 Task: Create Typography Portraits.
Action: Mouse moved to (499, 299)
Screenshot: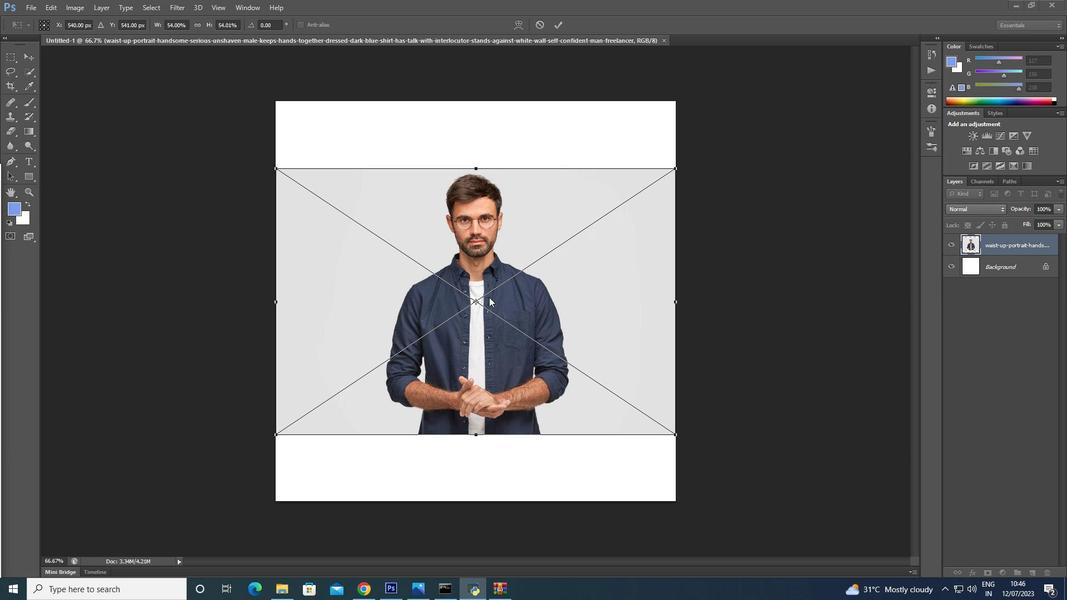 
Action: Mouse pressed left at (499, 299)
Screenshot: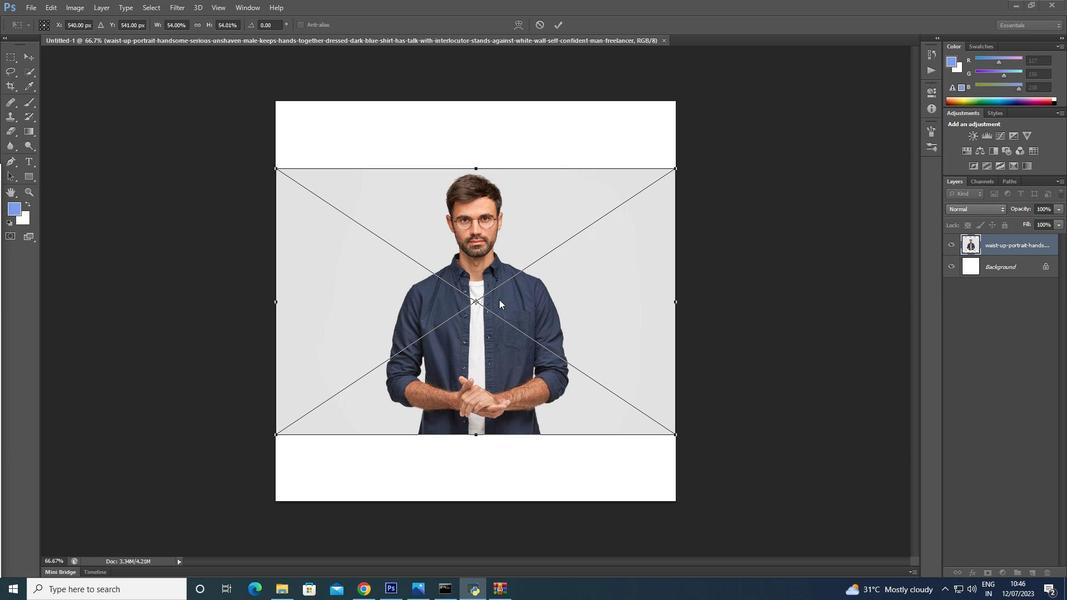 
Action: Mouse pressed right at (499, 299)
Screenshot: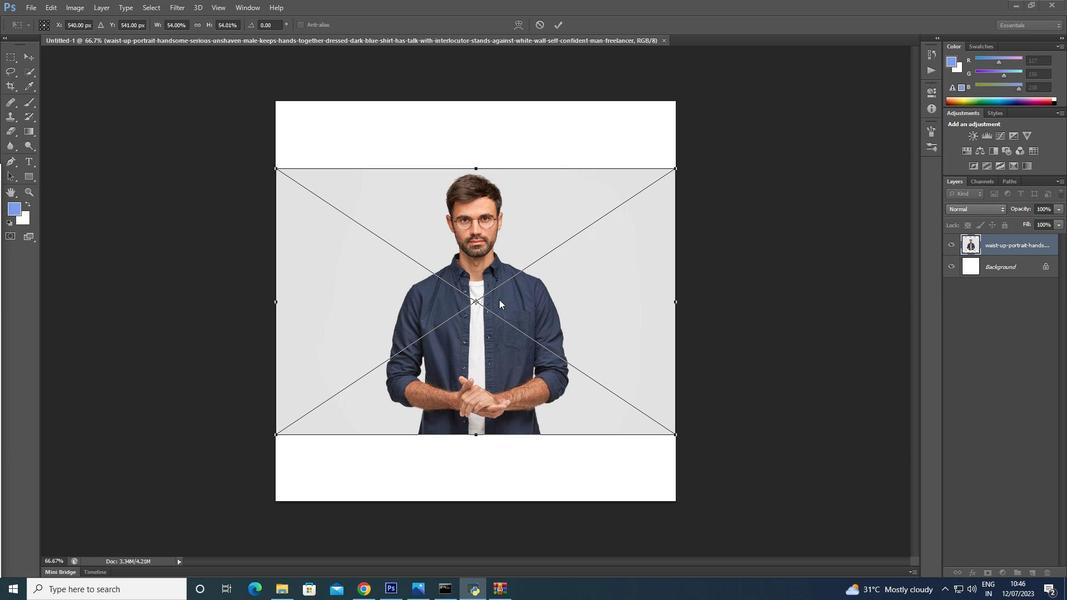 
Action: Mouse moved to (492, 272)
Screenshot: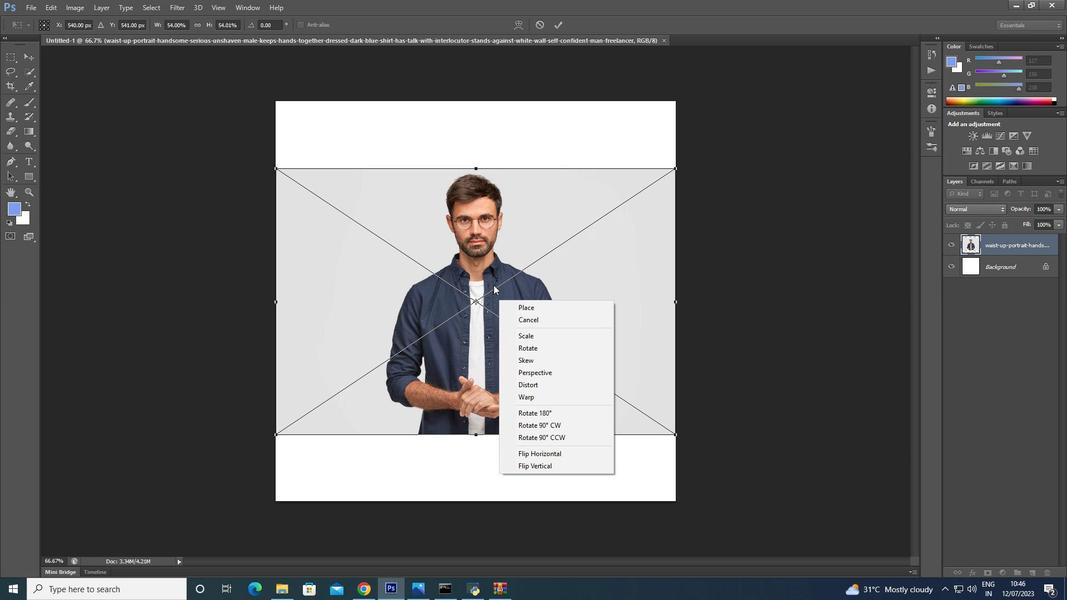 
Action: Mouse pressed left at (492, 272)
Screenshot: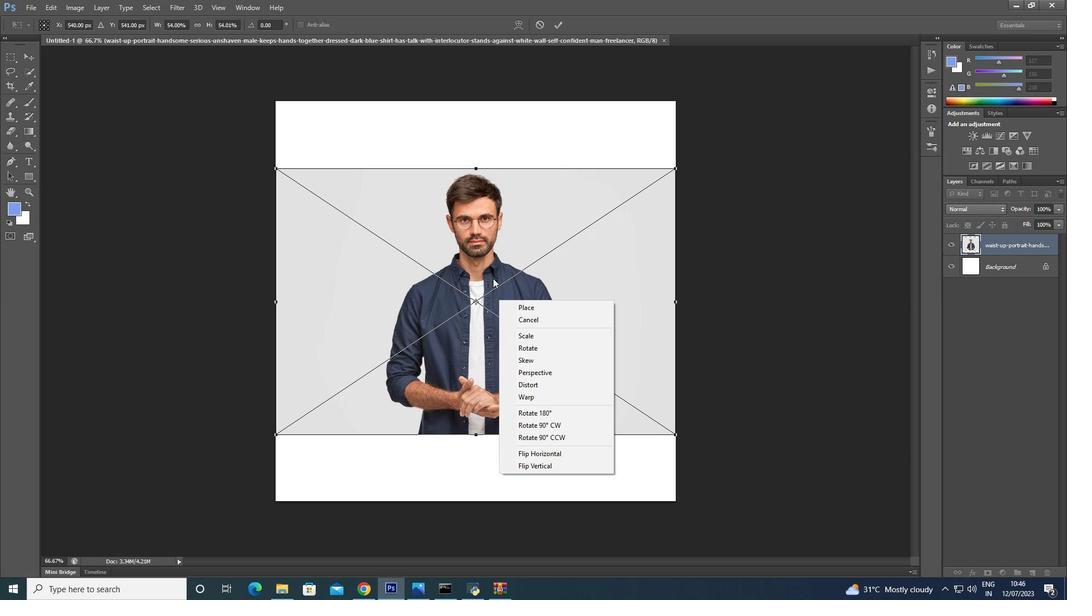 
Action: Mouse moved to (492, 251)
Screenshot: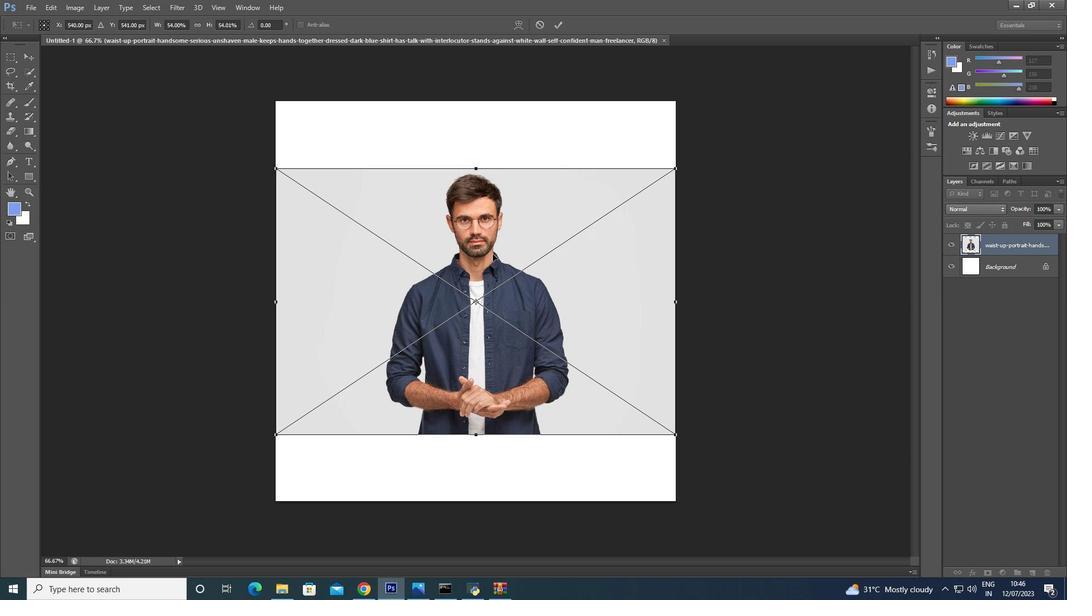 
Action: Mouse pressed left at (492, 251)
Screenshot: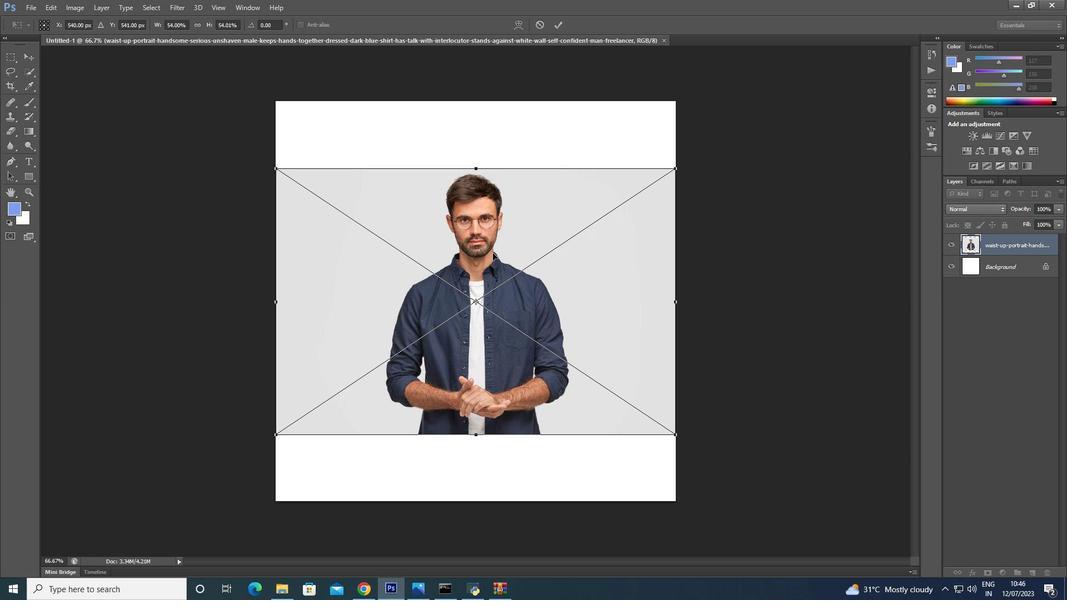 
Action: Mouse moved to (276, 368)
Screenshot: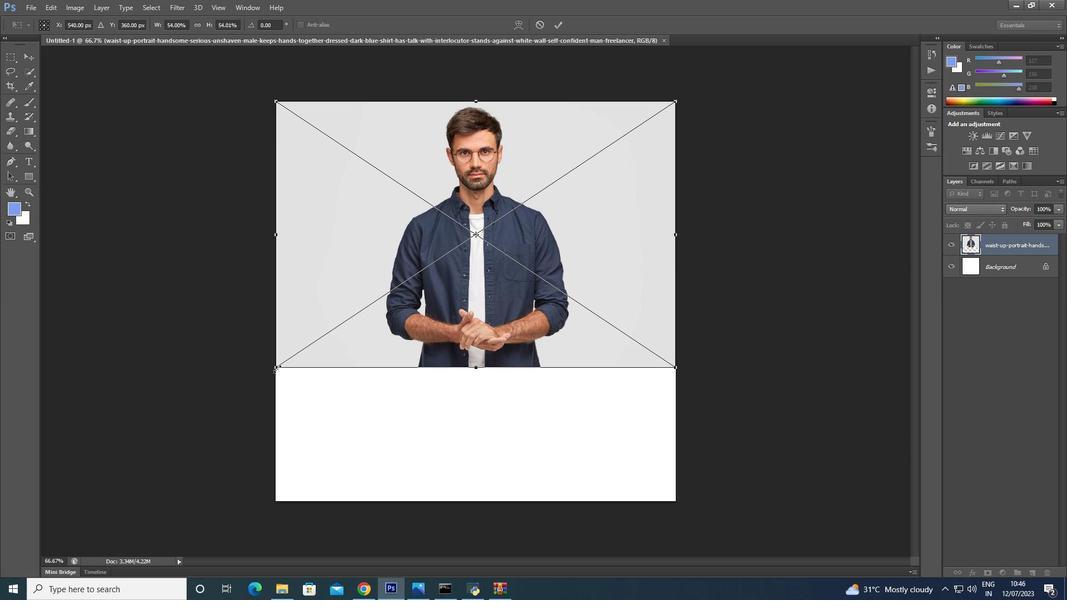 
Action: Mouse pressed left at (276, 368)
Screenshot: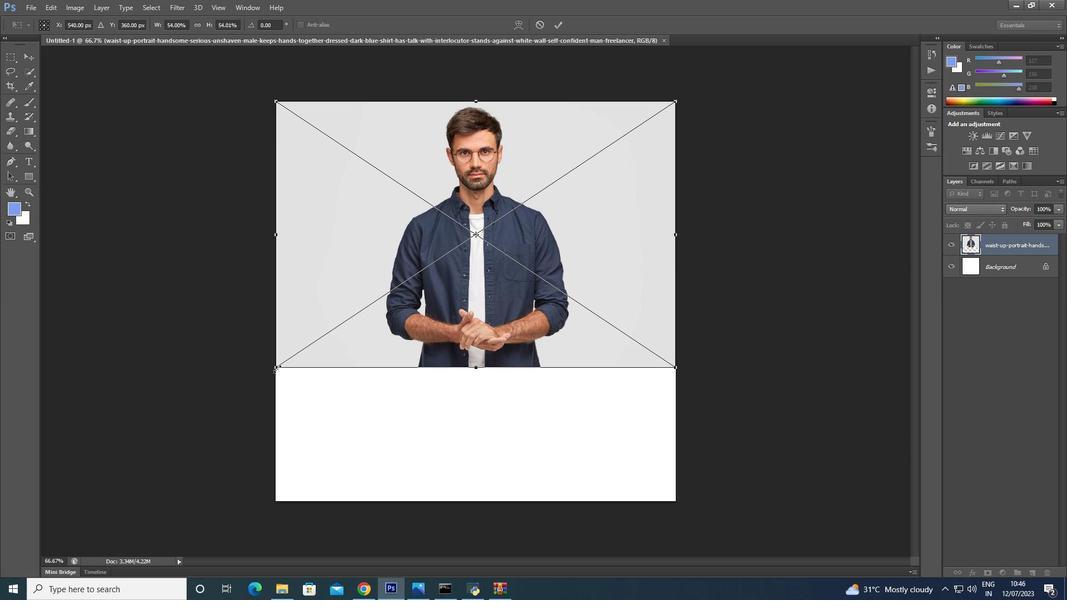 
Action: Mouse moved to (287, 481)
Screenshot: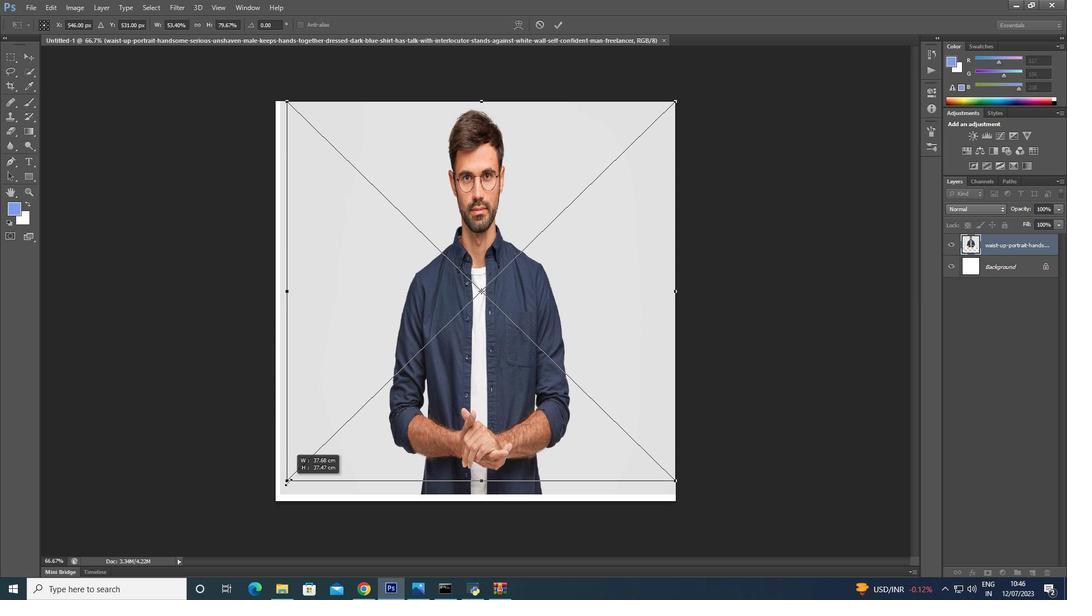
Action: Key pressed ctrl+Z
Screenshot: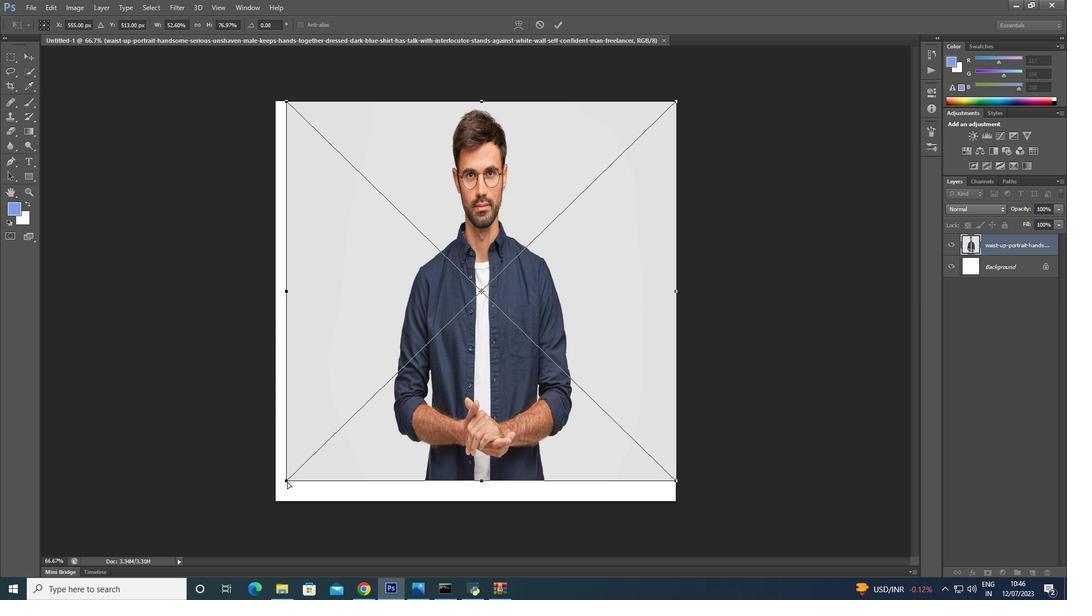 
Action: Mouse moved to (287, 481)
Screenshot: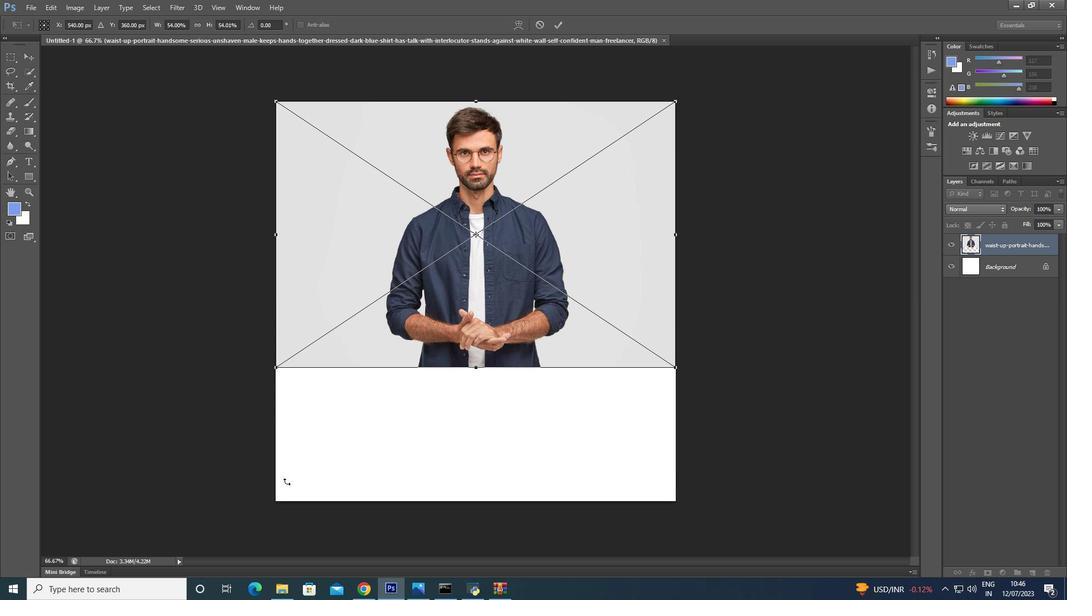 
Action: Key pressed <Key.shift>
Screenshot: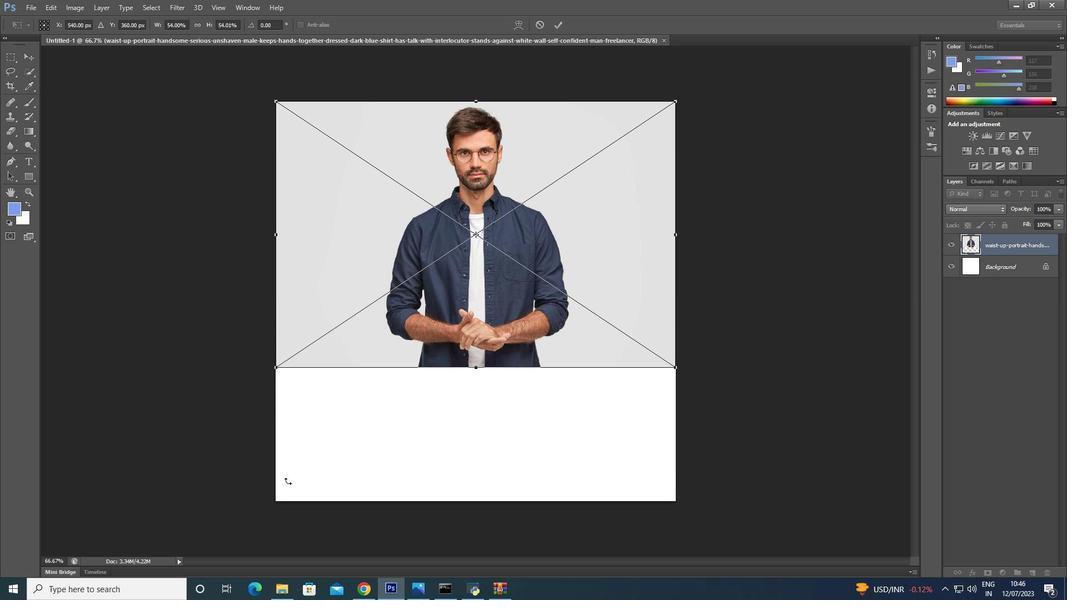 
Action: Mouse moved to (282, 401)
Screenshot: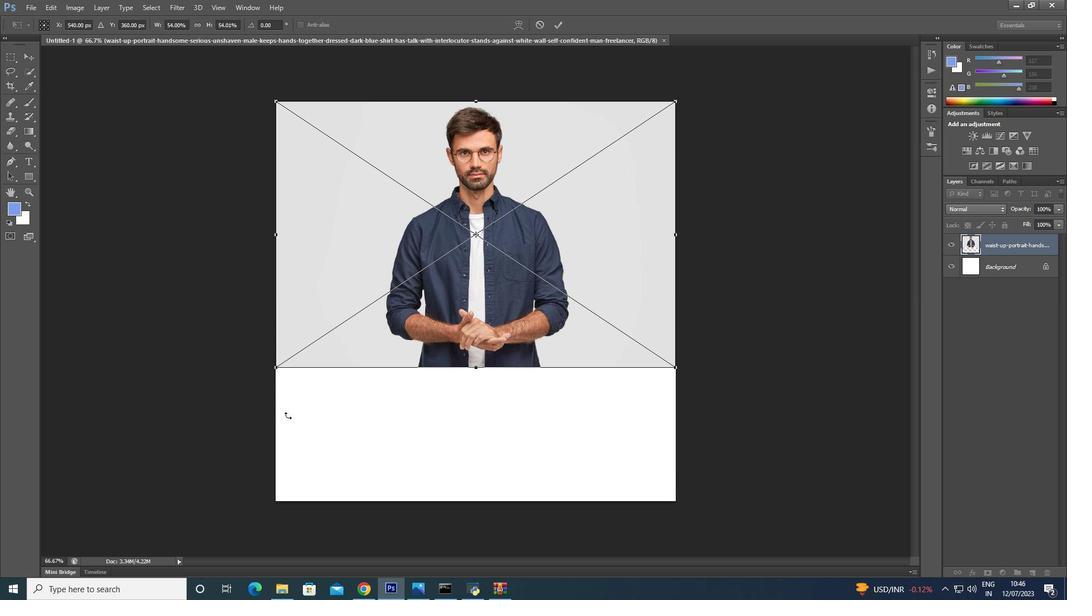 
Action: Key pressed <Key.shift>
Screenshot: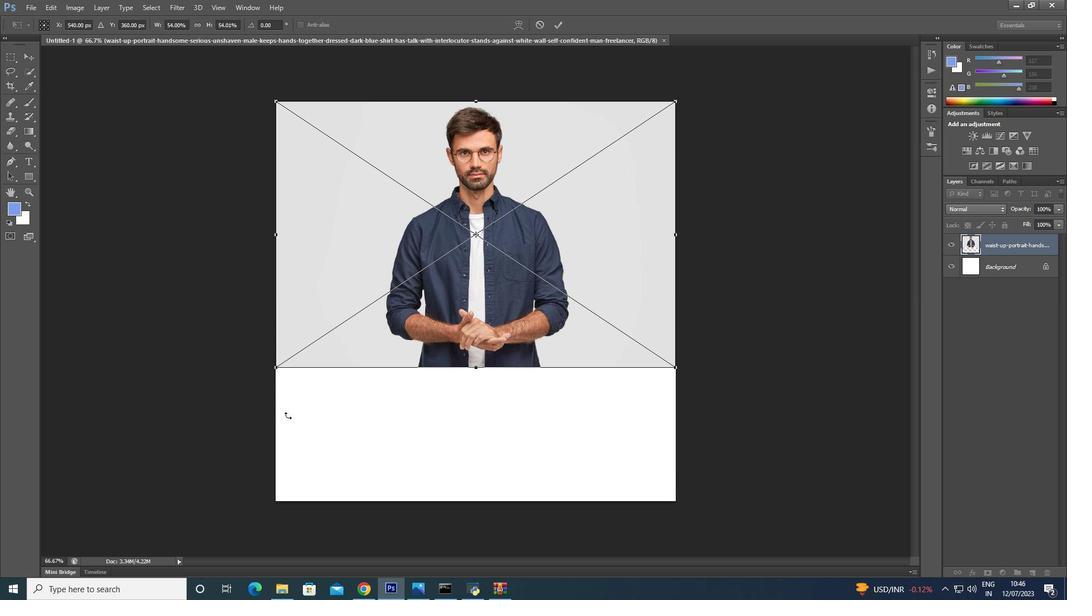 
Action: Mouse moved to (281, 396)
Screenshot: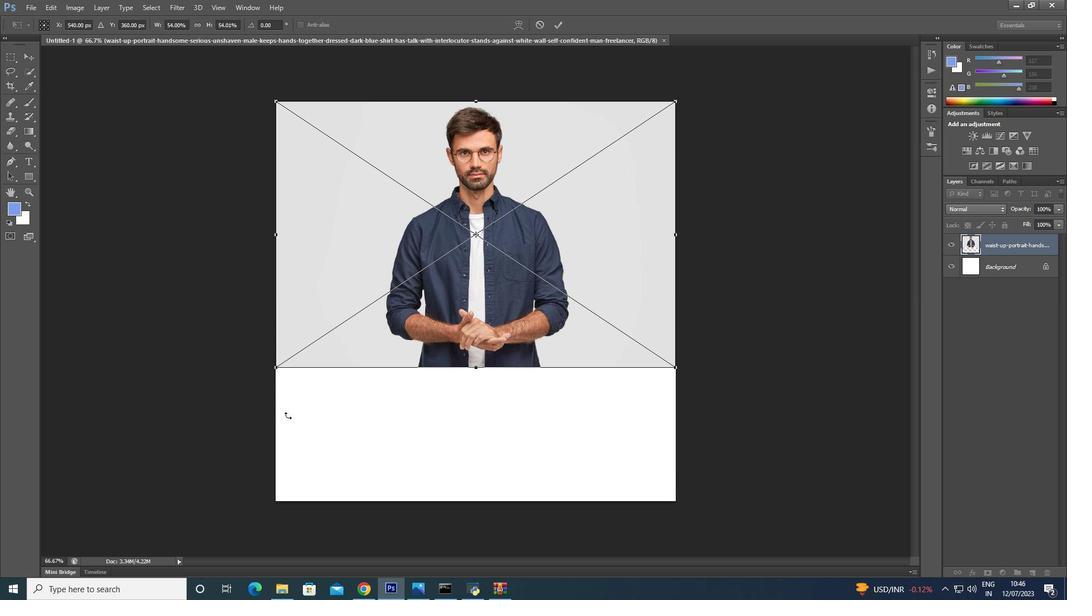 
Action: Key pressed <Key.shift>
Screenshot: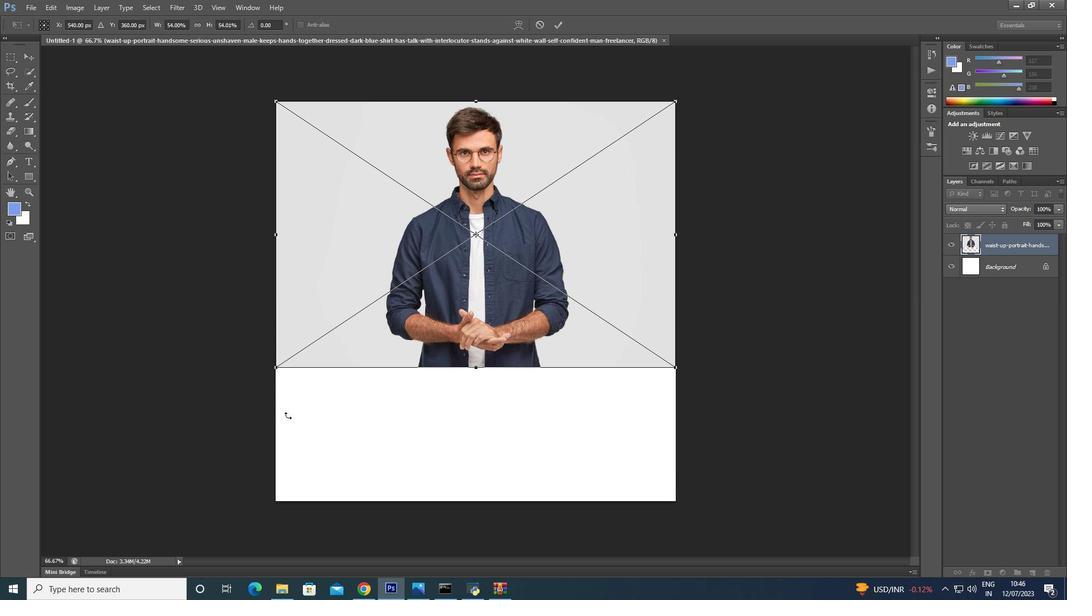 
Action: Mouse moved to (278, 385)
Screenshot: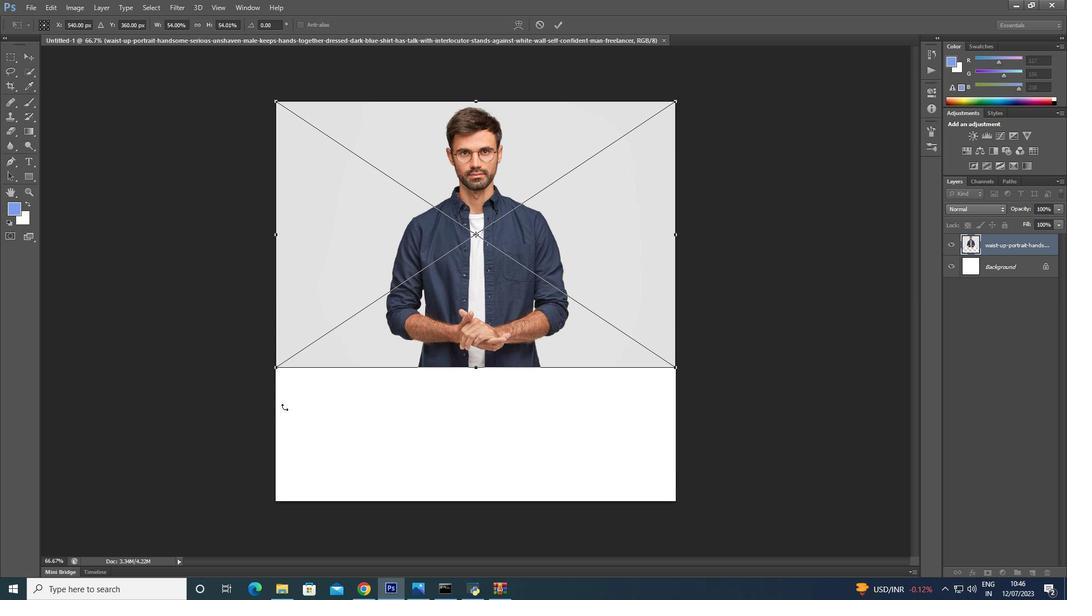 
Action: Key pressed <Key.shift>
Screenshot: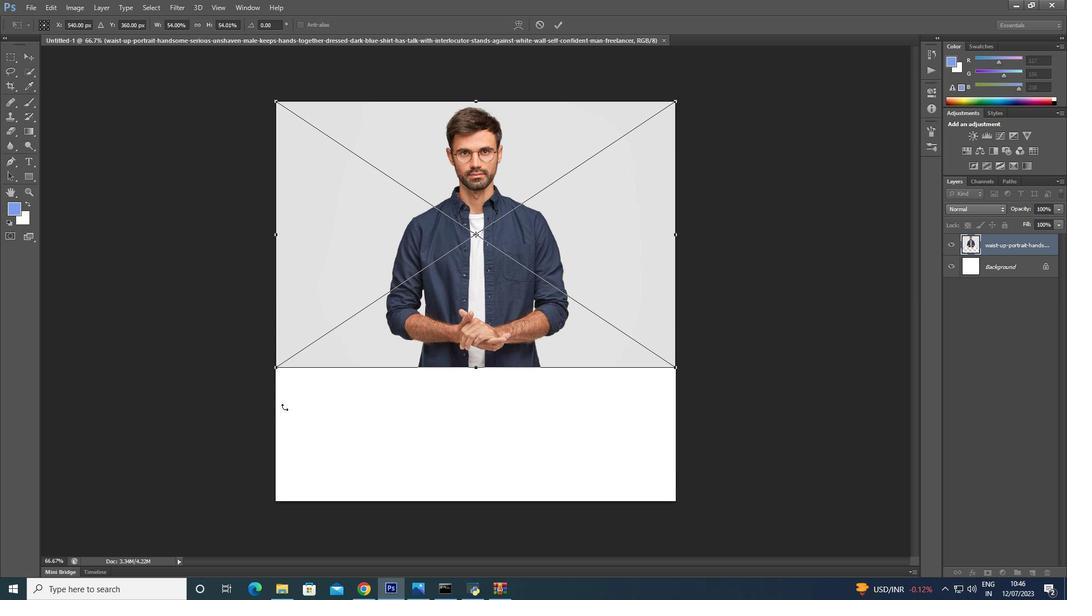 
Action: Mouse moved to (278, 380)
Screenshot: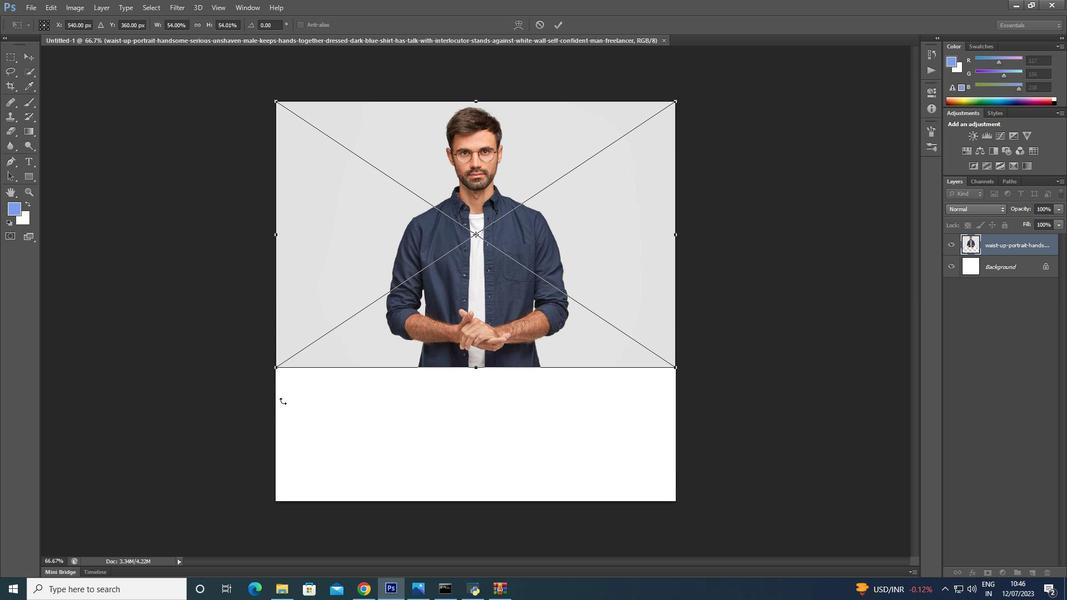 
Action: Key pressed <Key.shift>
Screenshot: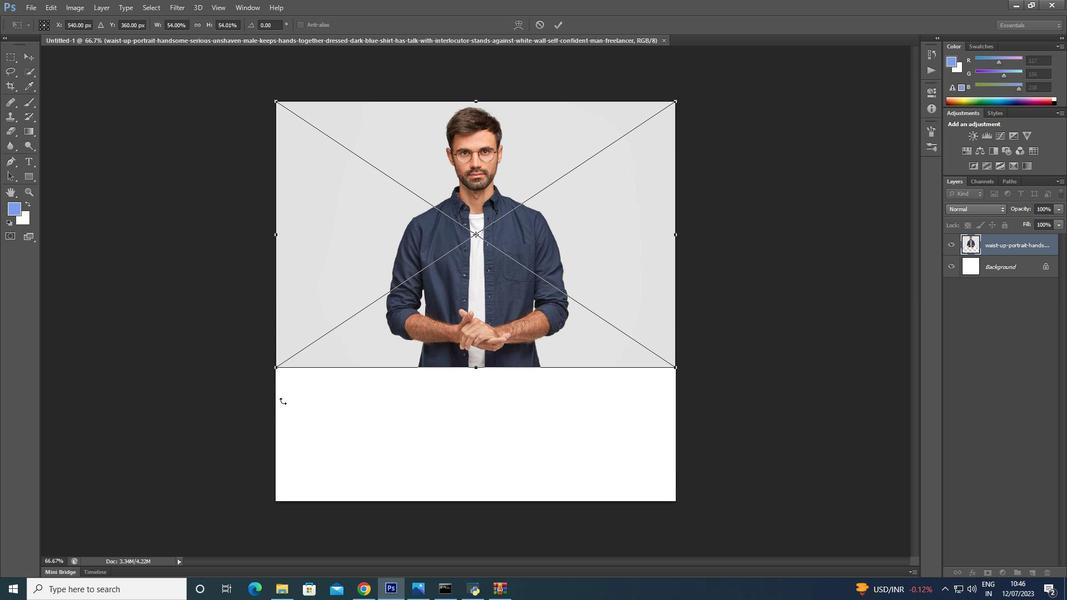 
Action: Mouse moved to (278, 373)
Screenshot: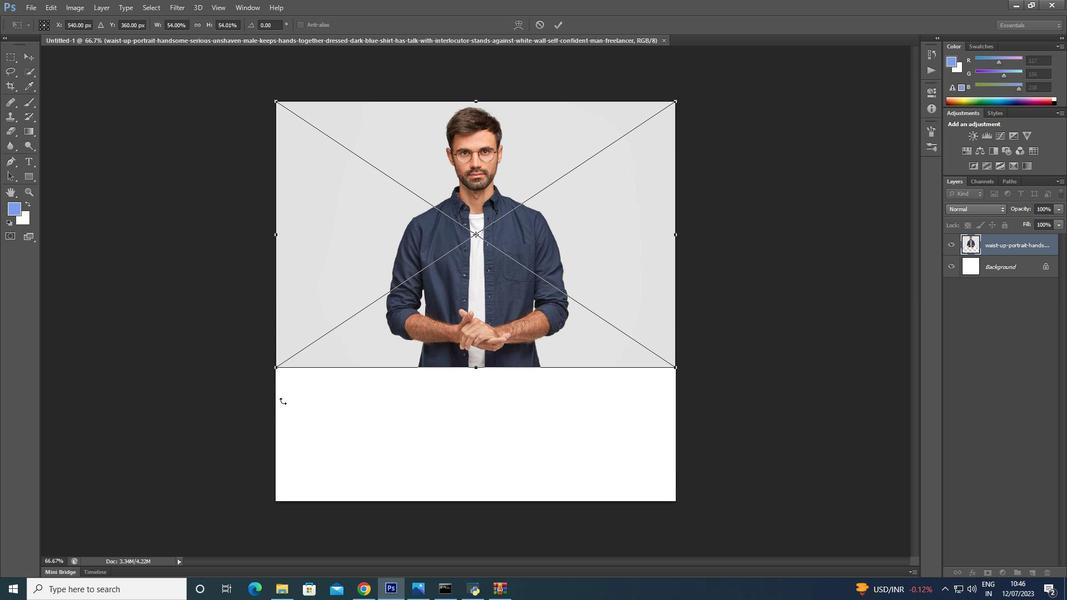
Action: Key pressed <Key.shift>
Screenshot: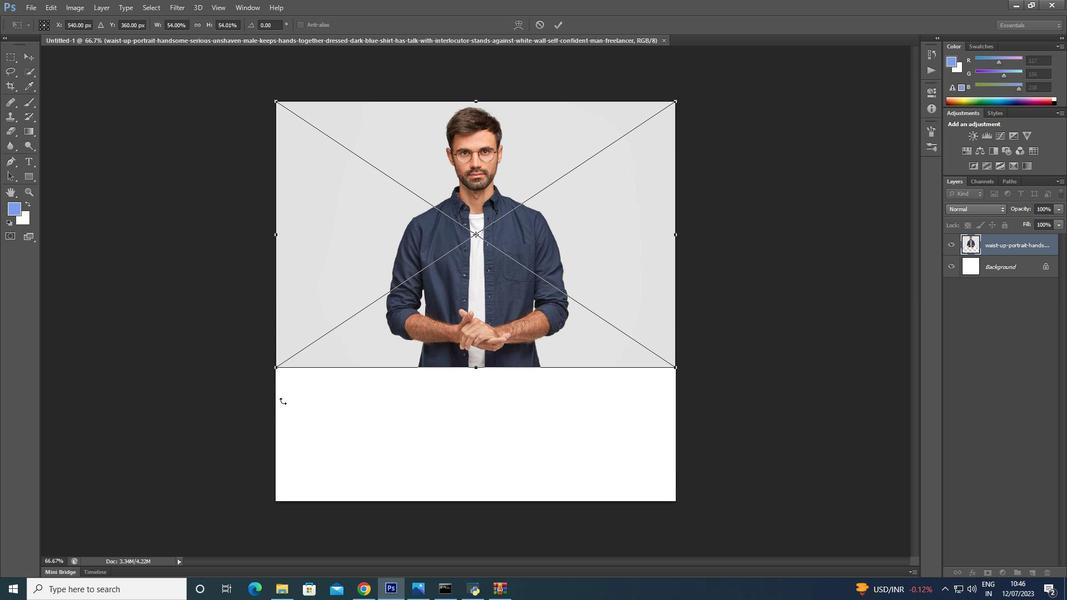 
Action: Mouse moved to (278, 369)
Screenshot: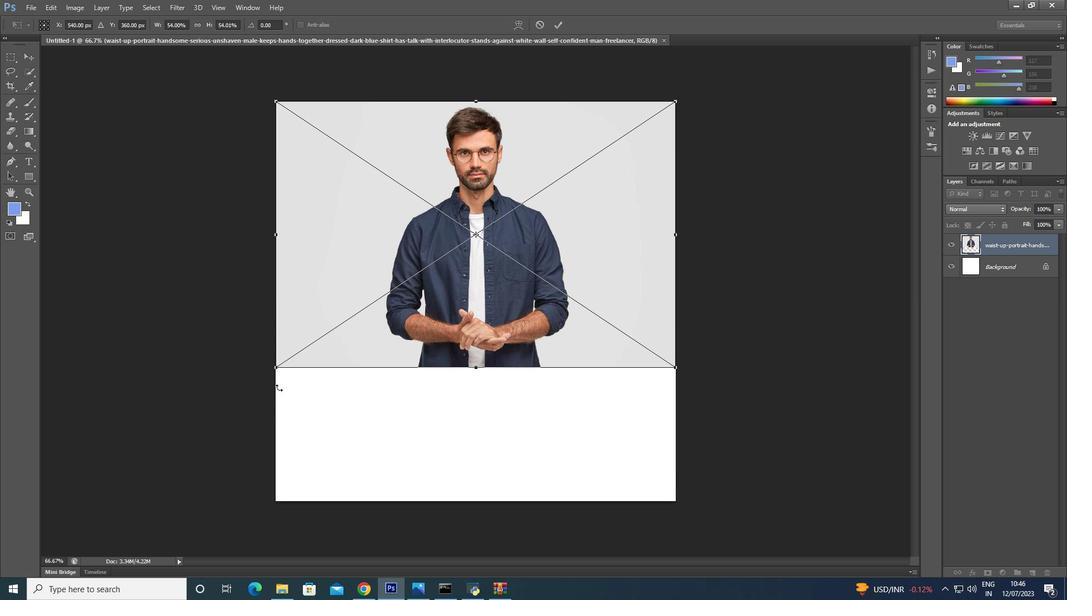 
Action: Key pressed <Key.shift>
Screenshot: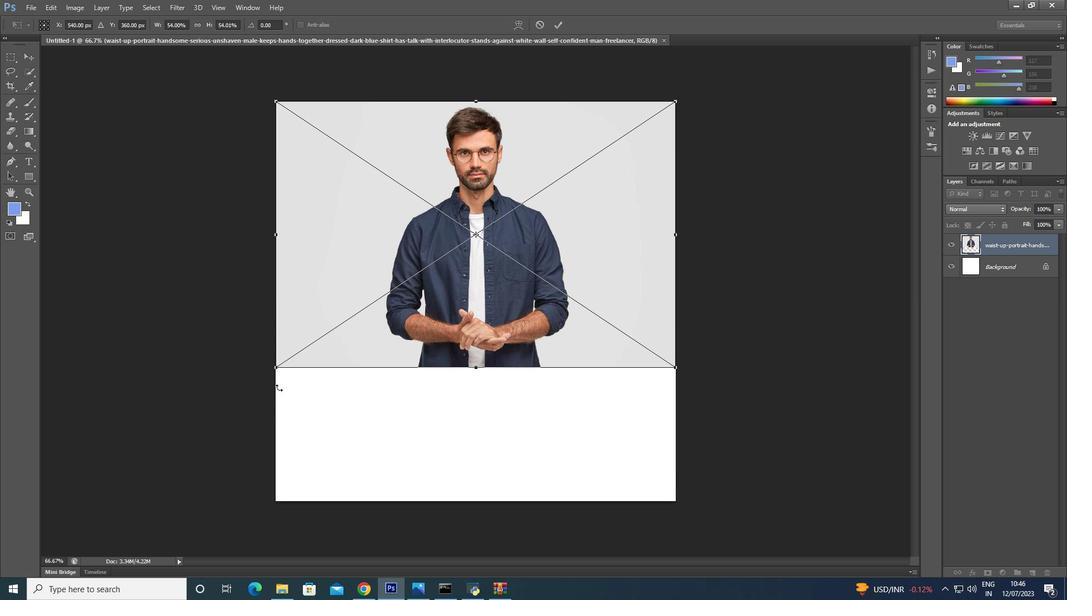 
Action: Mouse moved to (278, 367)
Screenshot: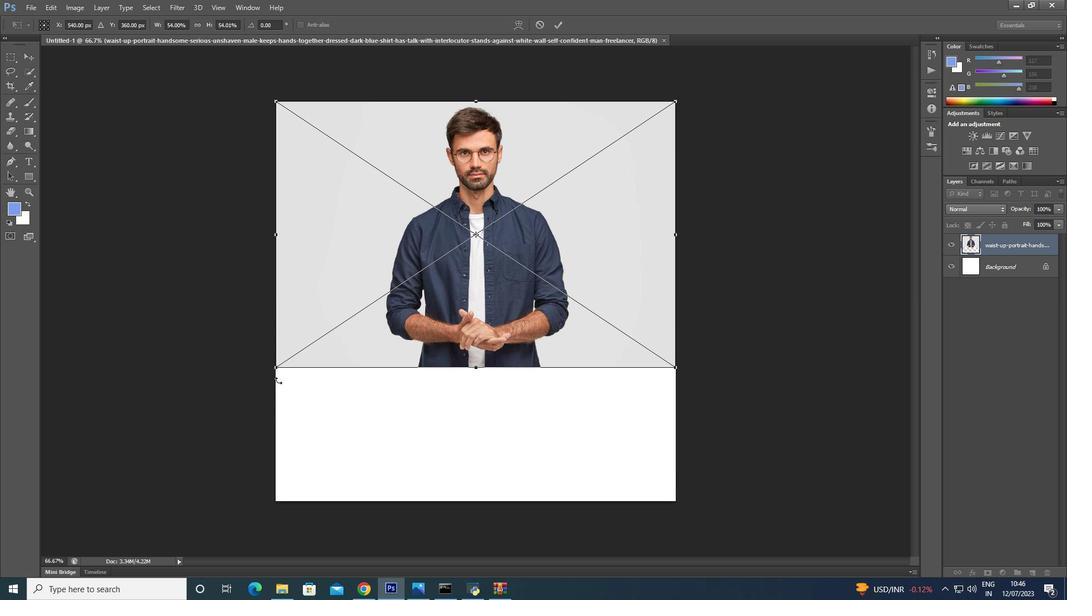 
Action: Key pressed <Key.shift>
Screenshot: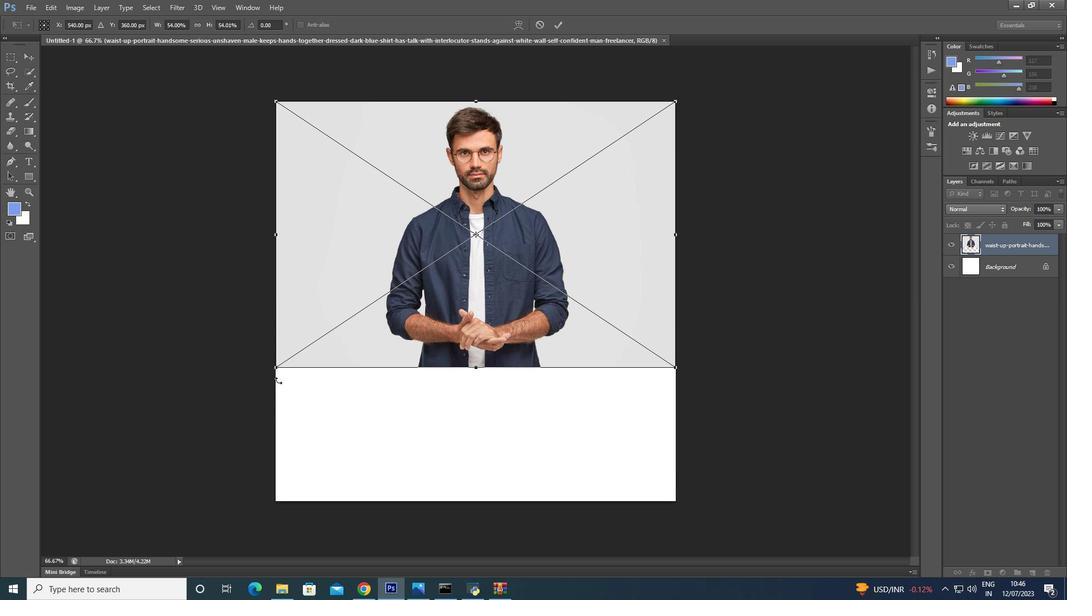 
Action: Mouse moved to (276, 362)
Screenshot: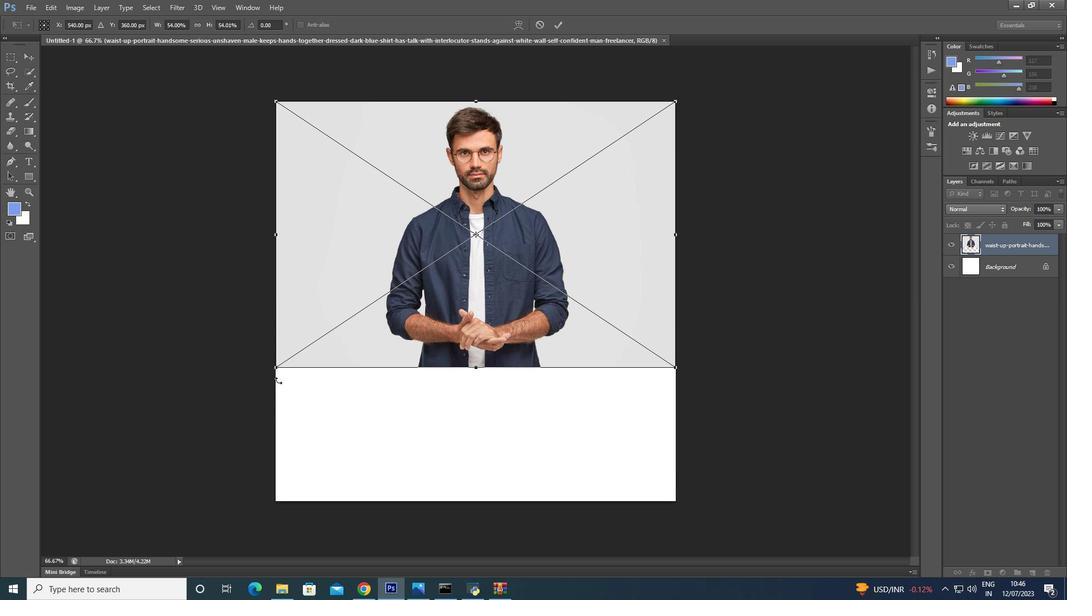 
Action: Key pressed <Key.shift>
Screenshot: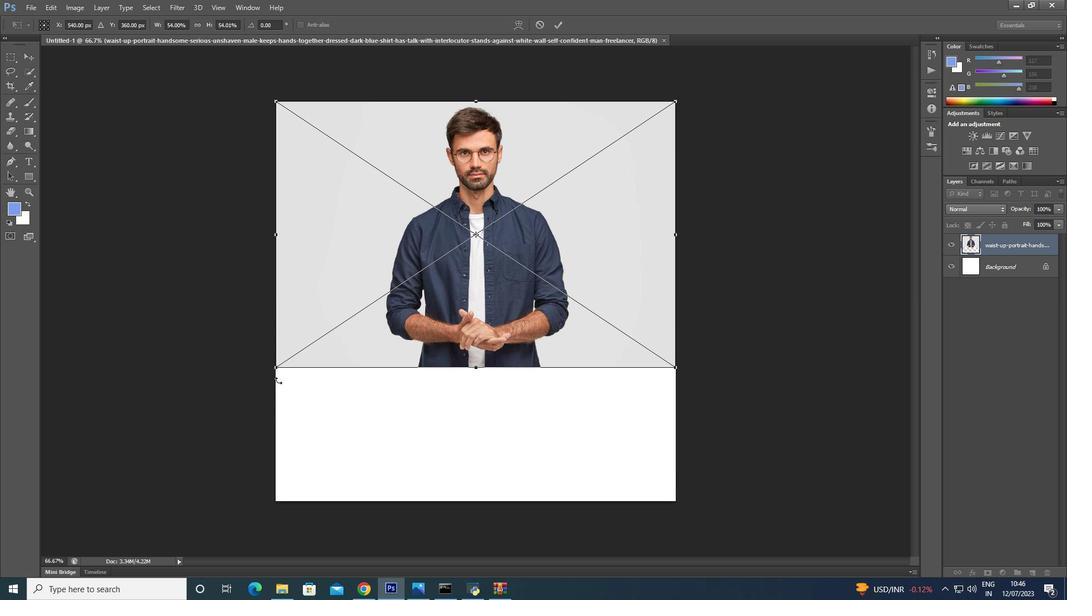 
Action: Mouse moved to (276, 361)
Screenshot: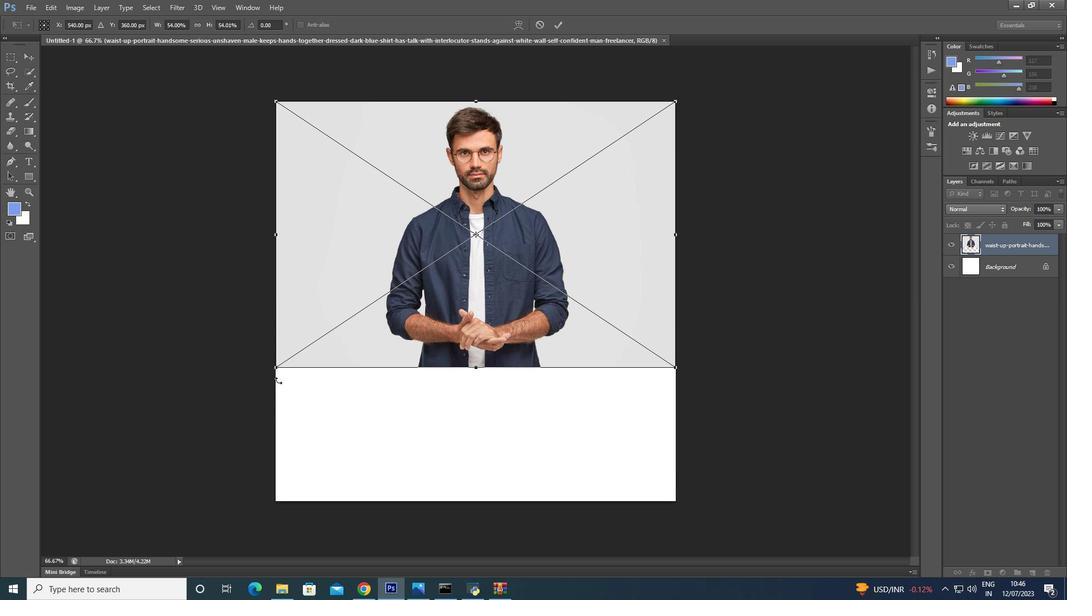 
Action: Key pressed <Key.shift>
Screenshot: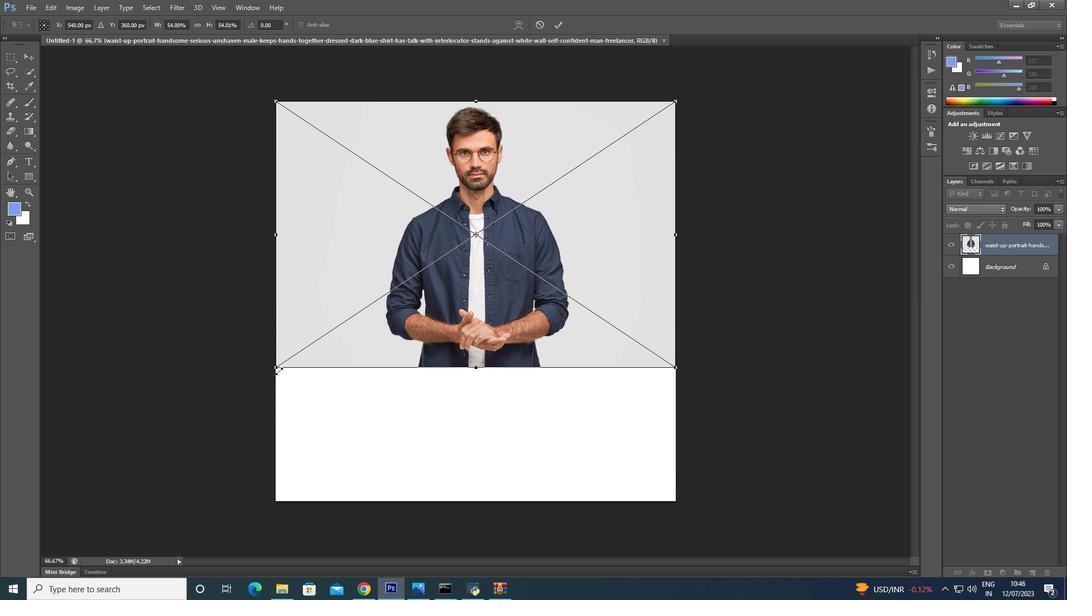 
Action: Mouse moved to (276, 360)
Screenshot: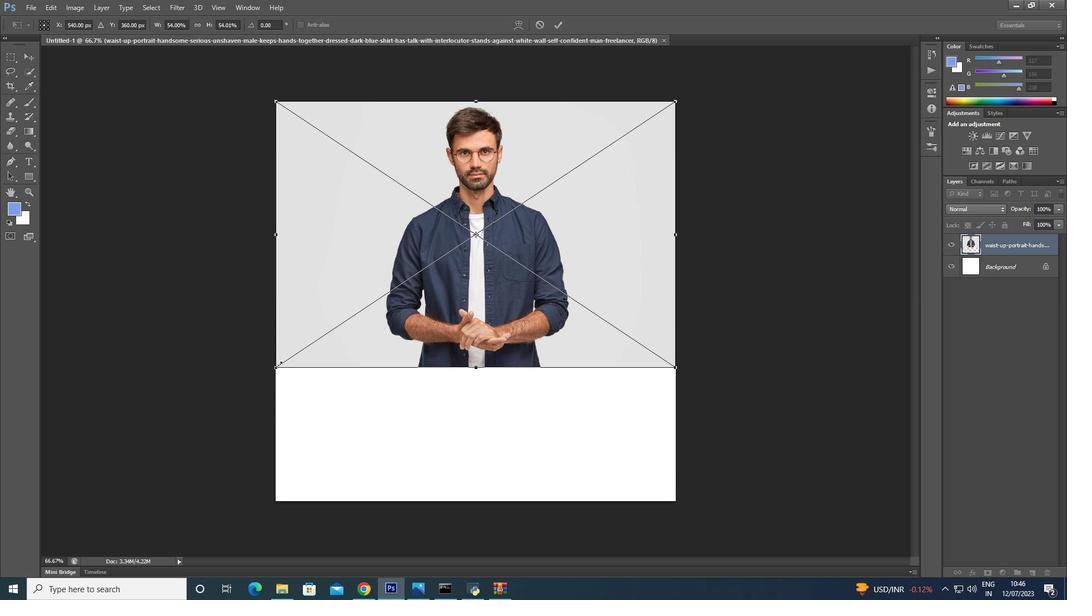 
Action: Key pressed <Key.shift><Key.shift><Key.shift><Key.shift><Key.shift><Key.shift>
Screenshot: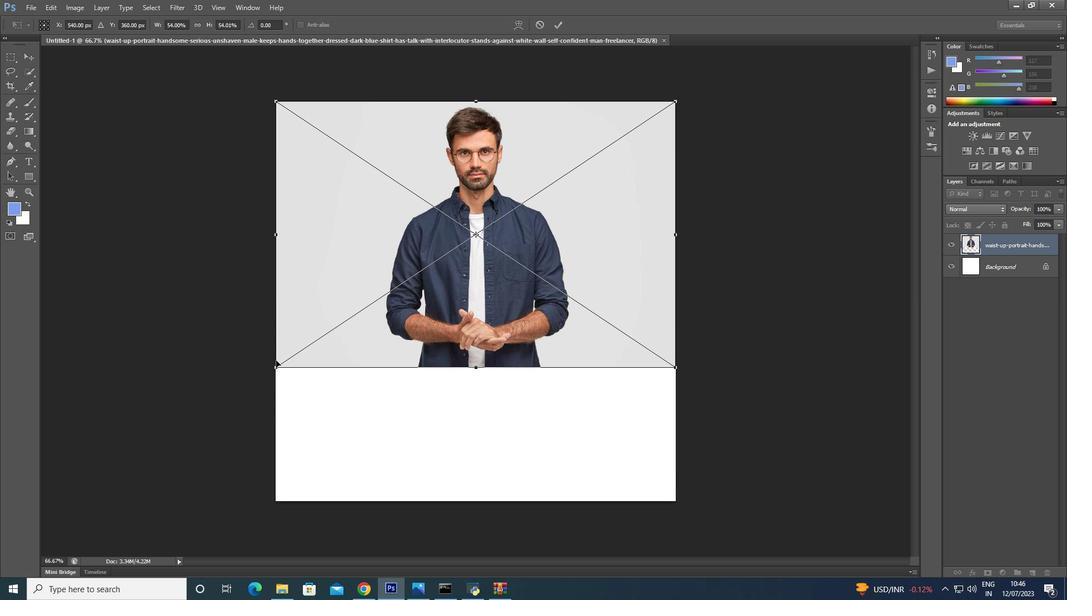 
Action: Mouse moved to (276, 362)
Screenshot: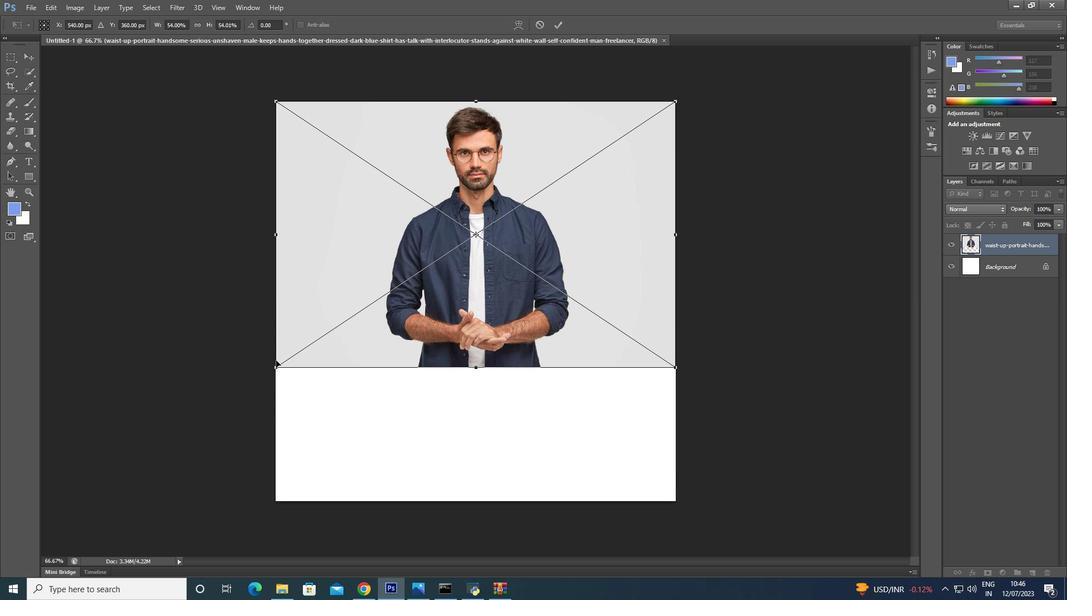 
Action: Key pressed <Key.shift>
Screenshot: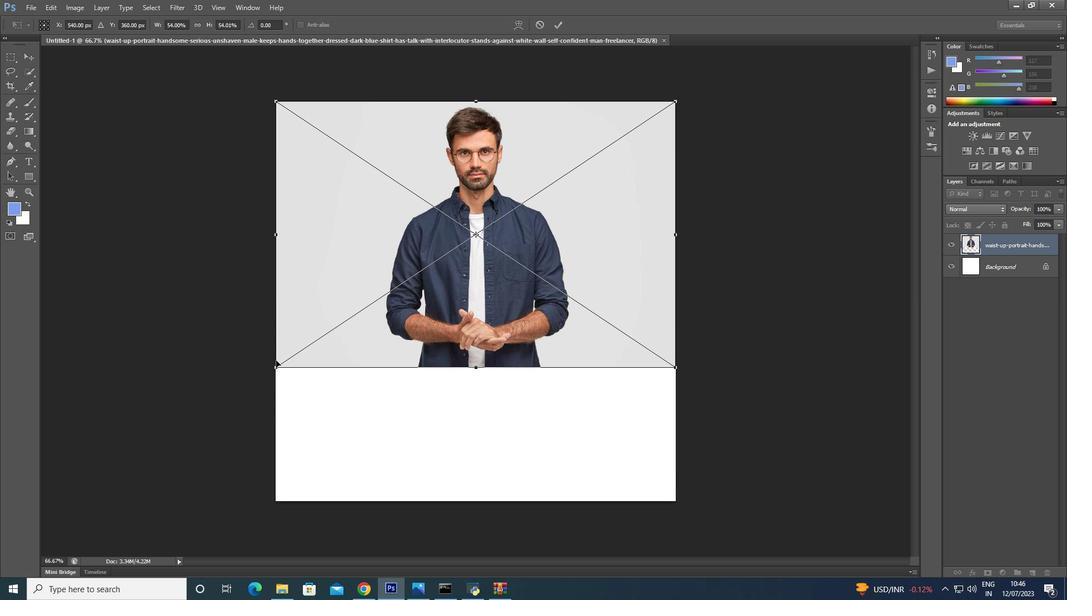
Action: Mouse moved to (277, 368)
Screenshot: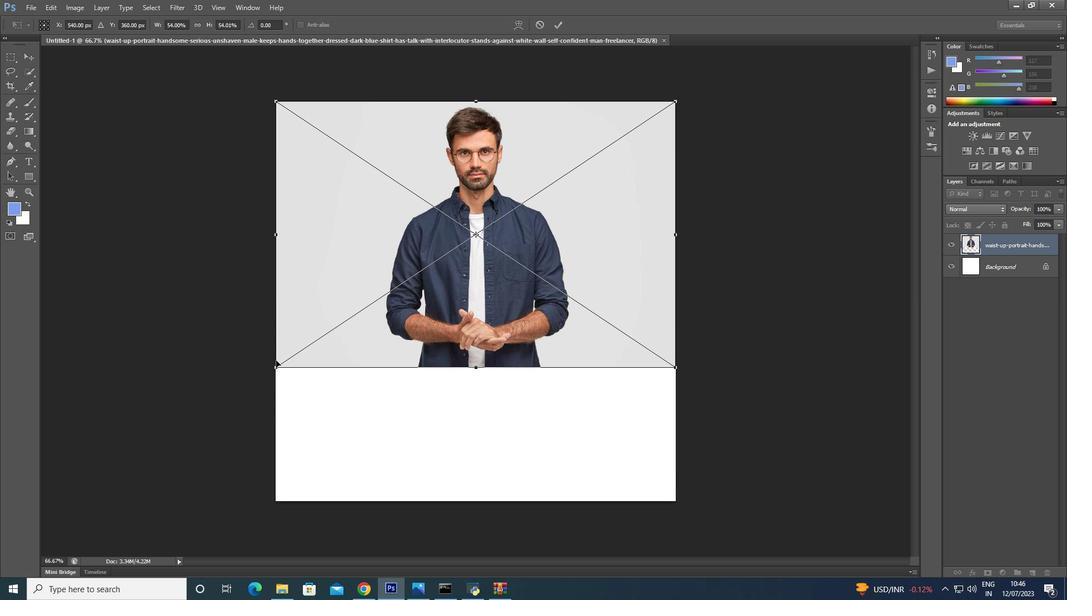 
Action: Key pressed <Key.shift>
Screenshot: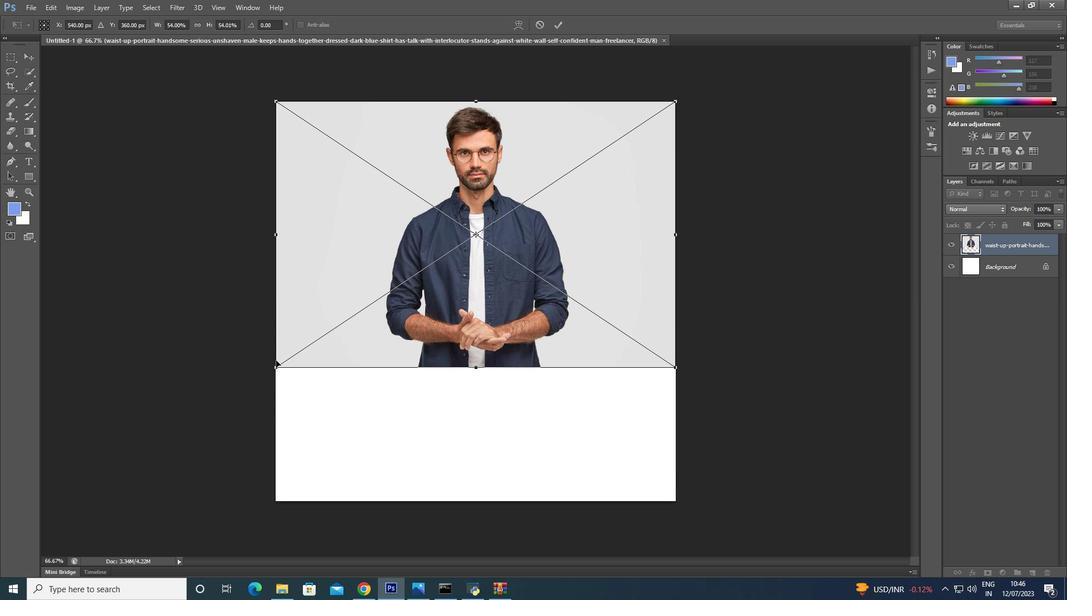 
Action: Mouse moved to (277, 370)
Screenshot: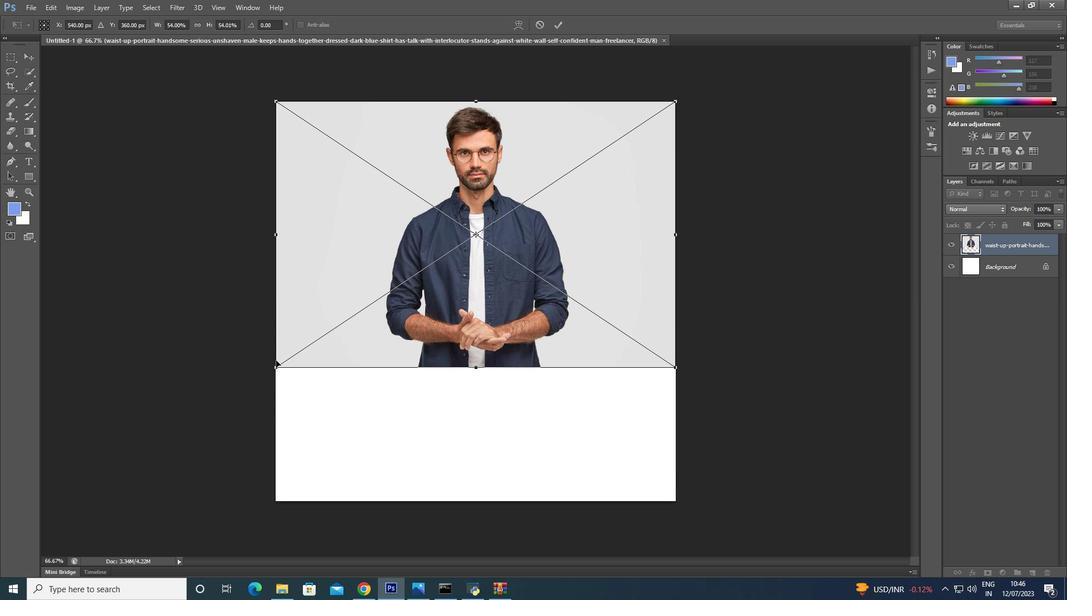 
Action: Key pressed <Key.shift>
Screenshot: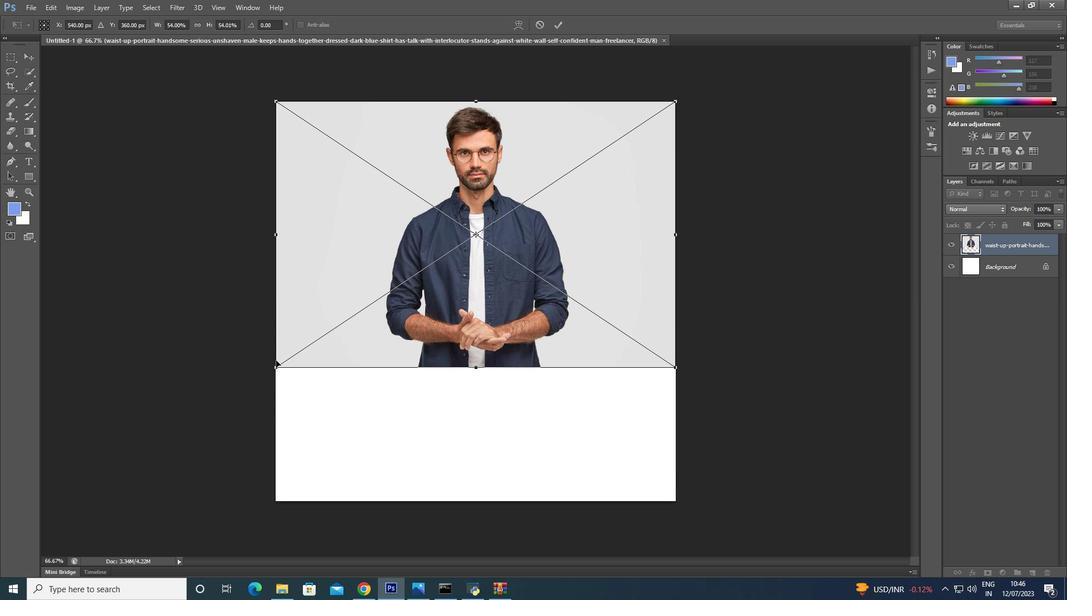 
Action: Mouse moved to (277, 371)
Screenshot: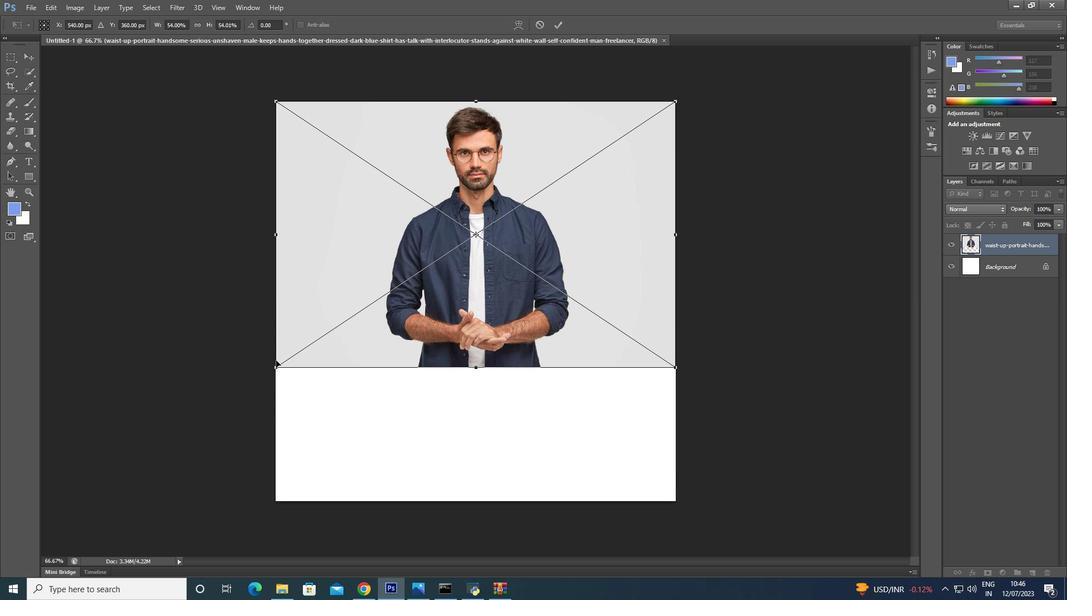 
Action: Key pressed <Key.shift><Key.shift><Key.shift>
Screenshot: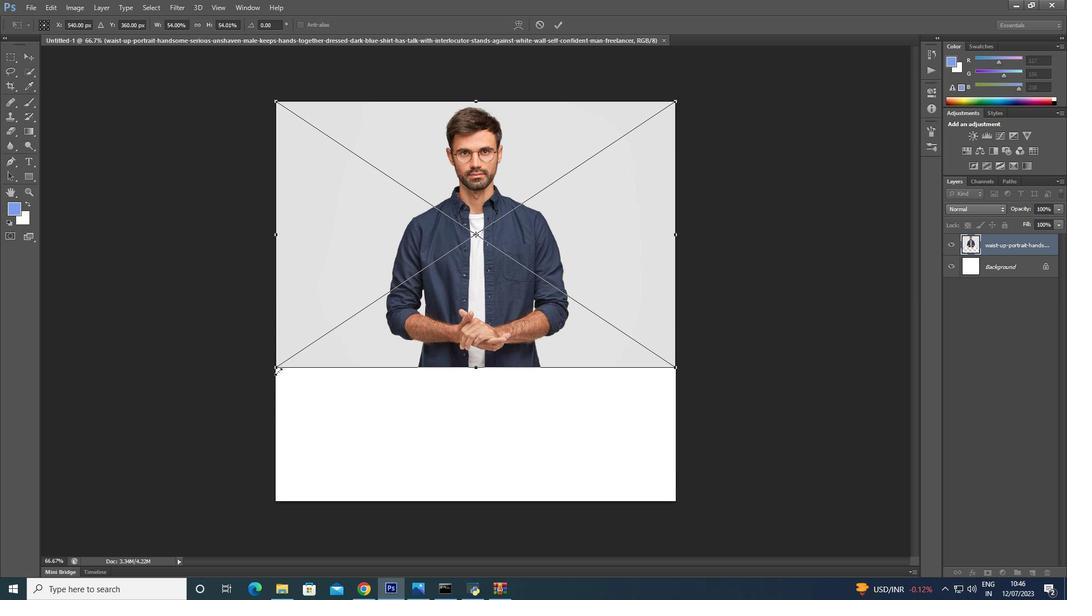 
Action: Mouse moved to (277, 369)
Screenshot: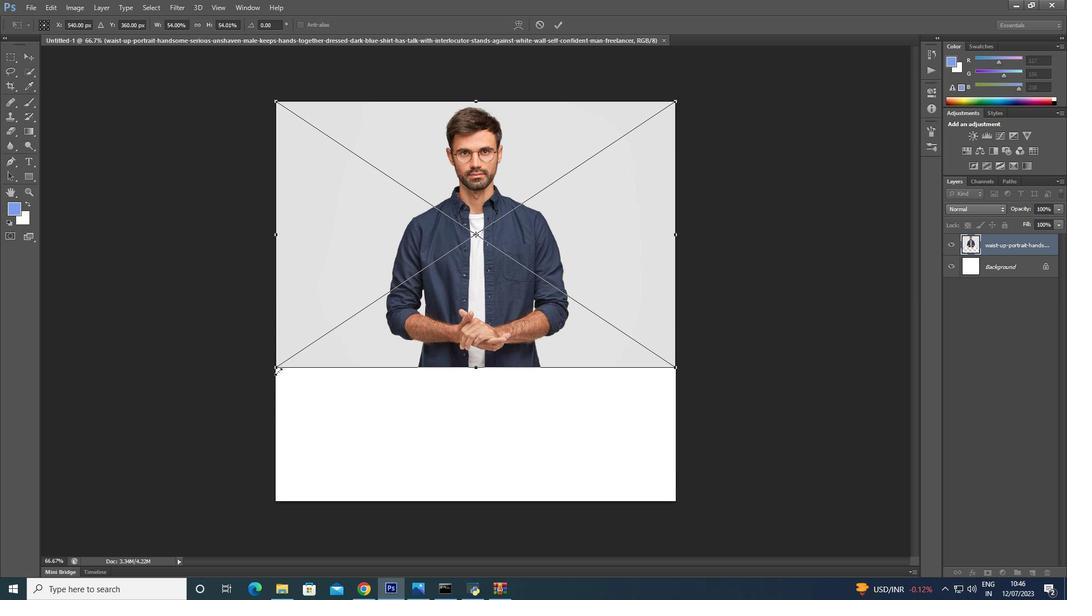 
Action: Key pressed <Key.shift>
Screenshot: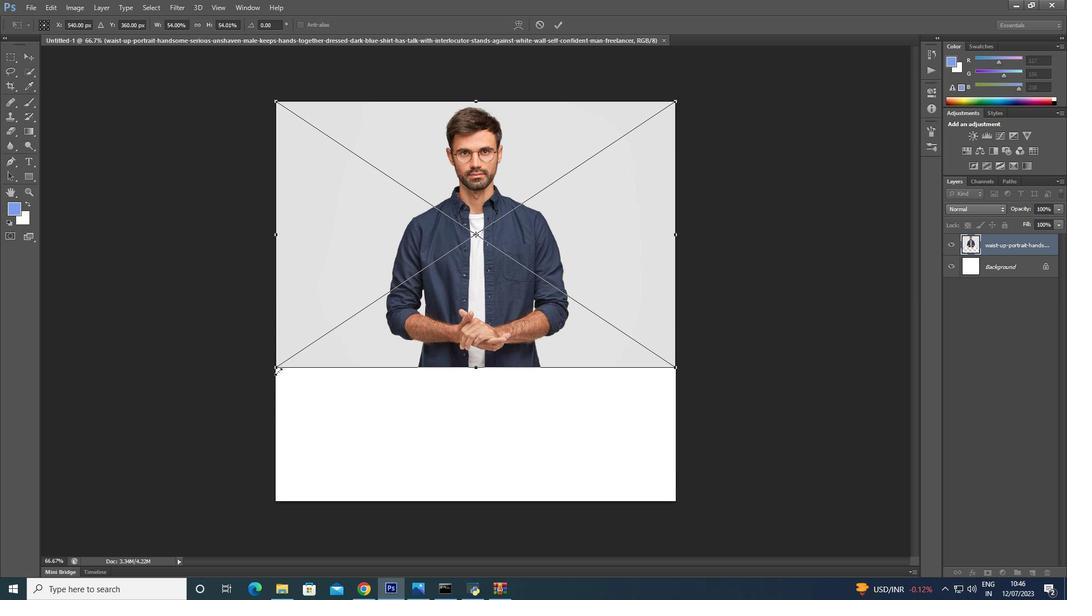 
Action: Mouse moved to (277, 369)
Screenshot: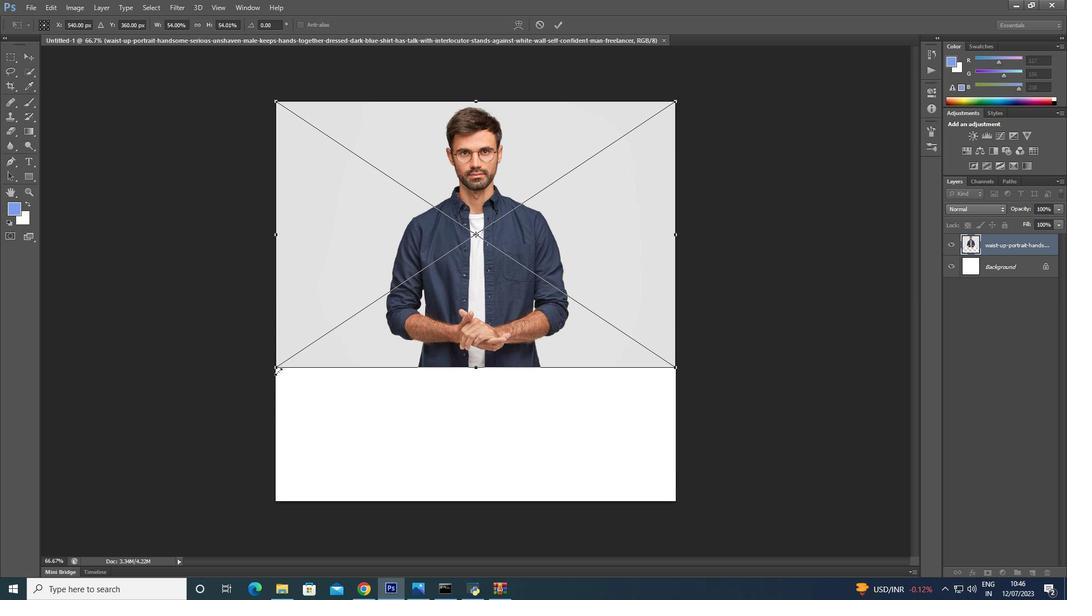 
Action: Key pressed <Key.shift><Key.shift><Key.shift><Key.shift><Key.shift><Key.shift><Key.shift><Key.shift><Key.shift><Key.shift><Key.shift><Key.shift>
Screenshot: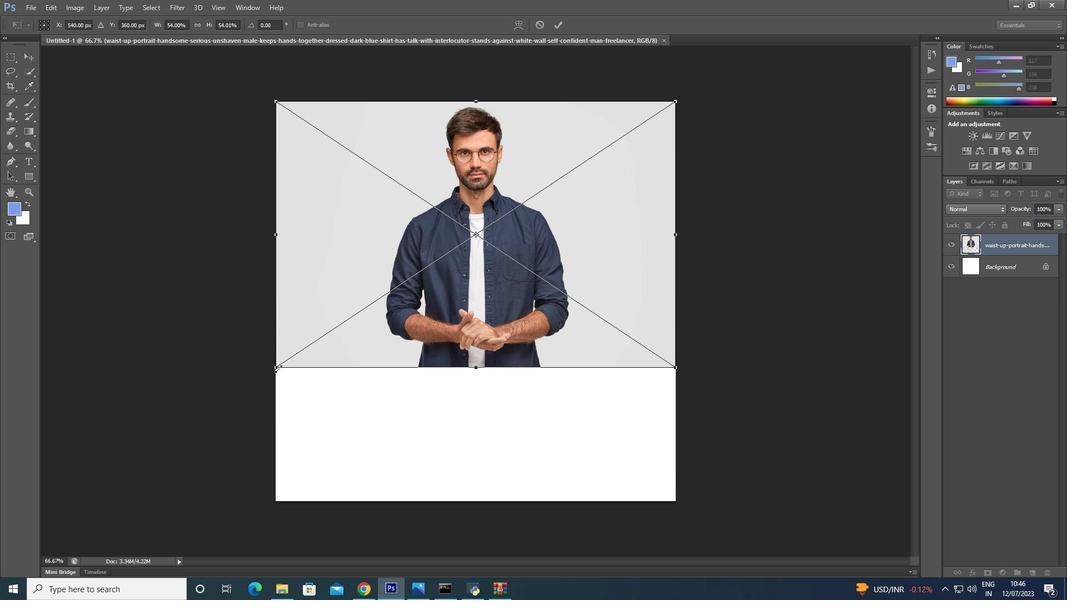 
Action: Mouse pressed left at (277, 368)
Screenshot: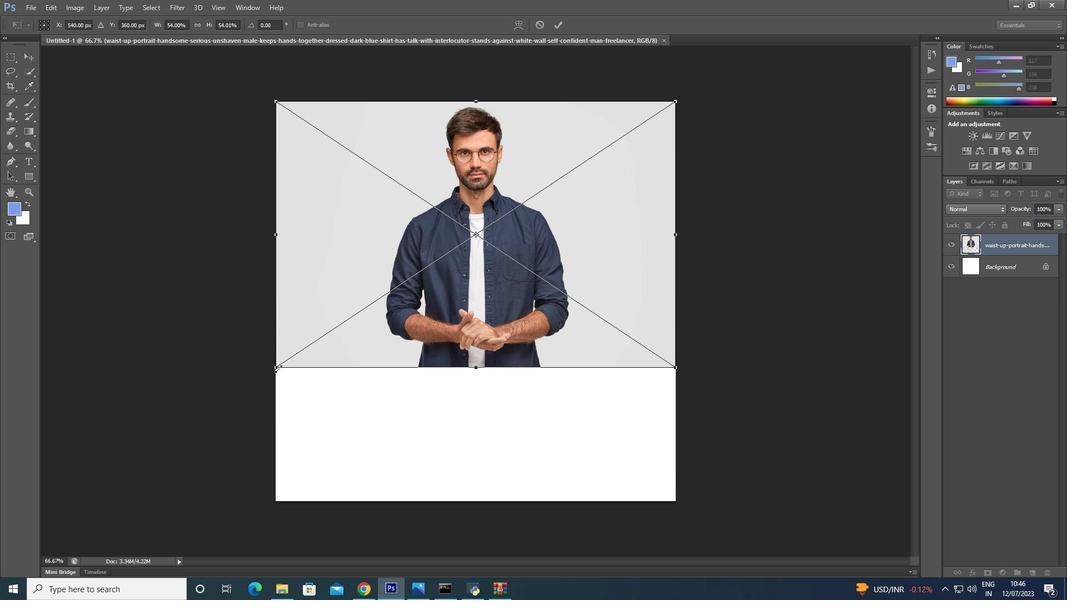 
Action: Key pressed <Key.shift><Key.shift><Key.shift>
Screenshot: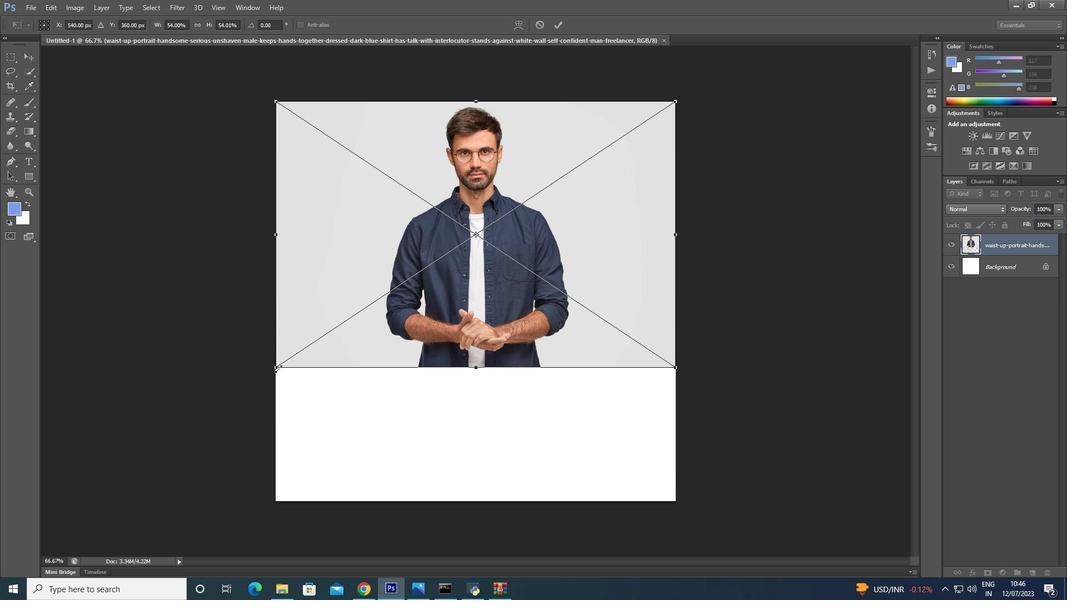 
Action: Mouse moved to (277, 376)
Screenshot: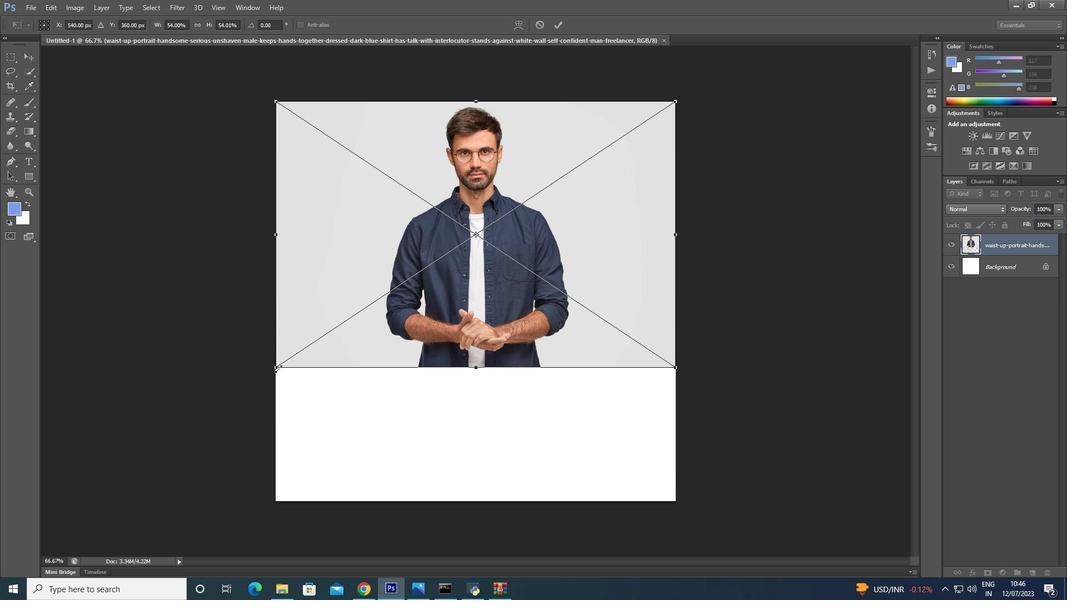 
Action: Key pressed <Key.shift>
Screenshot: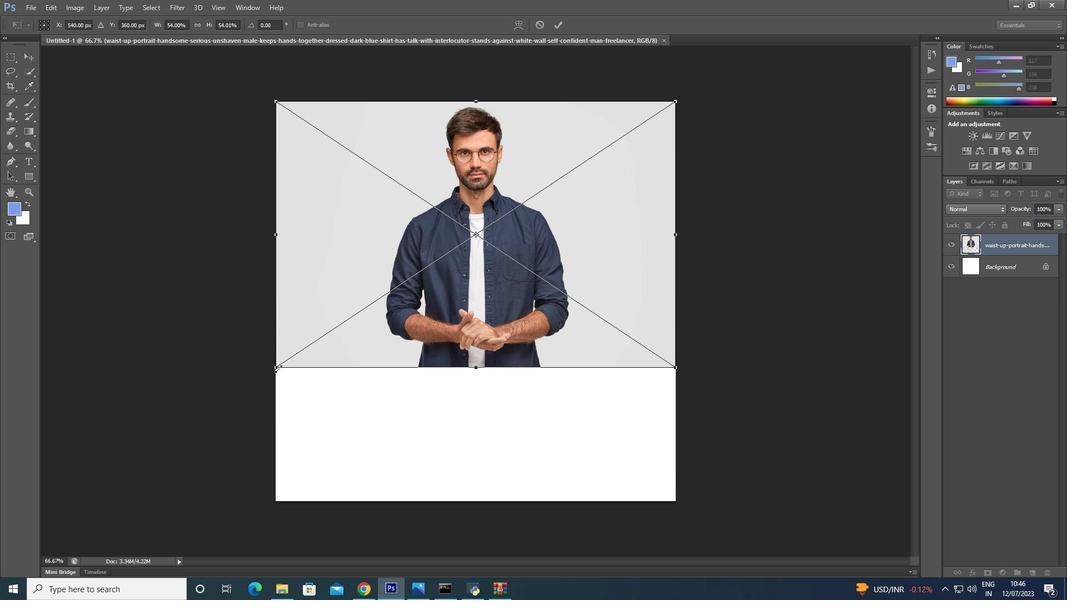 
Action: Mouse moved to (277, 382)
Screenshot: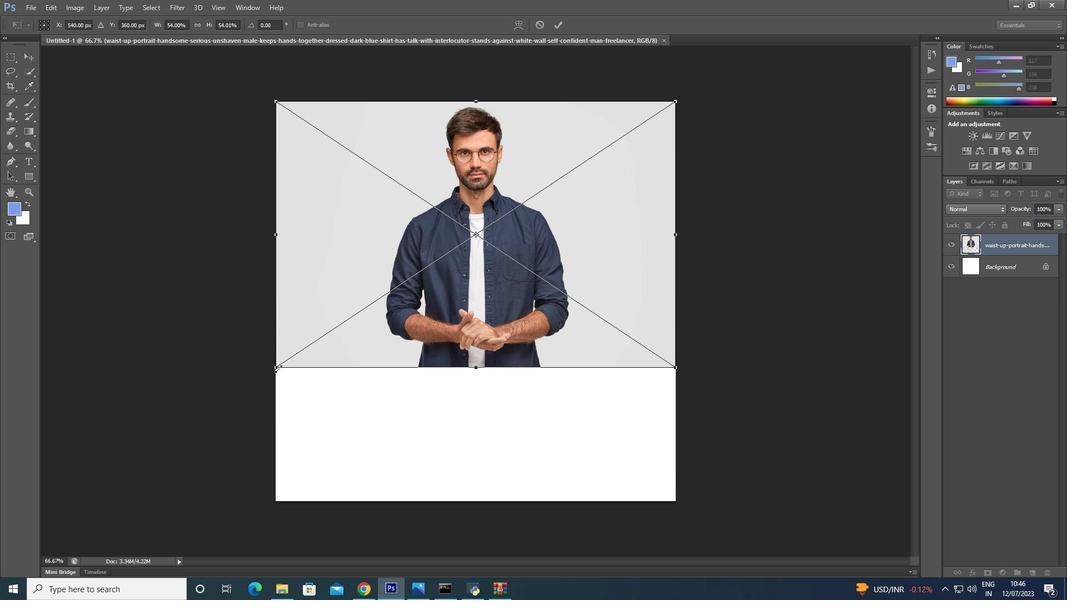 
Action: Key pressed <Key.shift>
Screenshot: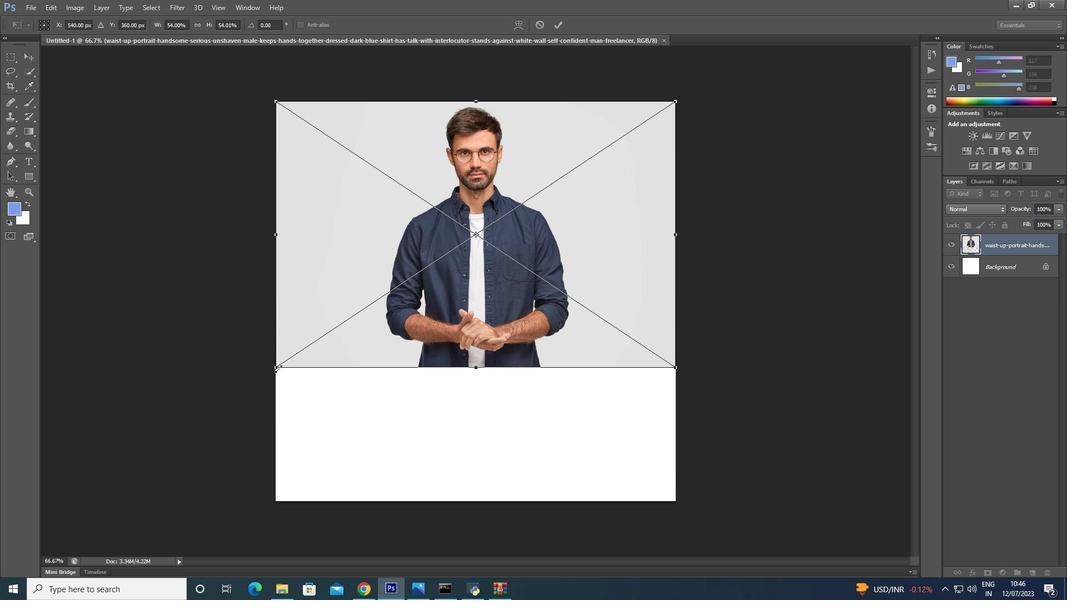
Action: Mouse moved to (278, 391)
Screenshot: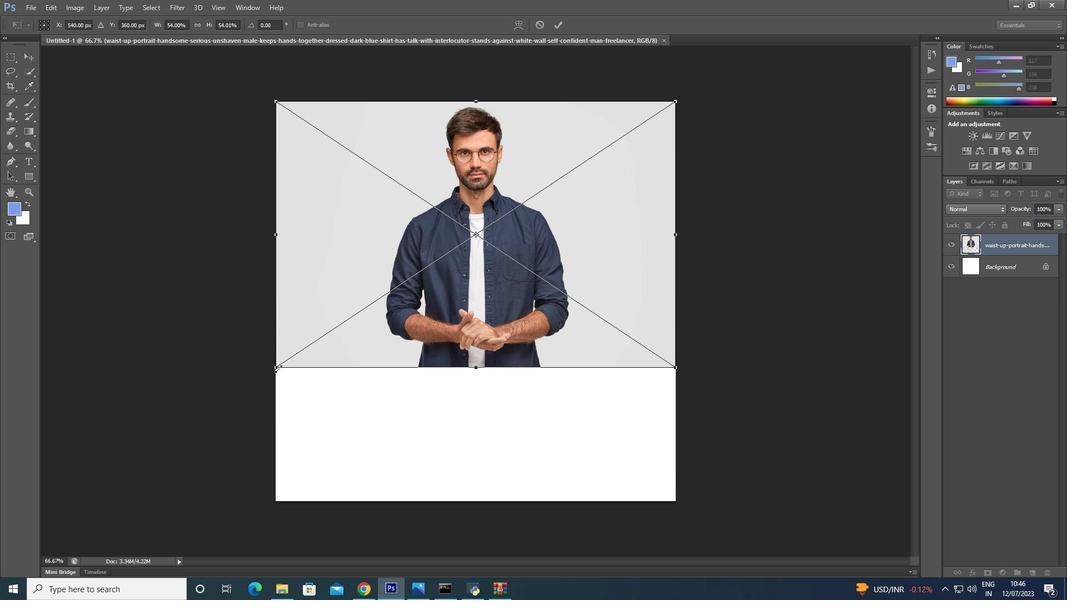 
Action: Key pressed <Key.shift>
Screenshot: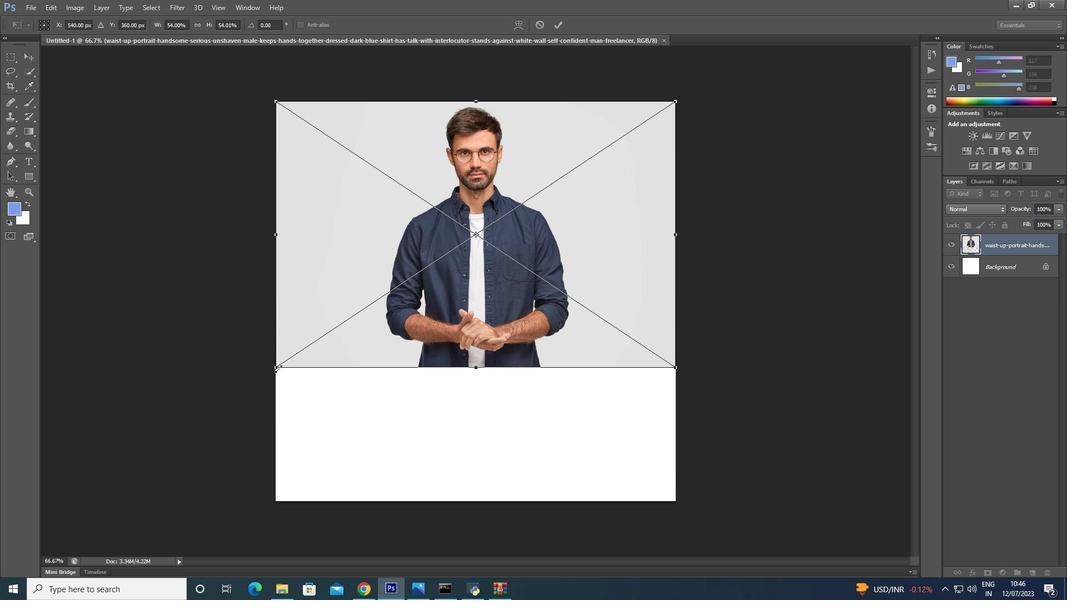 
Action: Mouse moved to (280, 395)
Screenshot: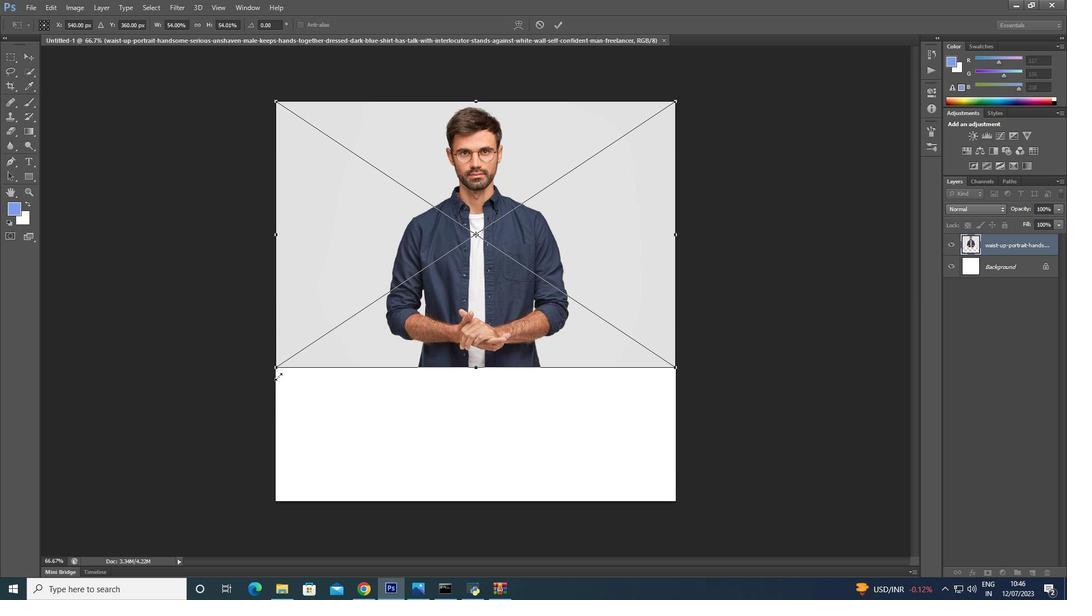 
Action: Key pressed <Key.shift>
Screenshot: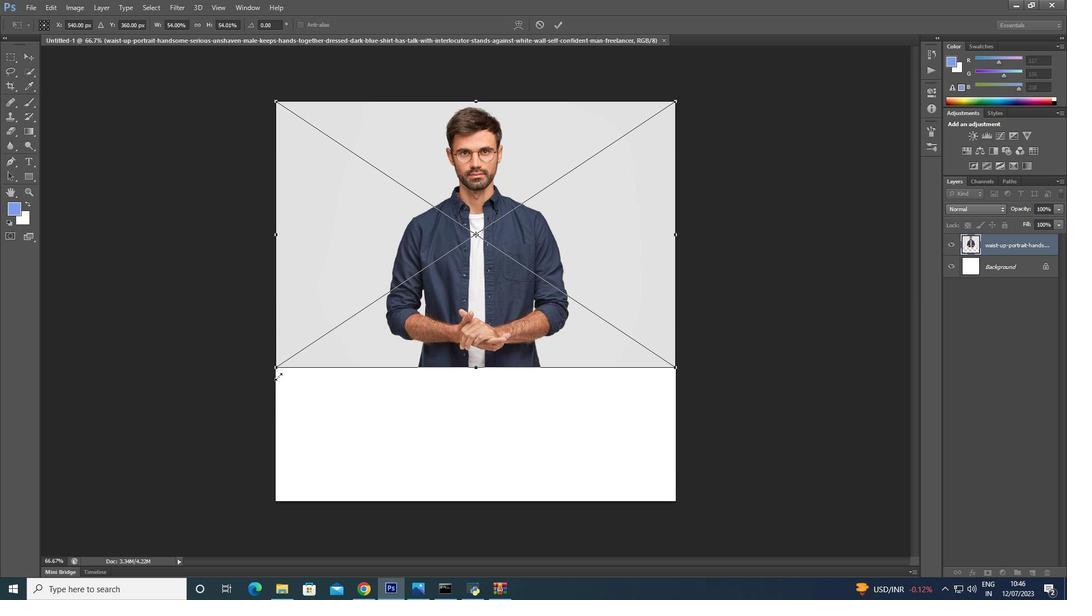 
Action: Mouse moved to (280, 398)
Screenshot: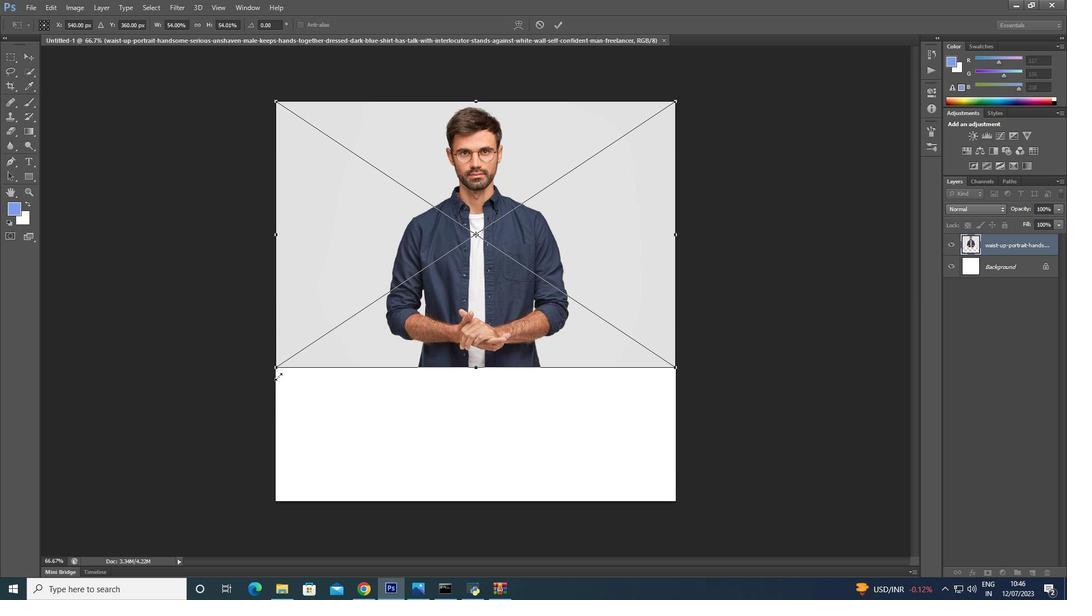 
Action: Key pressed <Key.shift>
Screenshot: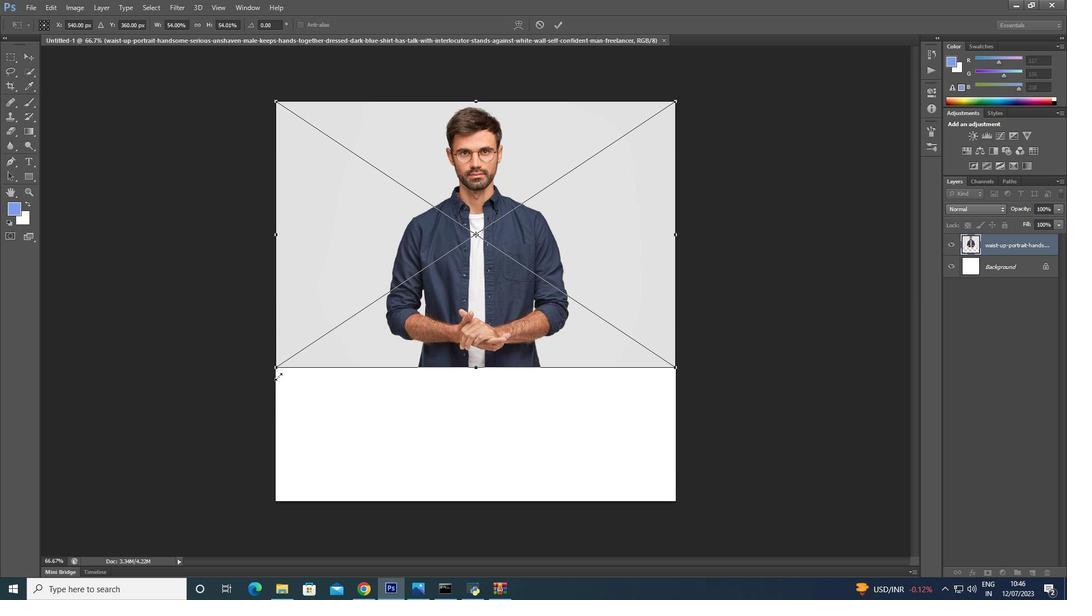 
Action: Mouse moved to (281, 403)
Screenshot: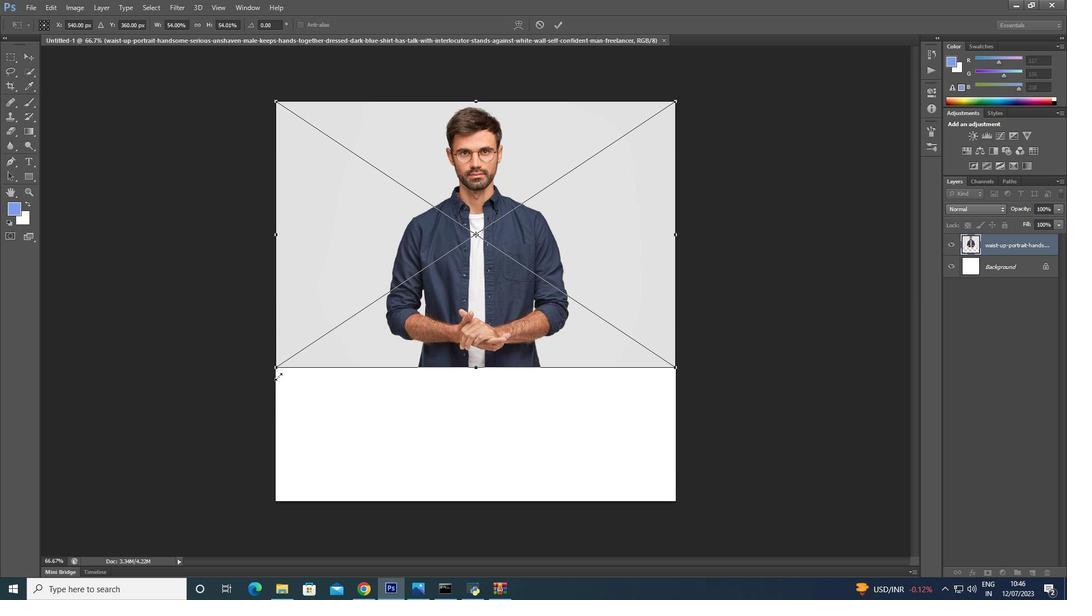 
Action: Key pressed <Key.shift>
Screenshot: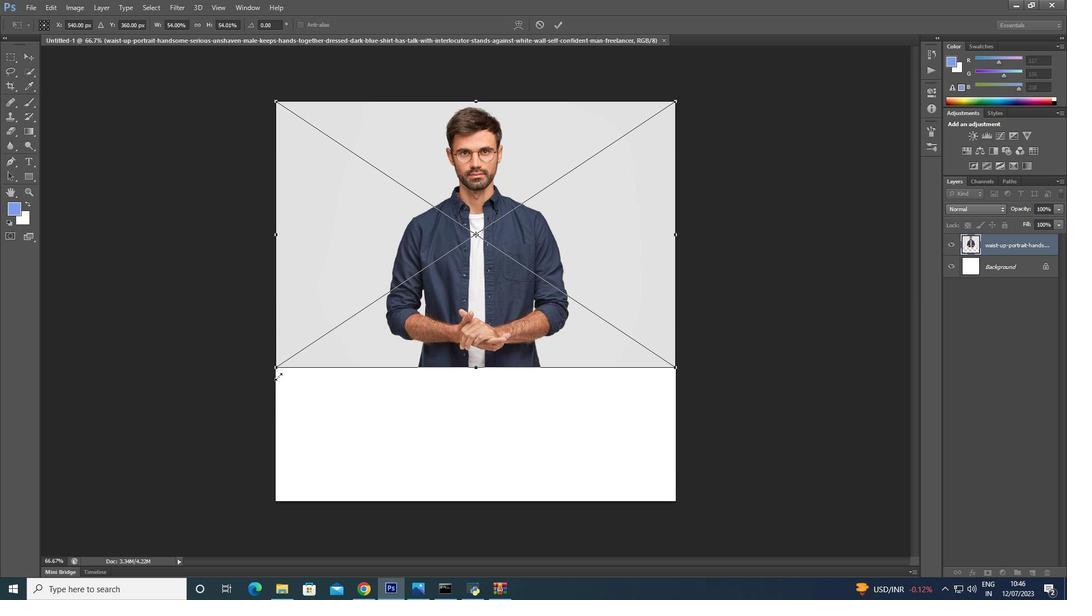 
Action: Mouse moved to (281, 406)
Screenshot: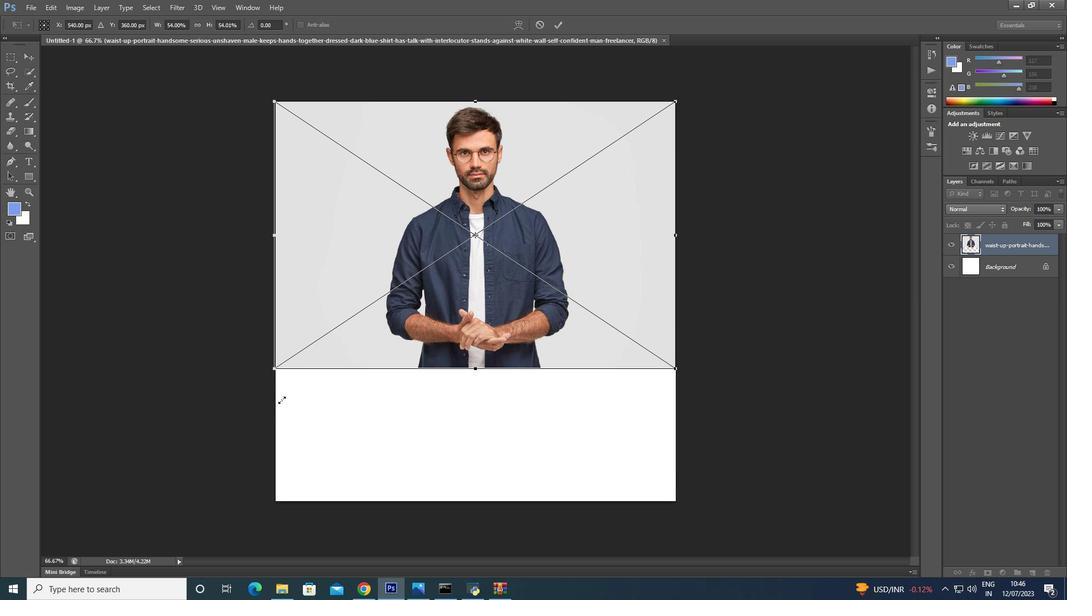 
Action: Key pressed <Key.shift>
Screenshot: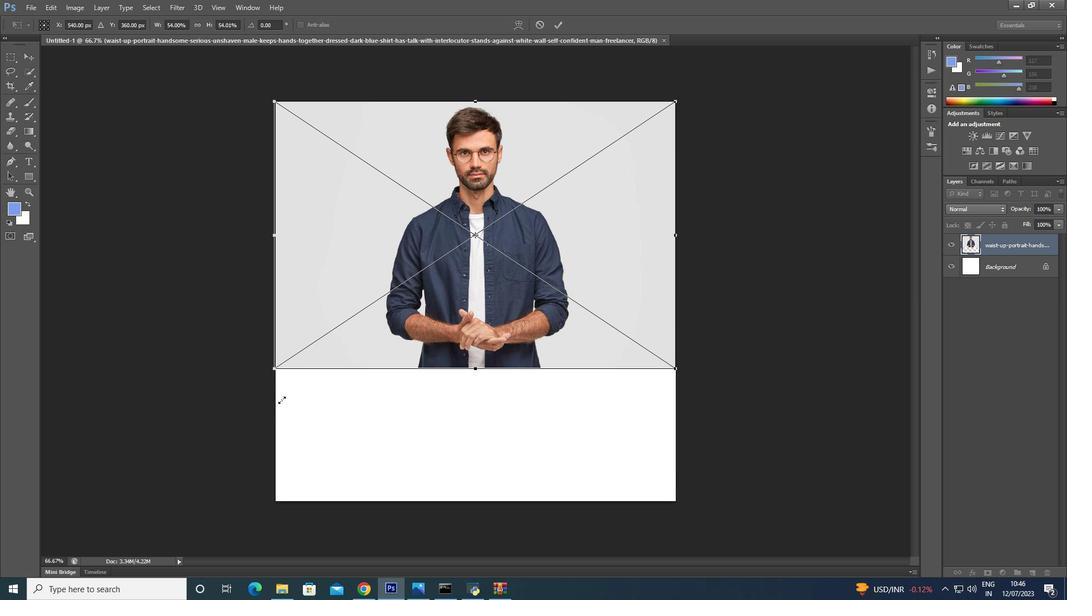 
Action: Mouse moved to (281, 407)
Screenshot: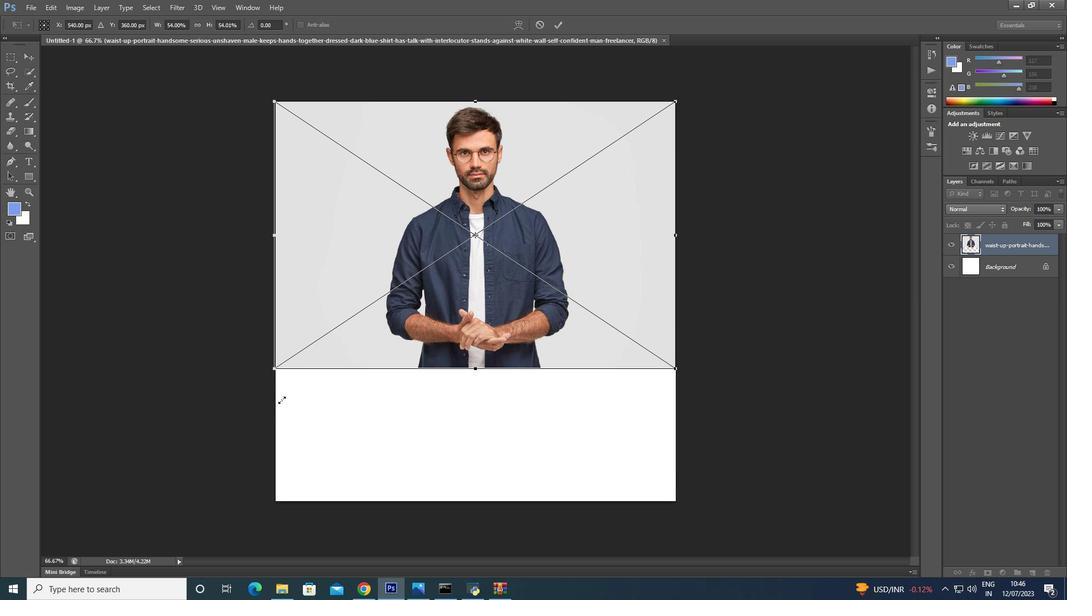 
Action: Key pressed <Key.shift>
Screenshot: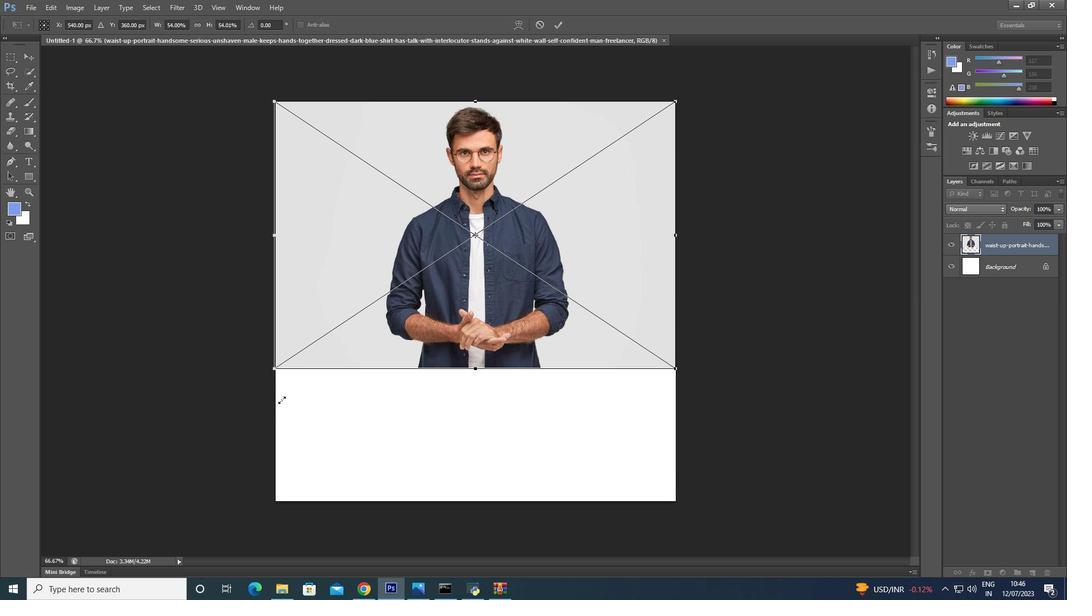 
Action: Mouse moved to (282, 414)
Screenshot: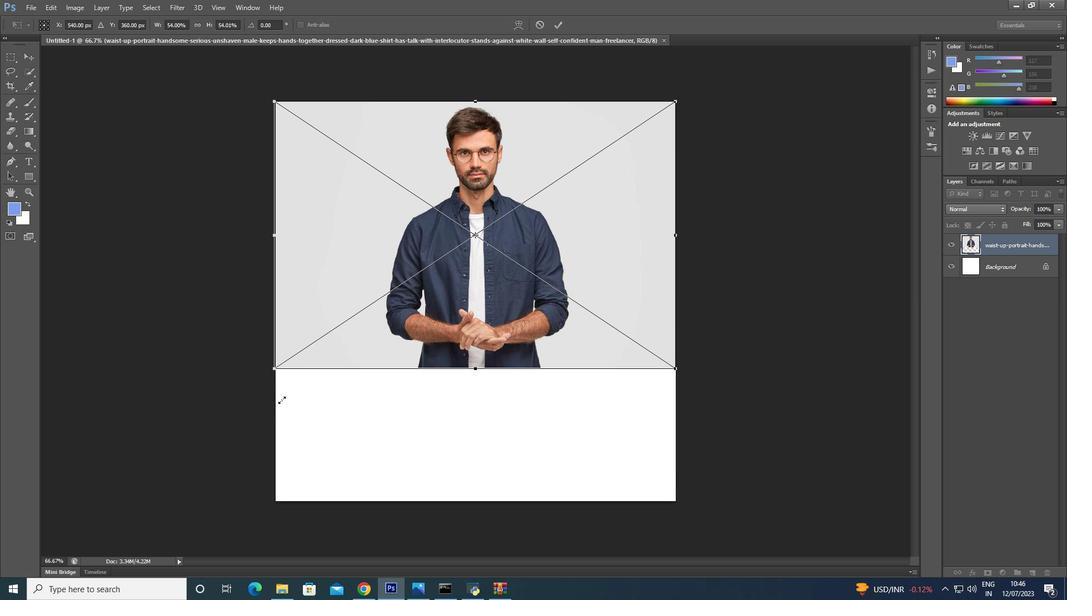 
Action: Key pressed <Key.shift>
Screenshot: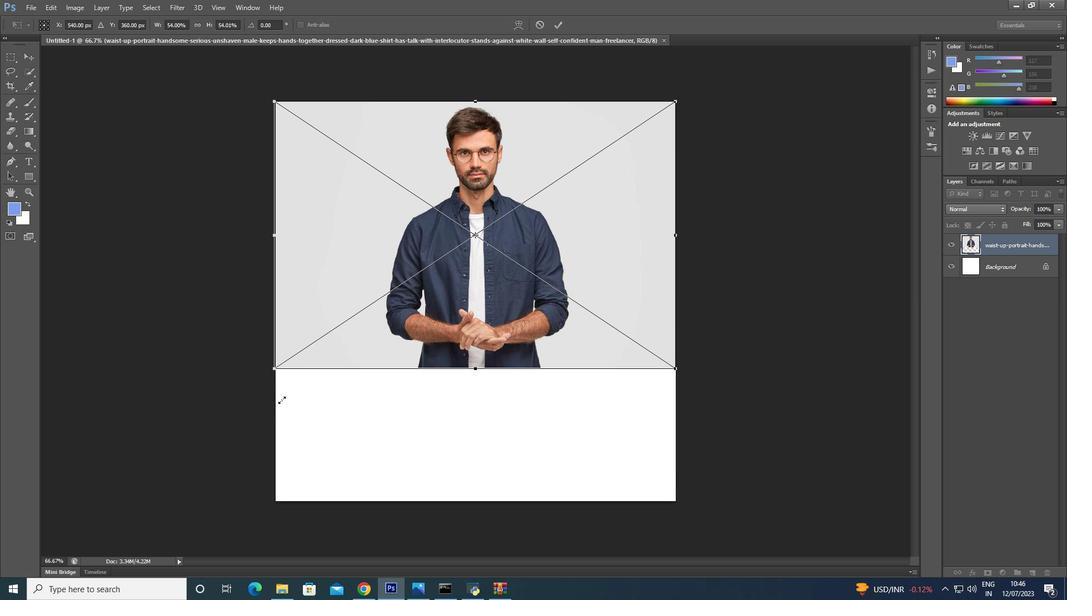 
Action: Mouse moved to (283, 419)
Screenshot: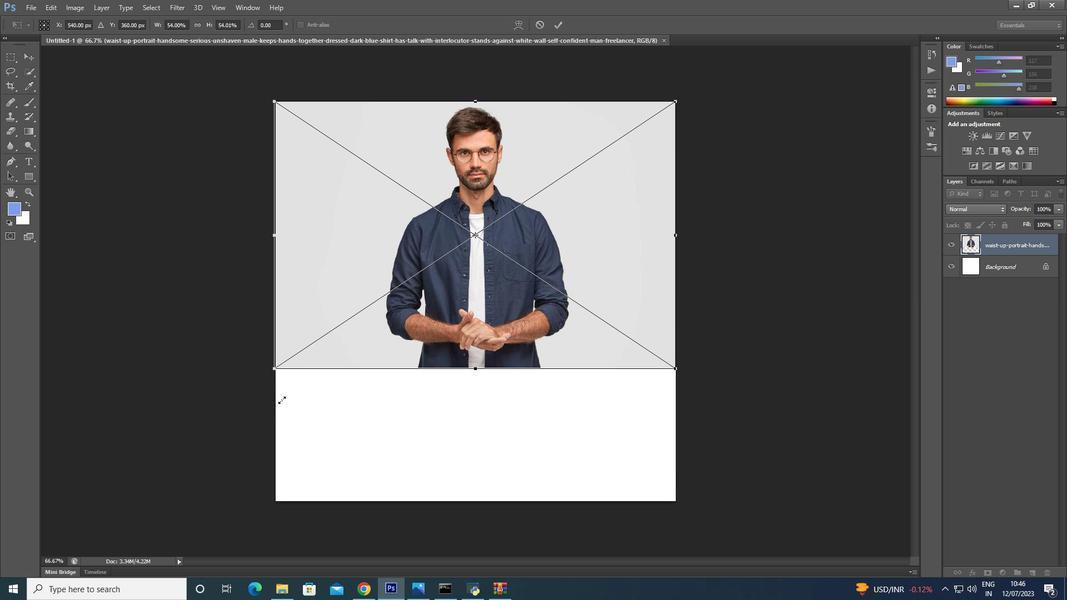 
Action: Key pressed <Key.shift>
Screenshot: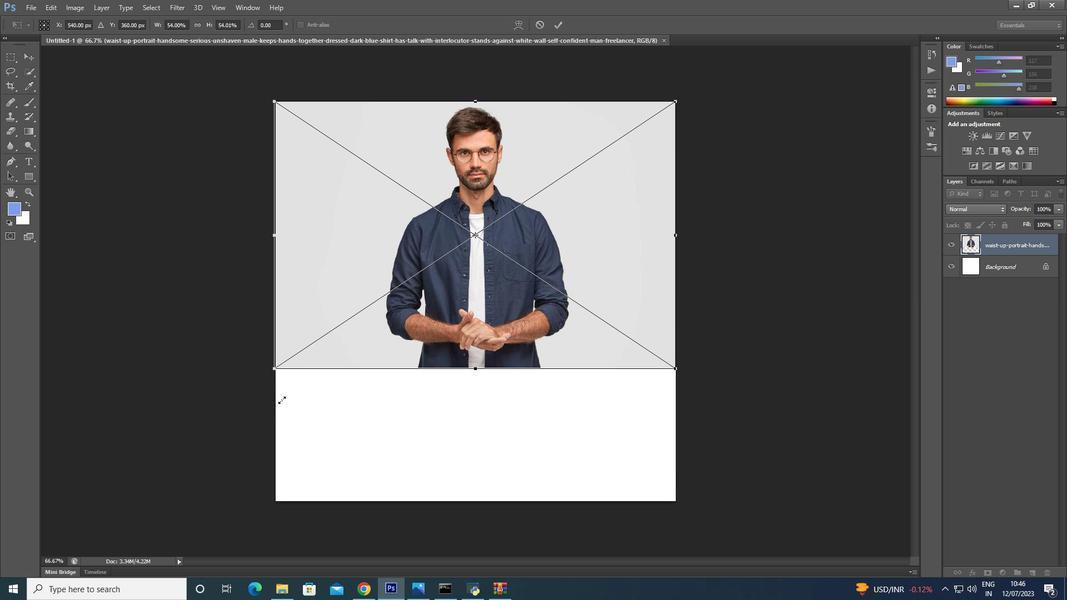 
Action: Mouse moved to (285, 429)
Screenshot: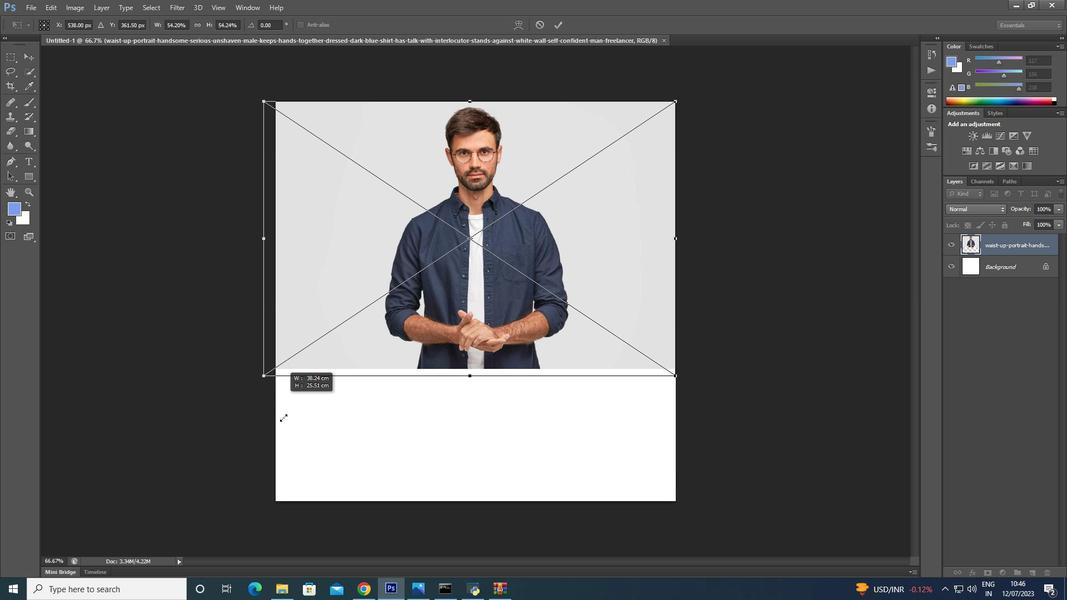 
Action: Key pressed <Key.shift>
Screenshot: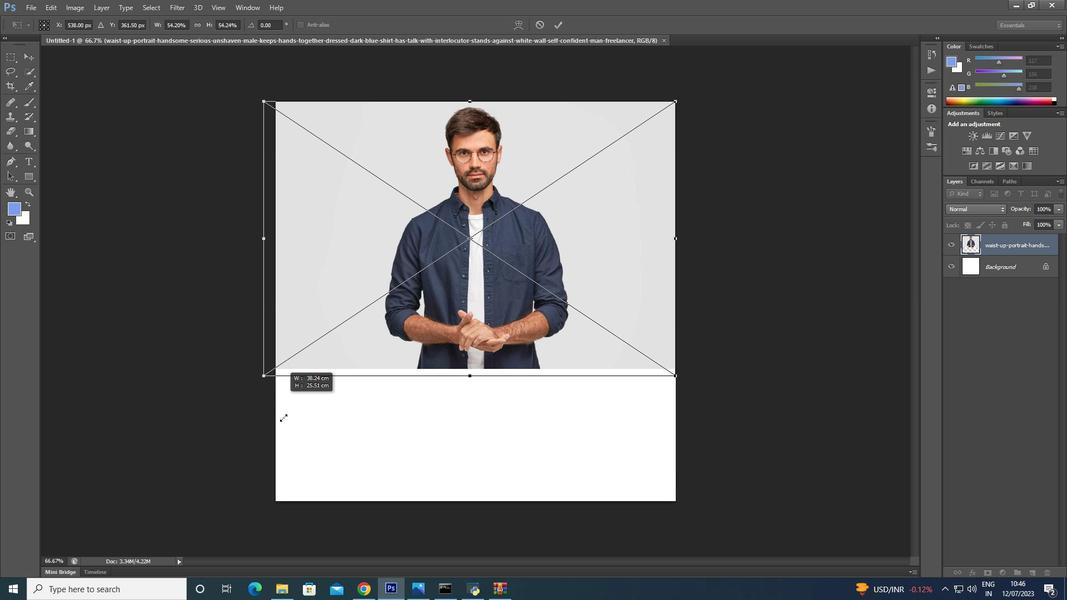 
Action: Mouse moved to (285, 431)
Screenshot: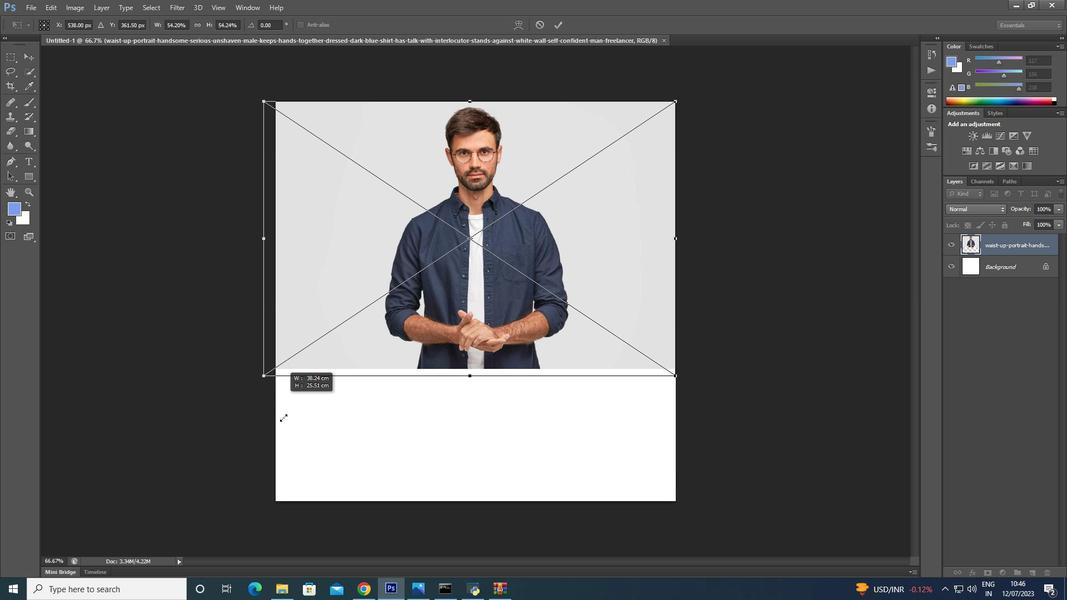 
Action: Key pressed <Key.shift>
Screenshot: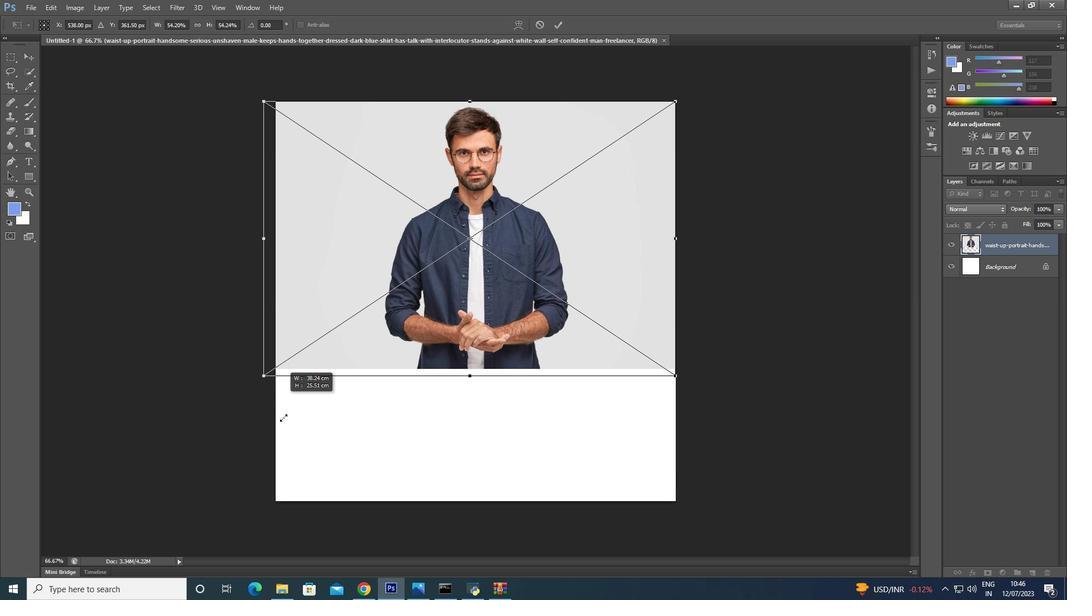 
Action: Mouse moved to (287, 437)
Screenshot: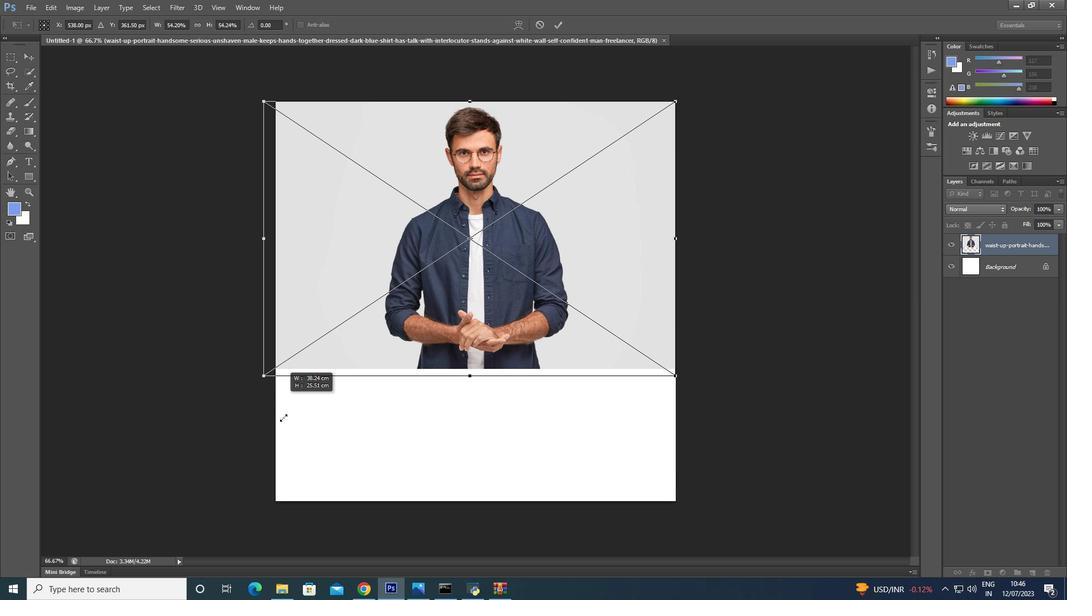 
Action: Key pressed <Key.shift>
Screenshot: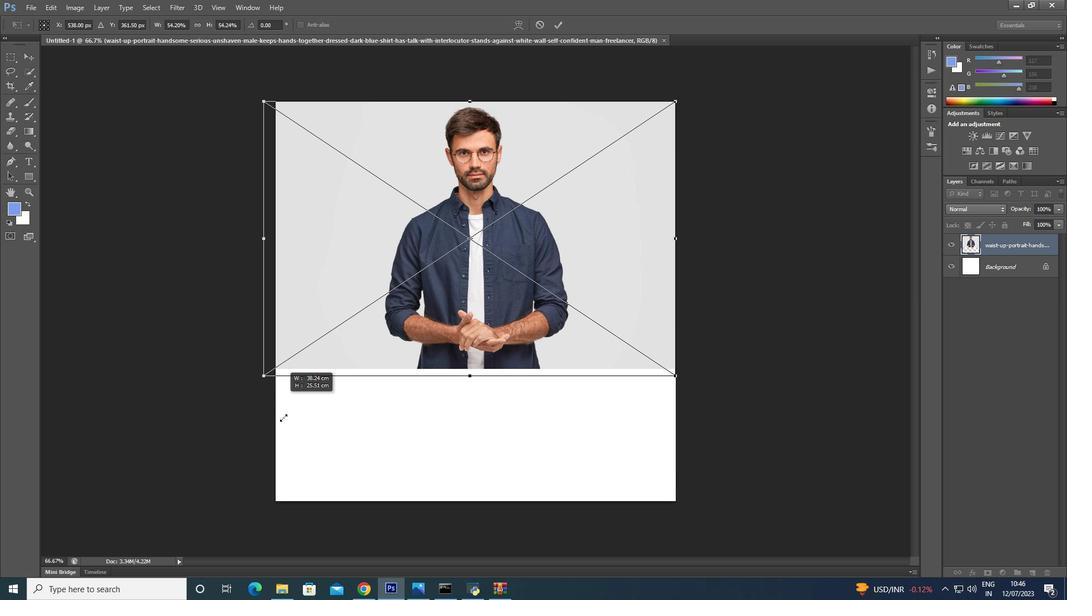 
Action: Mouse moved to (289, 439)
Screenshot: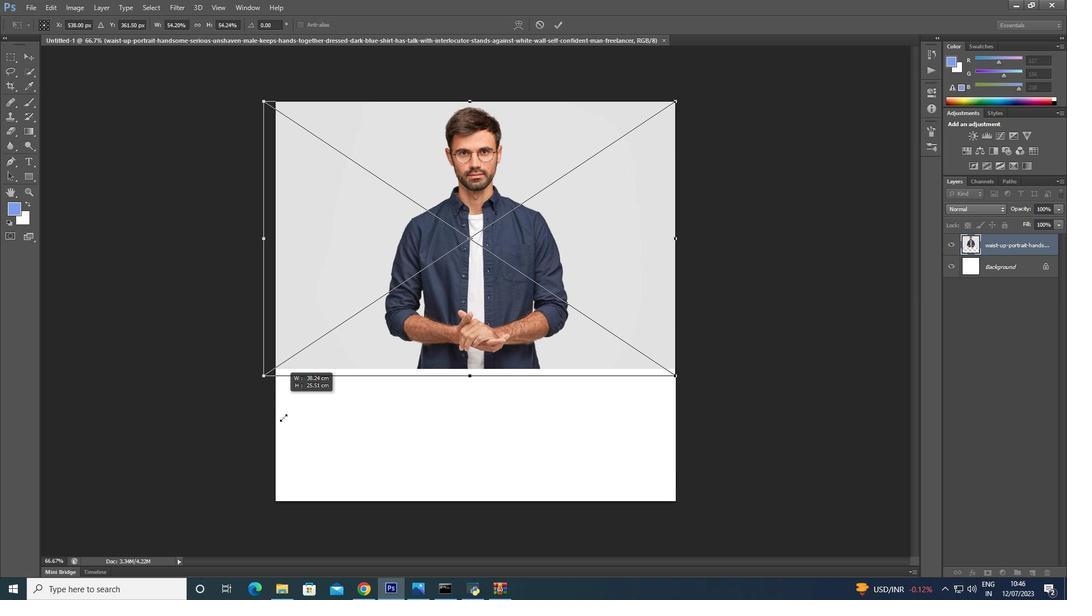 
Action: Key pressed <Key.shift>
Screenshot: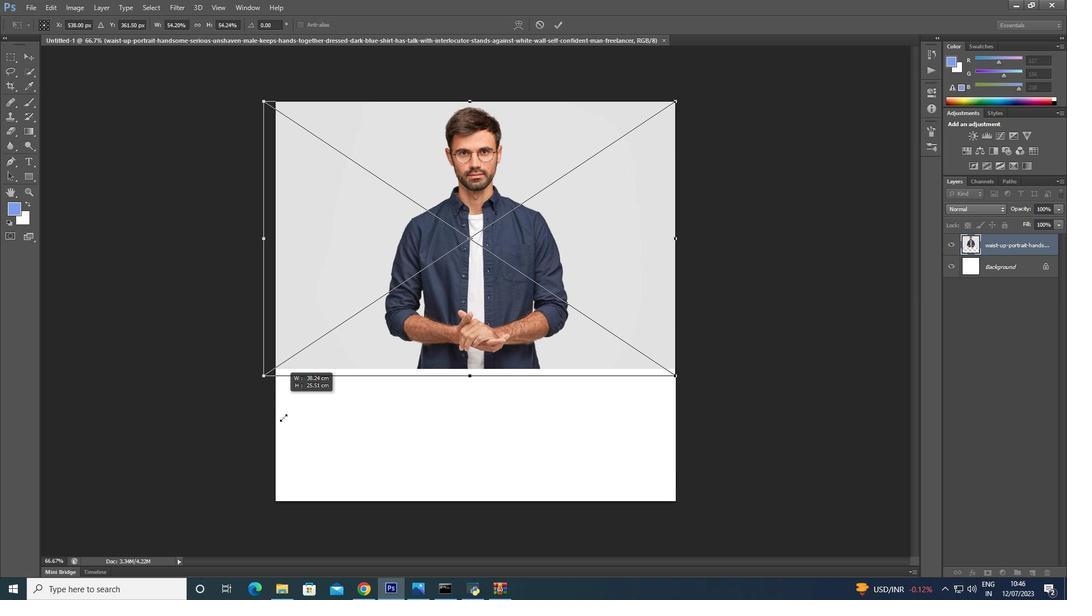 
Action: Mouse moved to (291, 441)
Screenshot: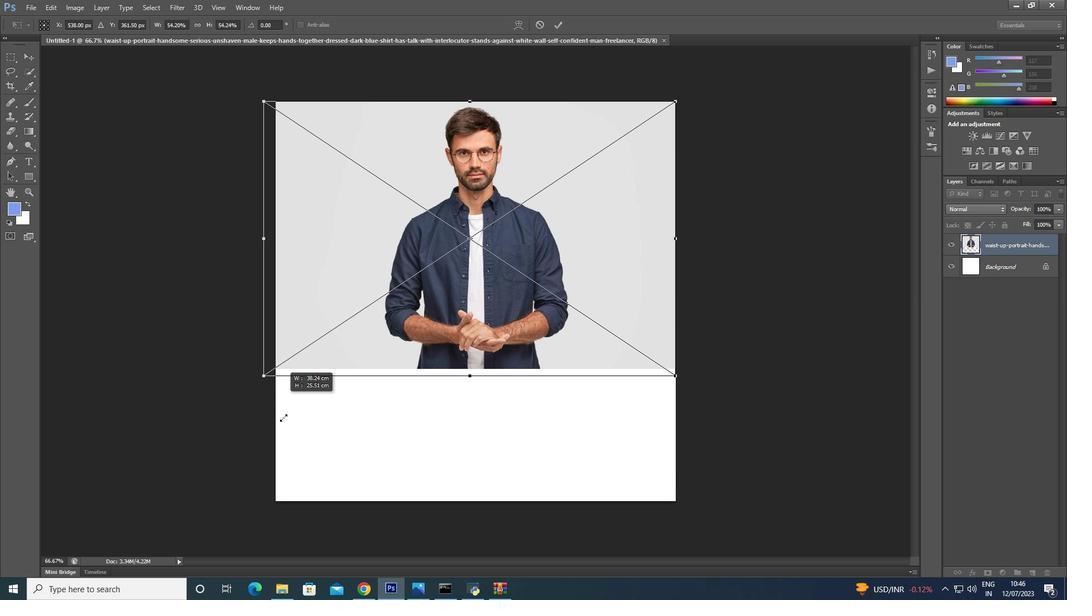 
Action: Key pressed <Key.shift>
Screenshot: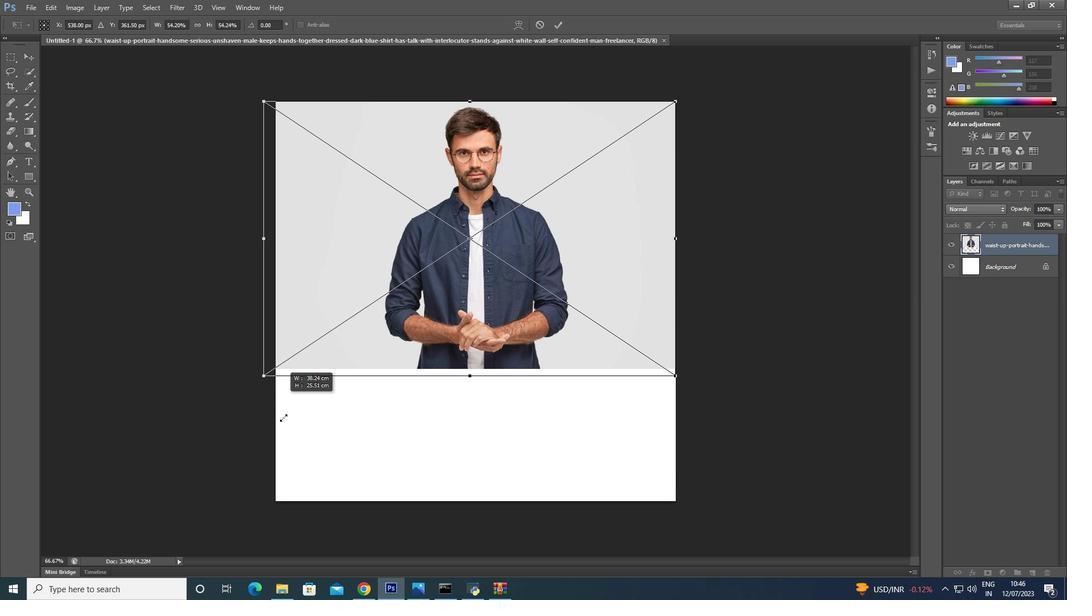 
Action: Mouse moved to (292, 442)
Screenshot: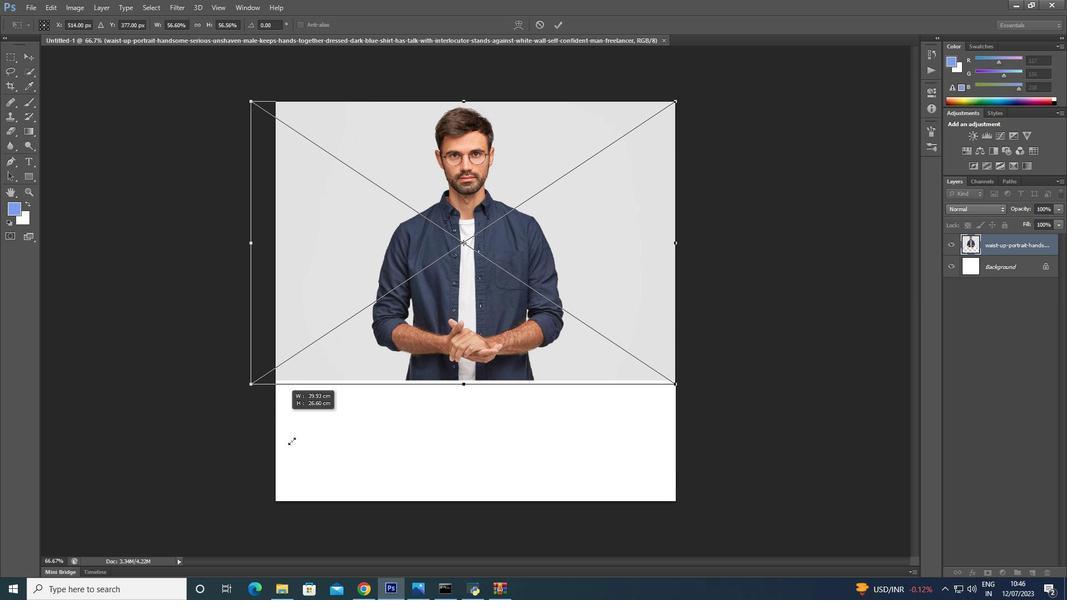 
Action: Key pressed <Key.shift>
Screenshot: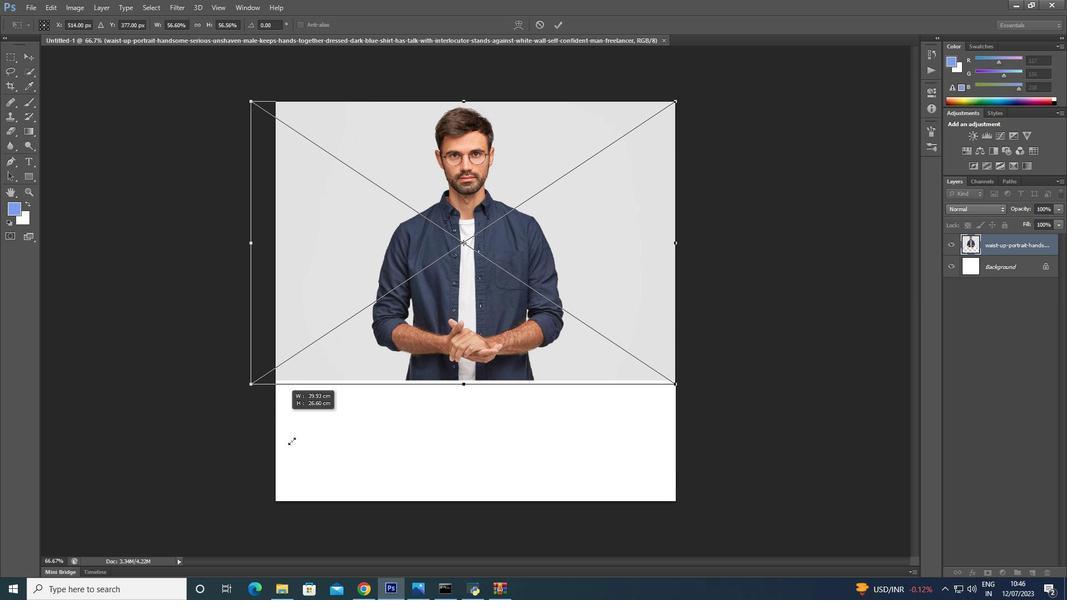 
Action: Mouse moved to (293, 442)
Screenshot: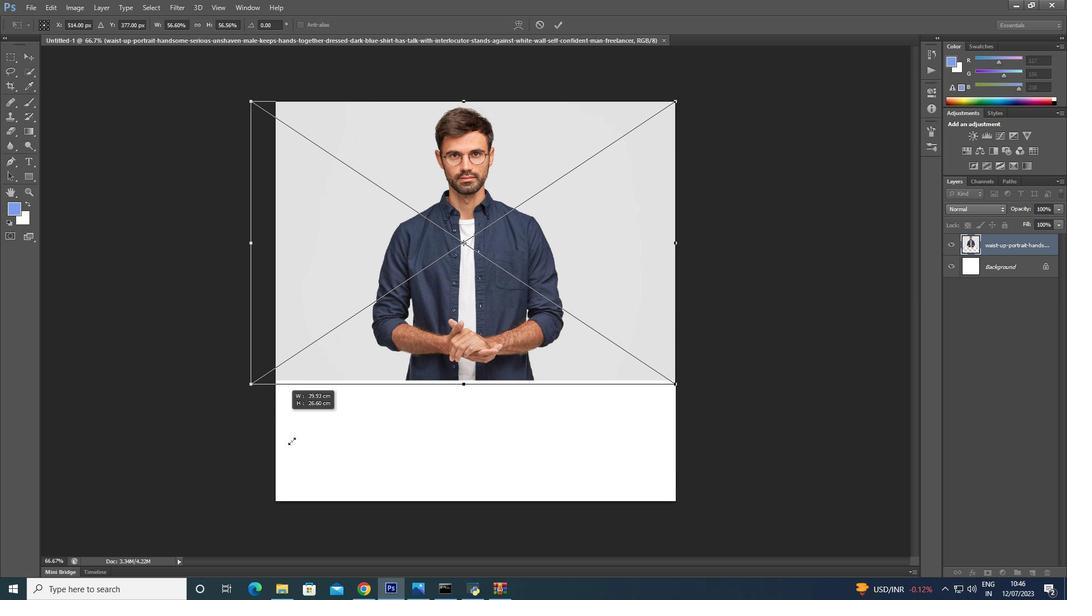 
Action: Key pressed <Key.shift>
Screenshot: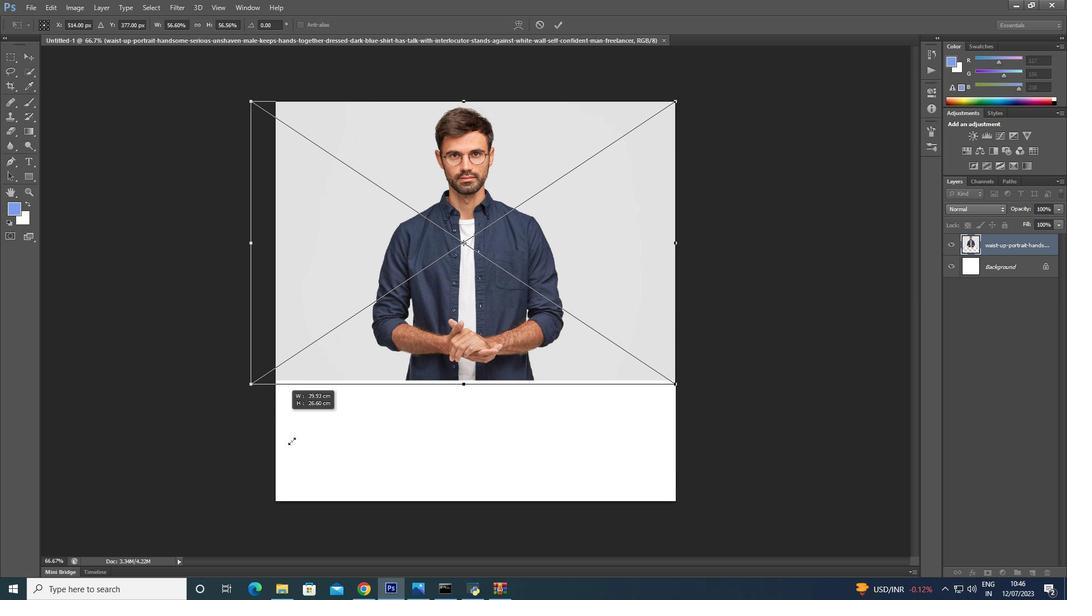 
Action: Mouse moved to (294, 443)
Screenshot: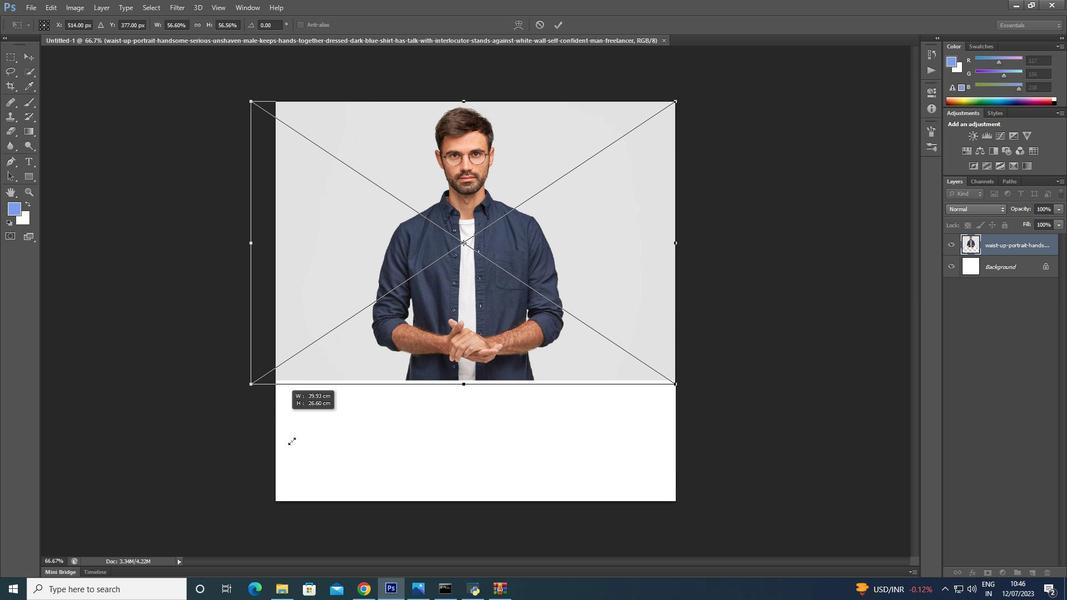 
Action: Key pressed <Key.shift>
Screenshot: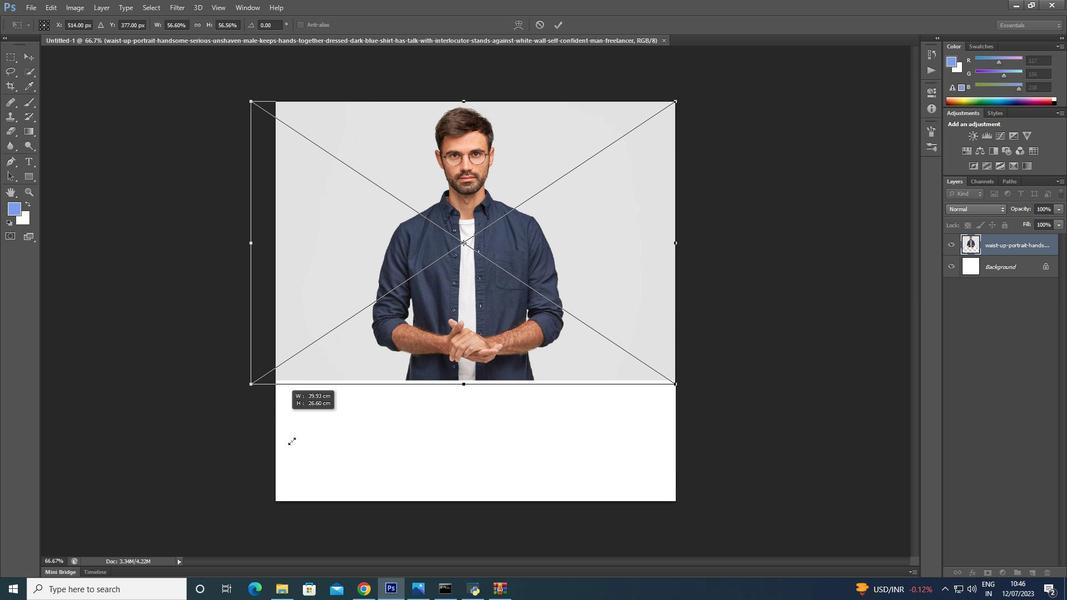 
Action: Mouse moved to (295, 444)
Screenshot: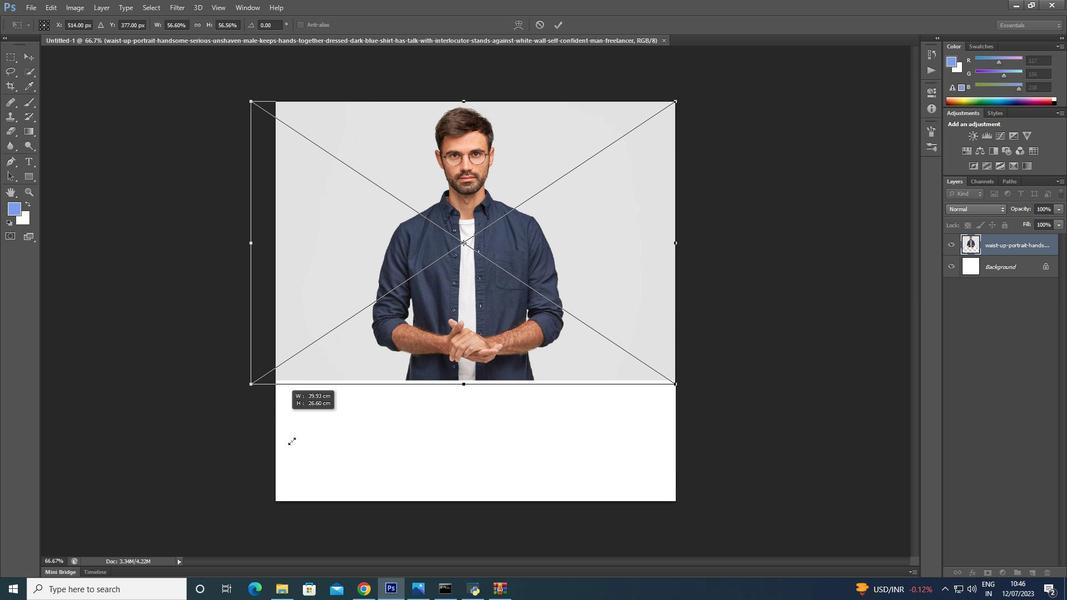 
Action: Key pressed <Key.shift>
Screenshot: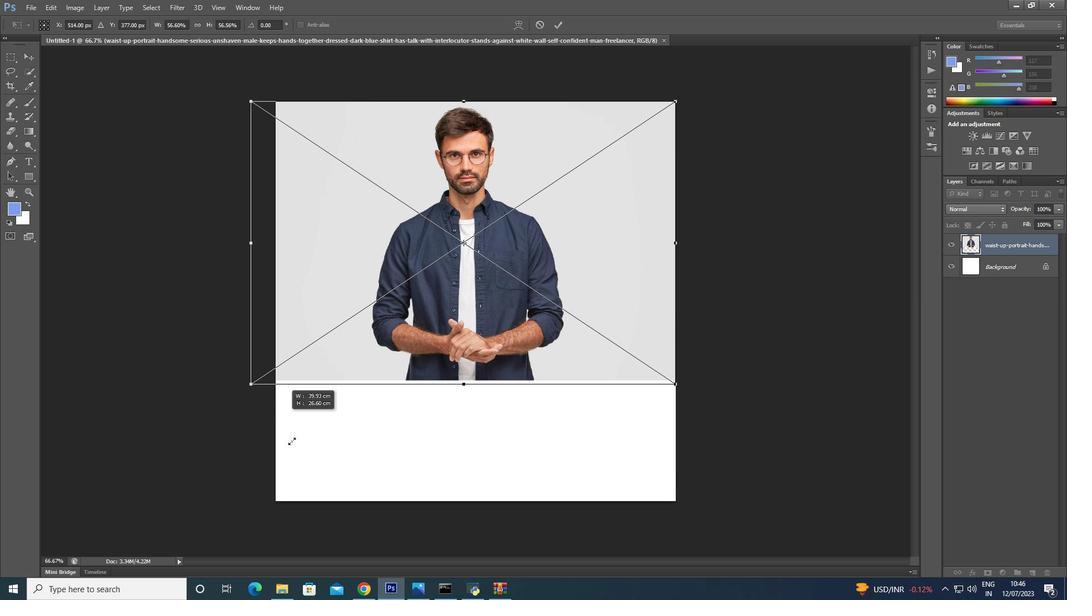 
Action: Mouse moved to (298, 446)
Screenshot: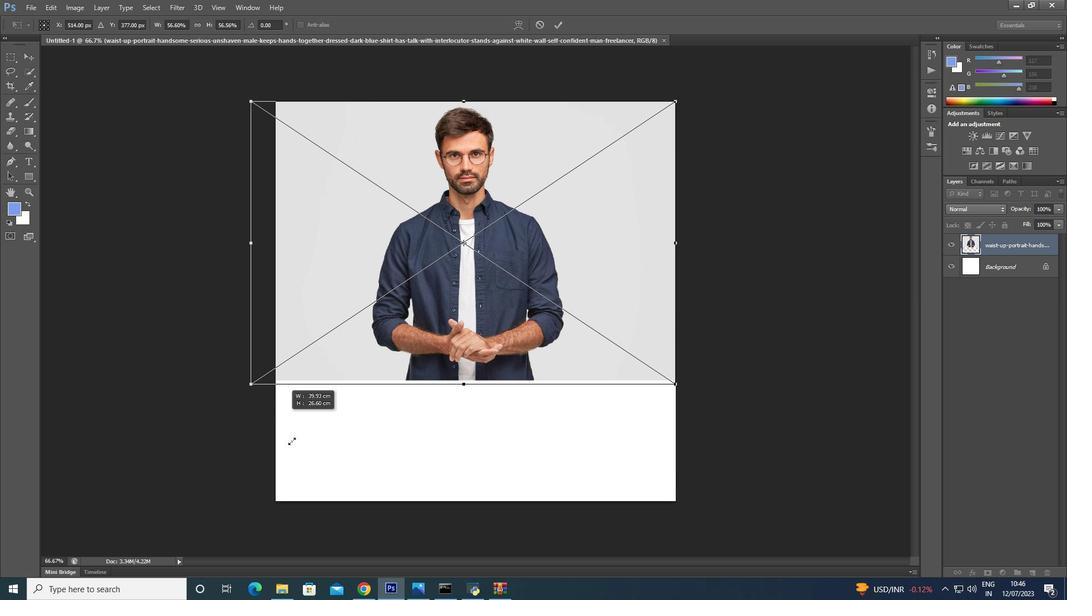 
Action: Key pressed <Key.shift>
Screenshot: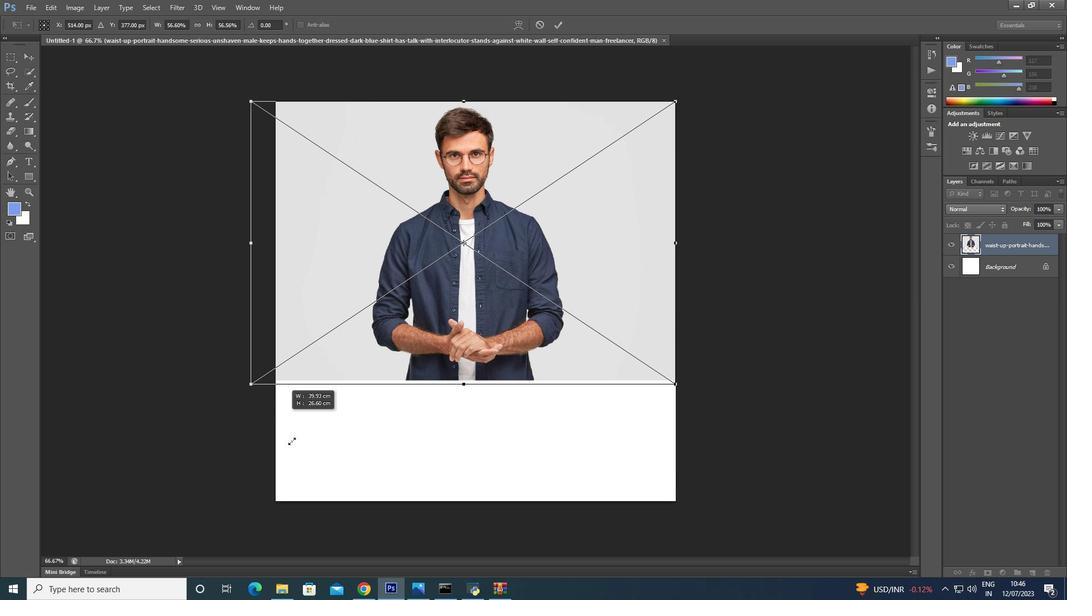 
Action: Mouse moved to (302, 451)
Screenshot: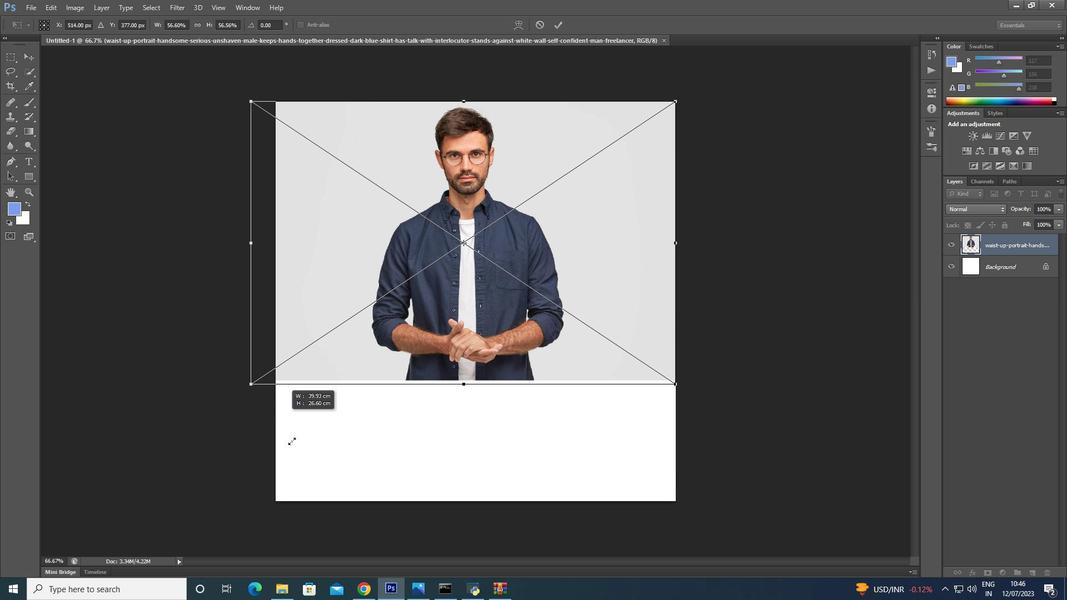 
Action: Key pressed <Key.shift>
Screenshot: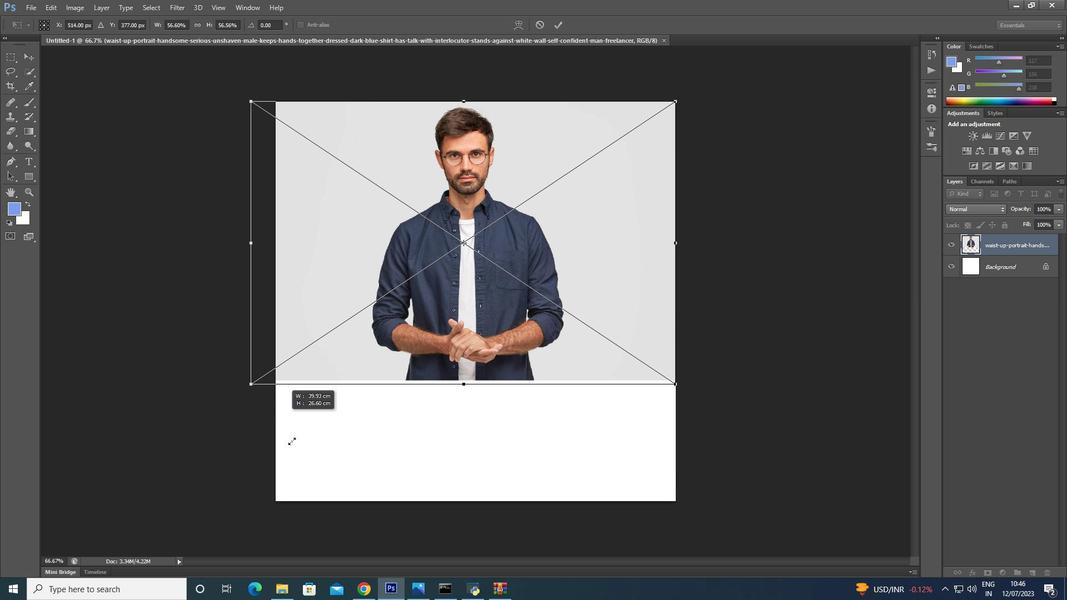 
Action: Mouse moved to (303, 452)
Screenshot: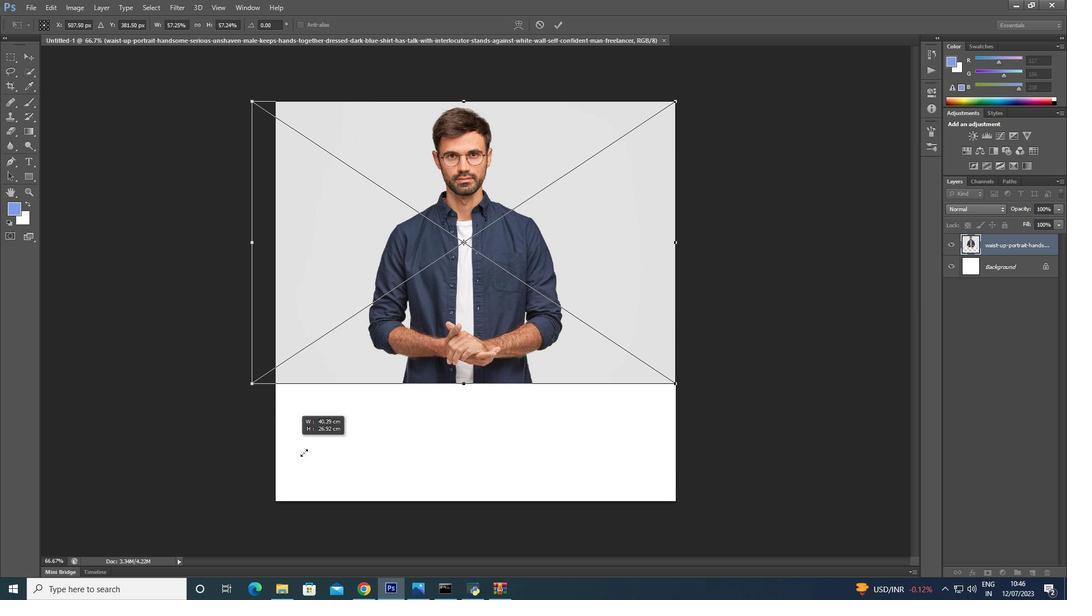 
Action: Key pressed <Key.shift>
Screenshot: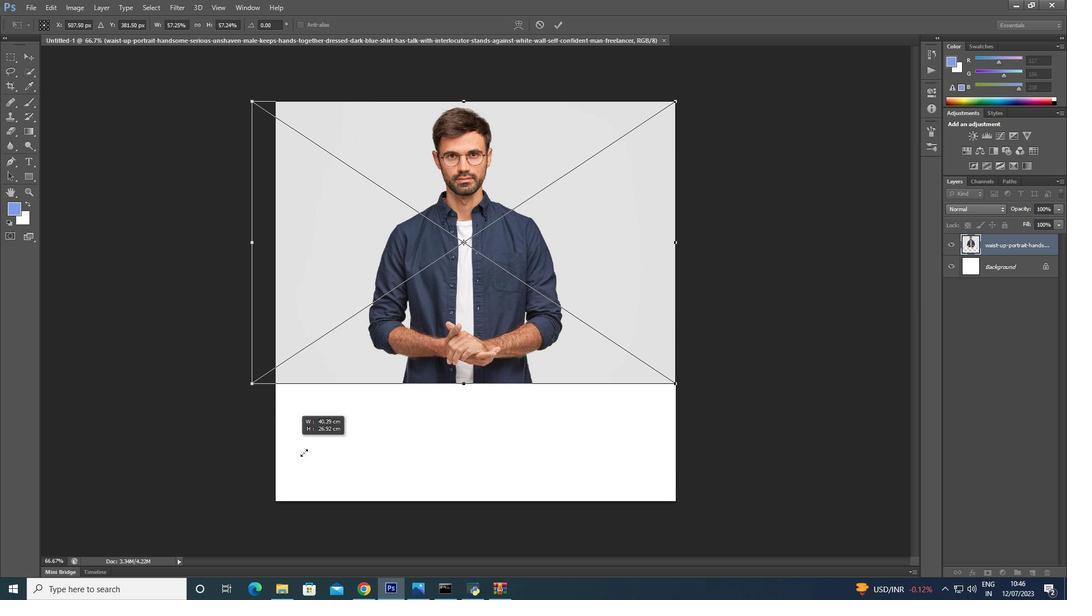 
Action: Mouse moved to (303, 456)
Screenshot: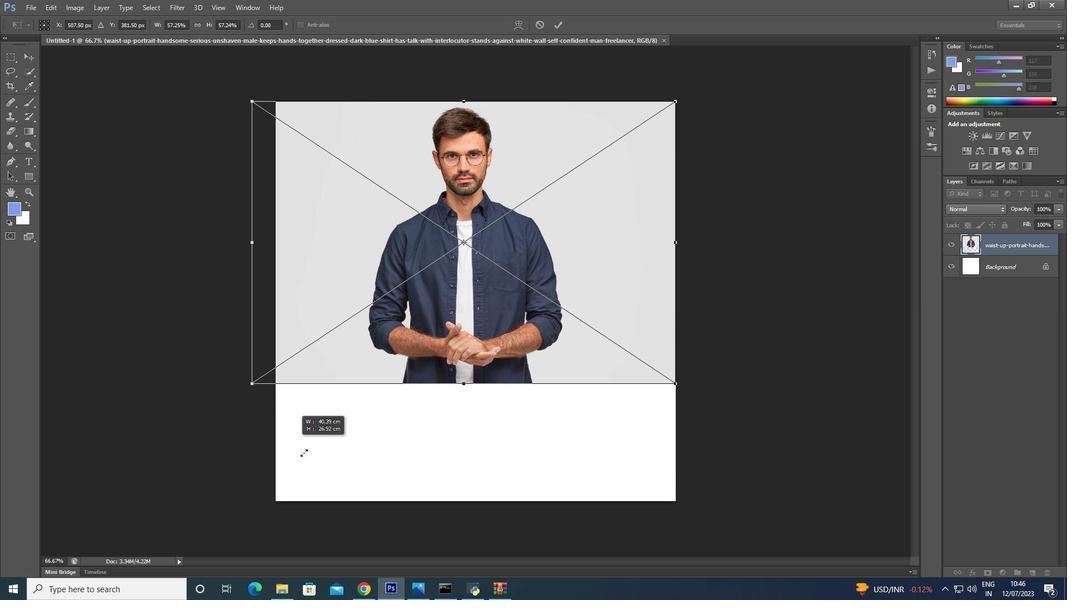 
Action: Key pressed <Key.shift>
Screenshot: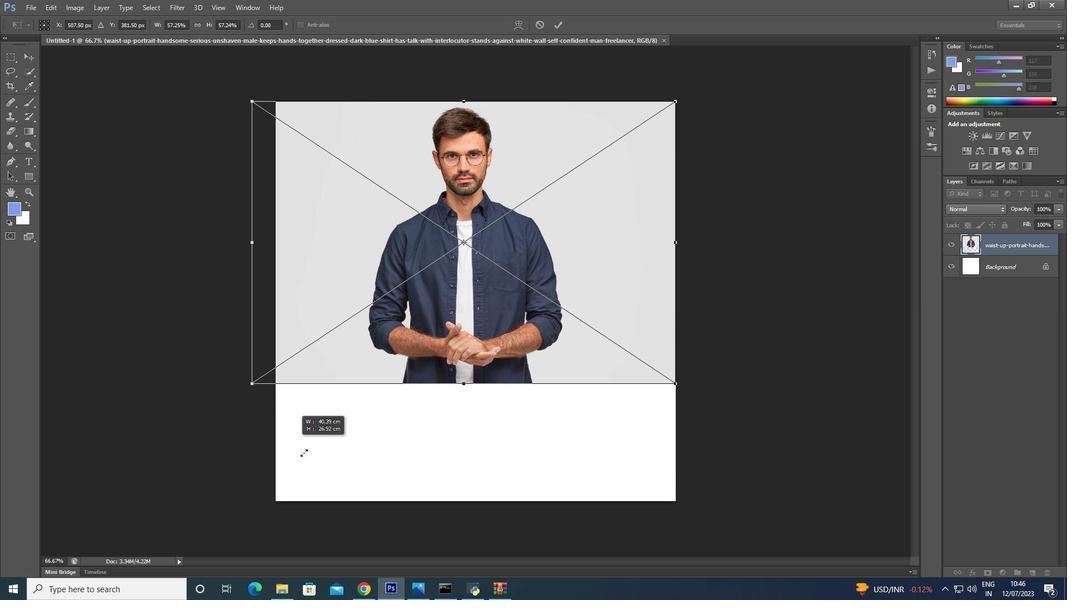 
Action: Mouse moved to (303, 457)
Screenshot: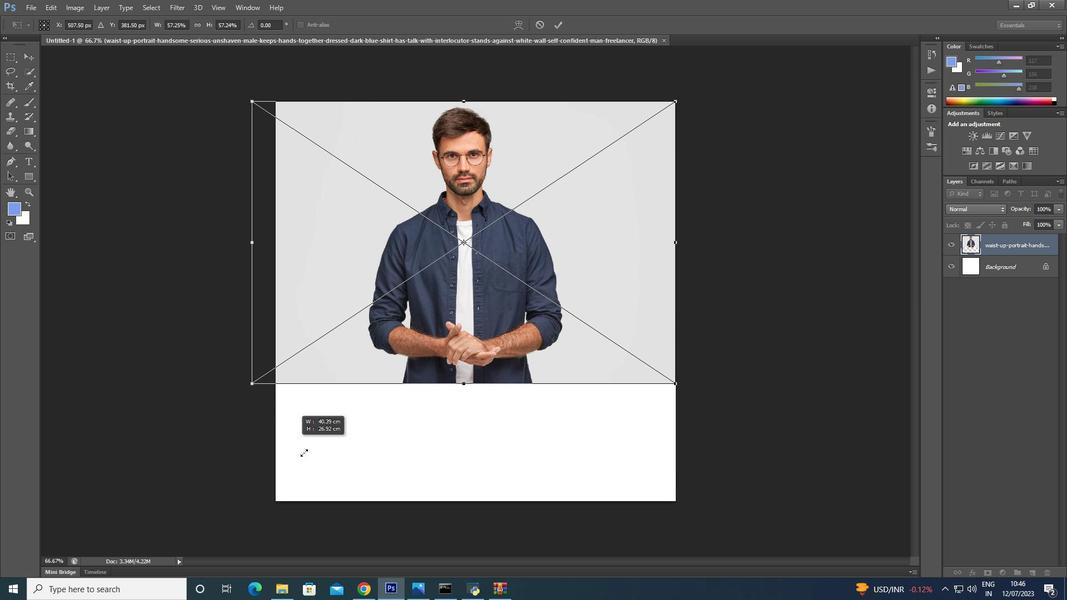 
Action: Key pressed <Key.shift>
Screenshot: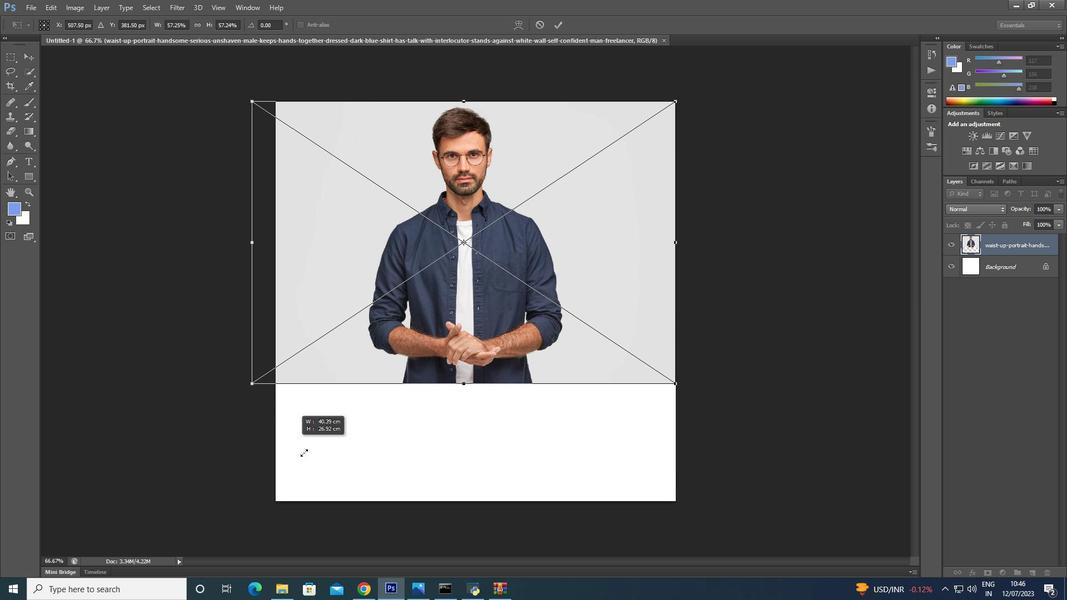 
Action: Mouse moved to (302, 463)
Screenshot: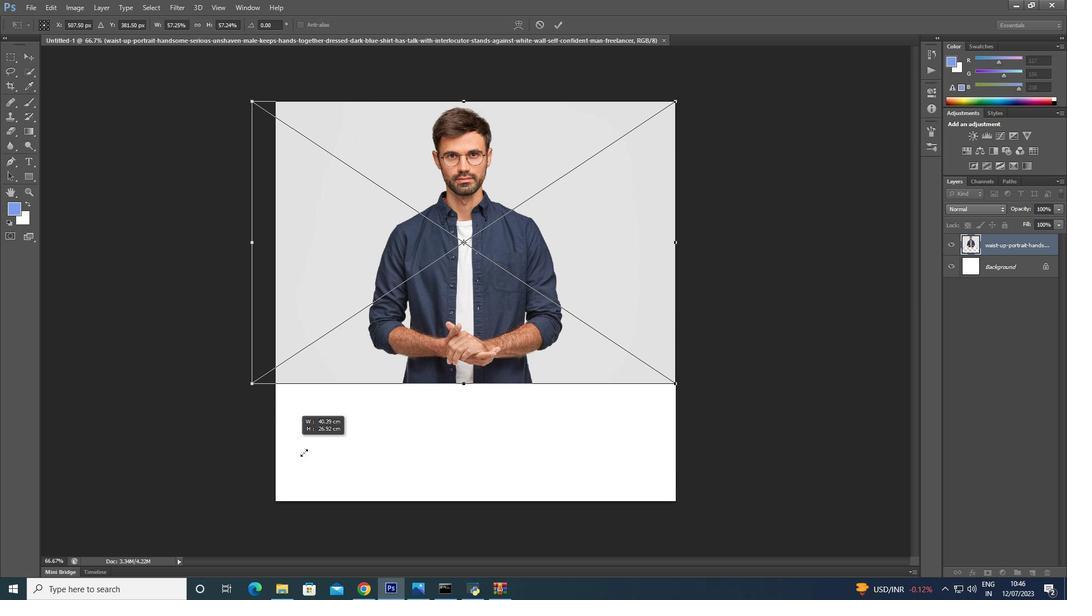
Action: Key pressed <Key.shift>
Screenshot: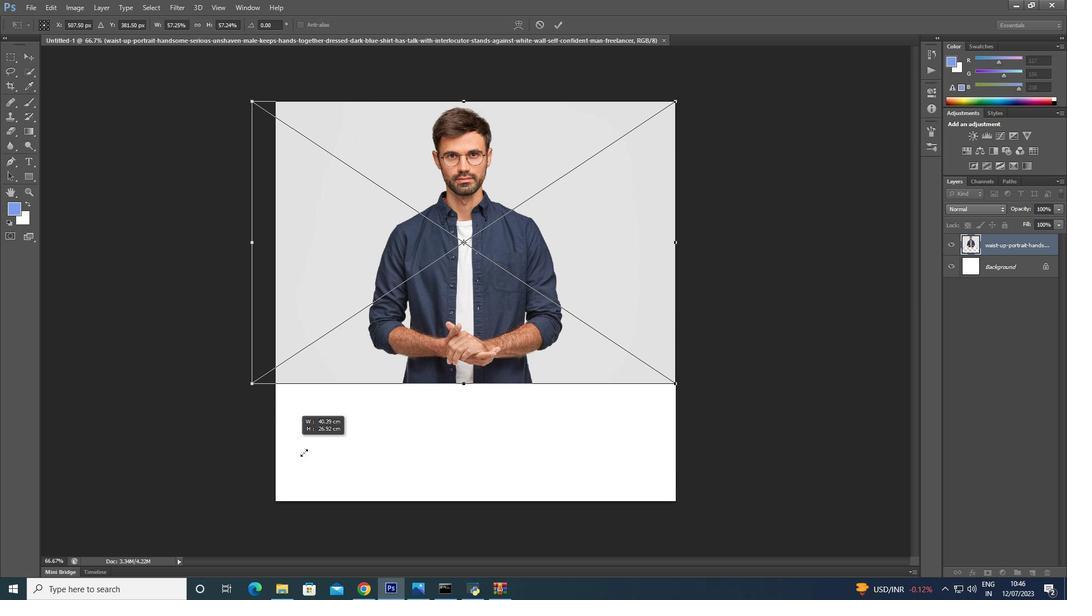
Action: Mouse moved to (300, 465)
Screenshot: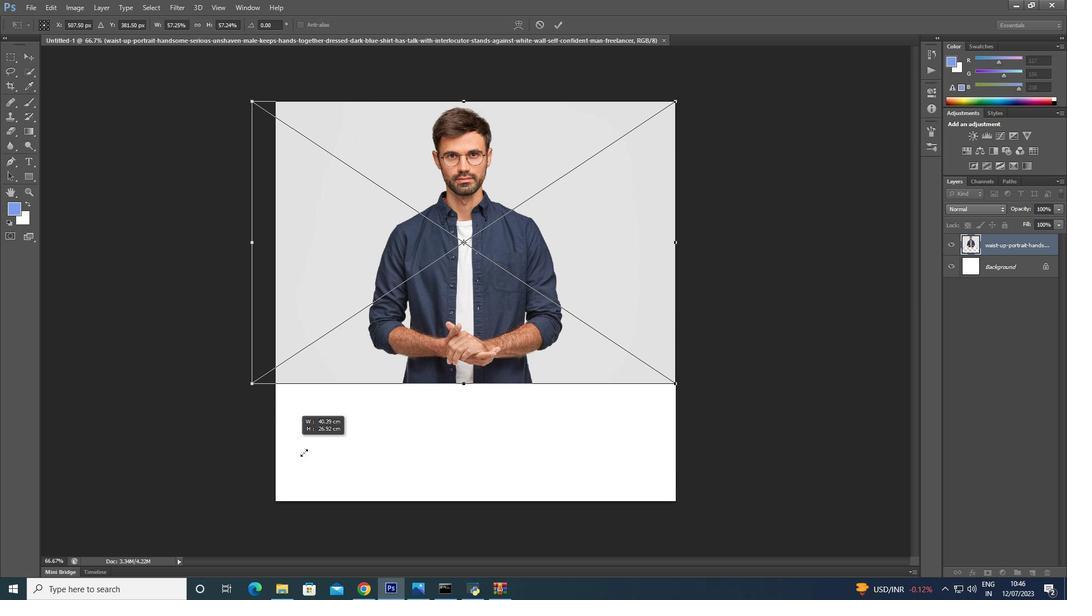 
Action: Key pressed <Key.shift><Key.shift><Key.shift>
Screenshot: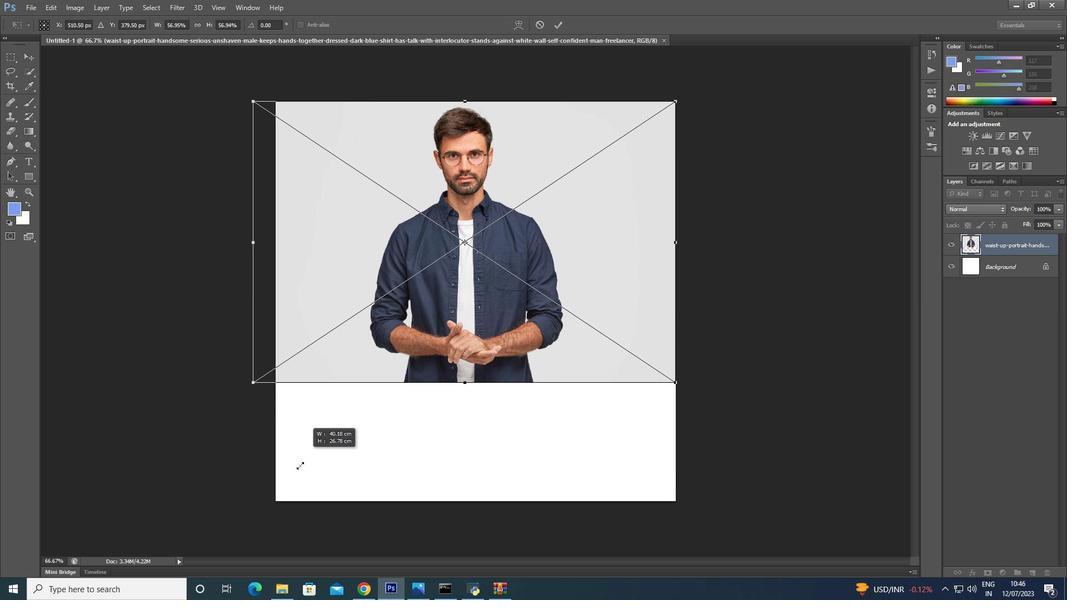 
Action: Mouse moved to (298, 466)
Screenshot: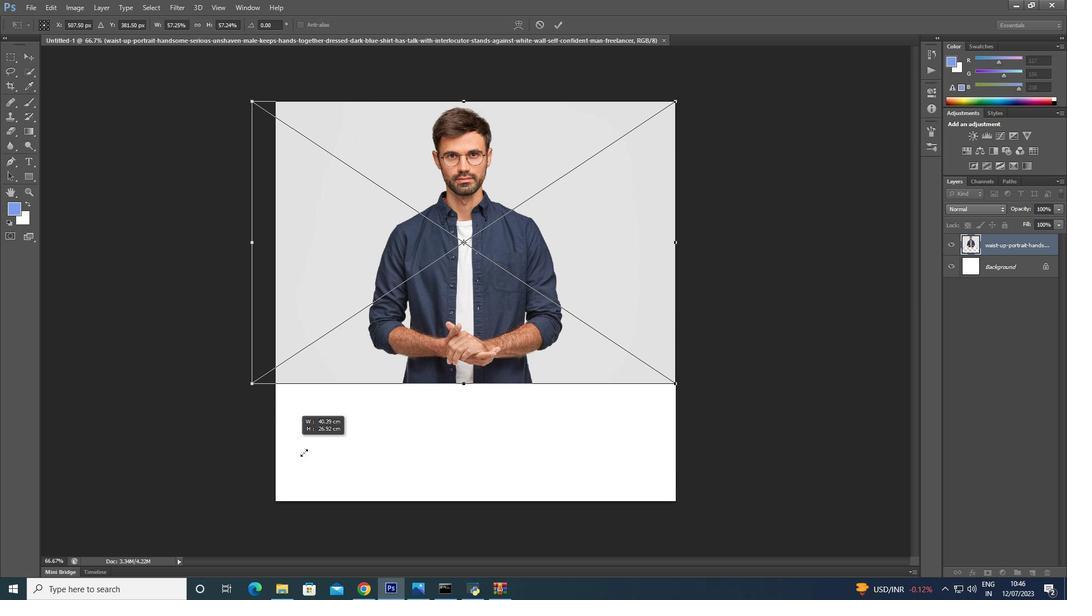 
Action: Key pressed <Key.shift>
Screenshot: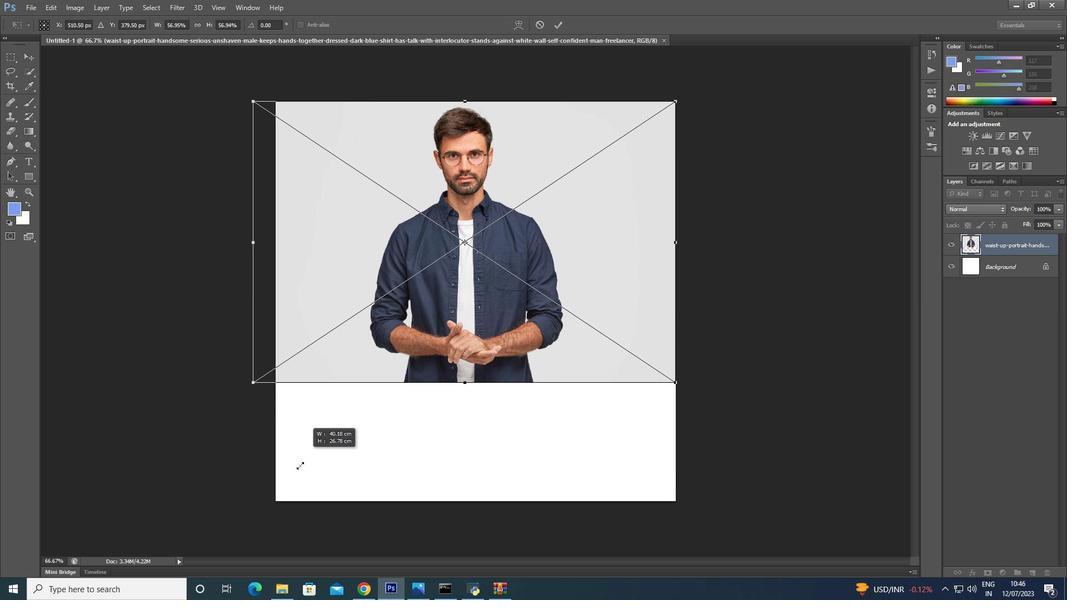 
Action: Mouse moved to (293, 470)
Screenshot: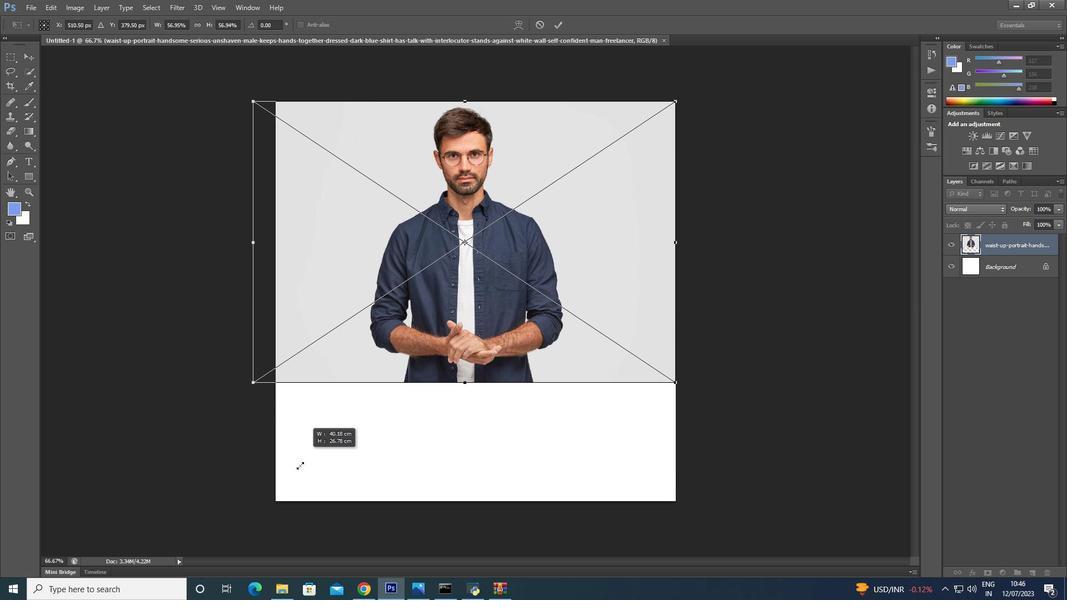 
Action: Key pressed <Key.shift>
Screenshot: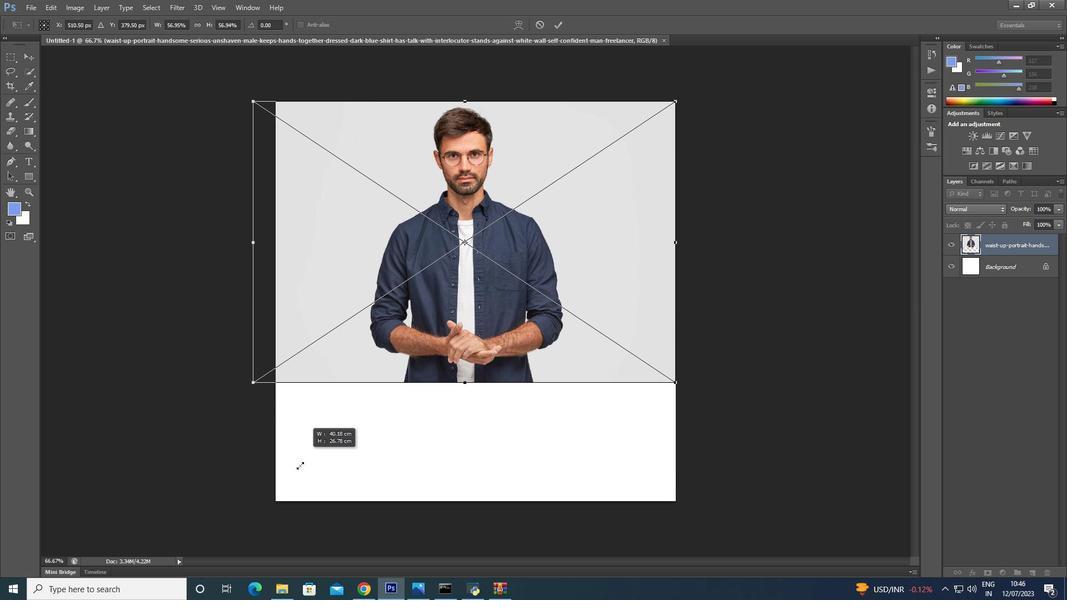 
Action: Mouse moved to (291, 471)
Screenshot: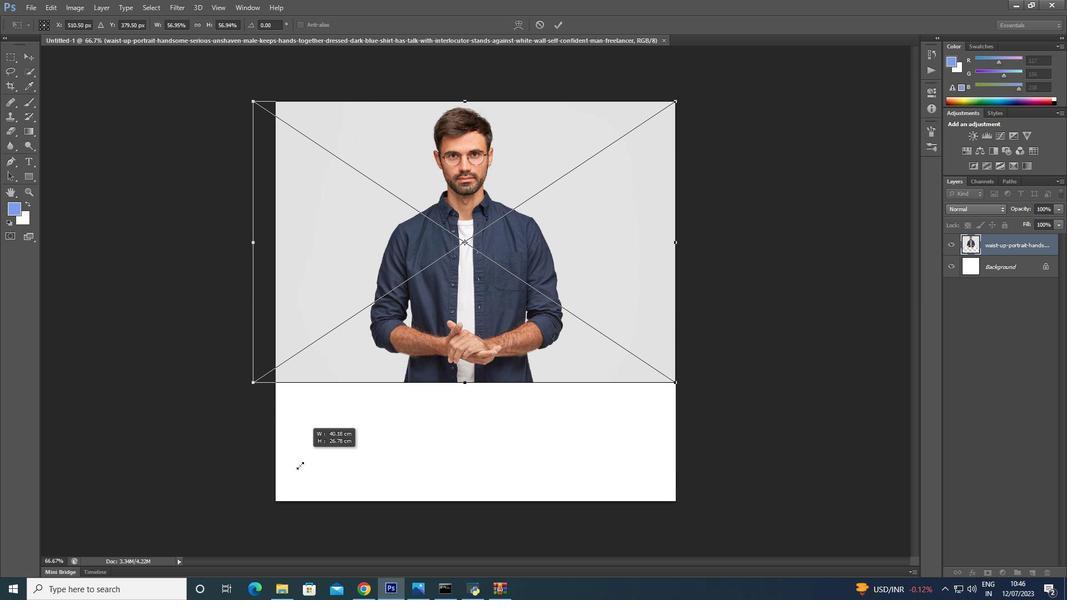 
Action: Key pressed <Key.shift>
Screenshot: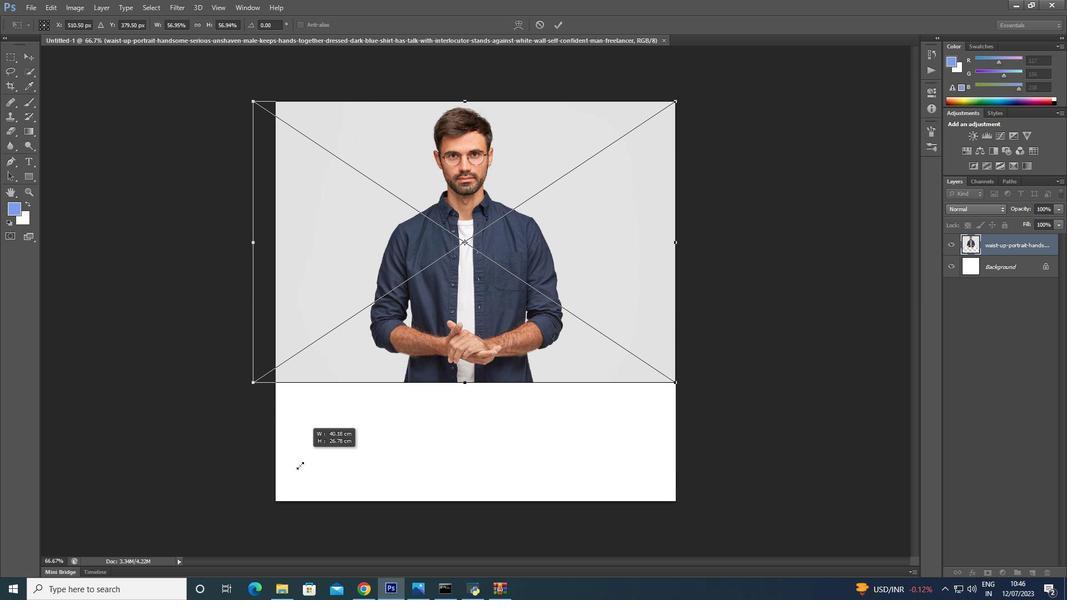 
Action: Mouse moved to (289, 473)
Screenshot: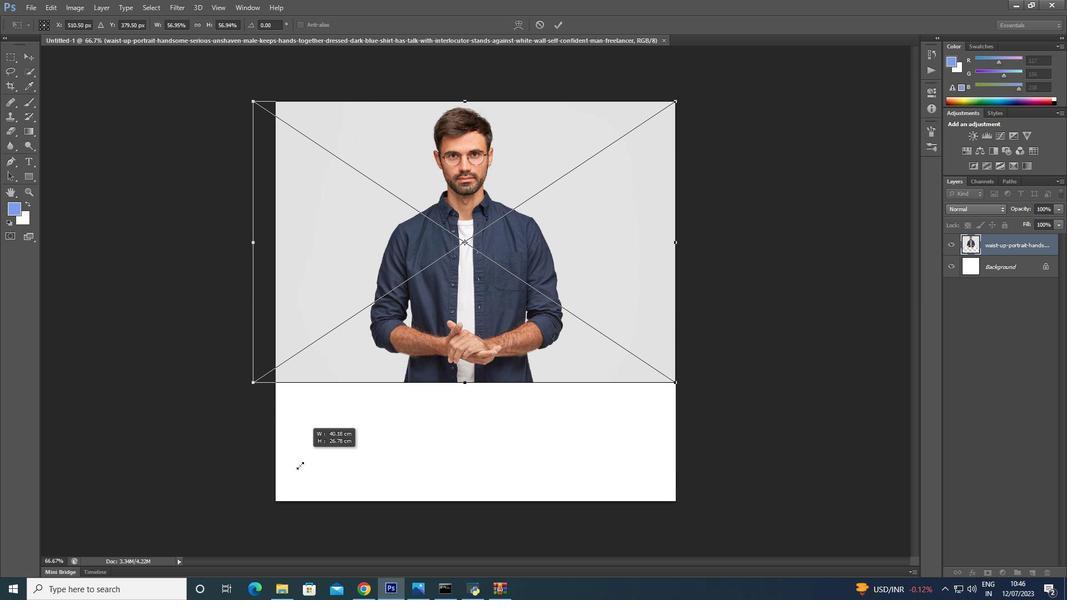 
Action: Key pressed <Key.shift>
Screenshot: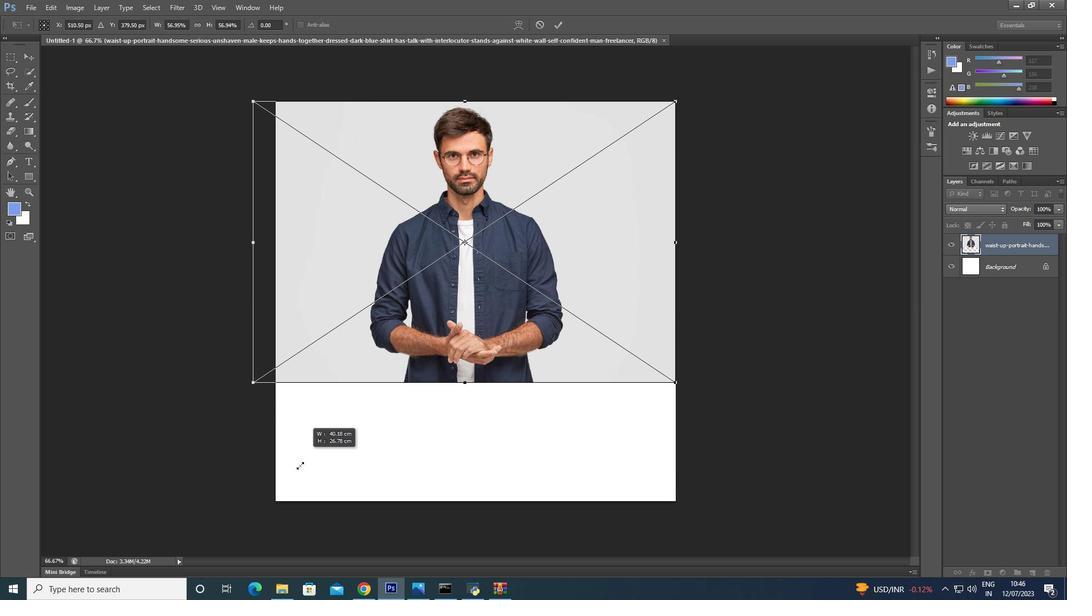 
Action: Mouse moved to (287, 475)
Screenshot: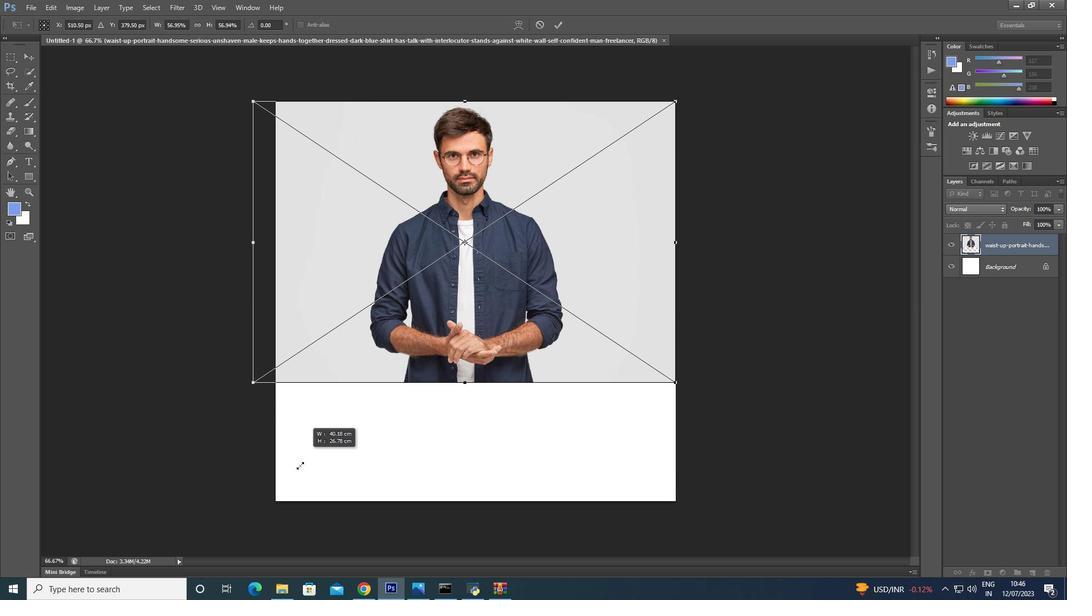 
Action: Key pressed <Key.shift>
Screenshot: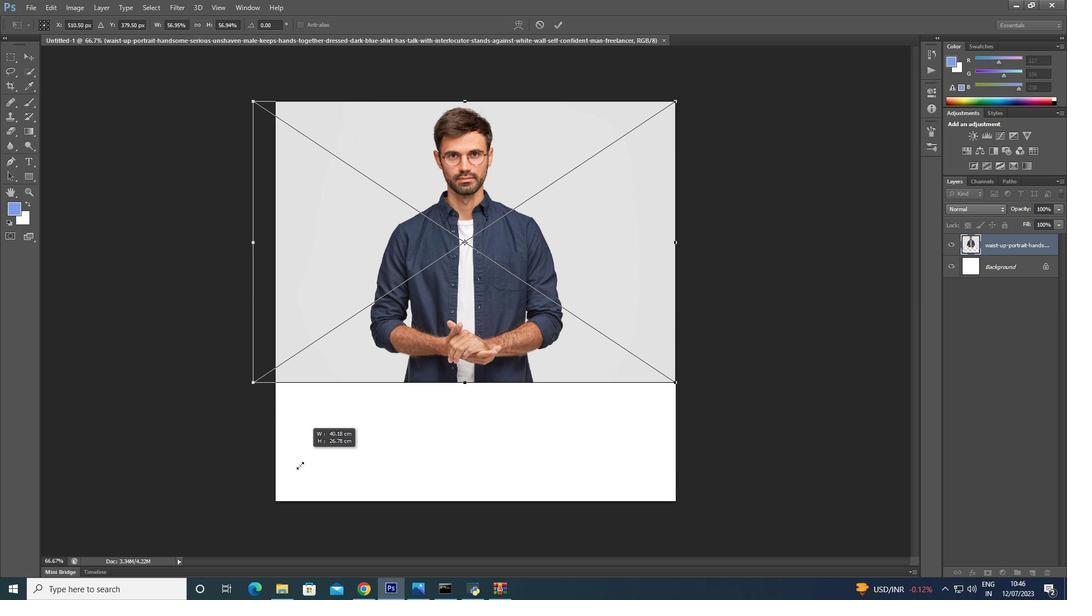 
Action: Mouse moved to (281, 481)
Screenshot: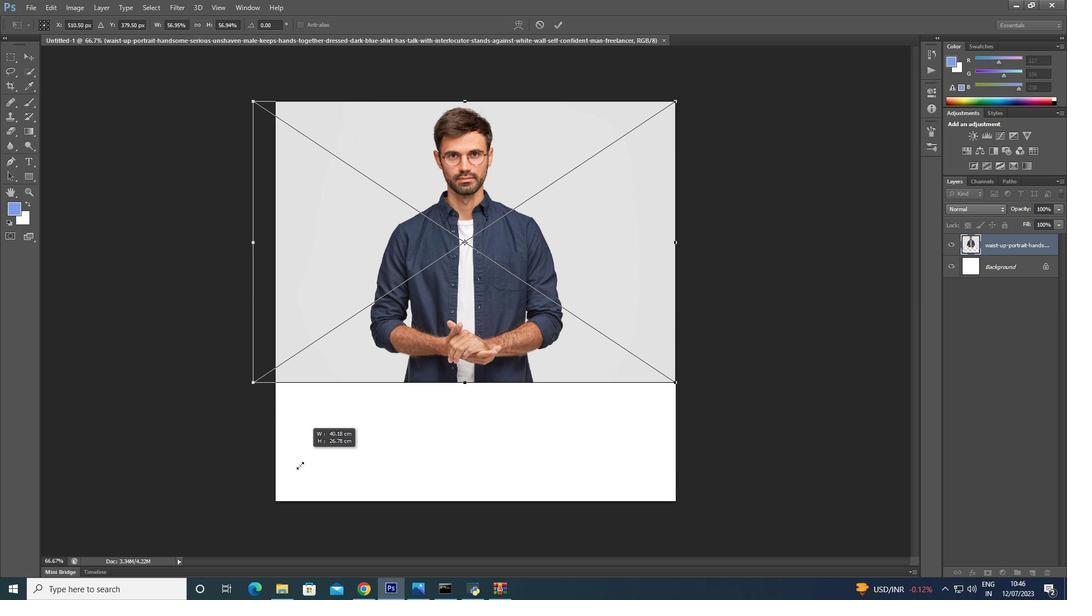 
Action: Key pressed <Key.shift>
Screenshot: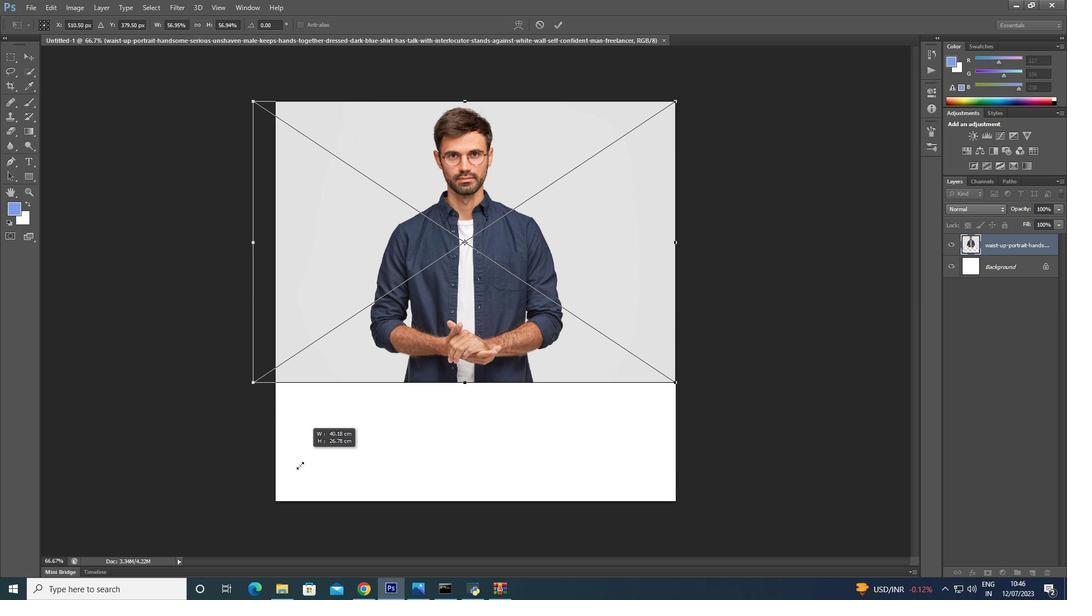 
Action: Mouse moved to (274, 488)
Screenshot: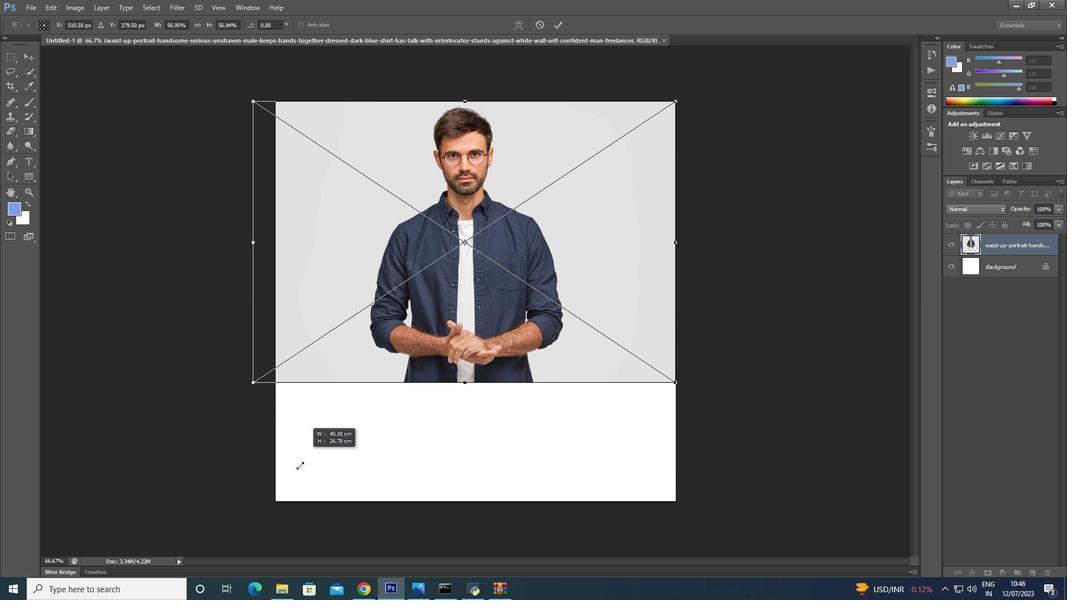 
Action: Key pressed <Key.shift>
Screenshot: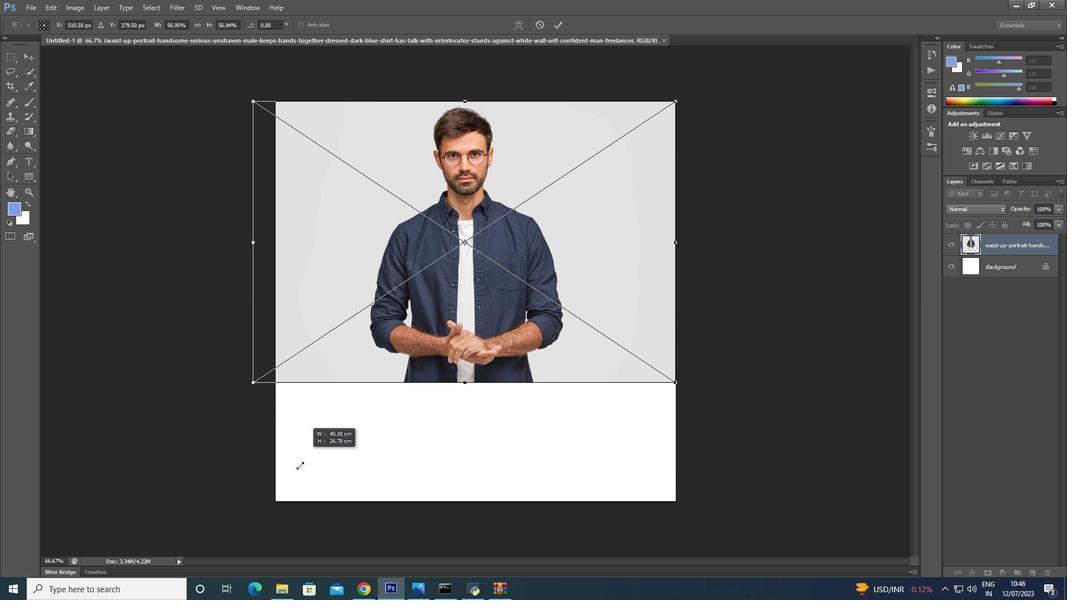 
Action: Mouse moved to (271, 491)
Screenshot: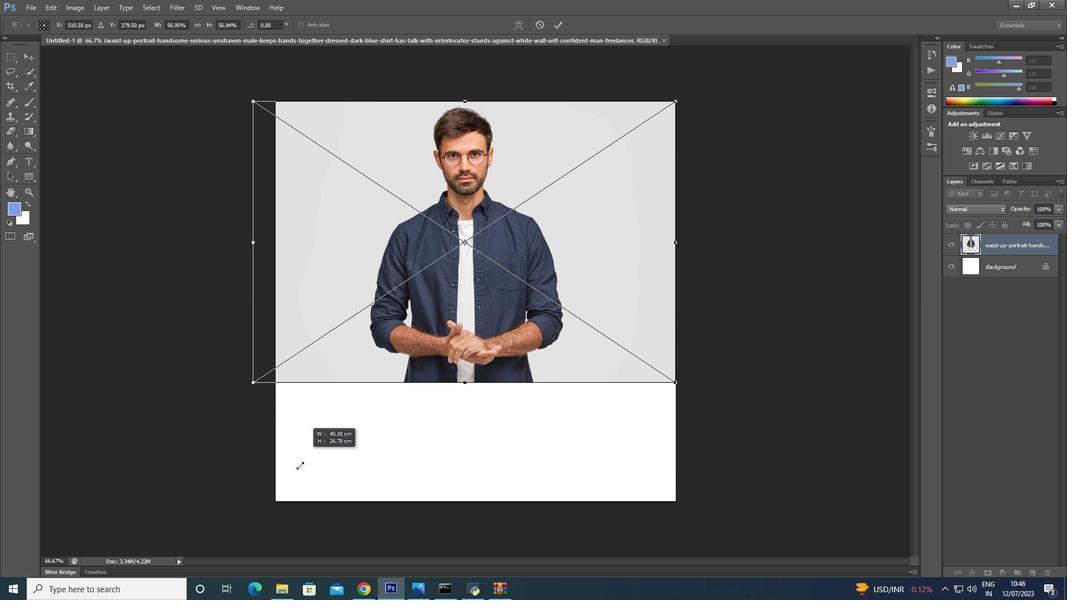 
Action: Key pressed <Key.shift>
Screenshot: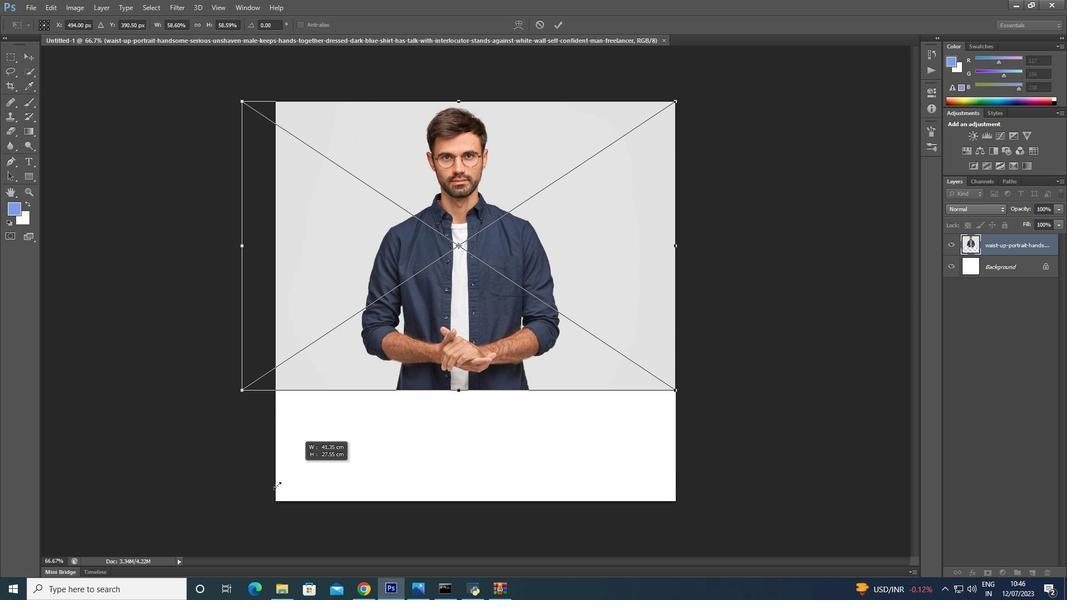 
Action: Mouse moved to (267, 494)
Screenshot: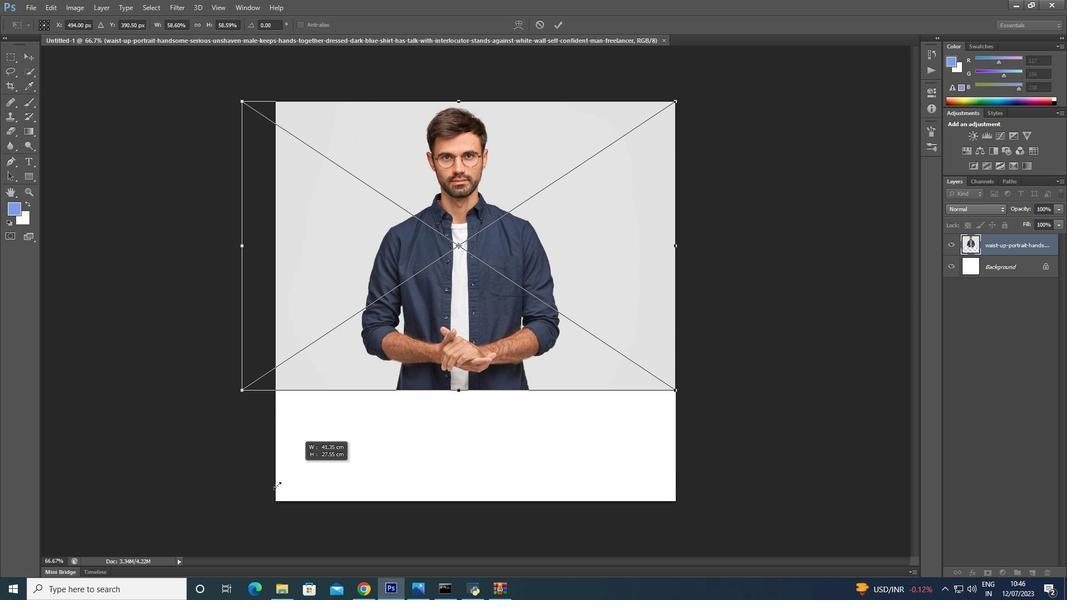 
Action: Key pressed <Key.shift>
Screenshot: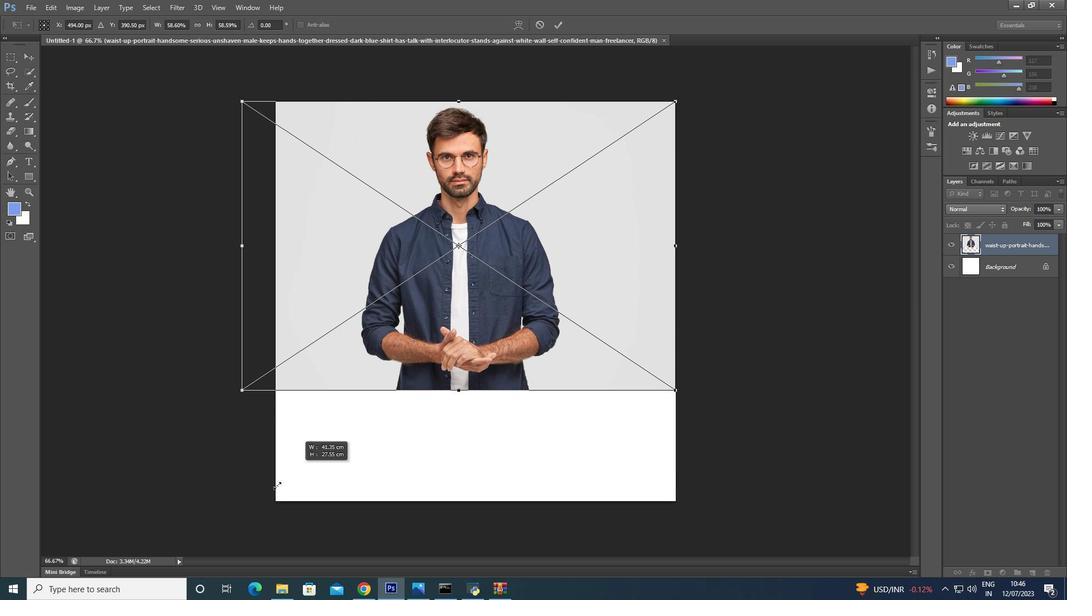 
Action: Mouse moved to (264, 496)
Screenshot: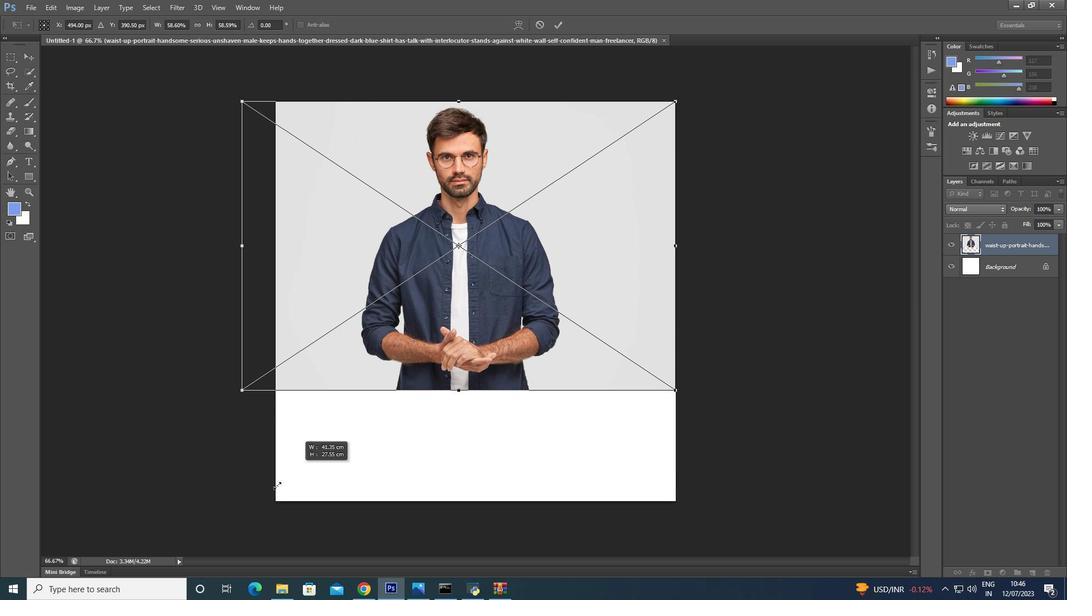 
Action: Key pressed <Key.shift><Key.shift>
Screenshot: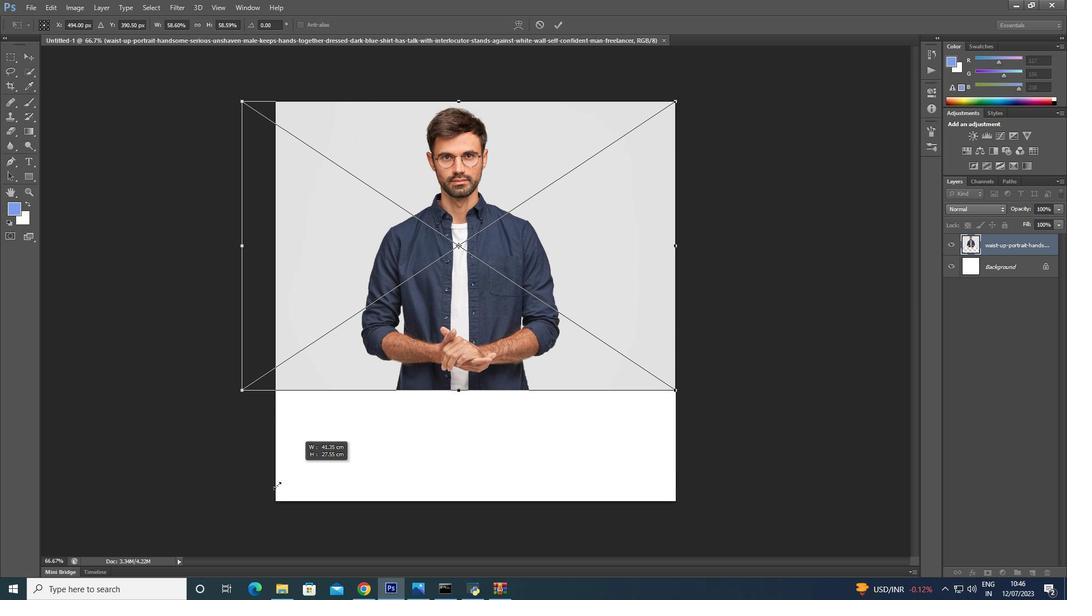 
Action: Mouse moved to (262, 498)
Screenshot: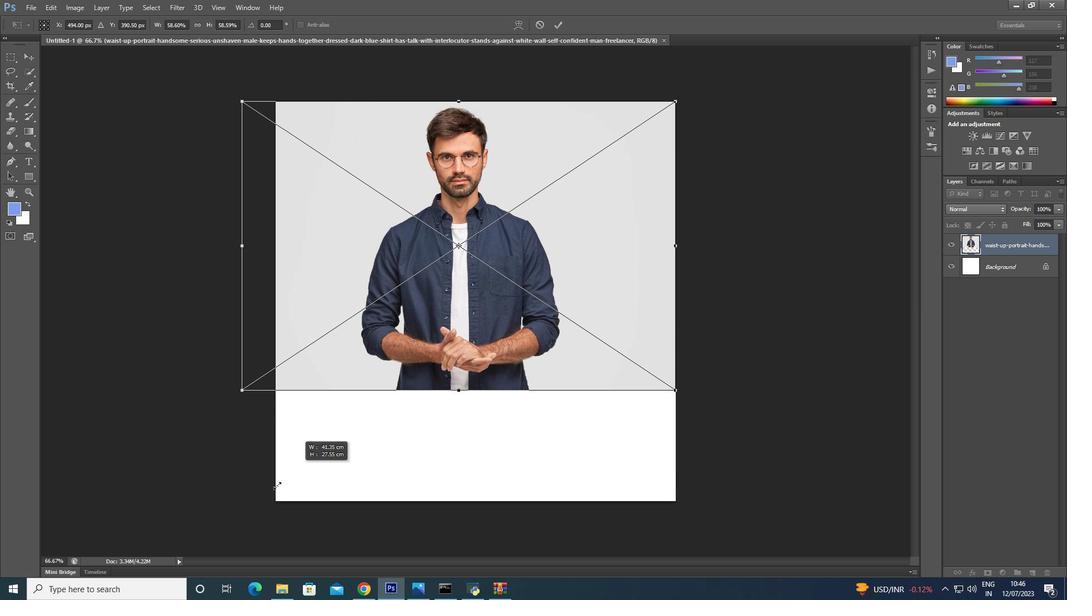 
Action: Key pressed <Key.shift>
Screenshot: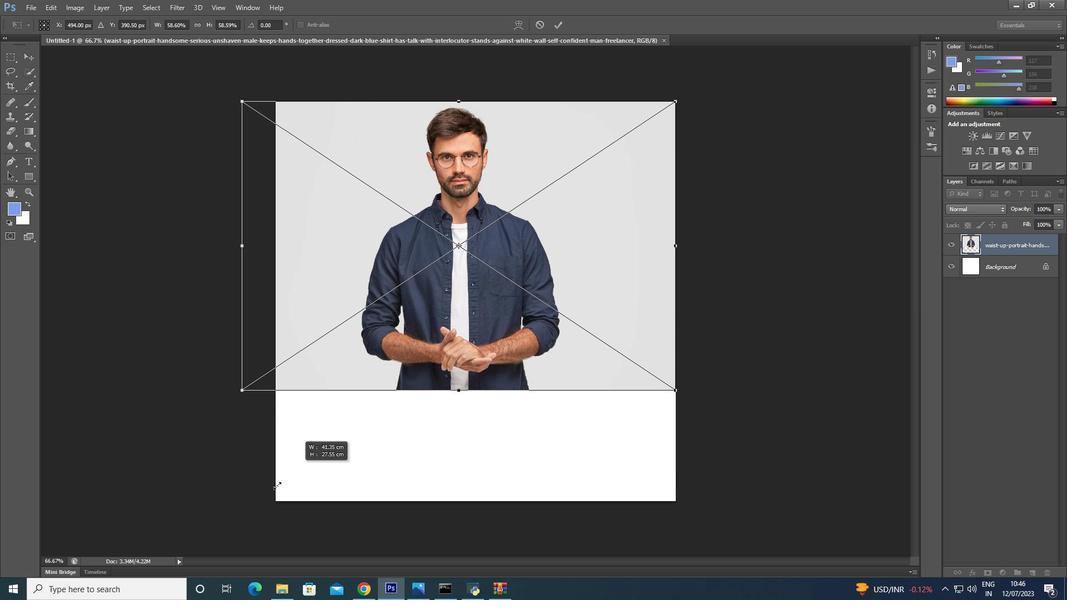 
Action: Mouse moved to (252, 503)
Screenshot: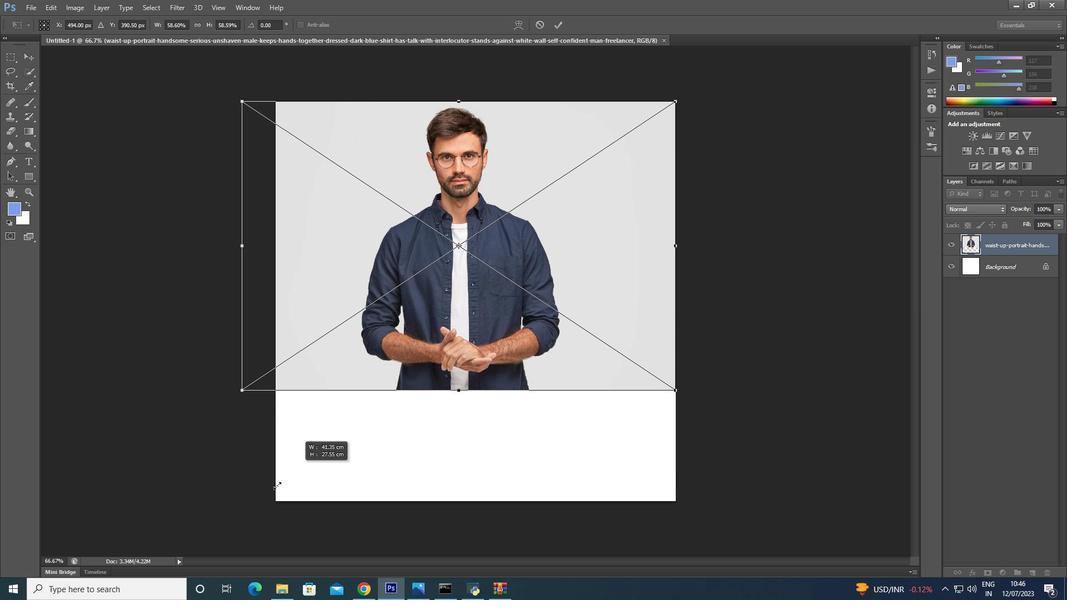 
Action: Key pressed <Key.shift>
Screenshot: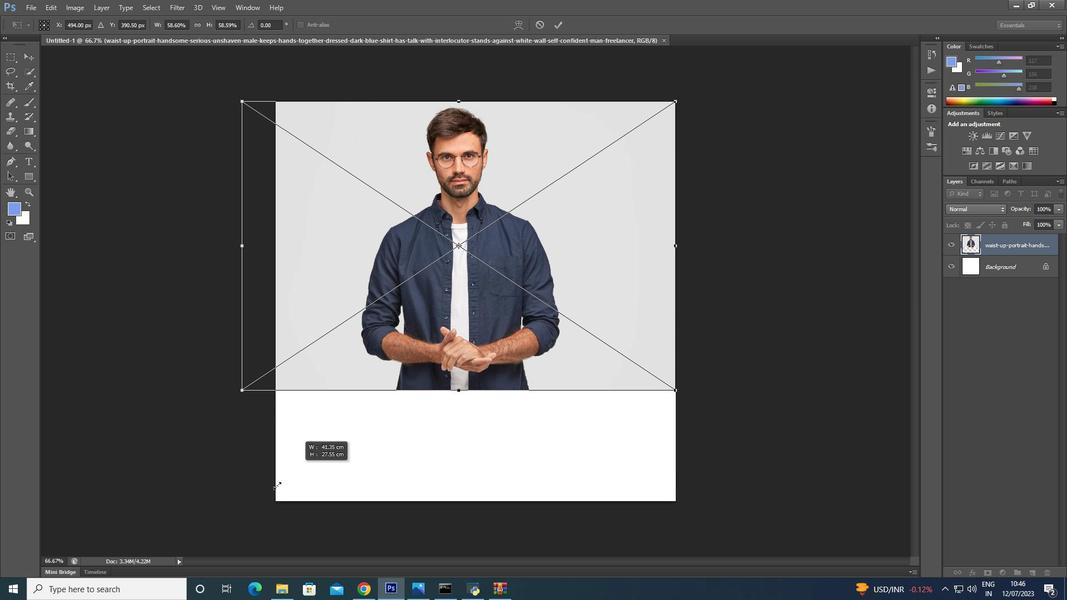 
Action: Mouse moved to (246, 506)
Screenshot: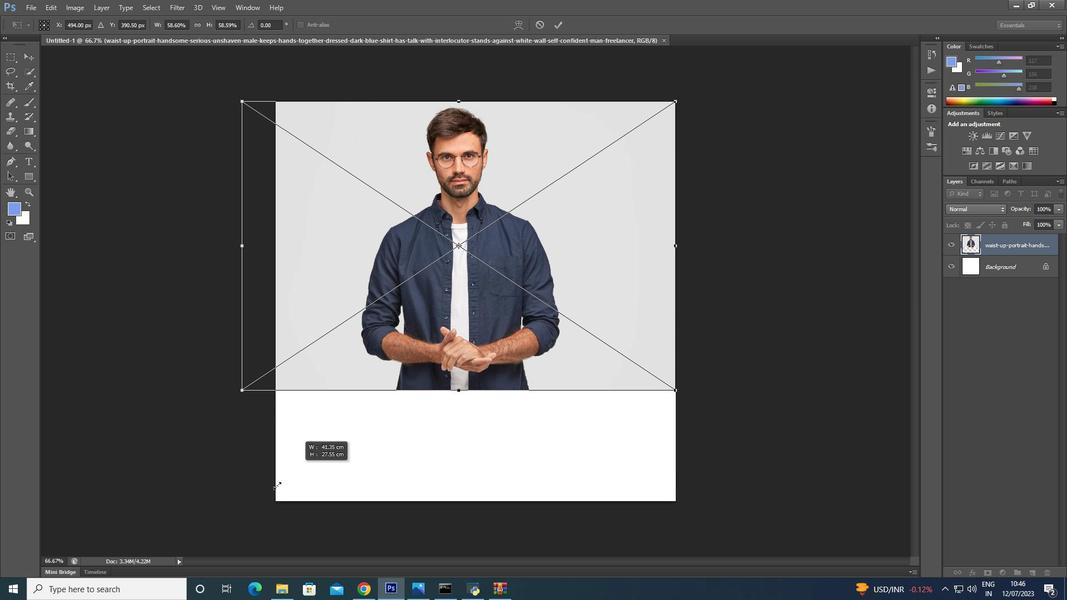 
Action: Key pressed <Key.shift>
Screenshot: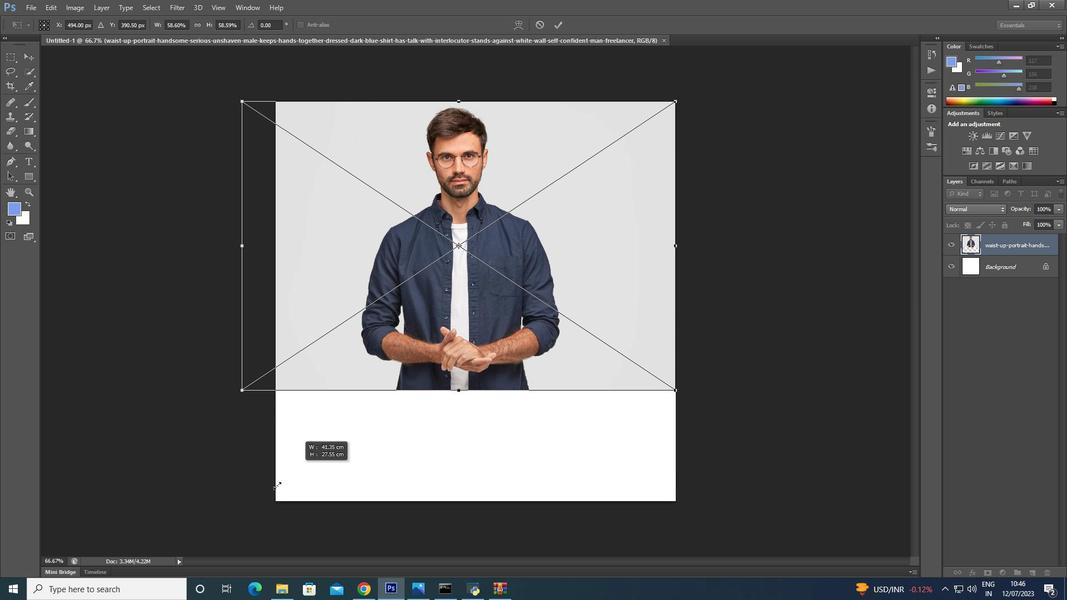 
Action: Mouse moved to (240, 511)
Screenshot: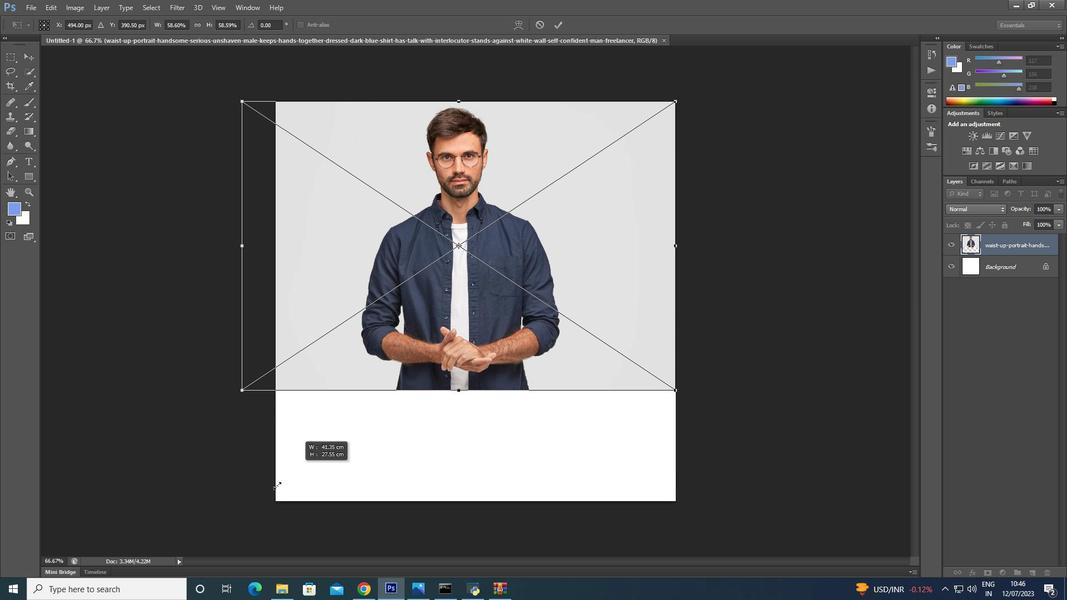 
Action: Key pressed <Key.shift>
Screenshot: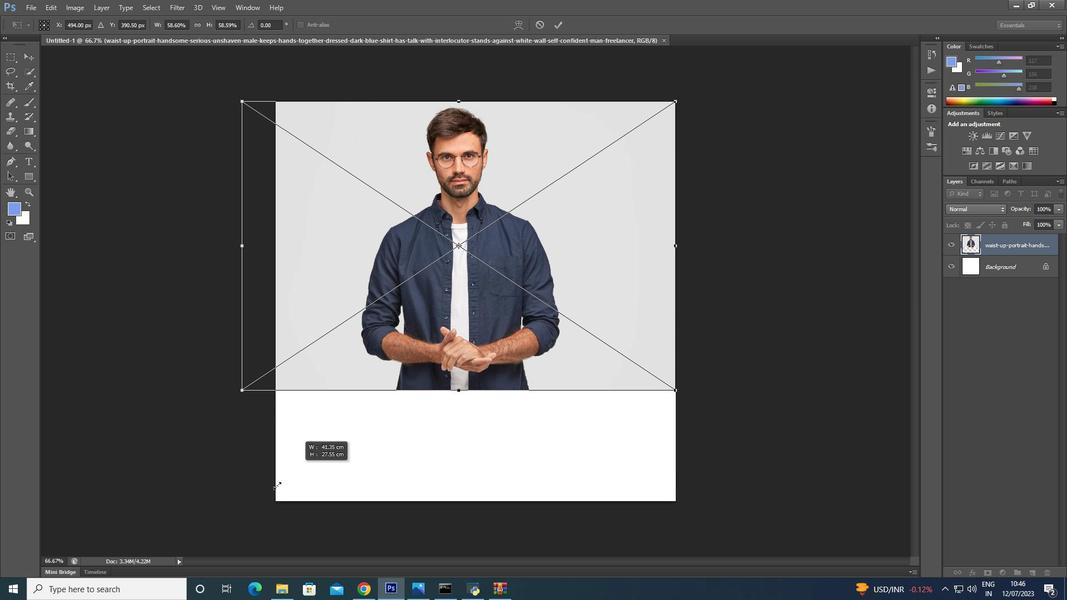 
Action: Mouse moved to (237, 512)
Screenshot: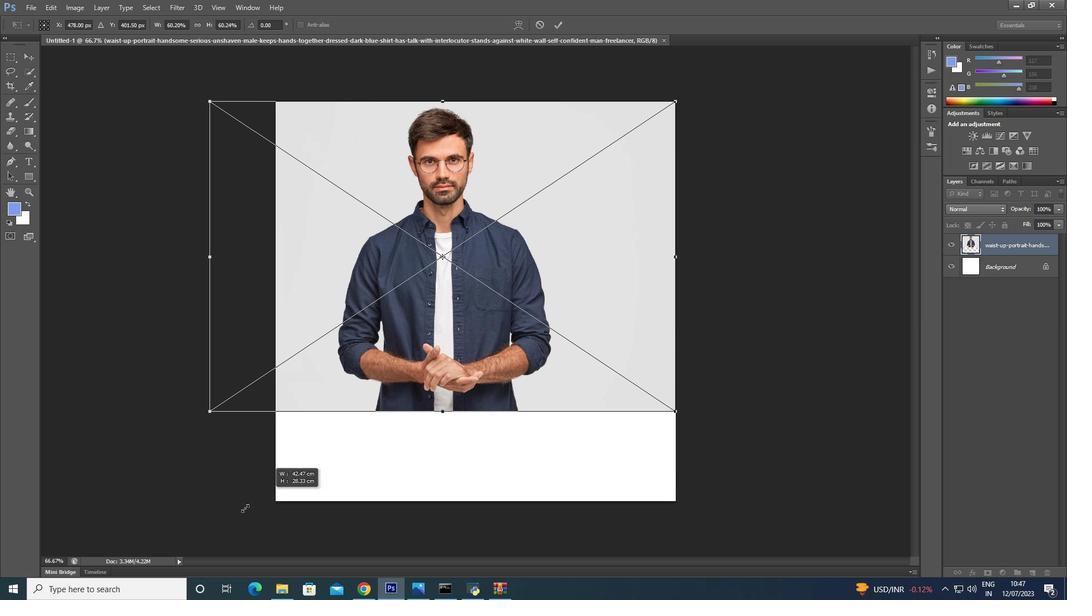 
Action: Key pressed <Key.shift>
Screenshot: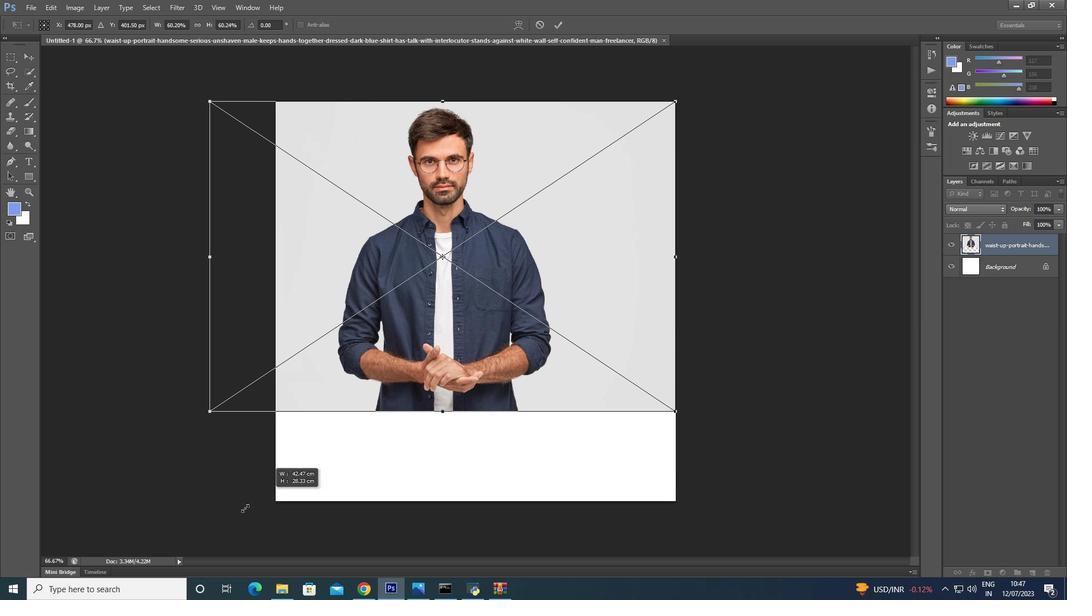 
Action: Mouse moved to (236, 514)
Screenshot: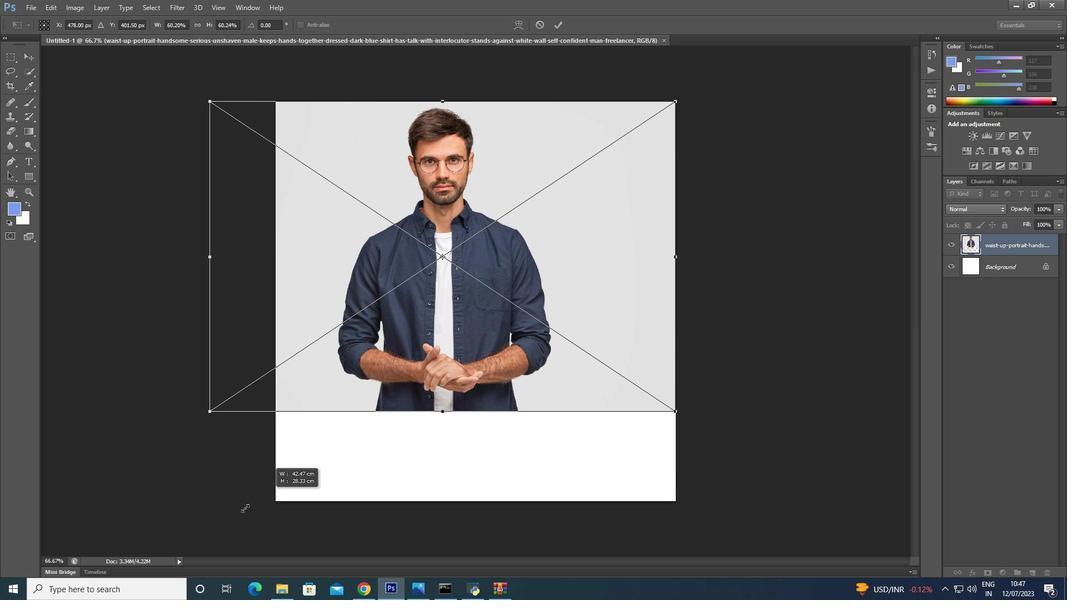 
Action: Key pressed <Key.shift>
Screenshot: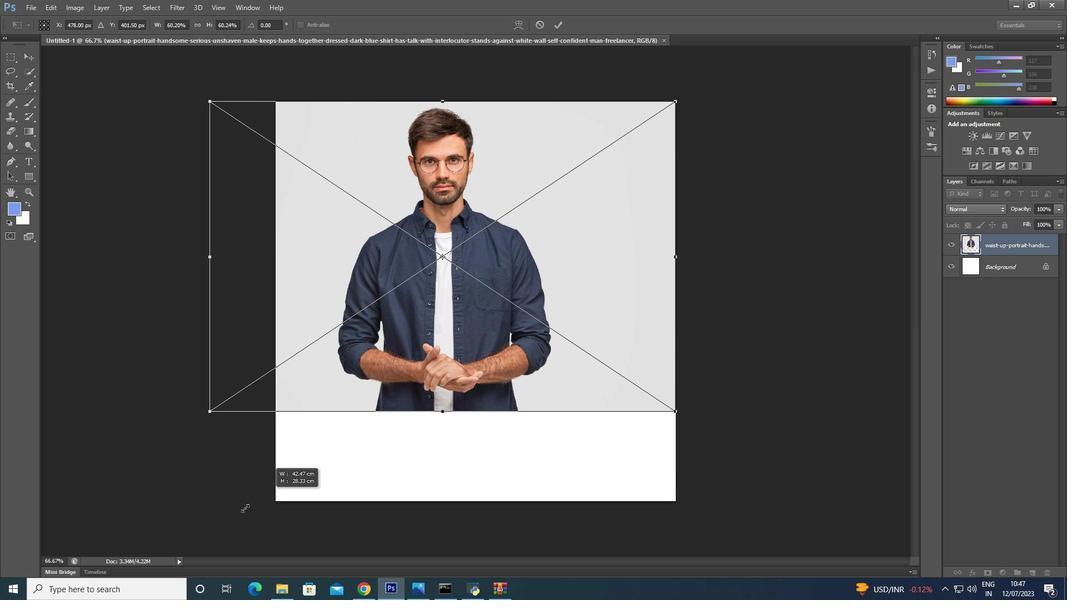 
Action: Mouse moved to (235, 516)
Screenshot: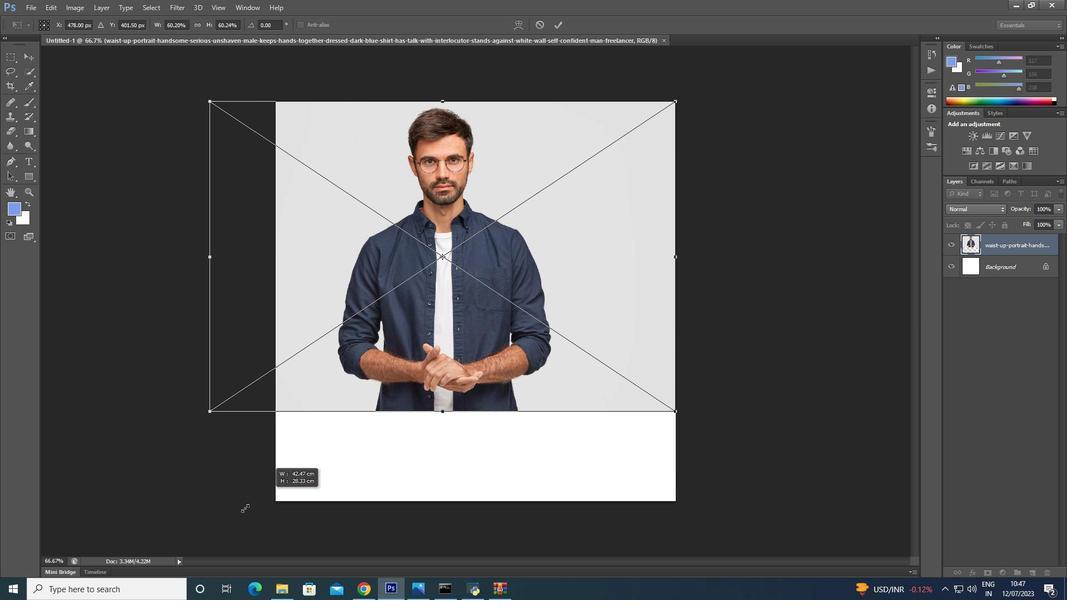 
Action: Key pressed <Key.shift>
Screenshot: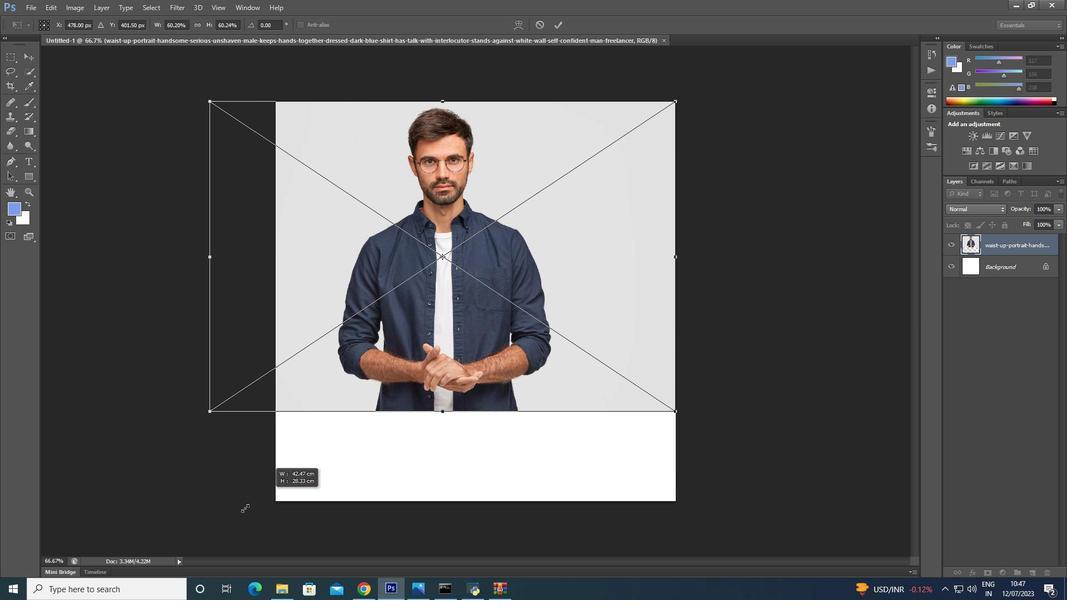 
Action: Mouse moved to (234, 516)
Screenshot: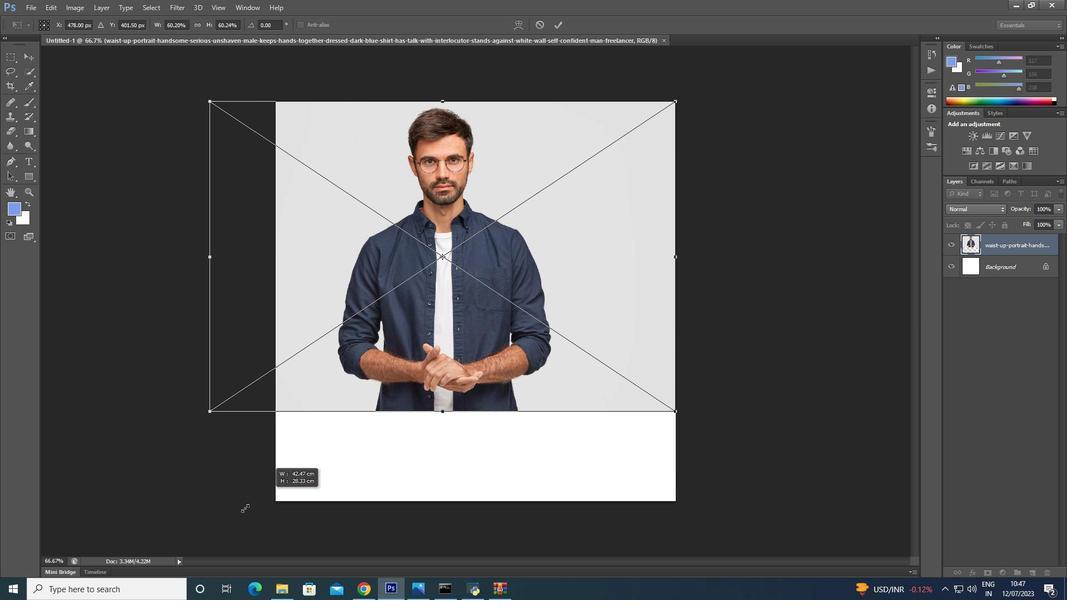 
Action: Key pressed <Key.shift>
Screenshot: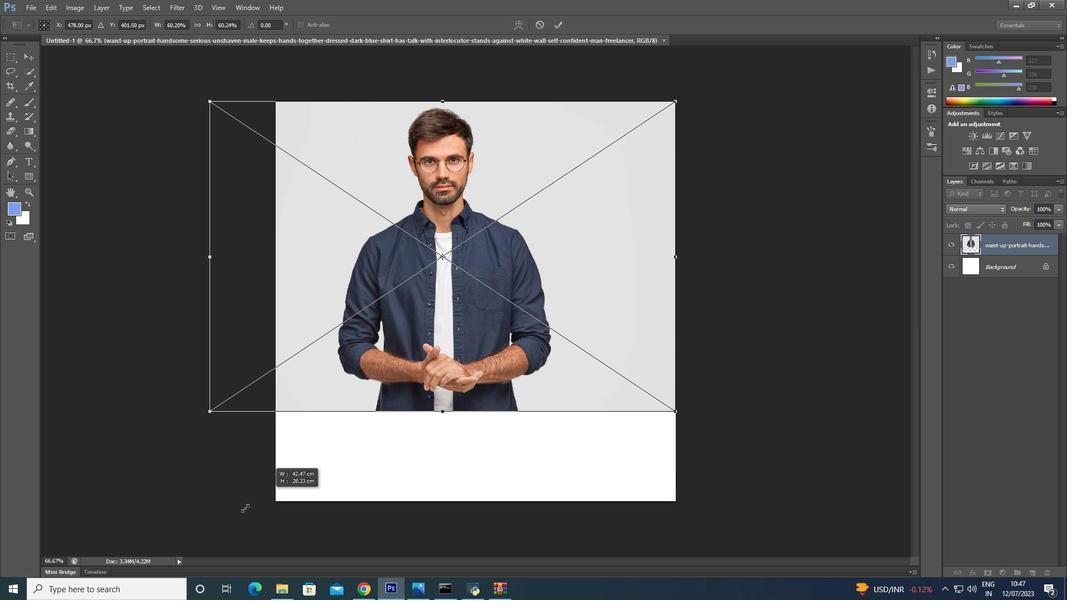 
Action: Mouse moved to (232, 520)
Screenshot: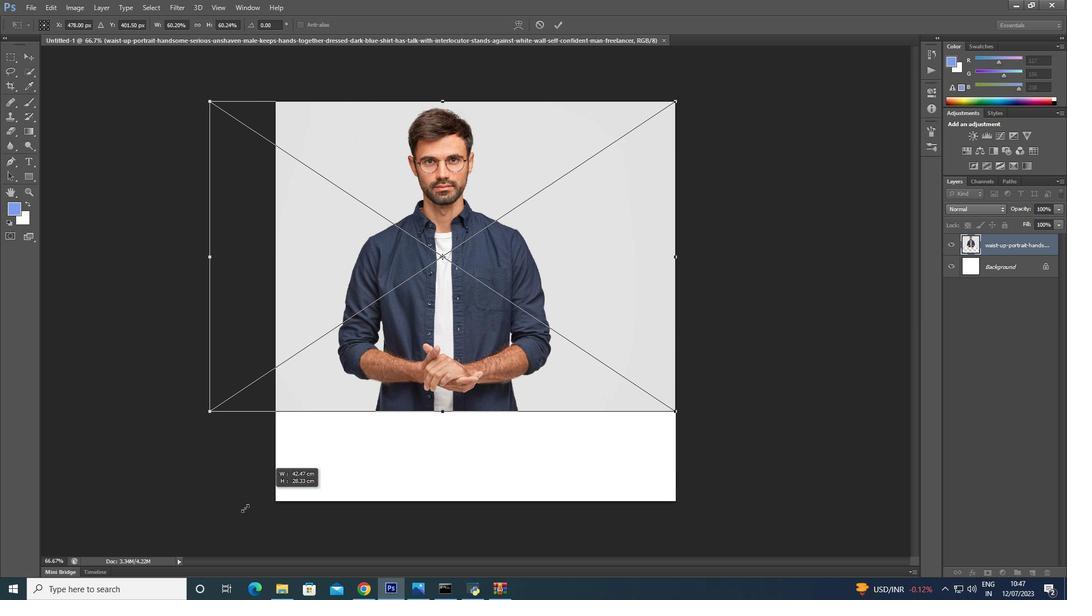 
Action: Key pressed <Key.shift>
Screenshot: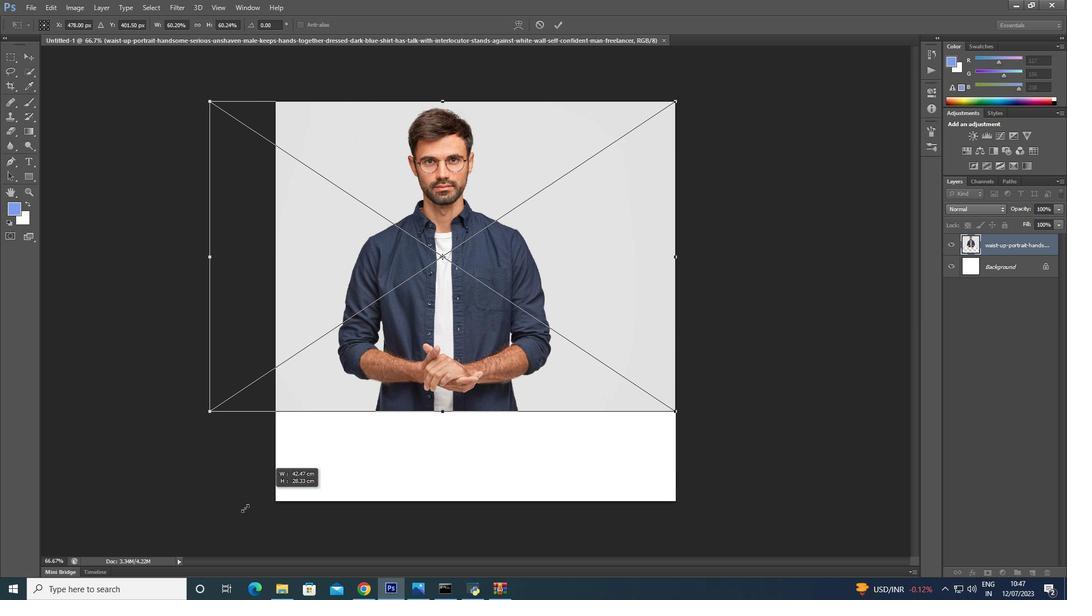 
Action: Mouse moved to (230, 522)
Screenshot: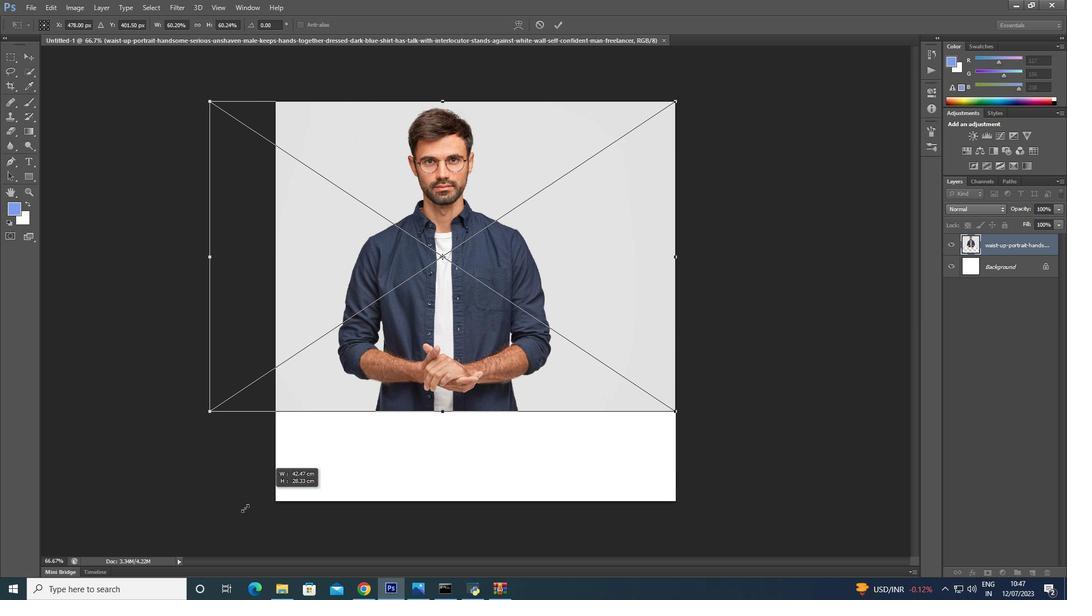 
Action: Key pressed <Key.shift>
Screenshot: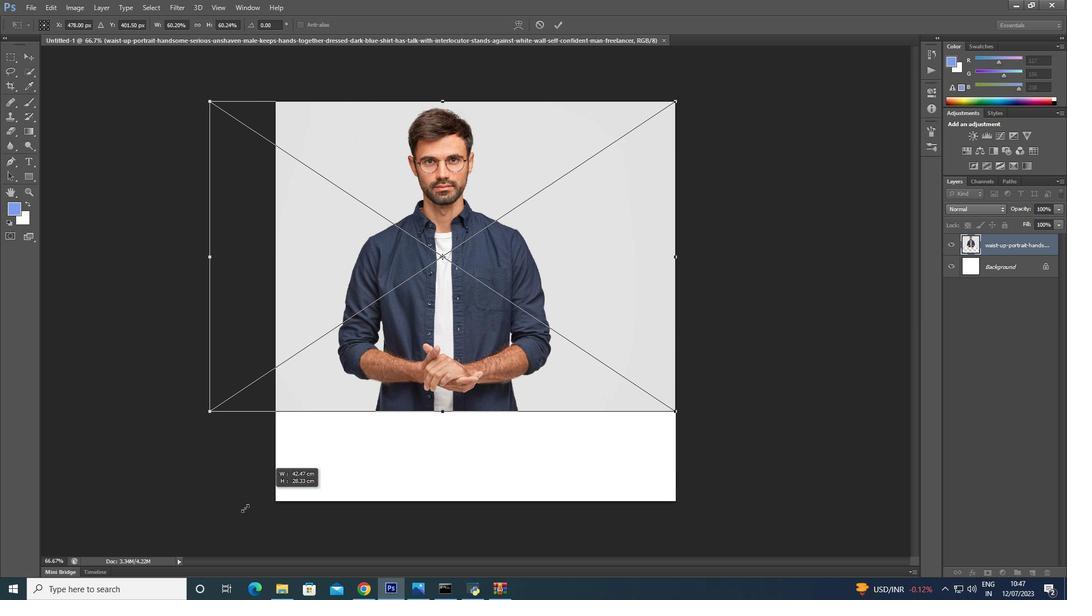 
Action: Mouse moved to (228, 525)
Screenshot: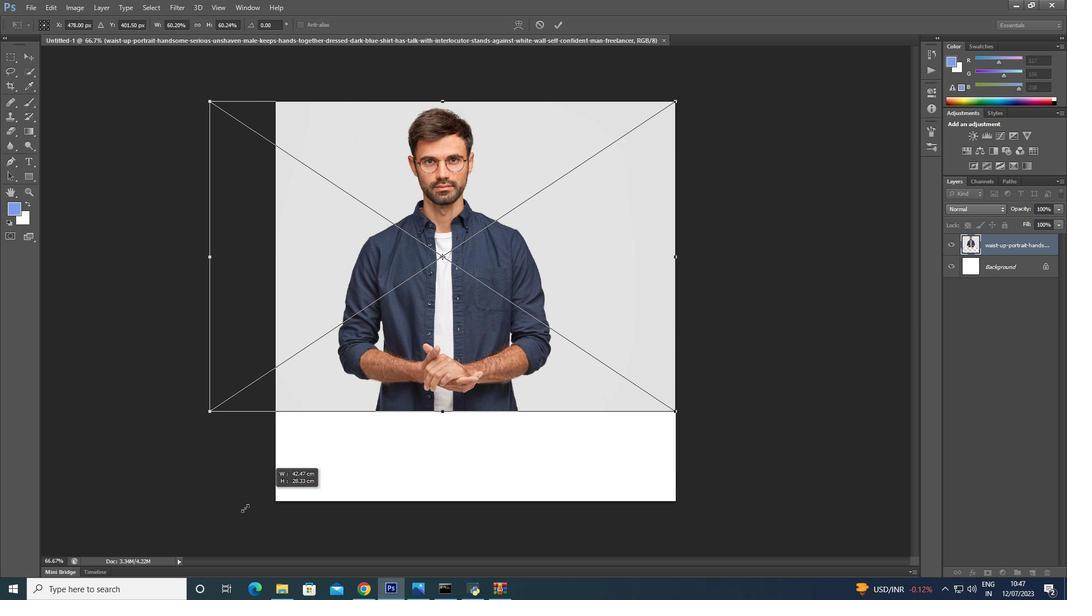 
Action: Key pressed <Key.shift>
Screenshot: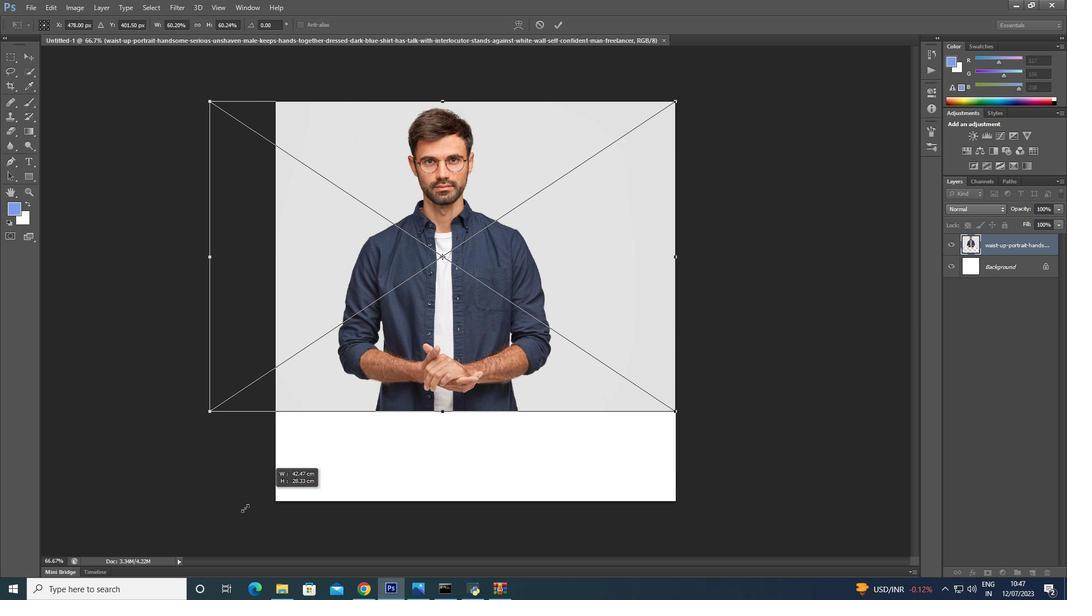 
Action: Mouse moved to (226, 527)
Screenshot: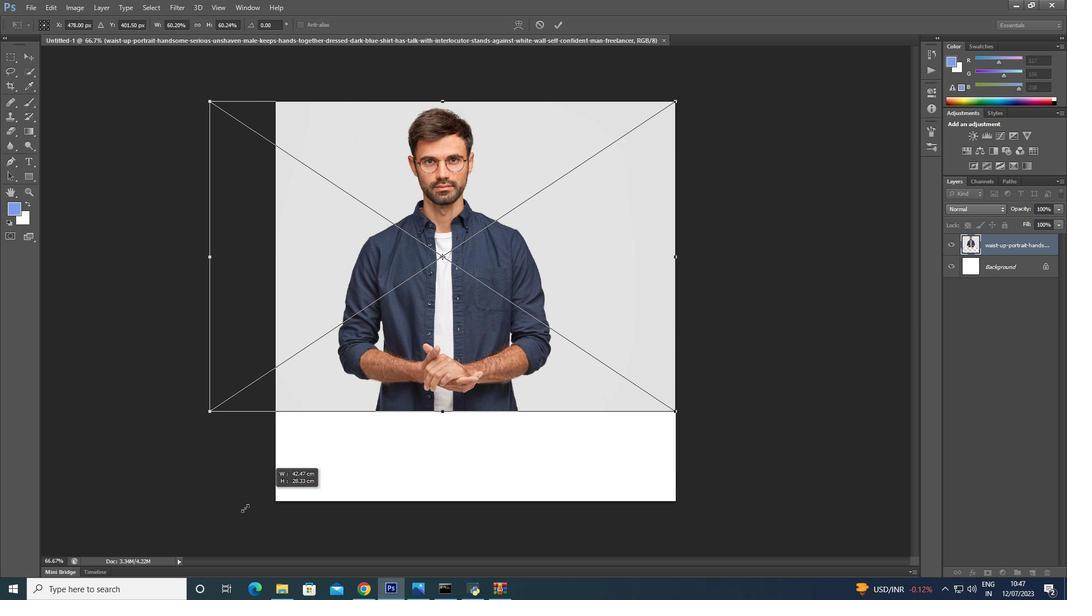 
Action: Key pressed <Key.shift><Key.shift>
Screenshot: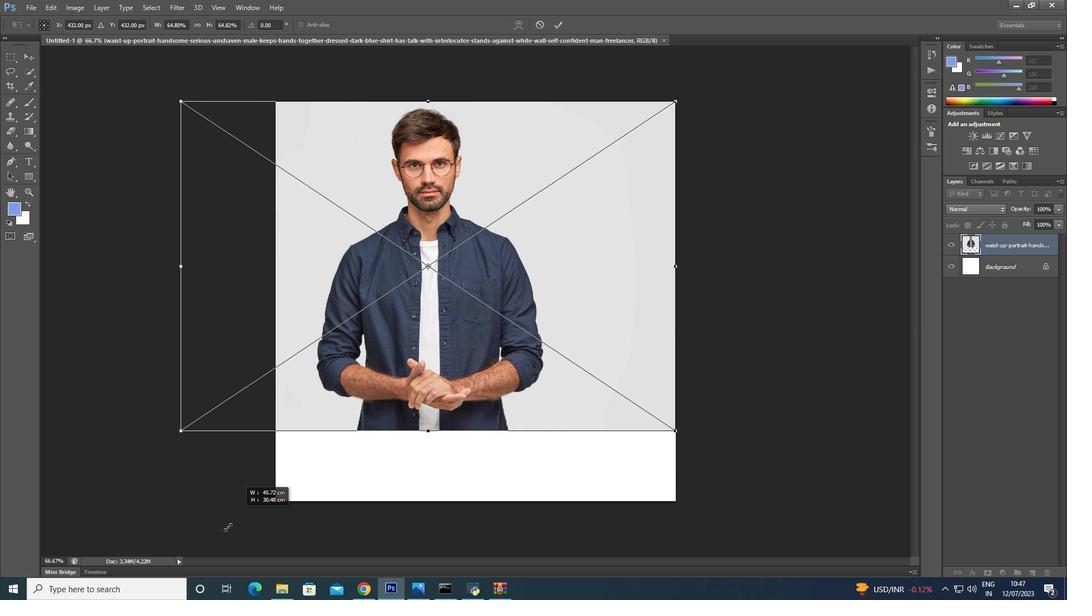 
Action: Mouse moved to (225, 528)
Screenshot: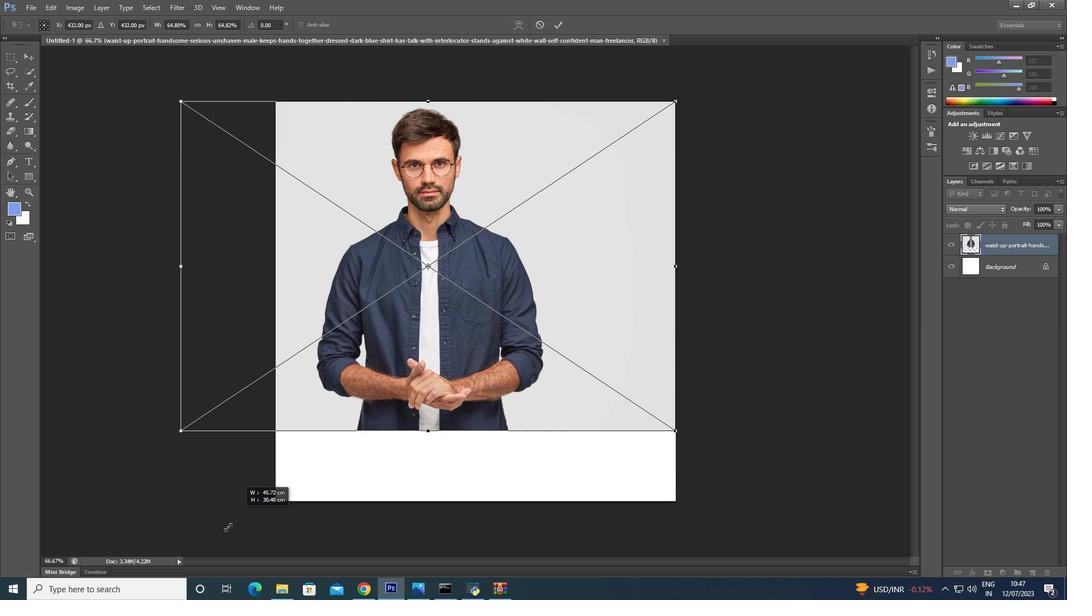 
Action: Key pressed <Key.shift><Key.shift>
Screenshot: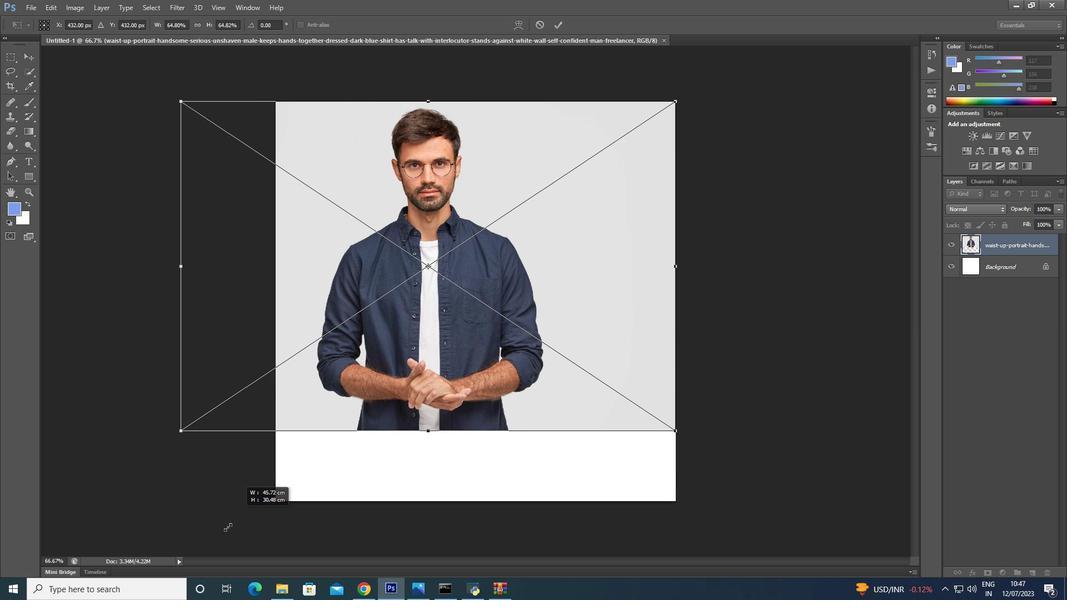 
Action: Mouse moved to (225, 529)
Screenshot: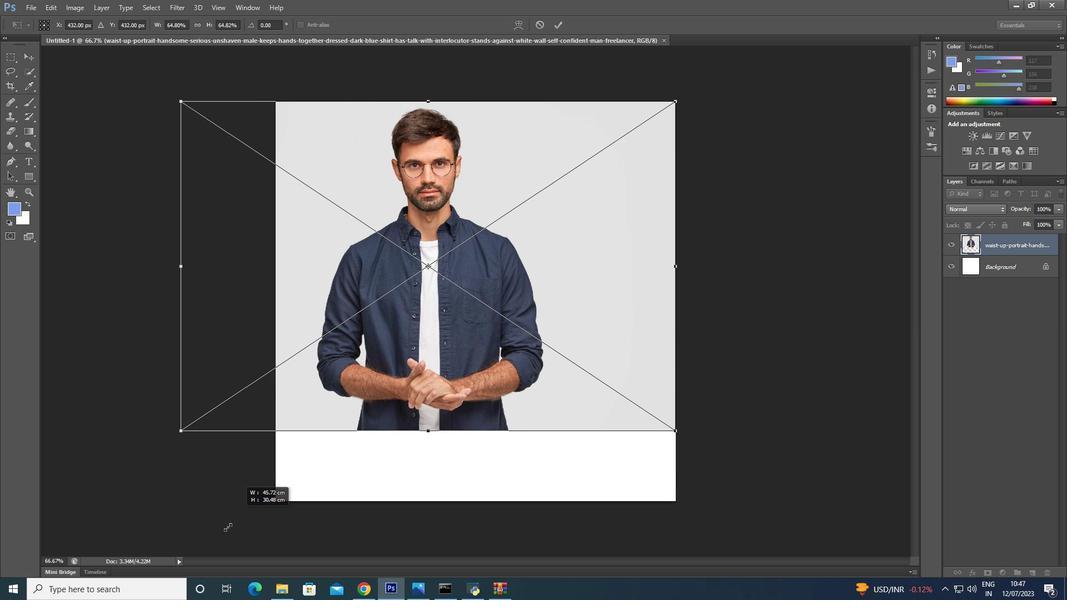 
Action: Key pressed <Key.shift>
Screenshot: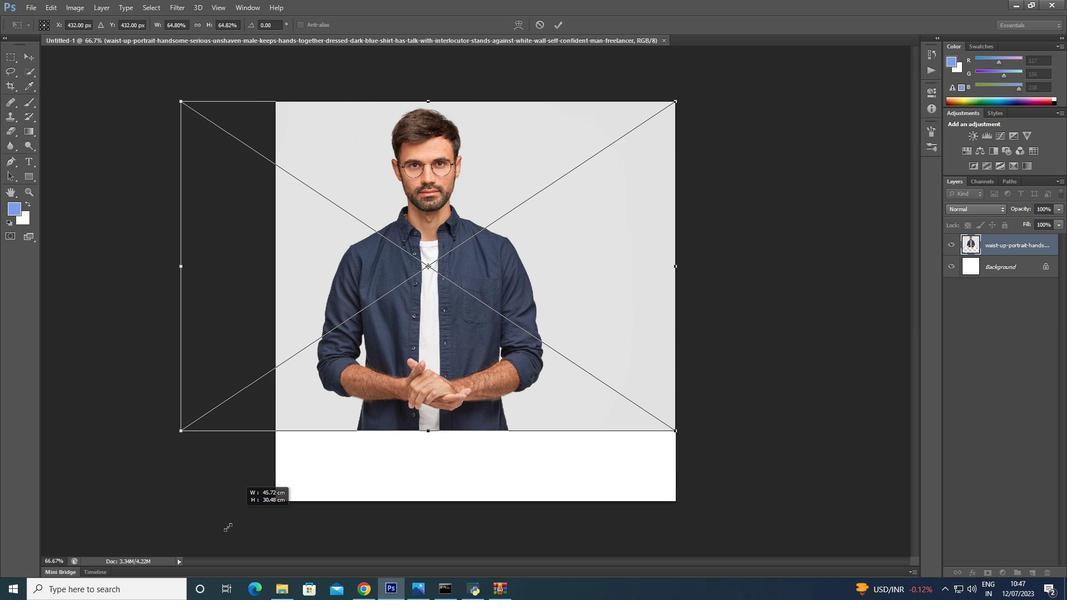 
Action: Mouse moved to (224, 529)
Screenshot: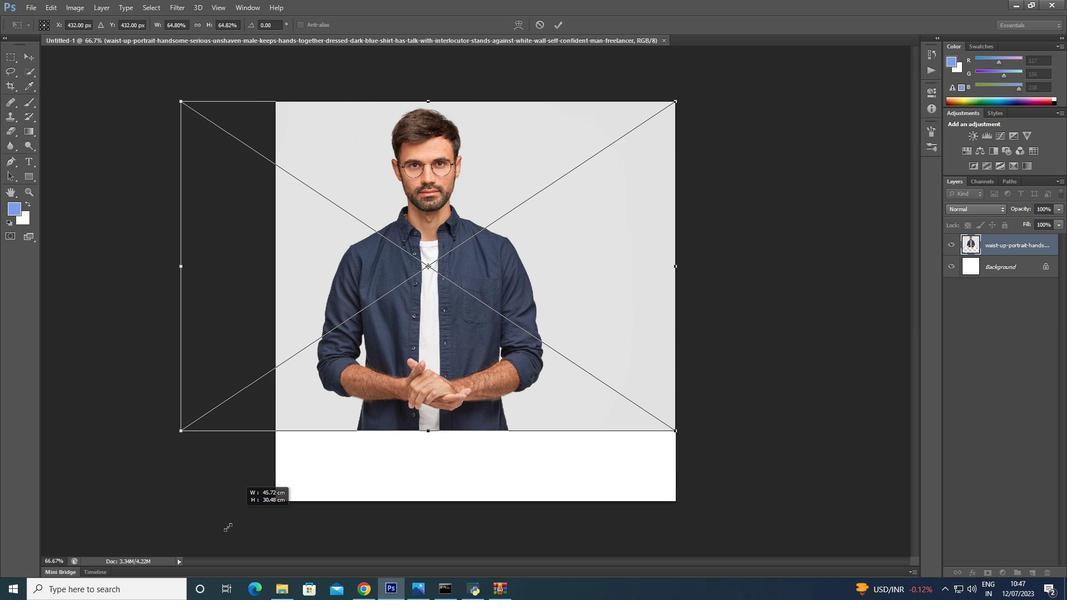 
Action: Key pressed <Key.shift>
Screenshot: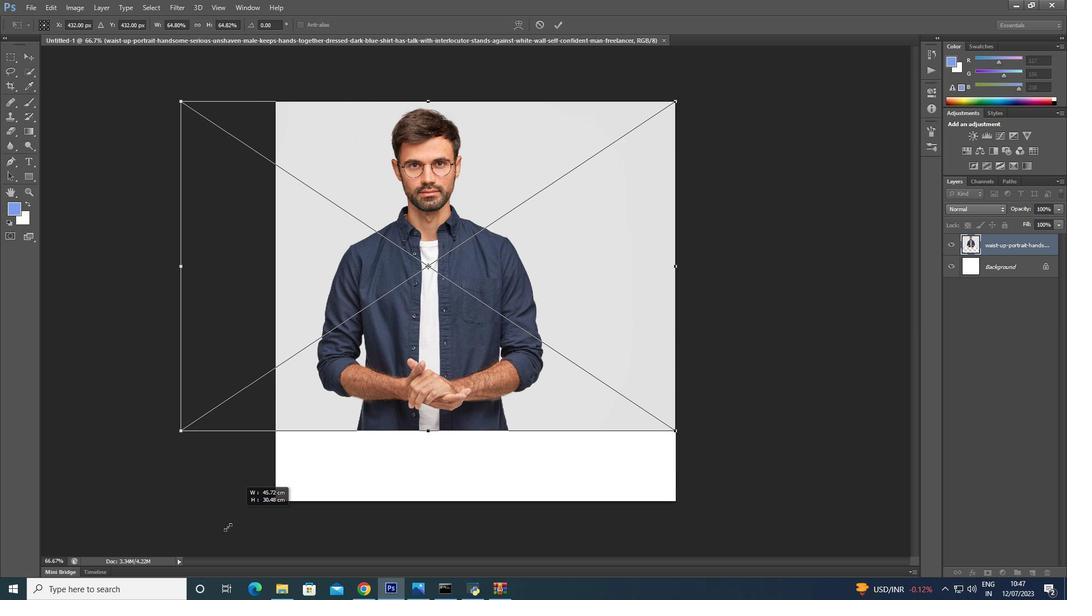 
Action: Mouse moved to (220, 532)
Screenshot: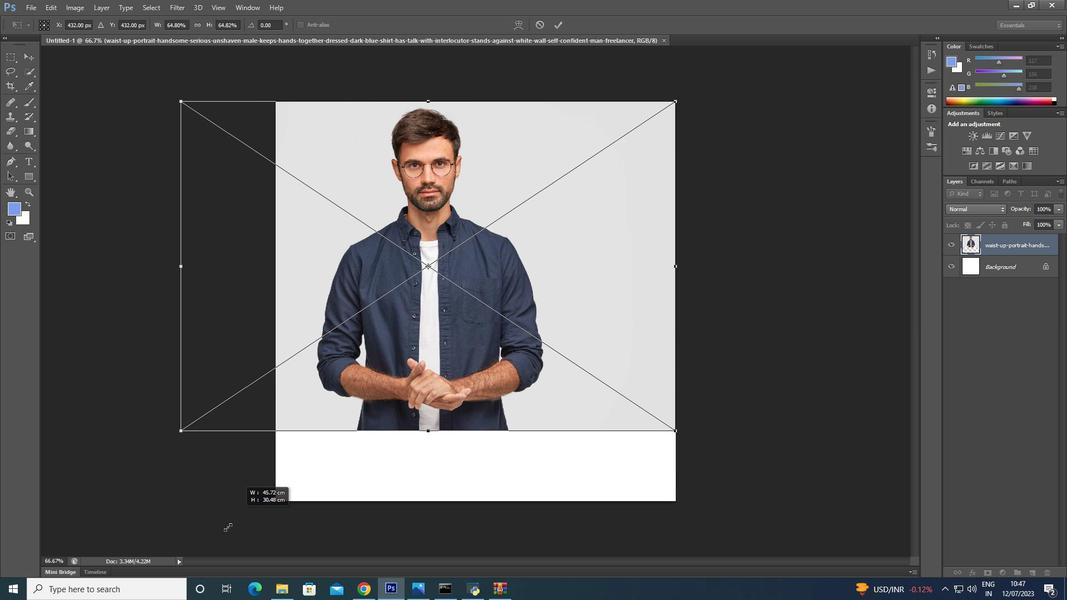 
Action: Key pressed <Key.shift>
Screenshot: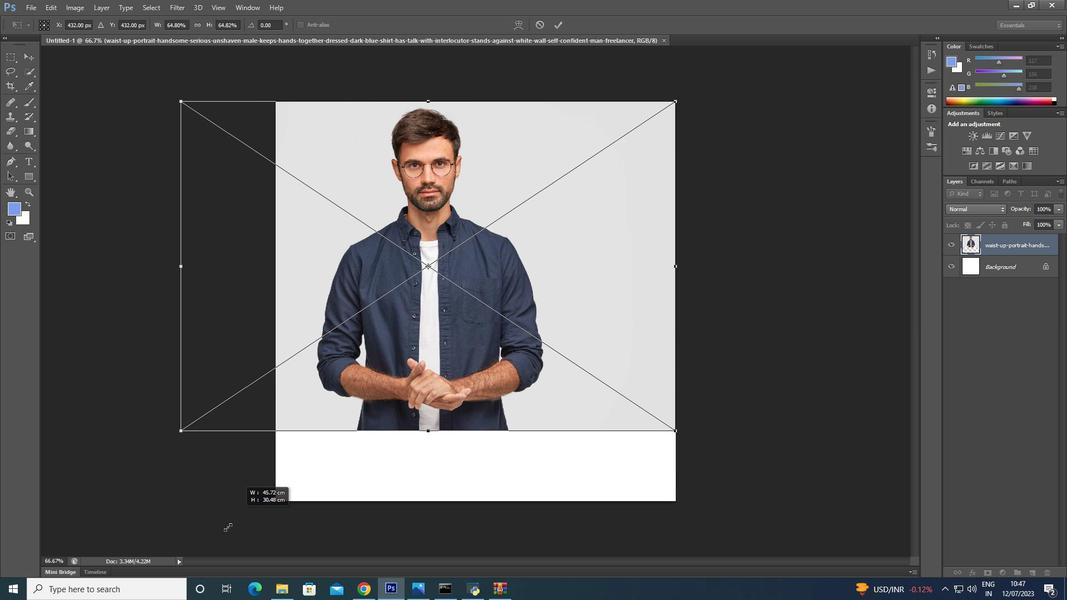 
Action: Mouse moved to (217, 535)
Screenshot: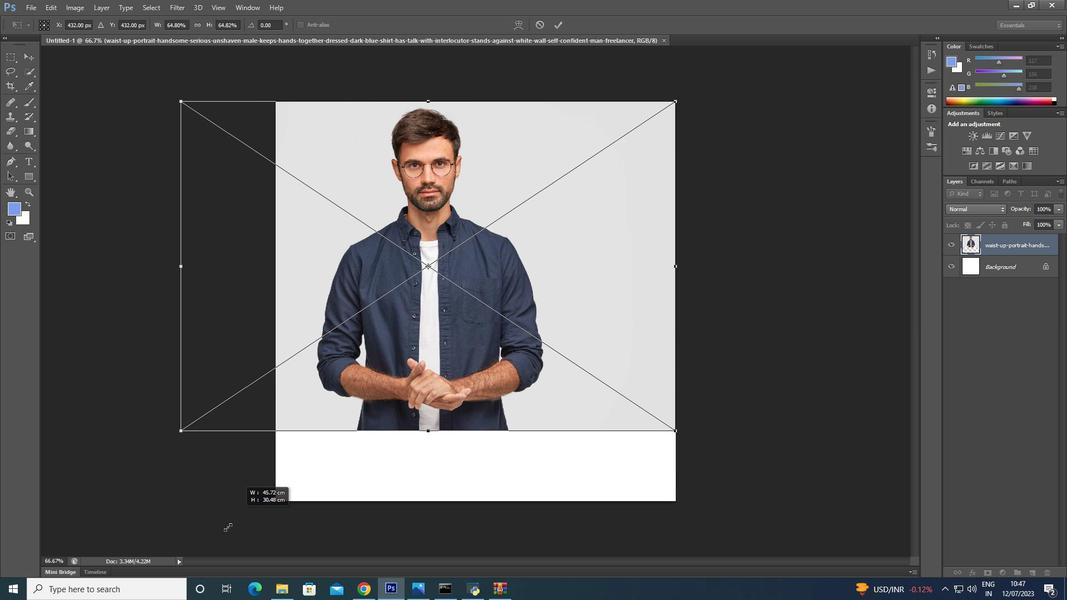 
Action: Key pressed <Key.shift>
Screenshot: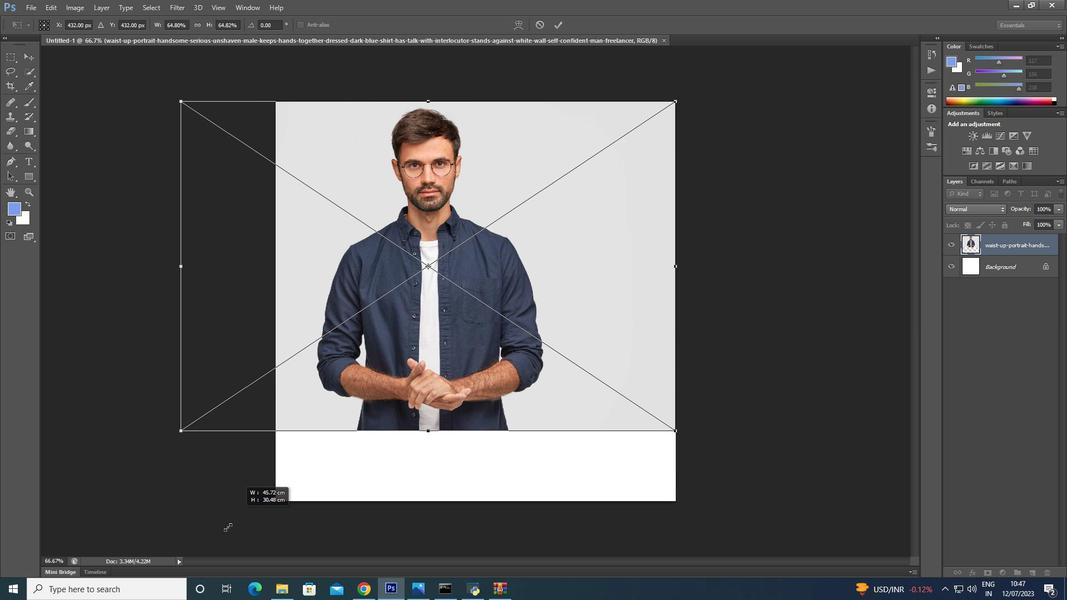 
Action: Mouse moved to (215, 536)
Screenshot: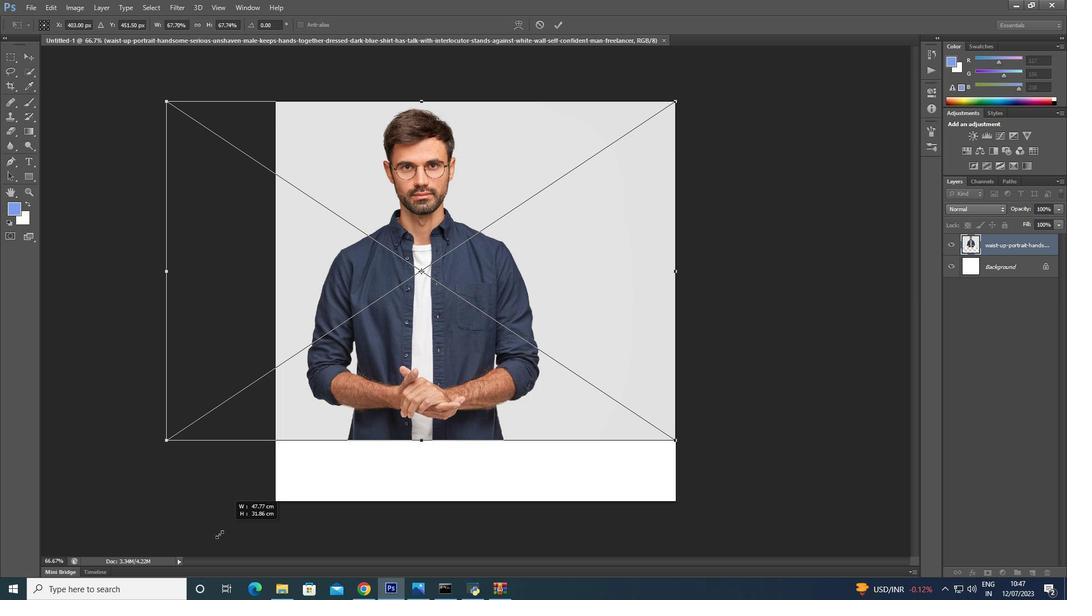 
Action: Key pressed <Key.shift>
Screenshot: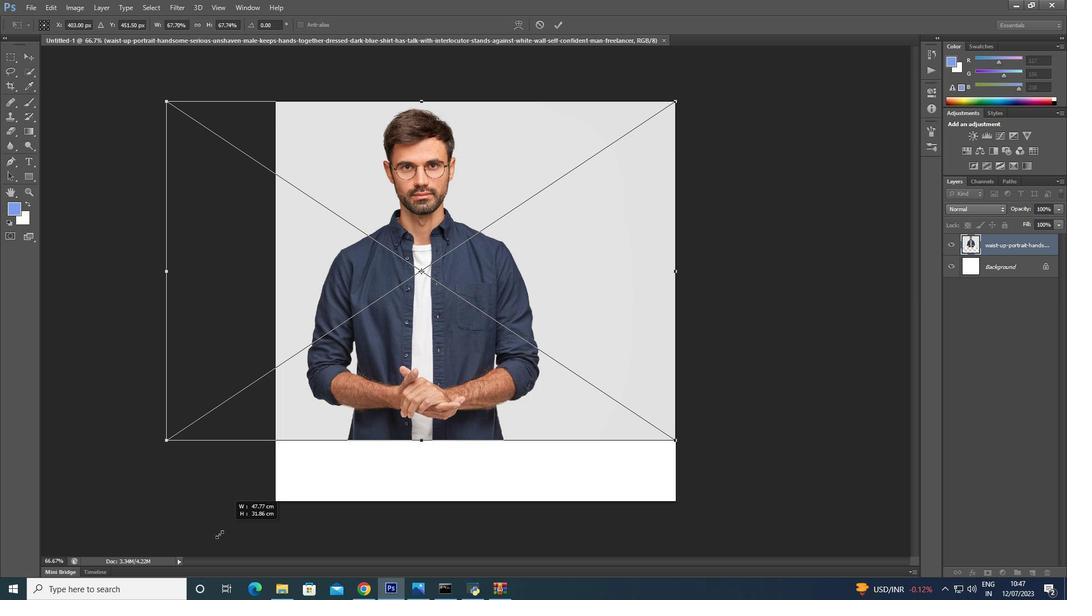 
Action: Mouse moved to (213, 537)
Screenshot: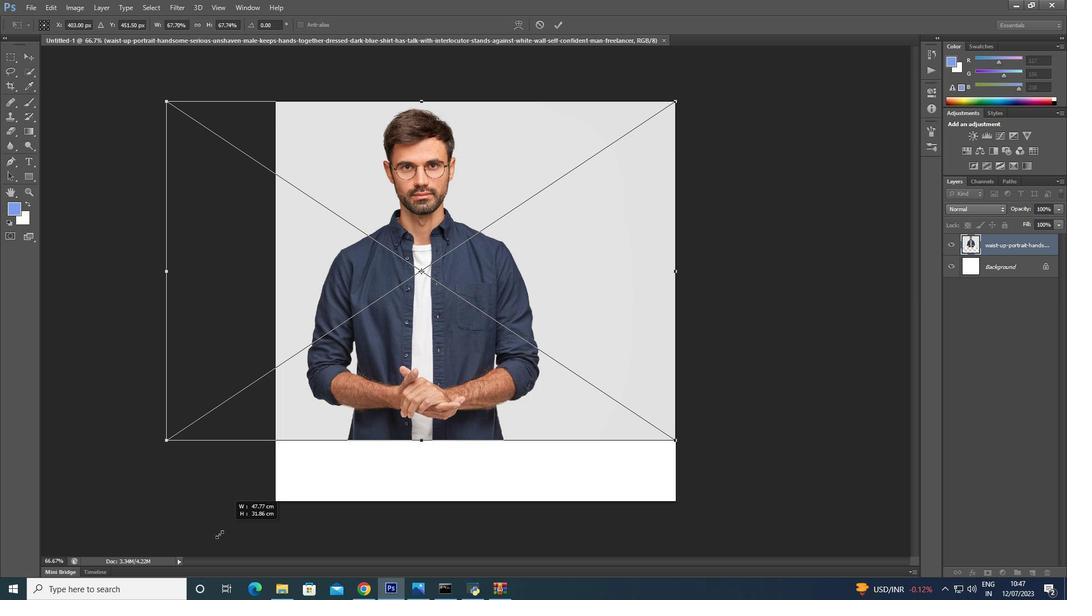 
Action: Key pressed <Key.shift>
Screenshot: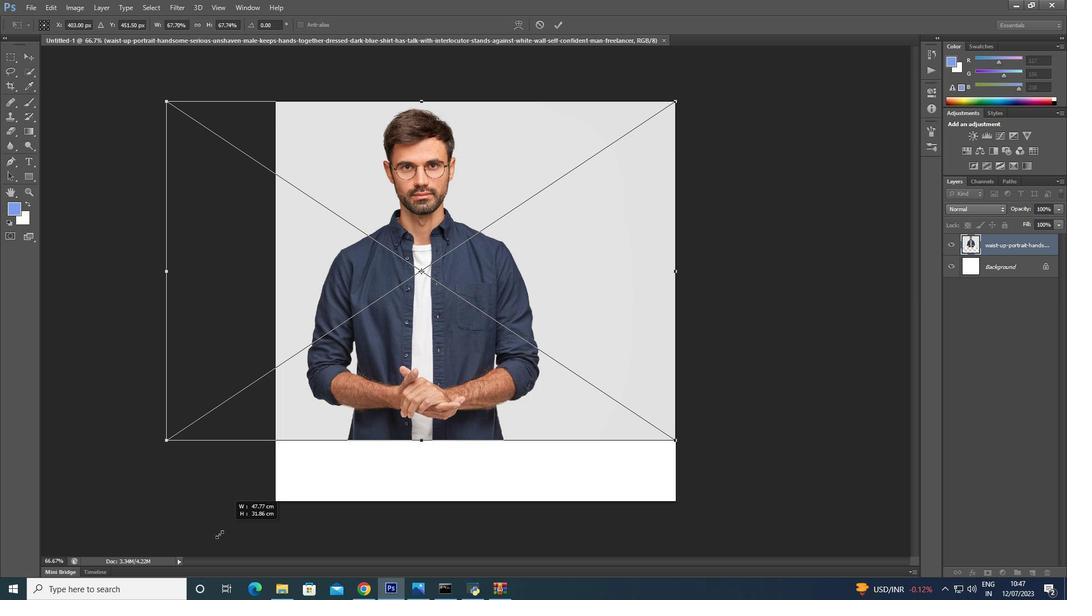 
Action: Mouse moved to (211, 539)
Screenshot: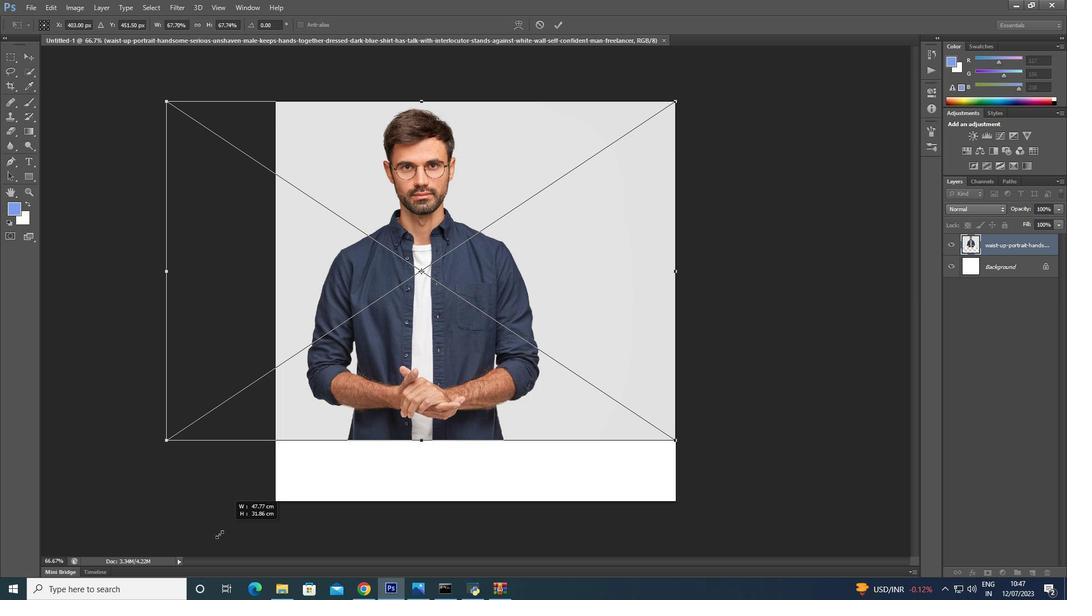 
Action: Key pressed <Key.shift>
Screenshot: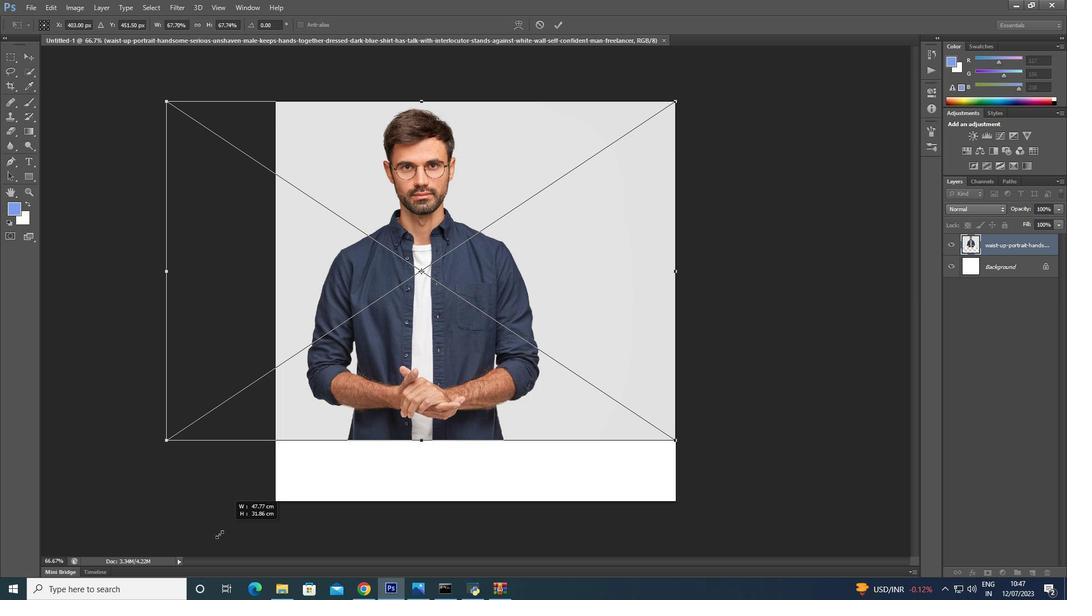 
Action: Mouse moved to (208, 541)
Screenshot: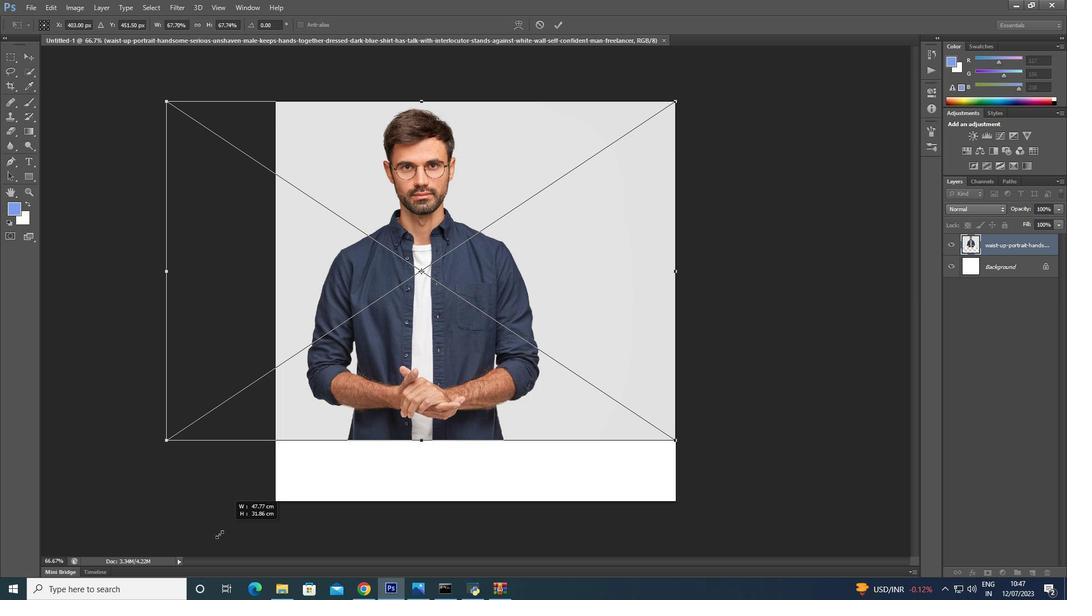 
Action: Key pressed <Key.shift>
Screenshot: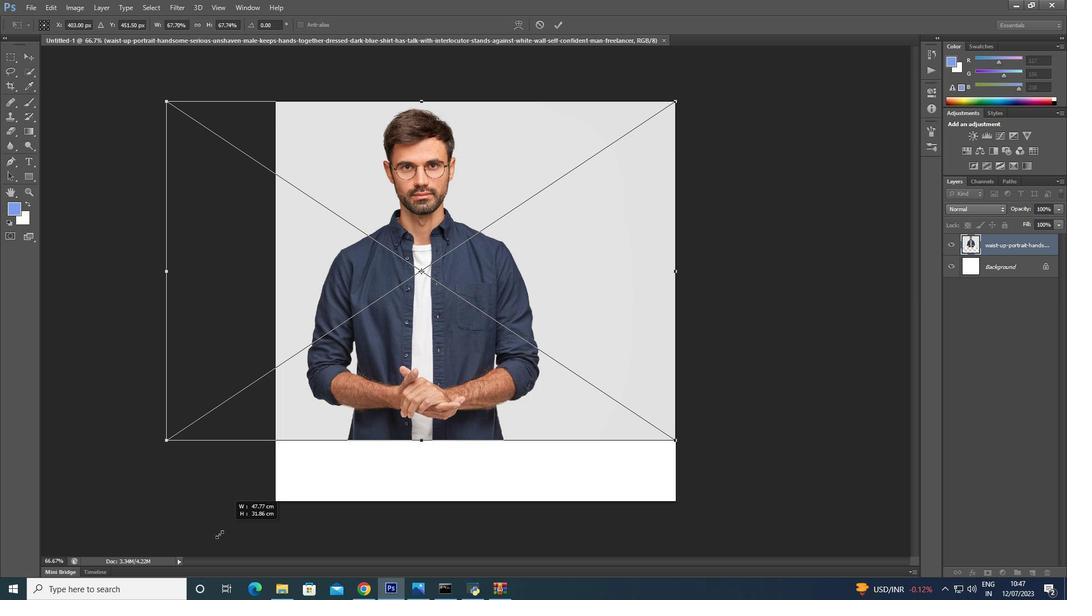 
Action: Mouse moved to (207, 542)
Screenshot: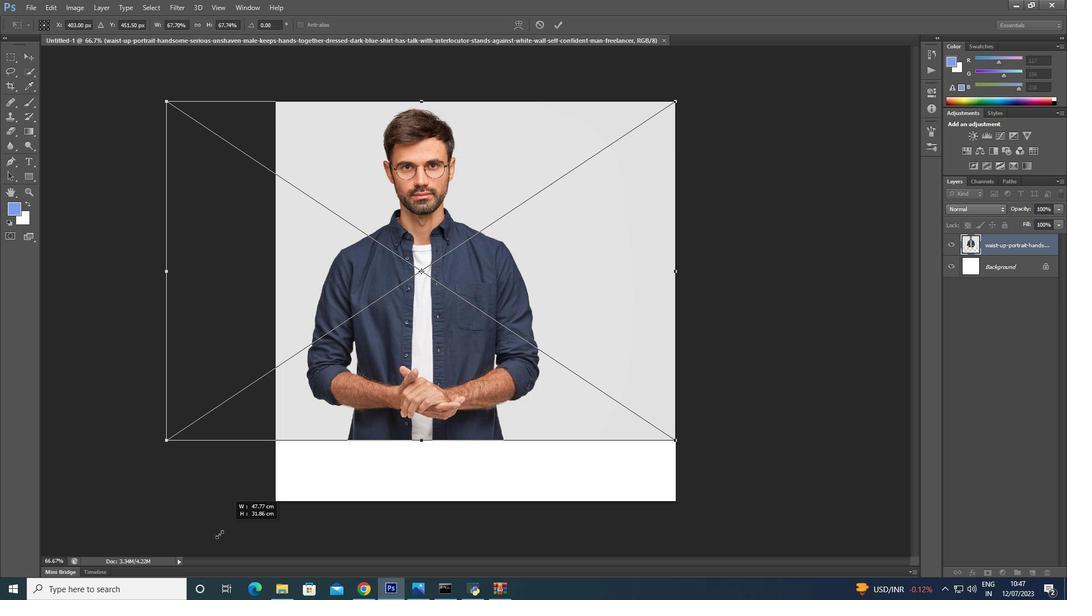 
Action: Key pressed <Key.shift>
Screenshot: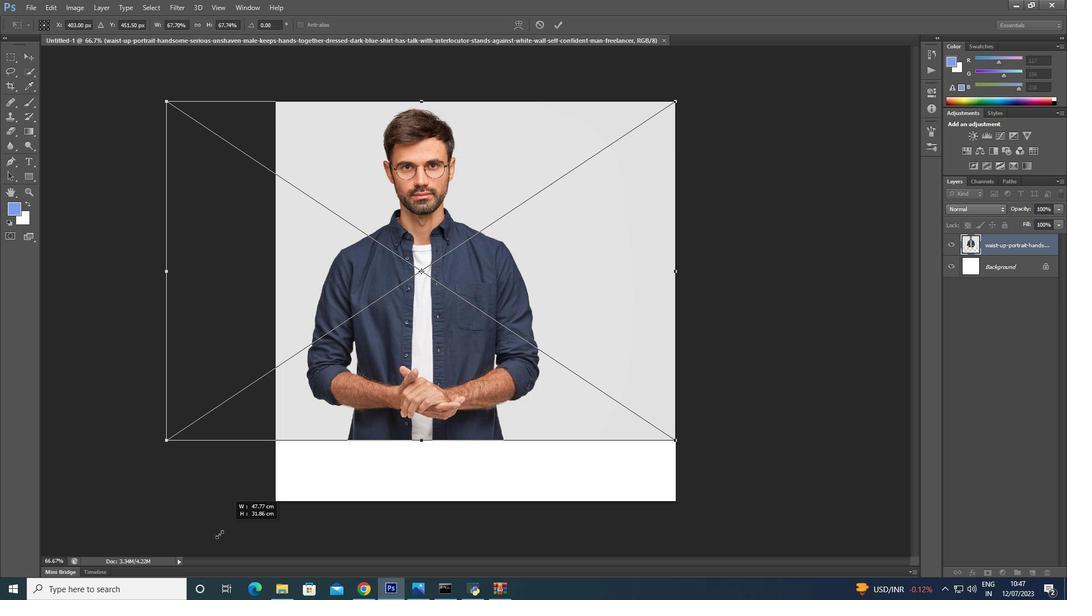 
Action: Mouse moved to (205, 544)
Screenshot: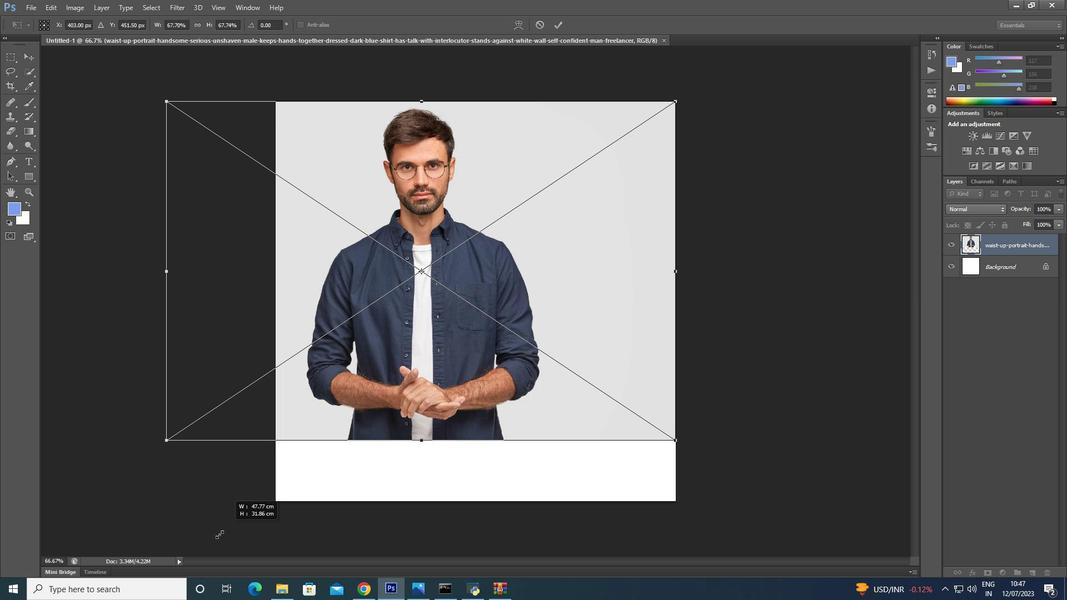 
Action: Key pressed <Key.shift>
Screenshot: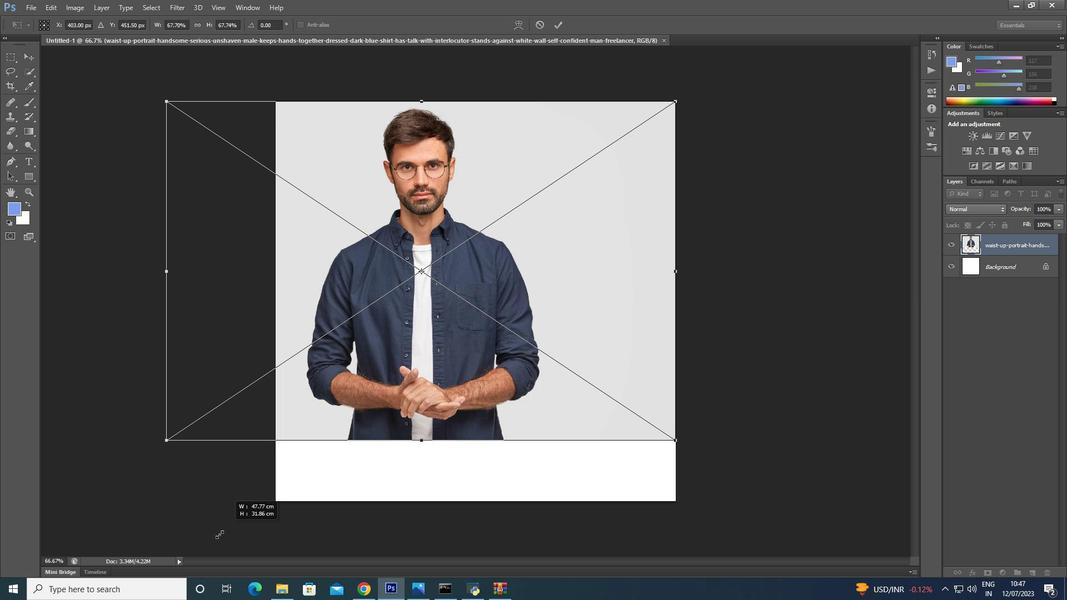 
Action: Mouse moved to (204, 545)
Screenshot: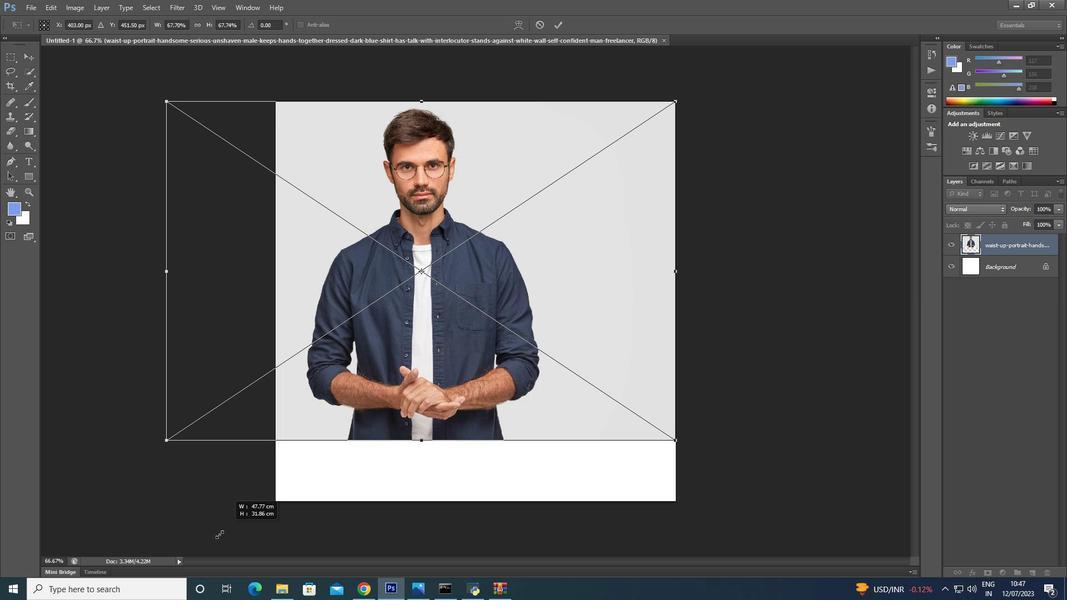 
Action: Key pressed <Key.shift>
Screenshot: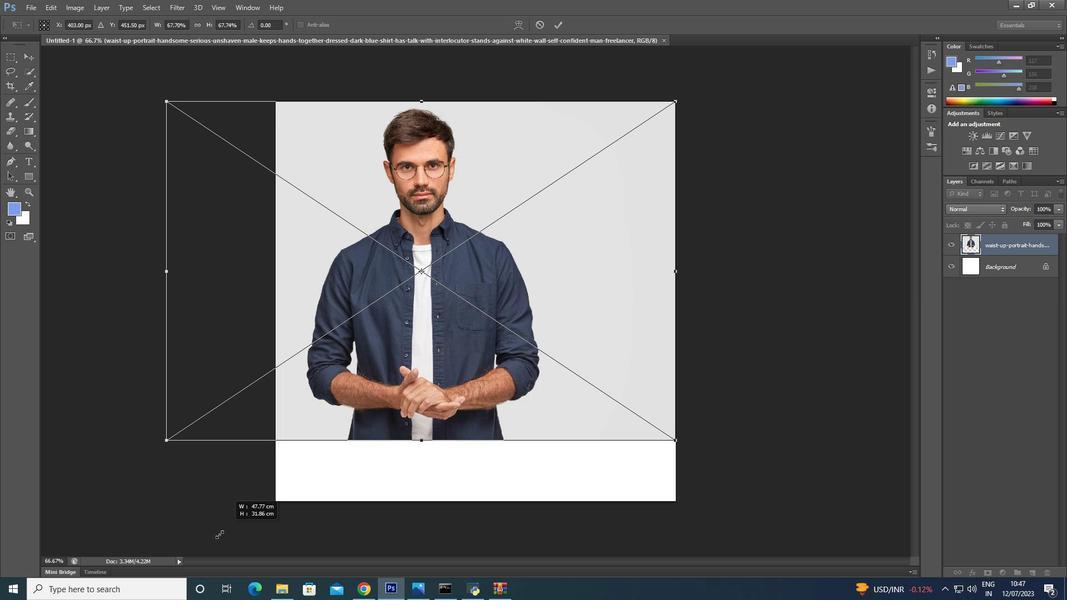 
Action: Mouse moved to (199, 547)
Screenshot: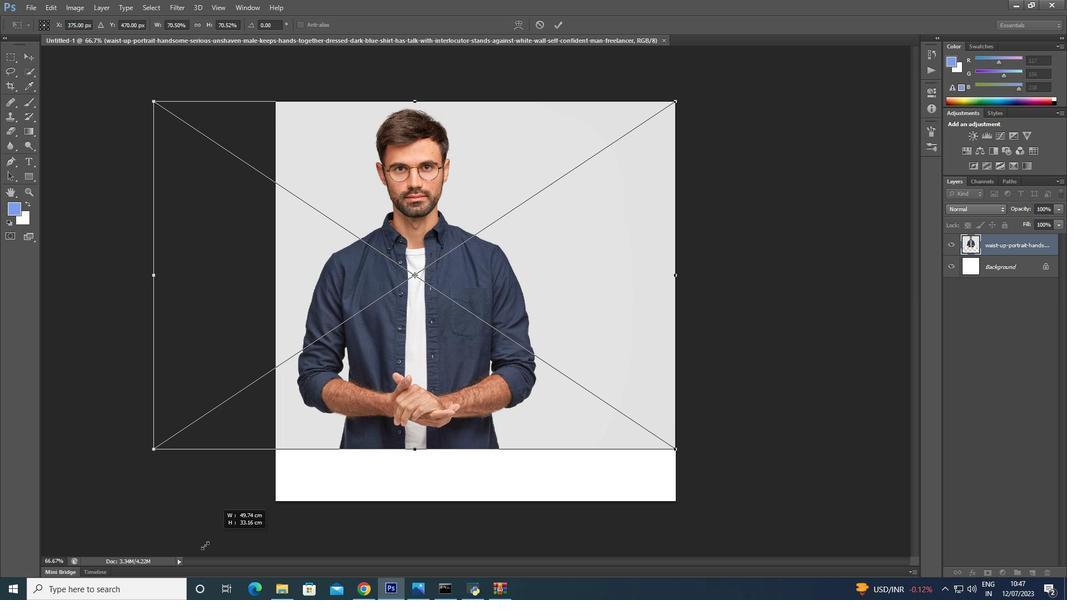 
Action: Key pressed <Key.shift>
Screenshot: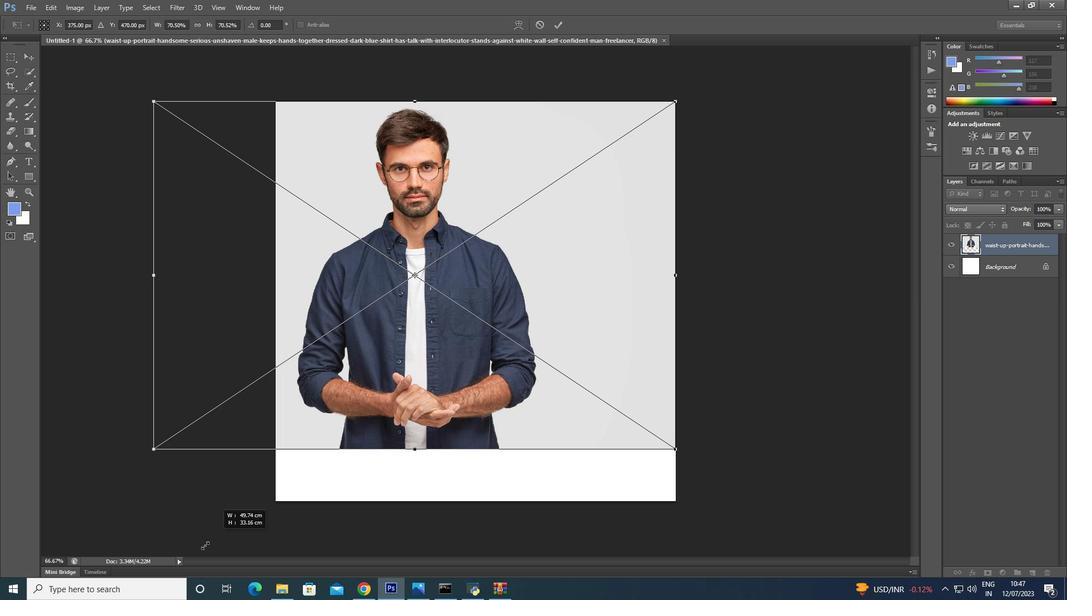 
Action: Mouse moved to (196, 549)
Screenshot: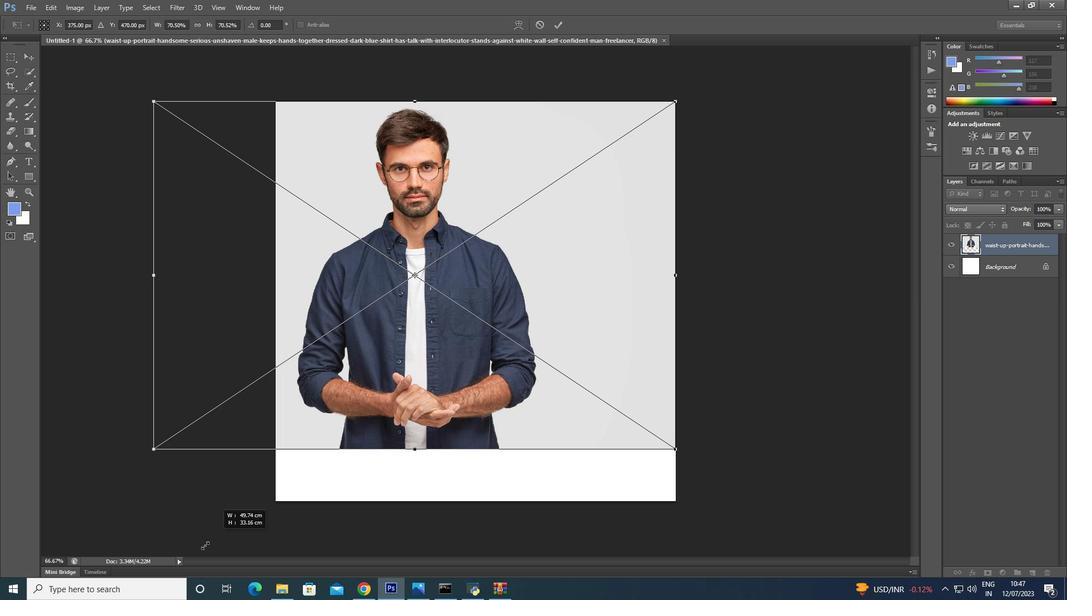 
Action: Key pressed <Key.shift>
Screenshot: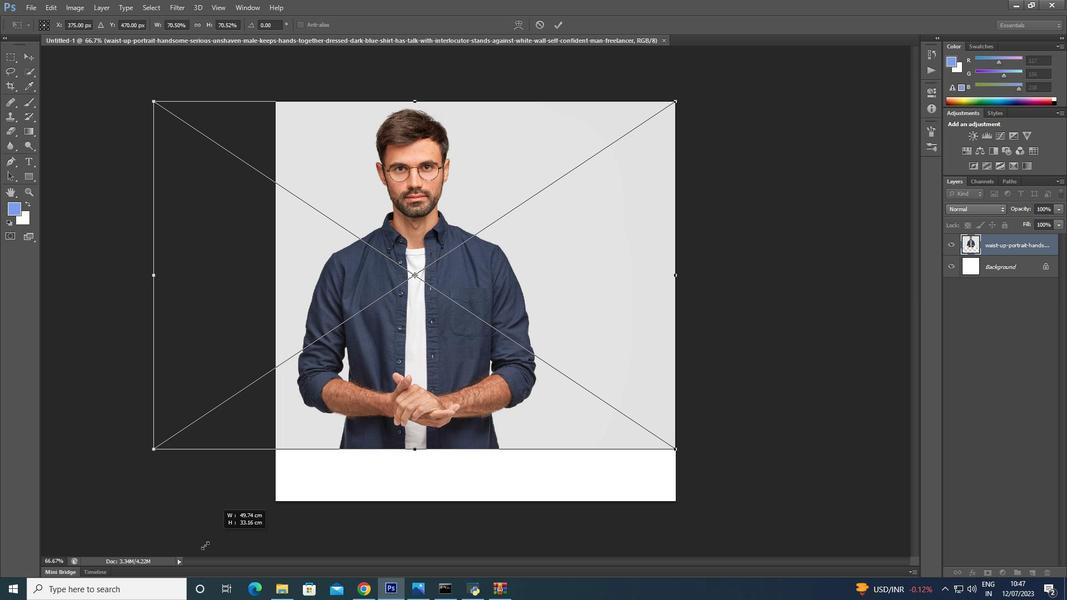 
Action: Mouse moved to (195, 549)
Screenshot: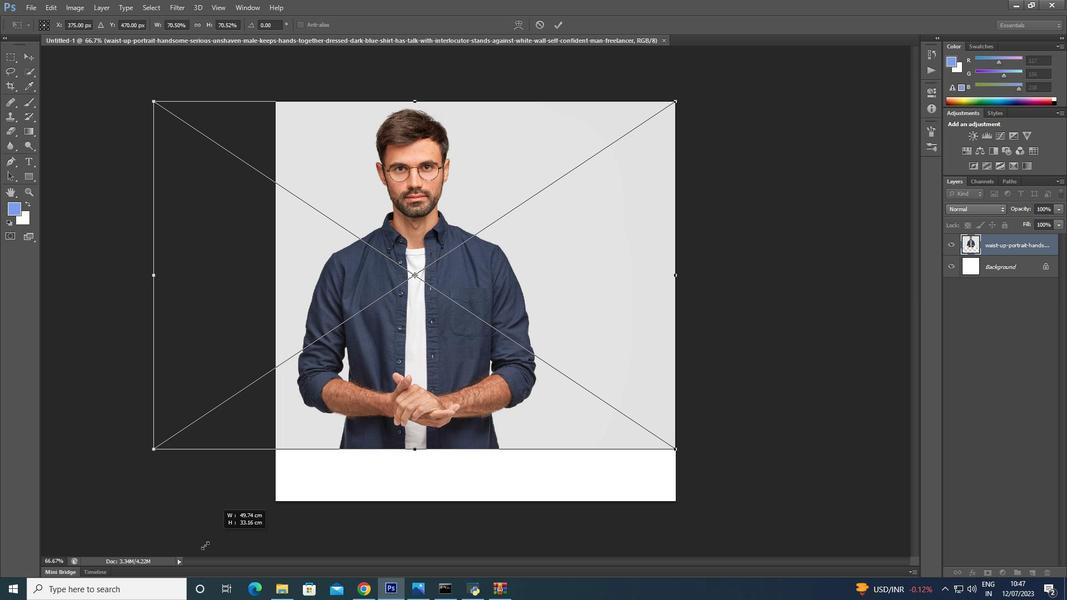 
Action: Key pressed <Key.shift>
Screenshot: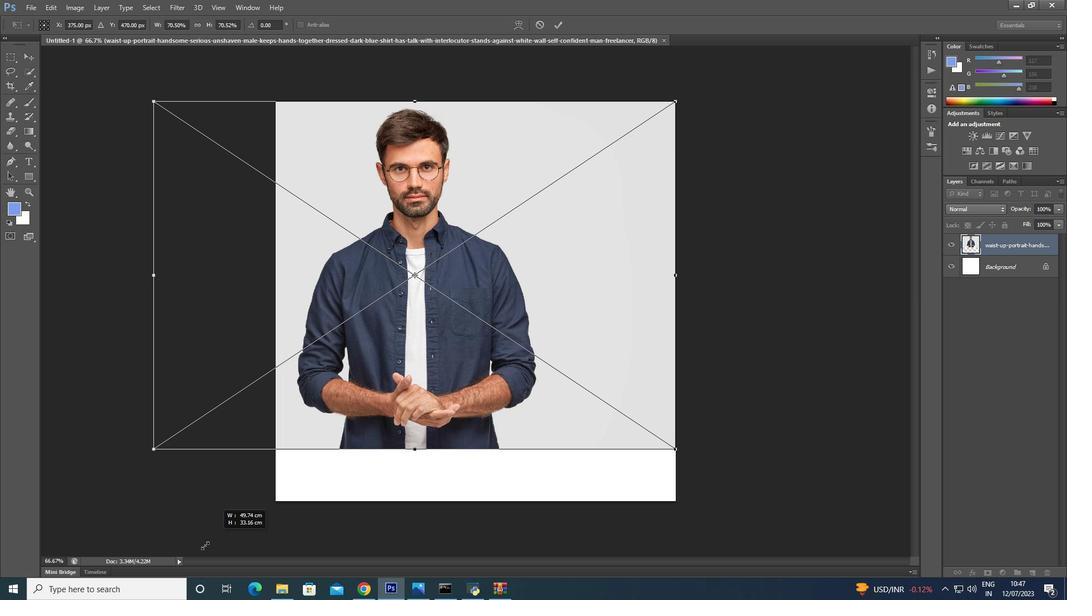 
Action: Mouse moved to (193, 549)
Screenshot: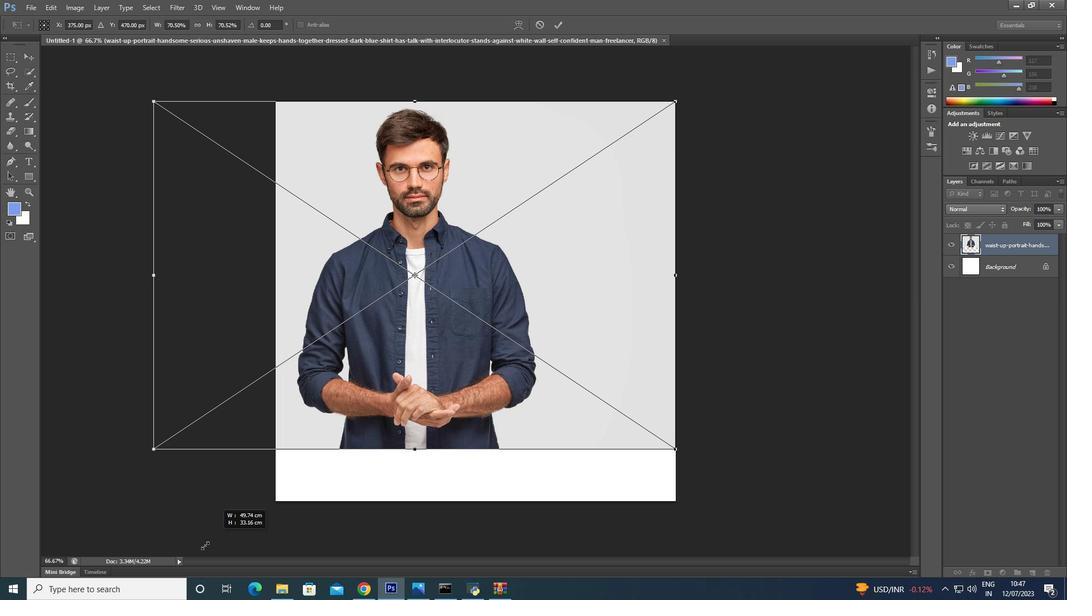 
Action: Key pressed <Key.shift><Key.shift><Key.shift><Key.shift>
Screenshot: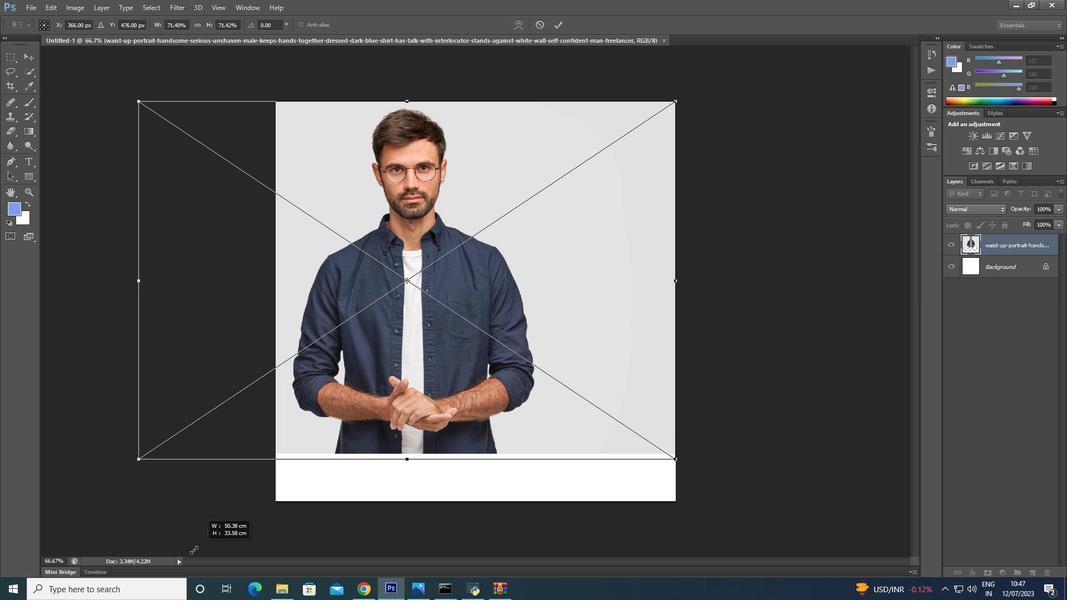 
Action: Mouse moved to (191, 549)
Screenshot: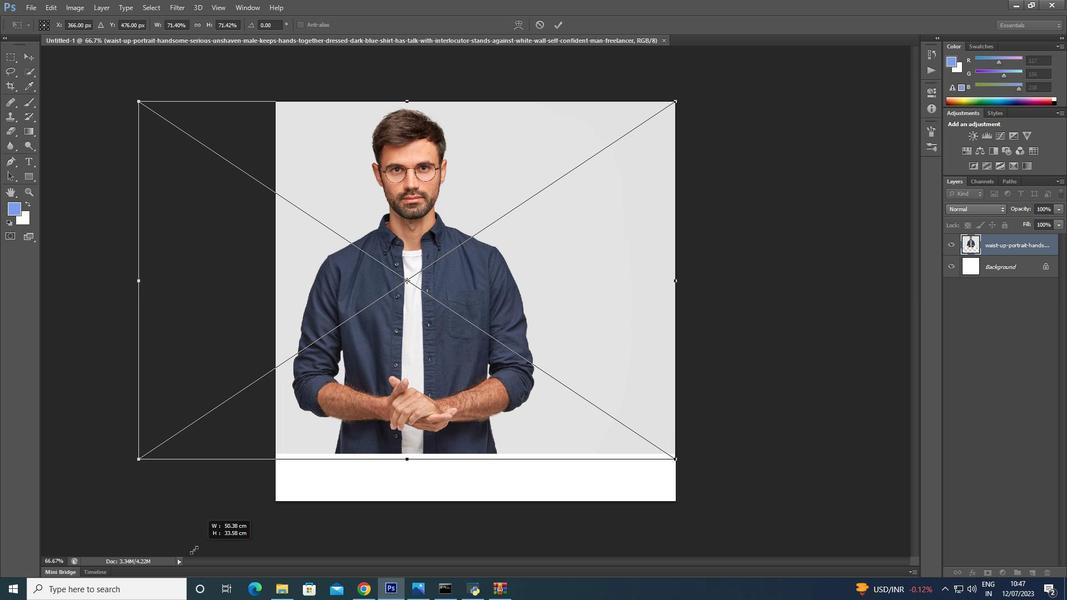 
Action: Key pressed <Key.shift>
Screenshot: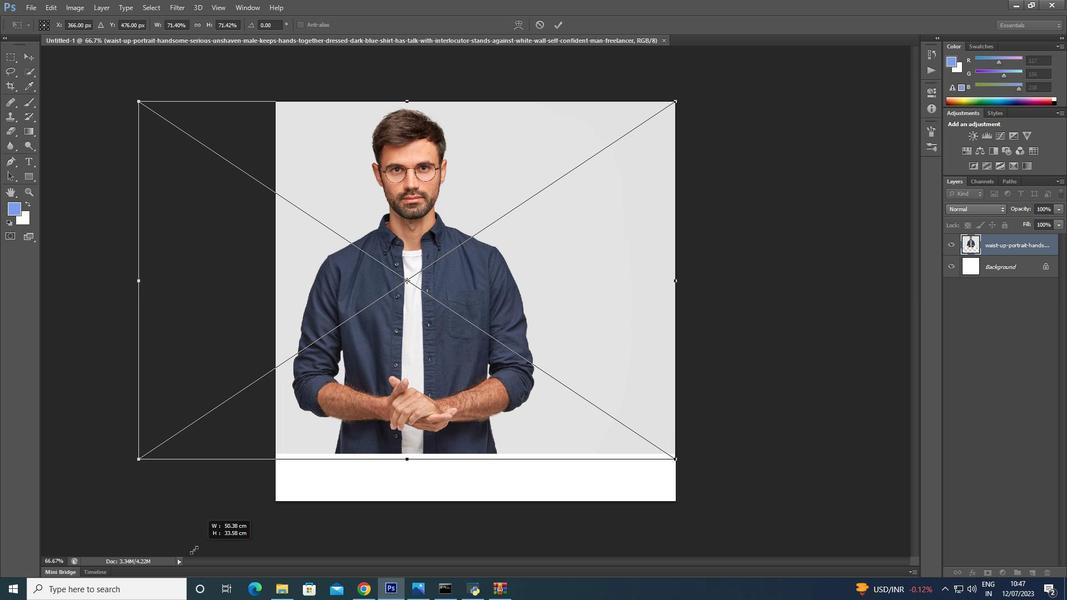 
Action: Mouse moved to (177, 554)
Screenshot: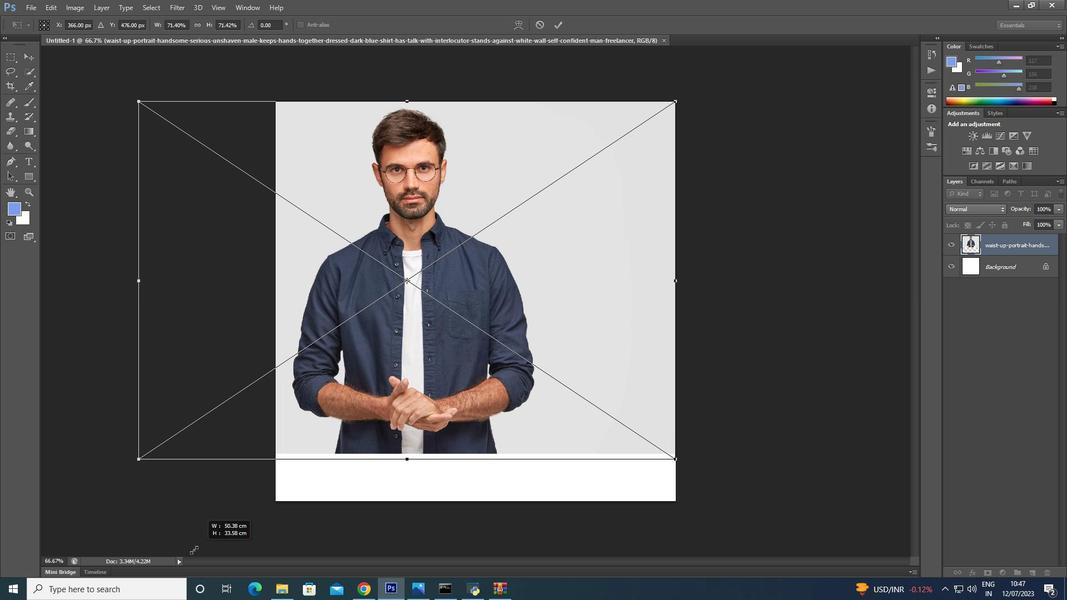 
Action: Key pressed <Key.shift>
Screenshot: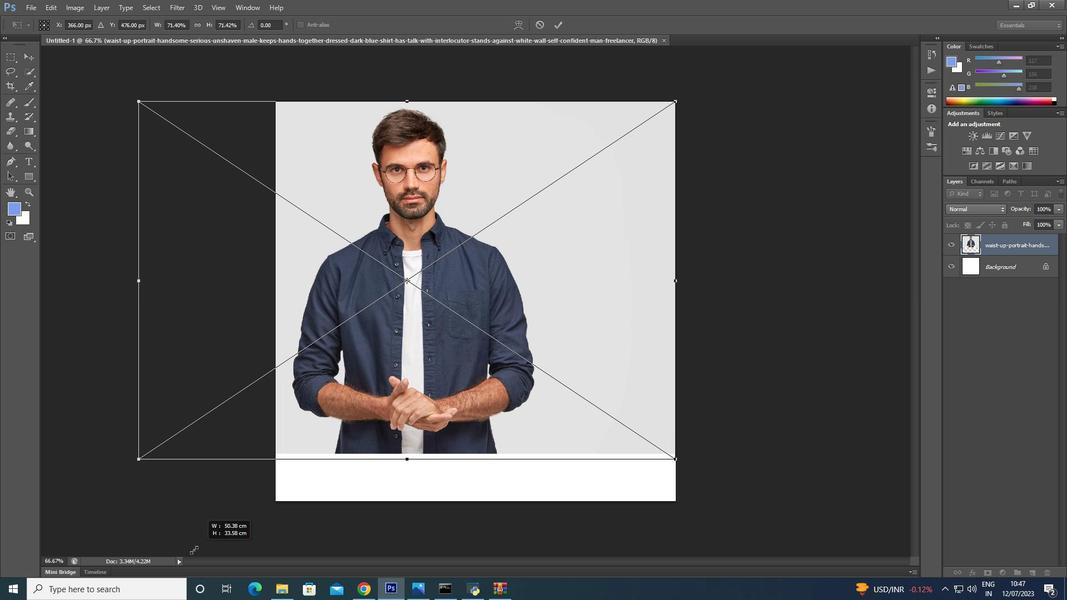 
Action: Mouse moved to (160, 563)
Screenshot: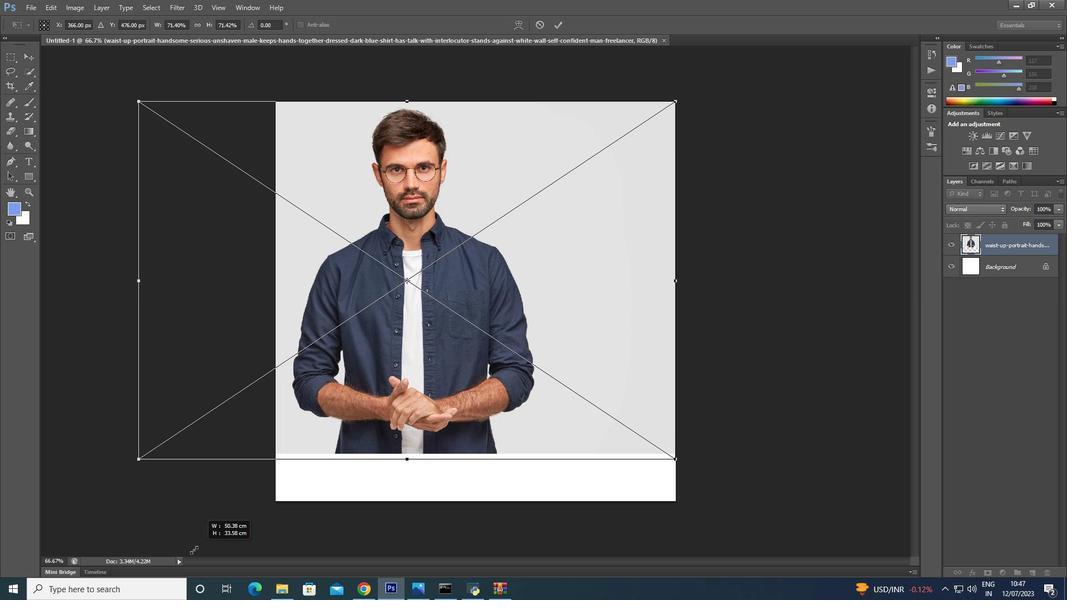 
Action: Key pressed <Key.shift>
Screenshot: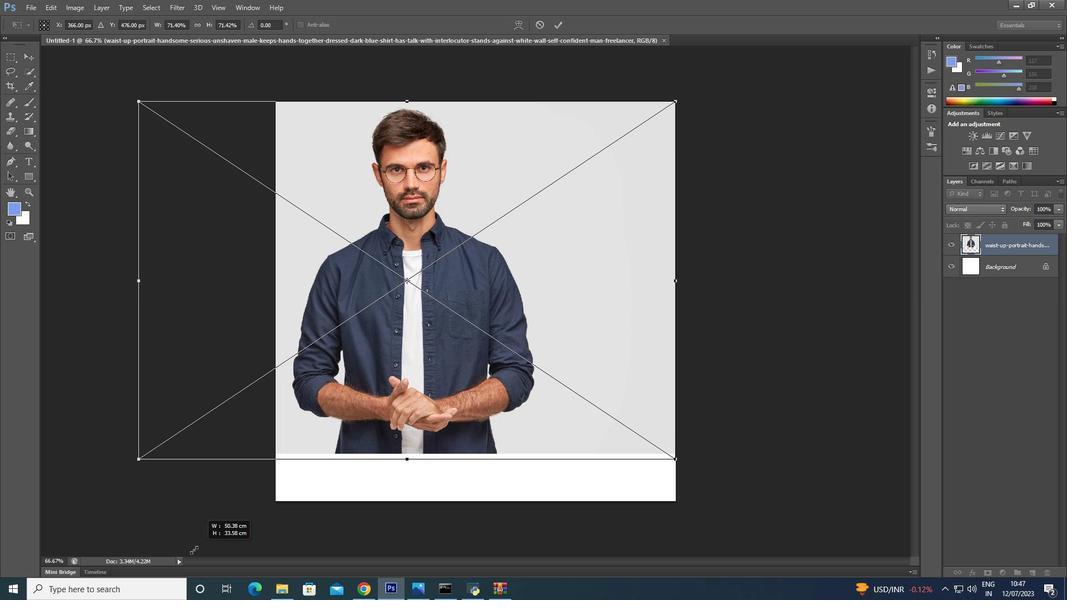 
Action: Mouse moved to (158, 565)
Screenshot: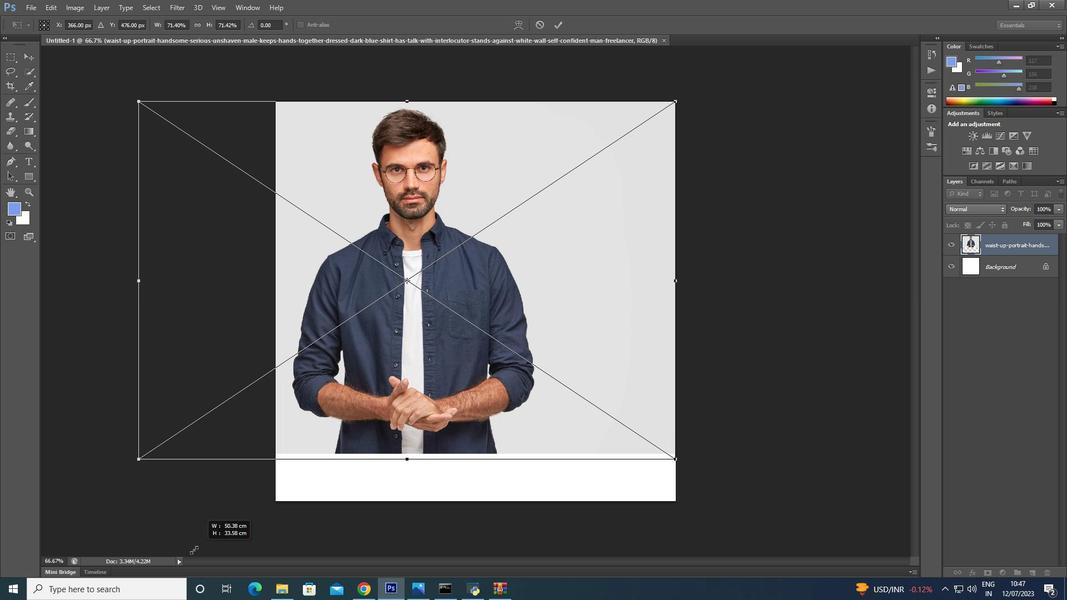 
Action: Key pressed <Key.shift>
Screenshot: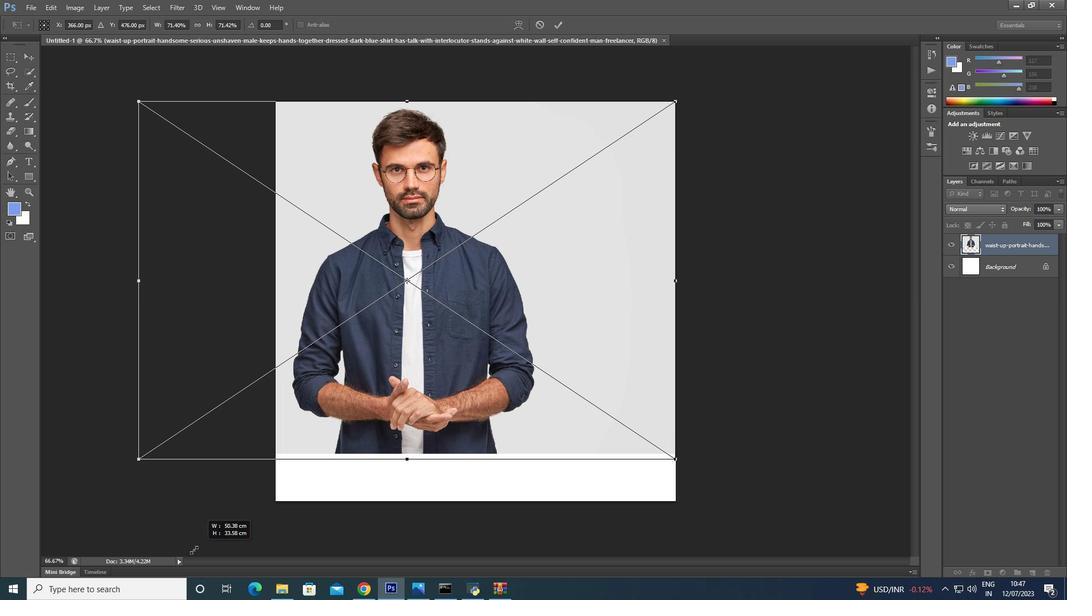 
Action: Mouse moved to (157, 565)
Screenshot: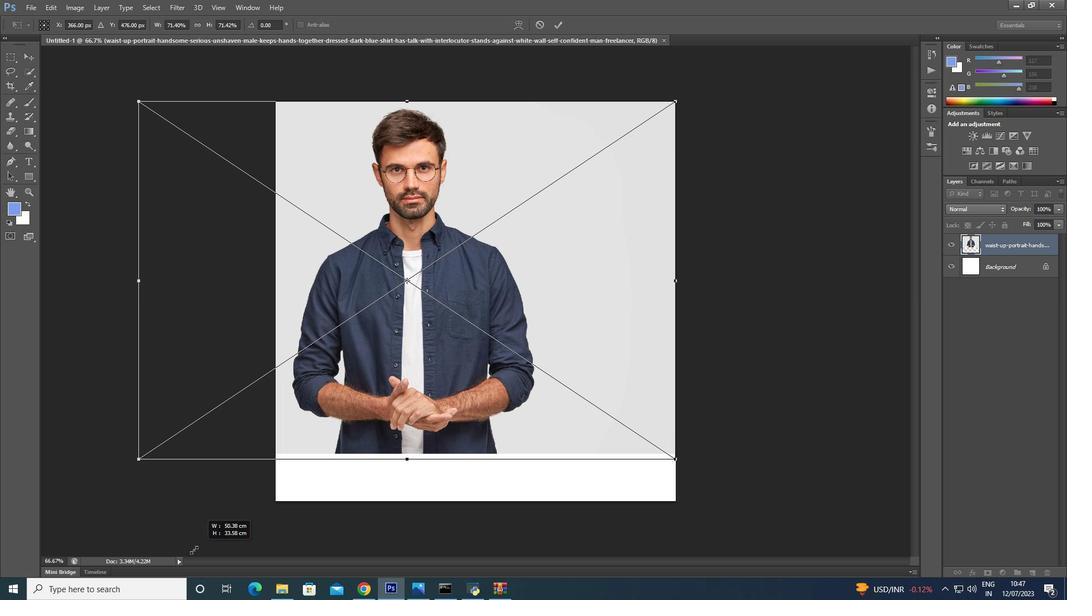 
Action: Key pressed <Key.shift>
Screenshot: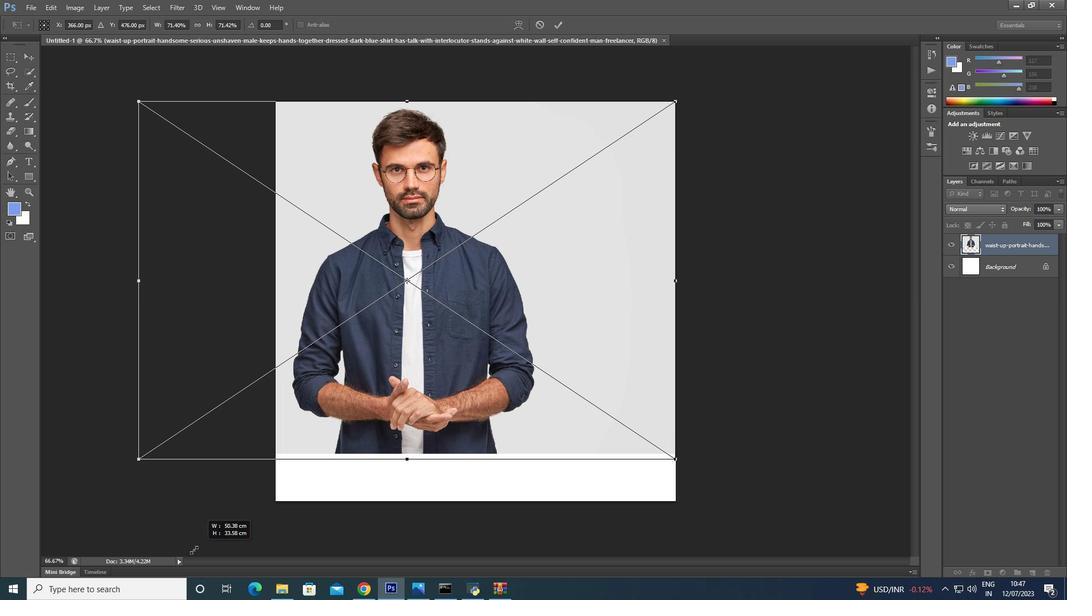 
Action: Mouse moved to (156, 565)
Screenshot: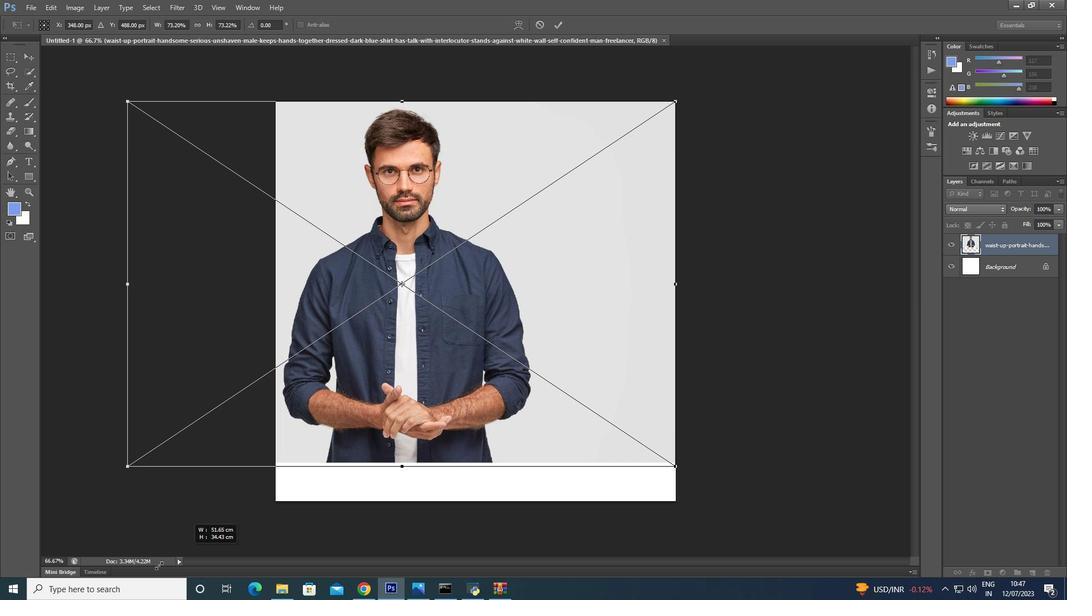 
Action: Key pressed <Key.shift><Key.shift>
Screenshot: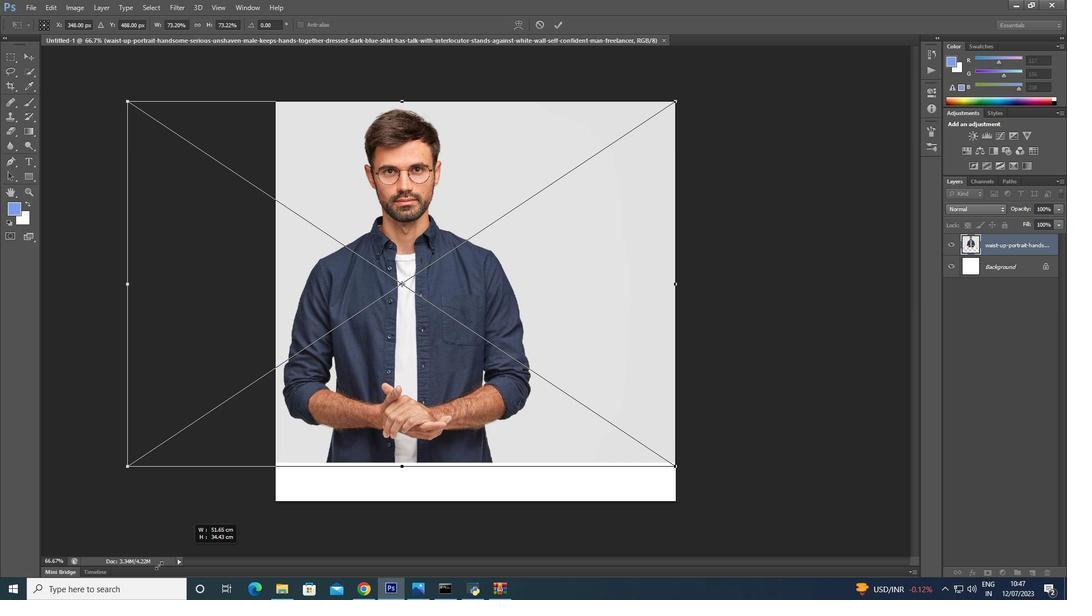 
Action: Mouse moved to (156, 565)
Screenshot: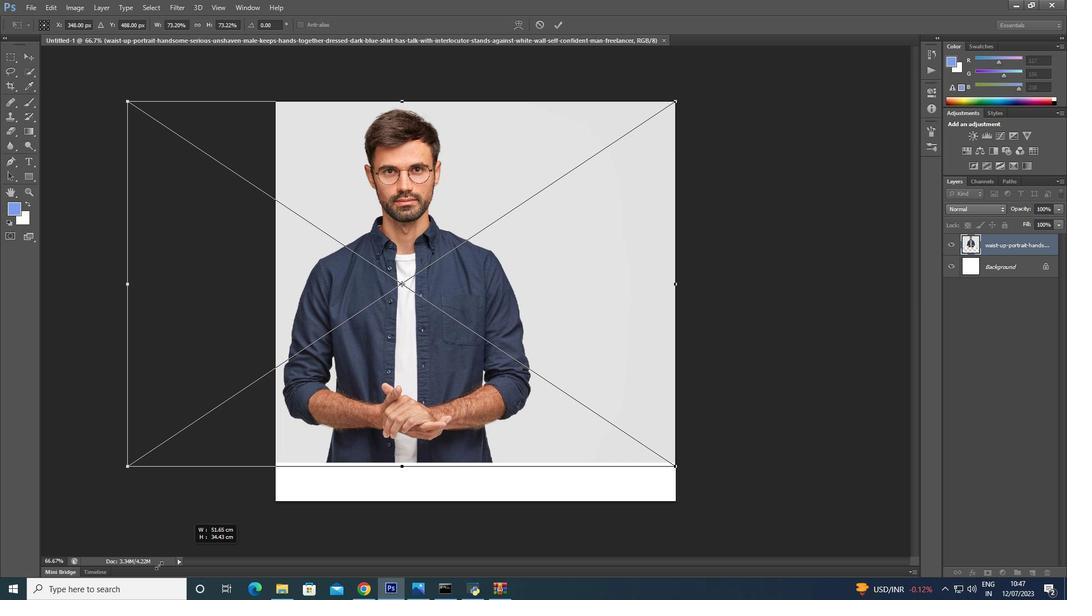 
Action: Key pressed <Key.shift>
Screenshot: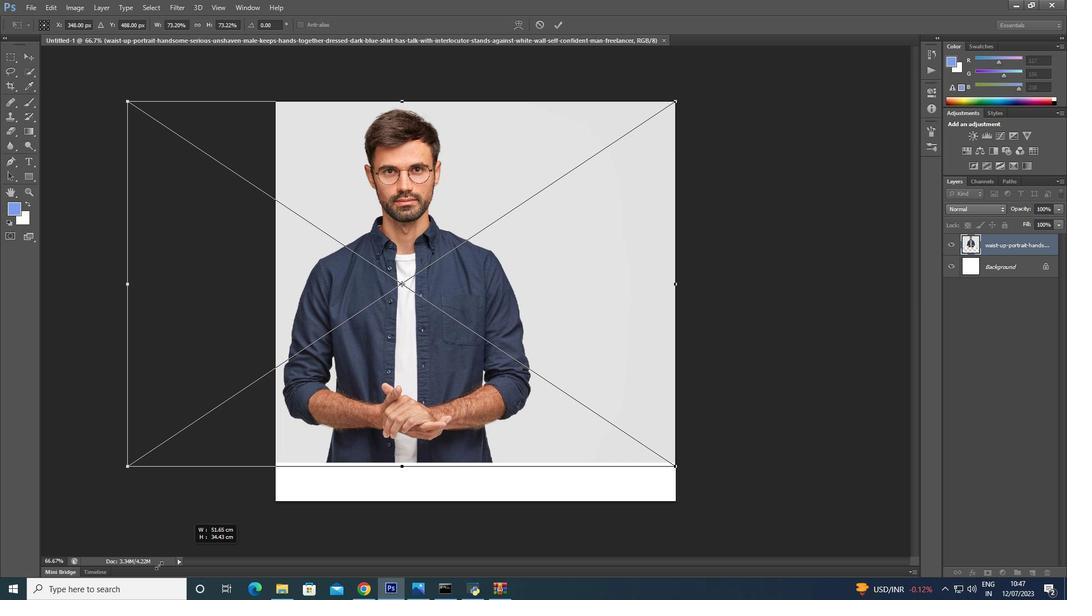 
Action: Mouse moved to (155, 565)
Screenshot: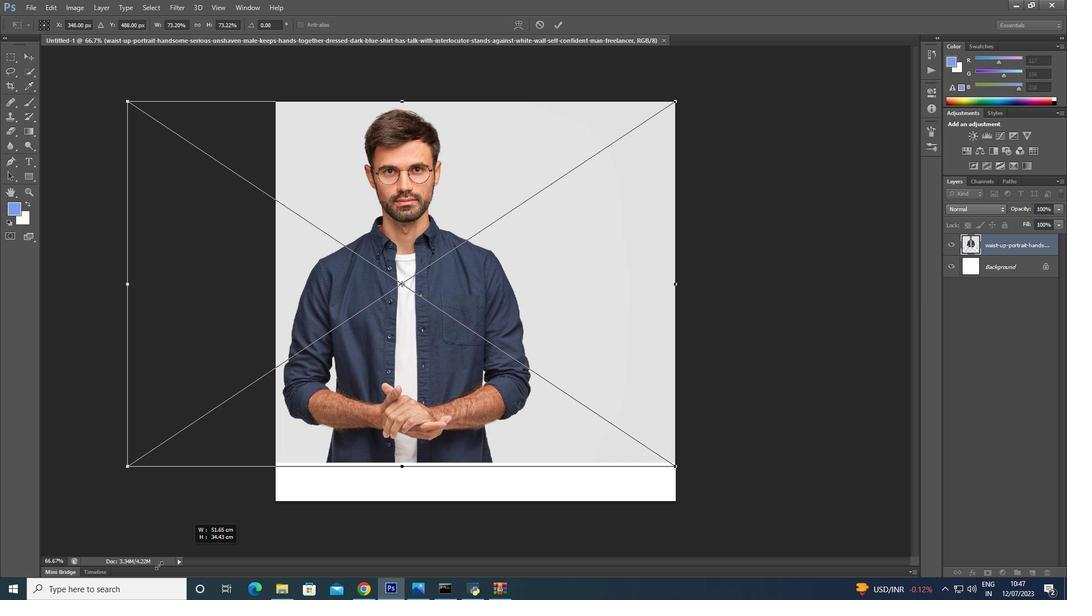 
Action: Key pressed <Key.shift>
Screenshot: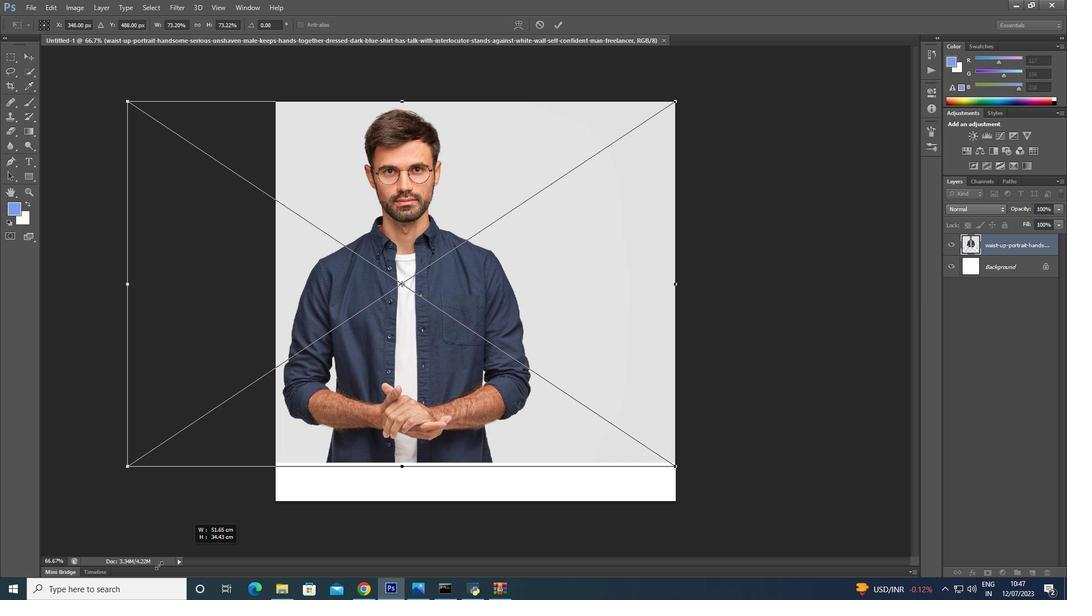 
Action: Mouse moved to (148, 567)
Screenshot: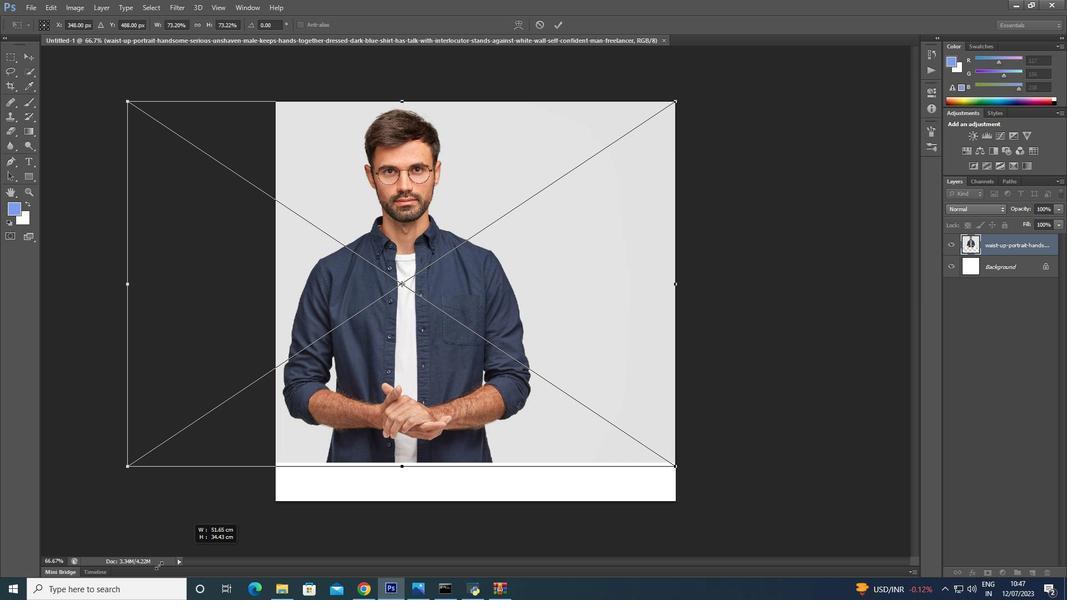 
Action: Key pressed <Key.shift>
Screenshot: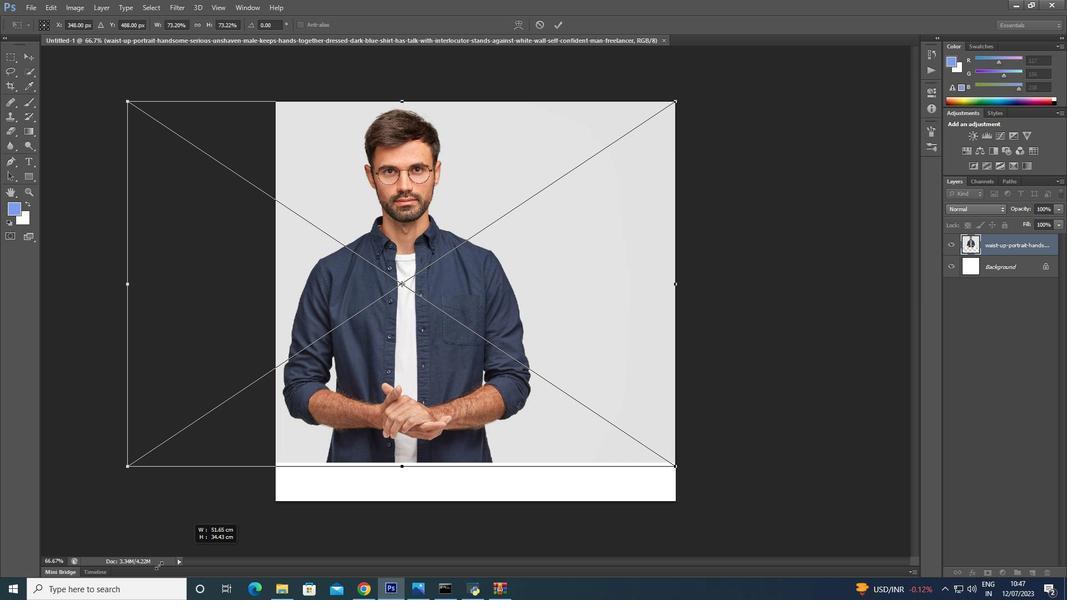 
Action: Mouse moved to (146, 567)
Screenshot: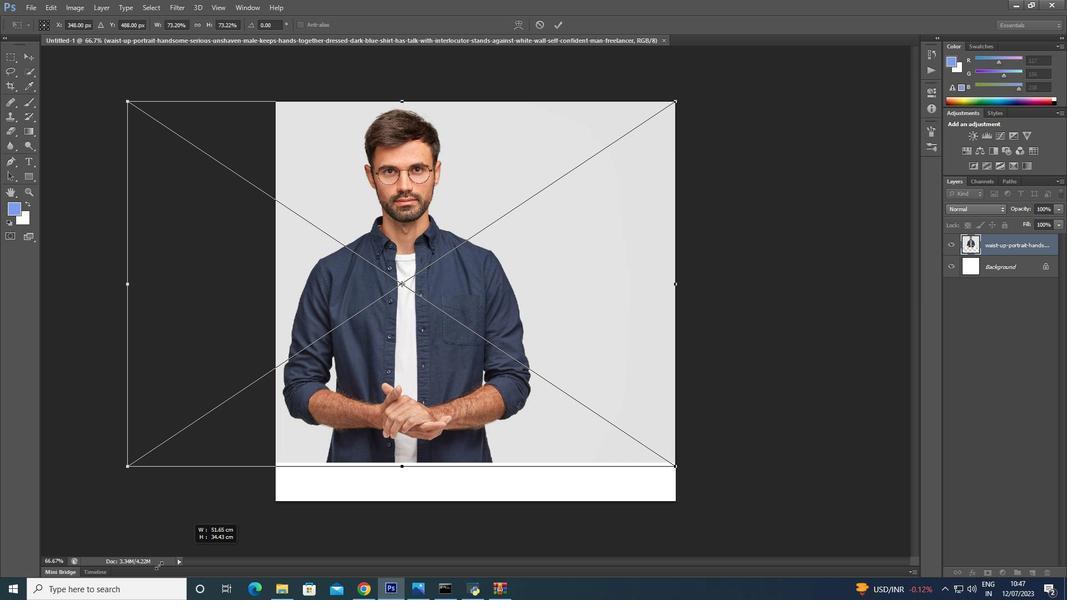 
Action: Key pressed <Key.shift>
Screenshot: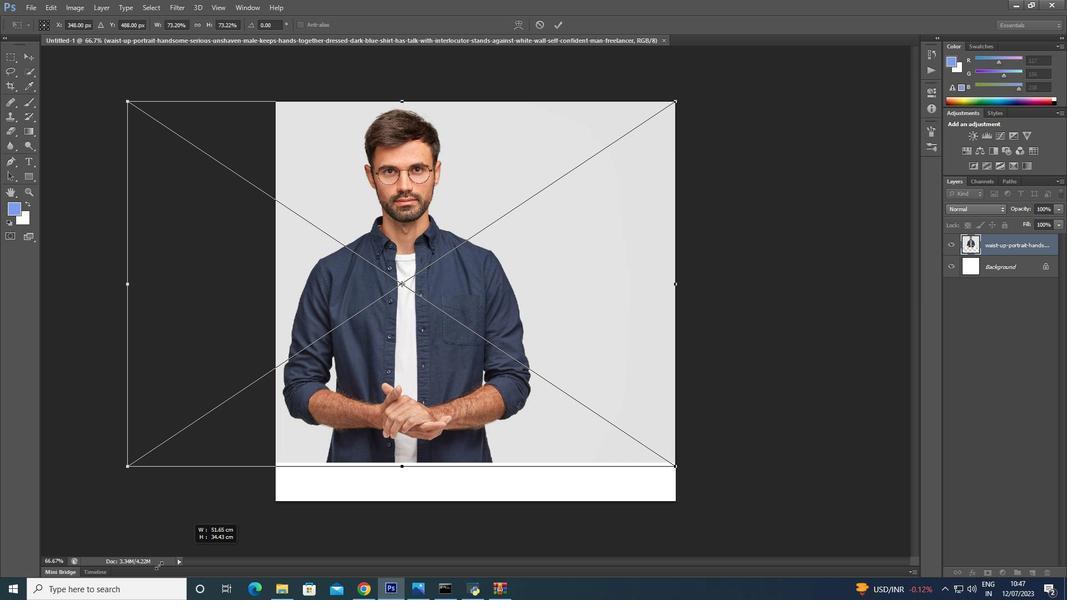 
Action: Mouse moved to (137, 571)
Screenshot: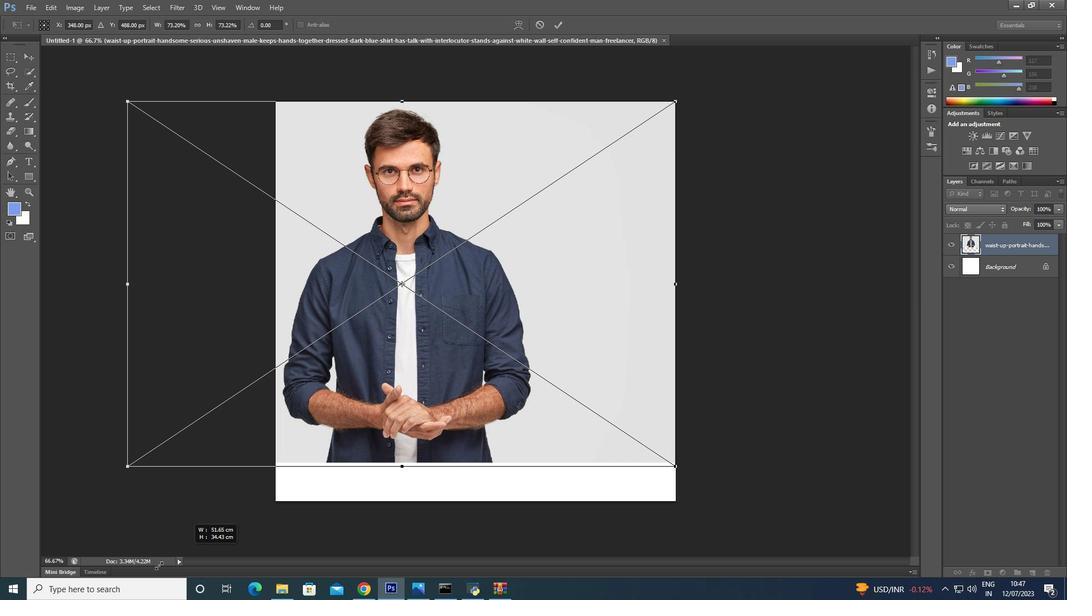 
Action: Key pressed <Key.shift>
Screenshot: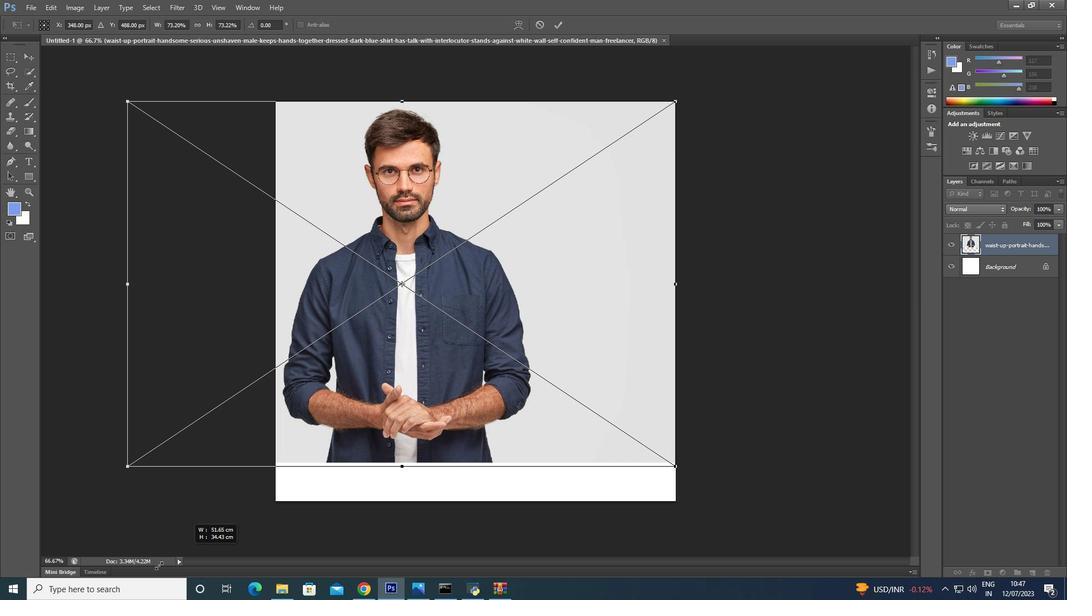 
Action: Mouse moved to (126, 575)
Screenshot: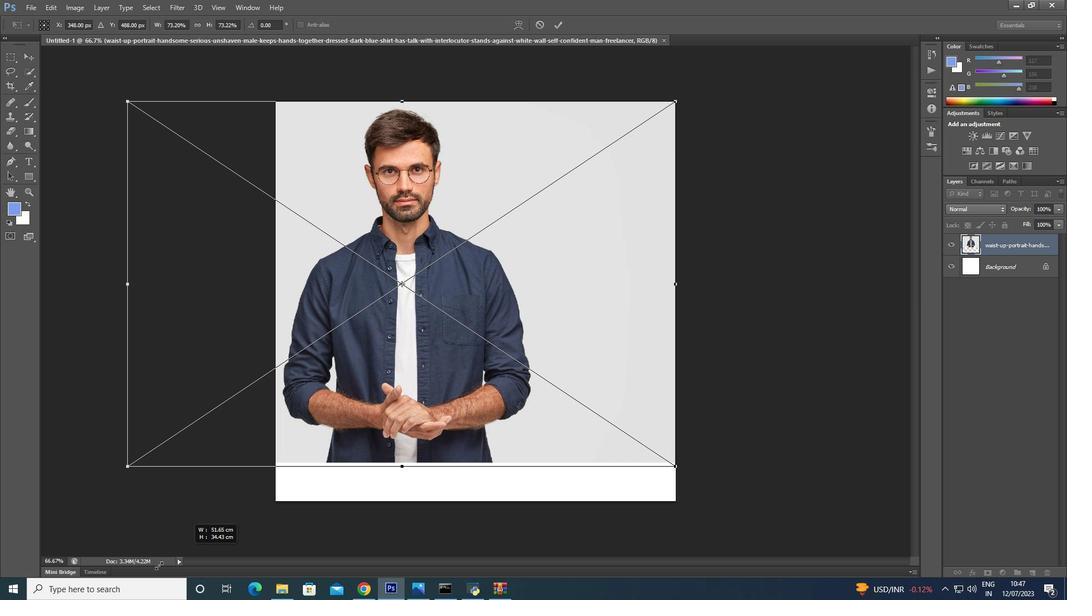 
Action: Key pressed <Key.shift>
Screenshot: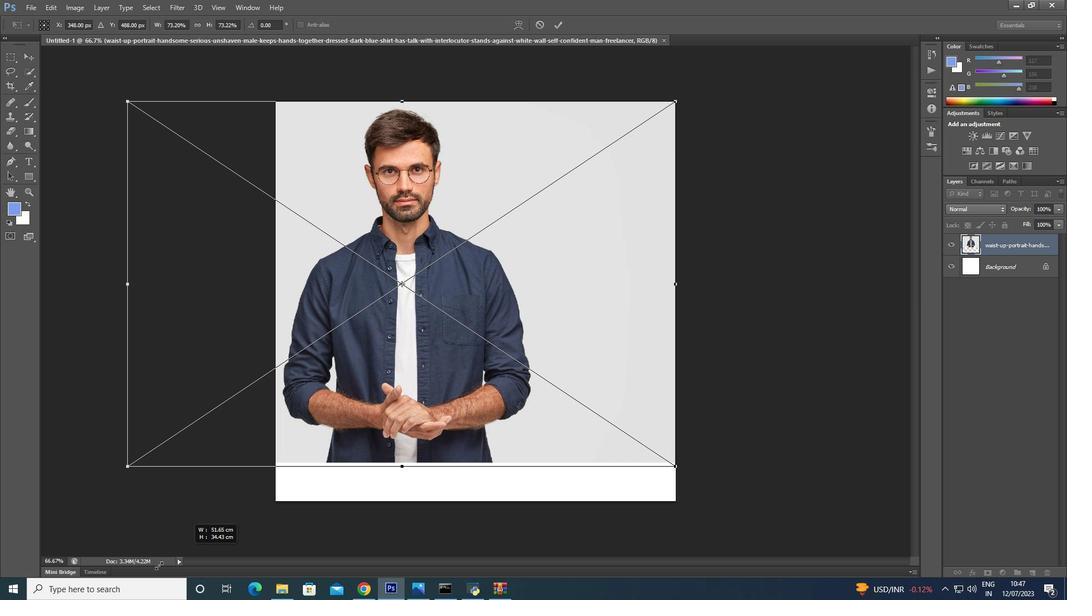 
Action: Mouse moved to (125, 576)
Screenshot: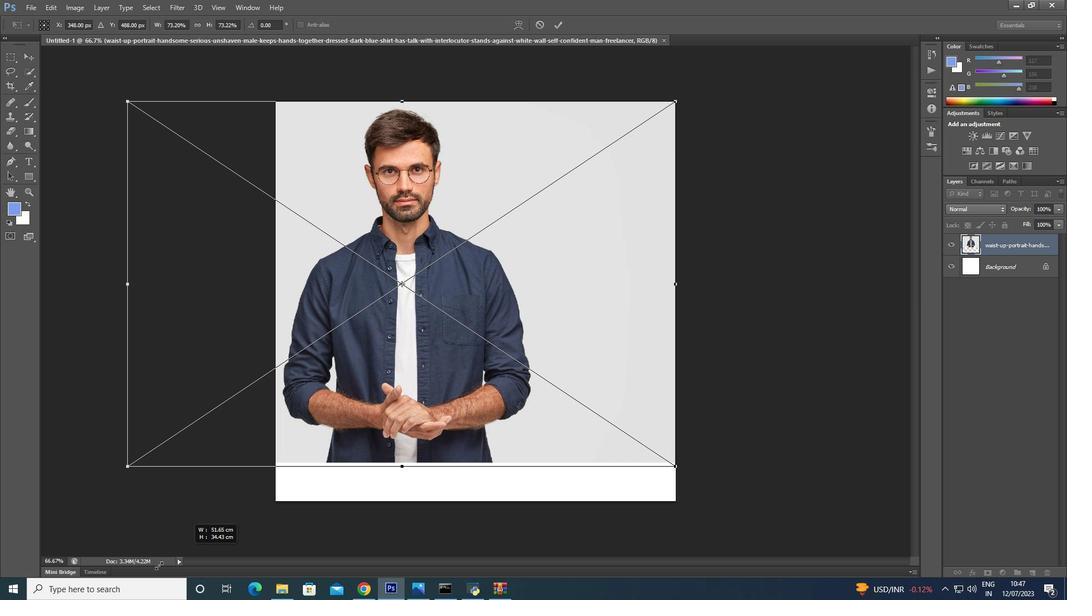
Action: Key pressed <Key.shift>
Screenshot: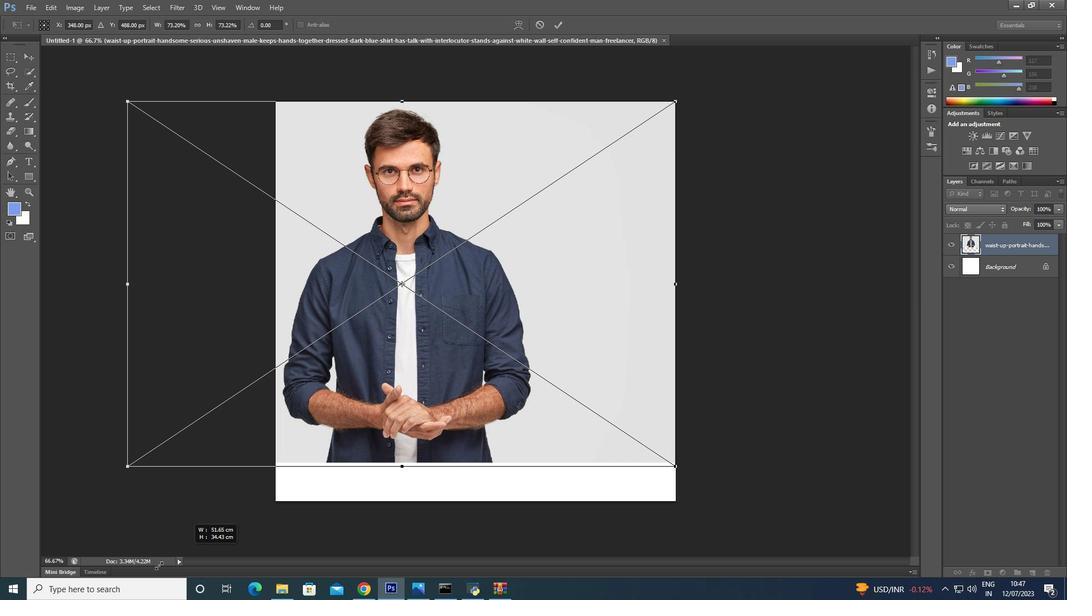 
Action: Mouse moved to (123, 577)
Screenshot: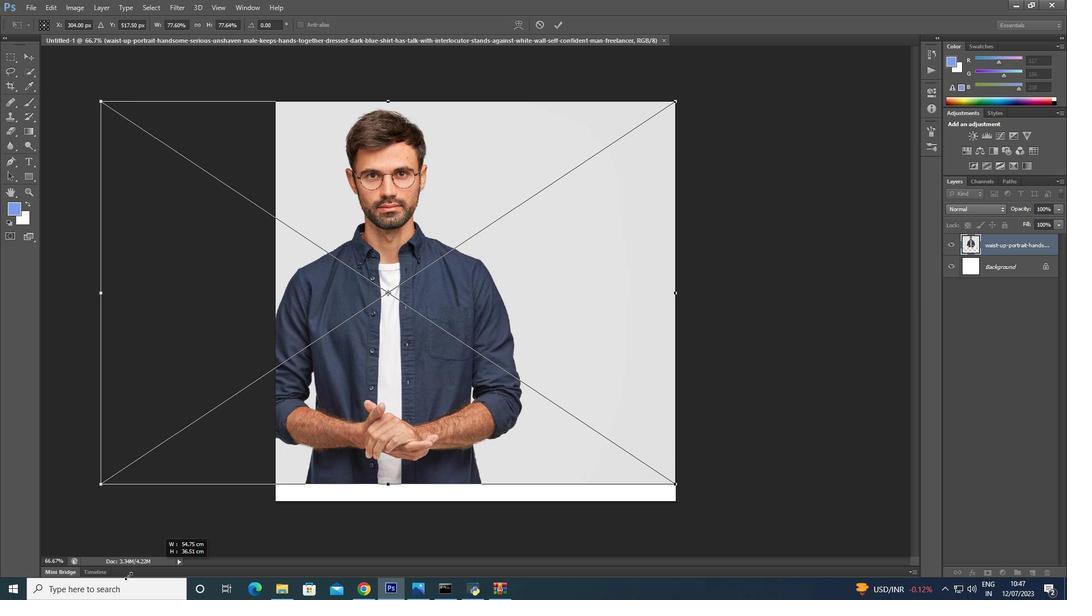 
Action: Key pressed <Key.shift><Key.shift><Key.shift><Key.shift><Key.shift><Key.shift><Key.shift><Key.shift><Key.shift><Key.shift><Key.shift><Key.shift><Key.shift><Key.shift><Key.shift><Key.shift><Key.shift><Key.shift>
Screenshot: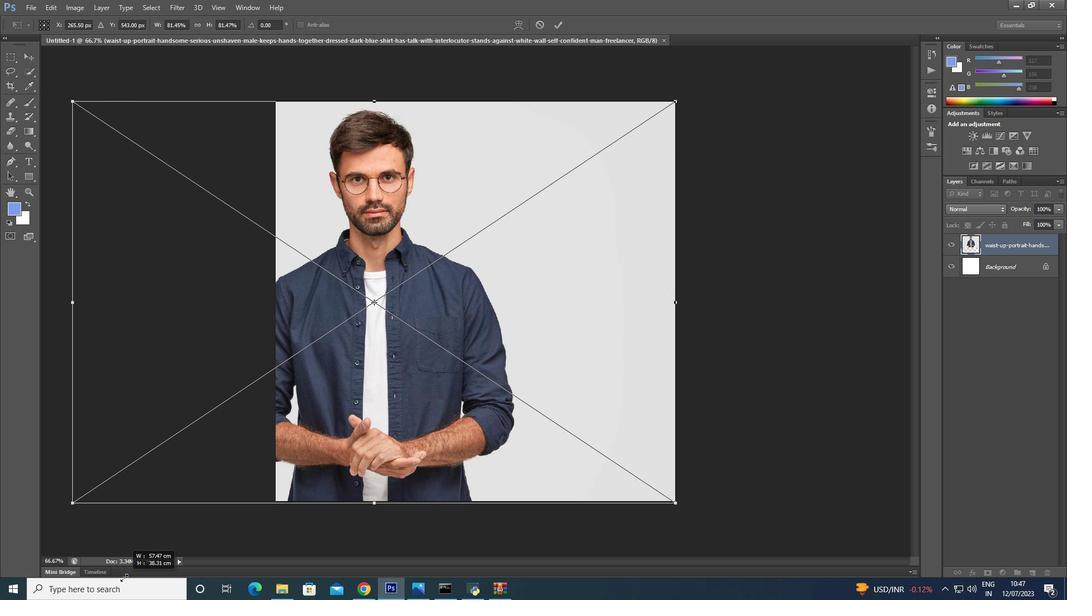 
Action: Mouse moved to (128, 574)
Screenshot: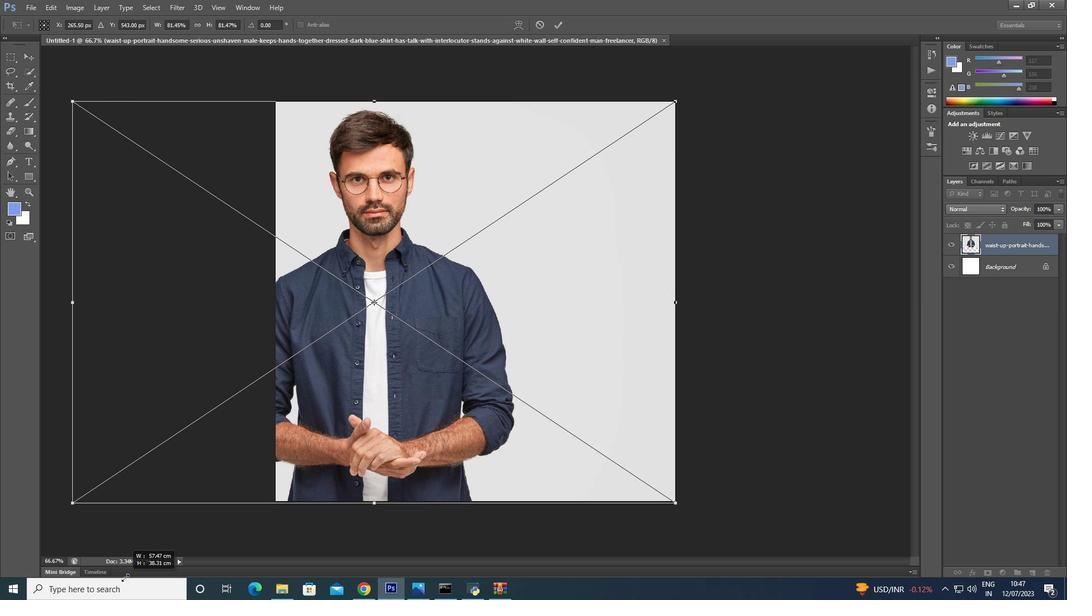 
Action: Key pressed <Key.shift>
Screenshot: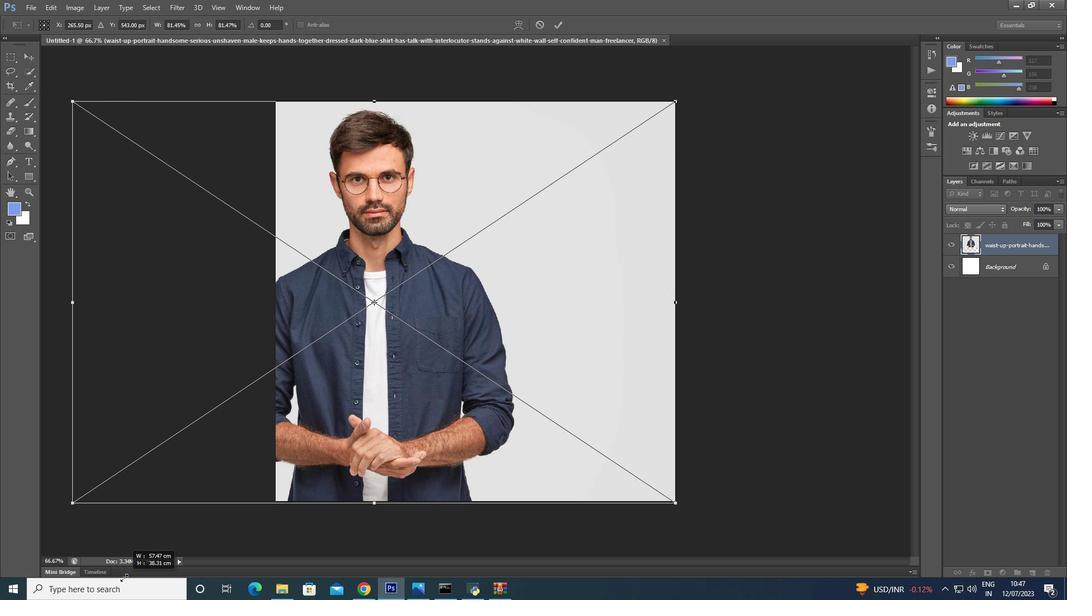 
Action: Mouse moved to (254, 507)
Screenshot: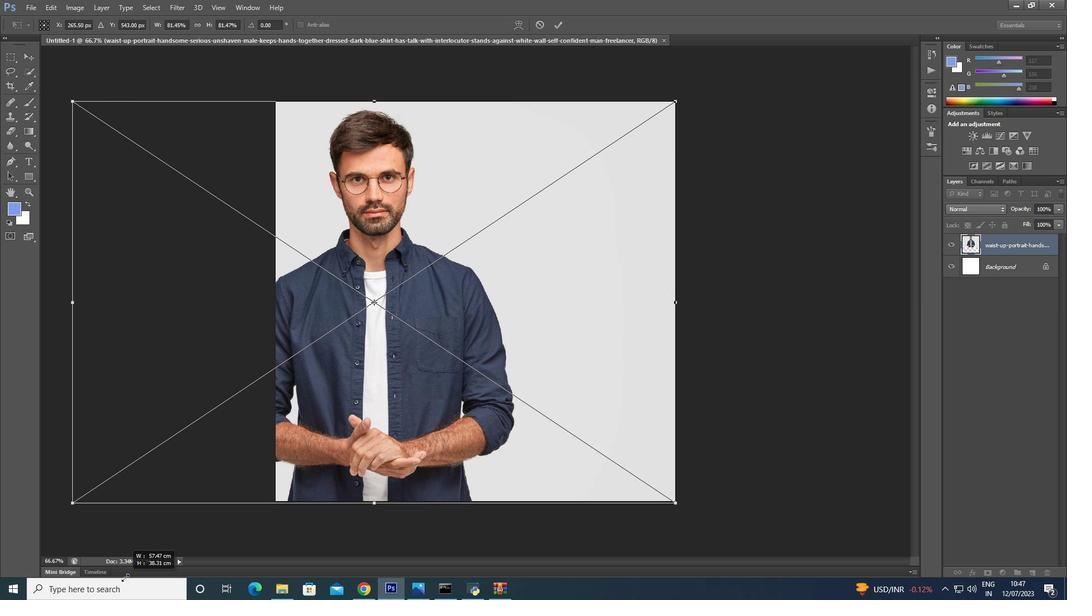 
Action: Key pressed <Key.shift>
Screenshot: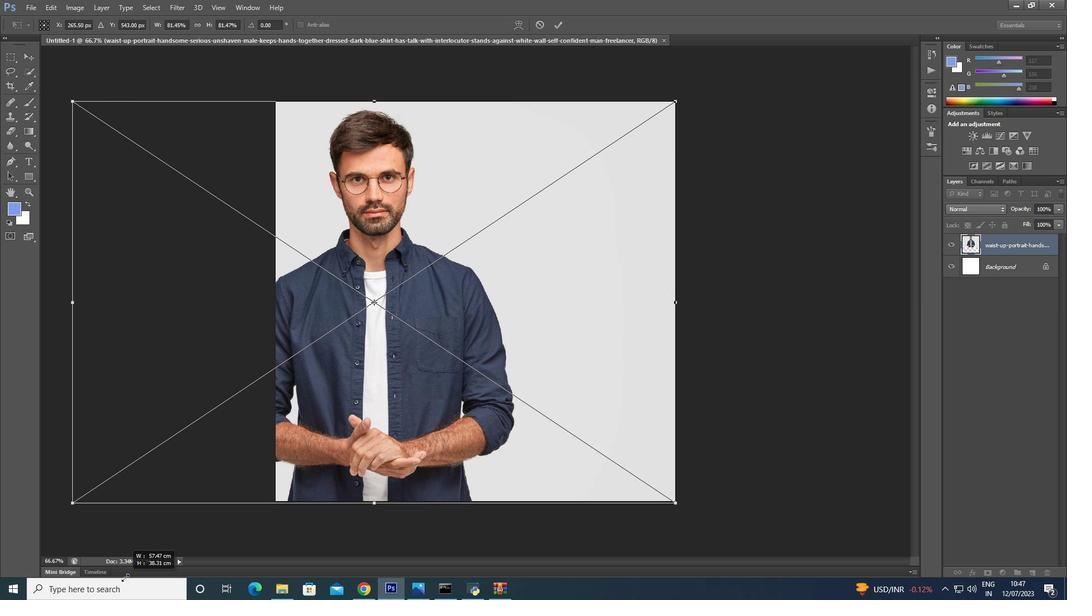 
Action: Mouse moved to (490, 390)
Screenshot: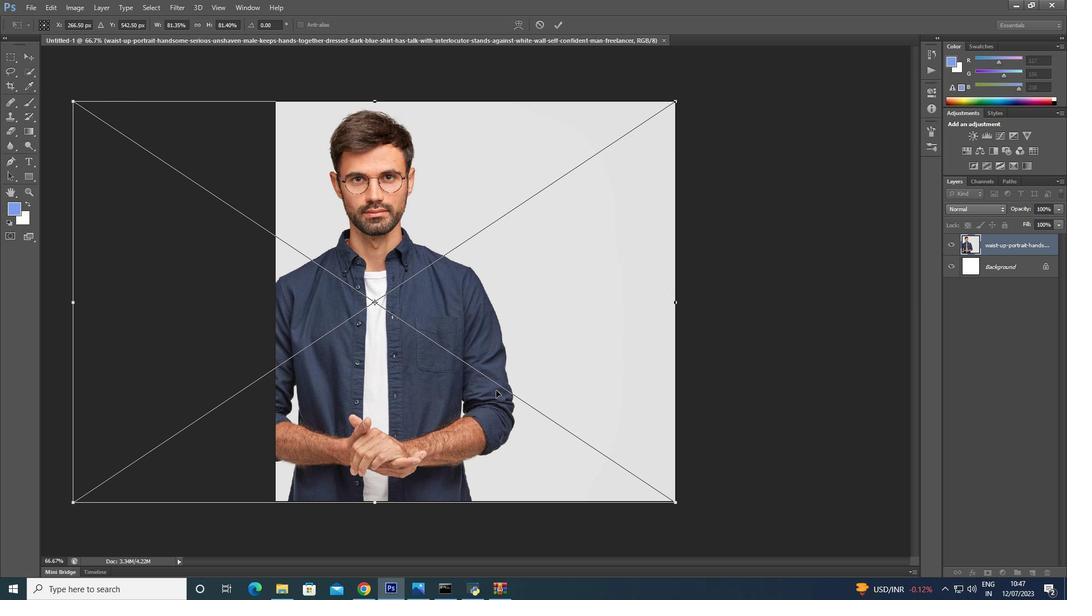 
Action: Mouse pressed left at (490, 390)
Screenshot: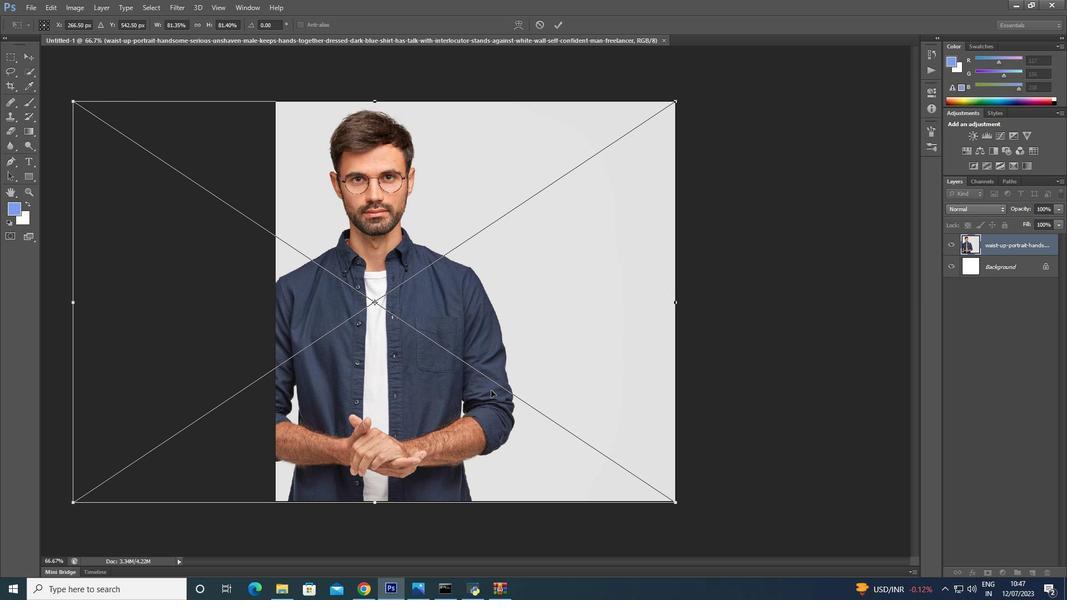 
Action: Mouse moved to (472, 392)
Screenshot: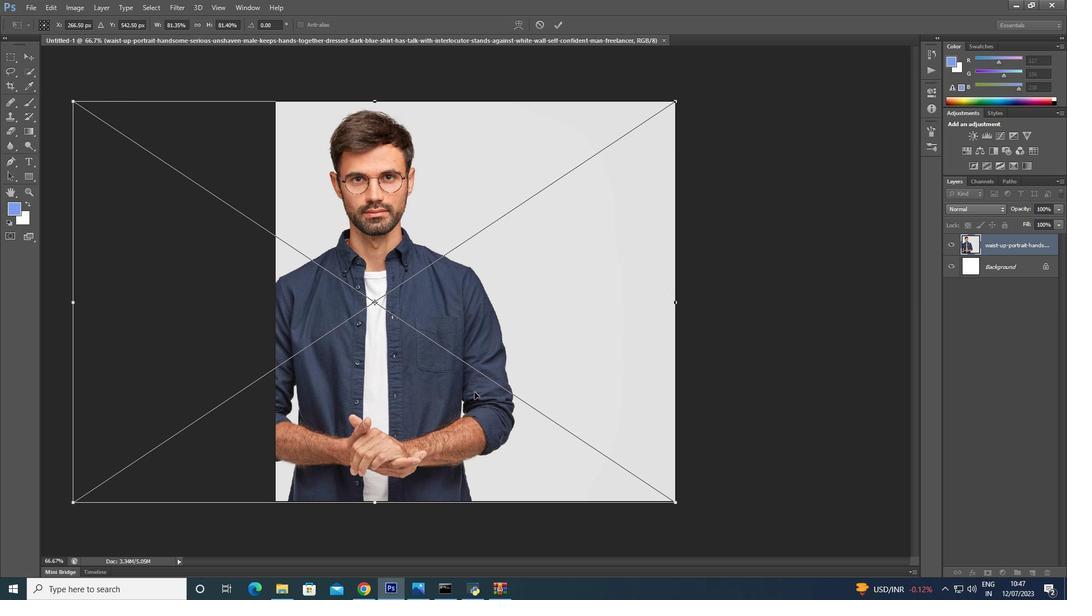 
Action: Mouse pressed left at (472, 392)
Screenshot: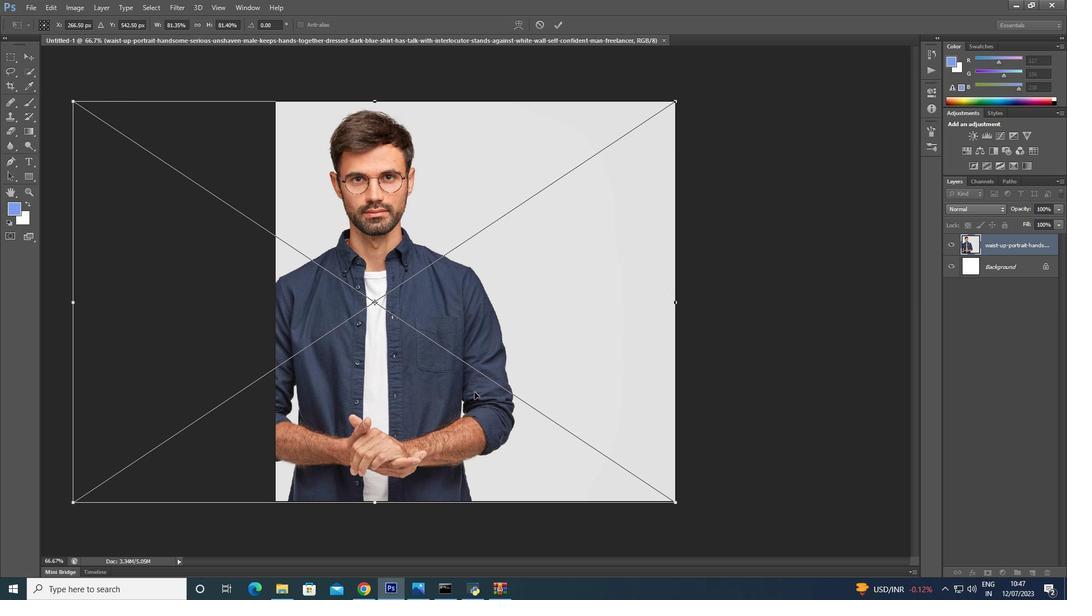 
Action: Mouse moved to (30, 58)
Screenshot: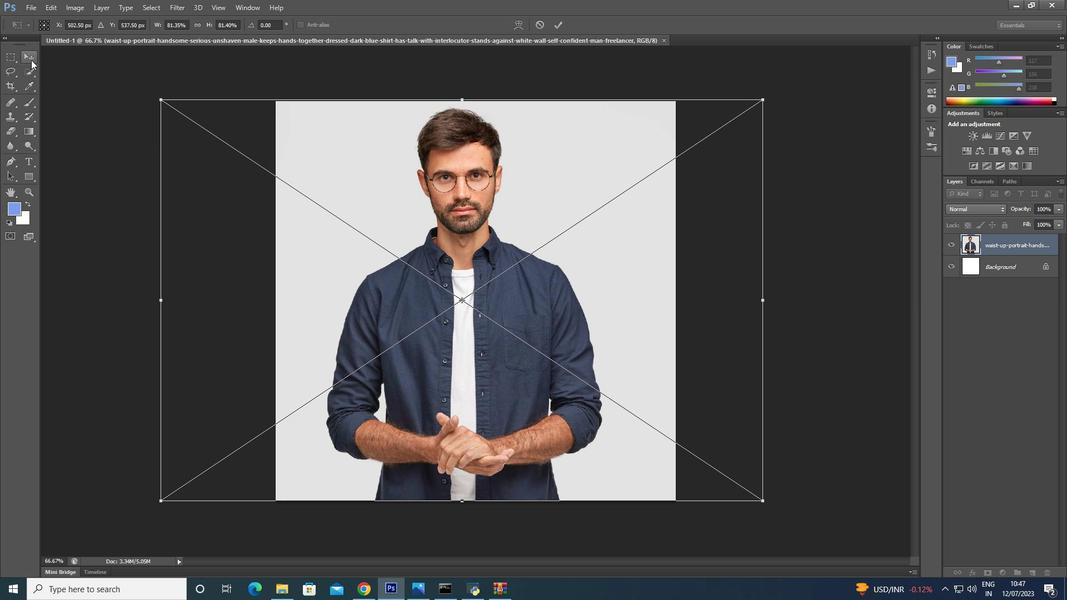 
Action: Mouse pressed left at (30, 58)
Screenshot: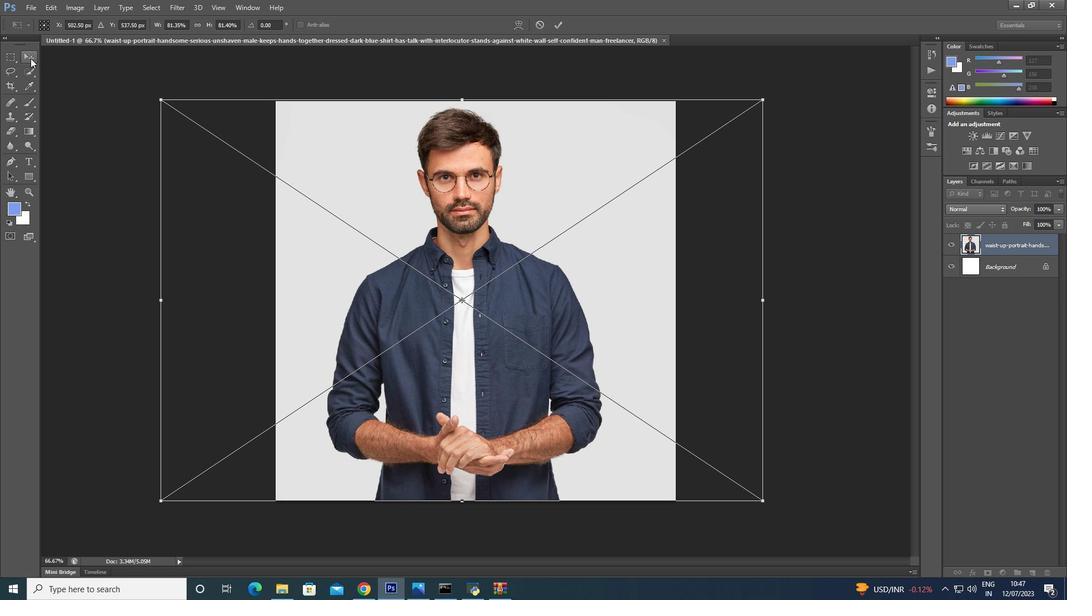 
Action: Mouse moved to (500, 221)
Screenshot: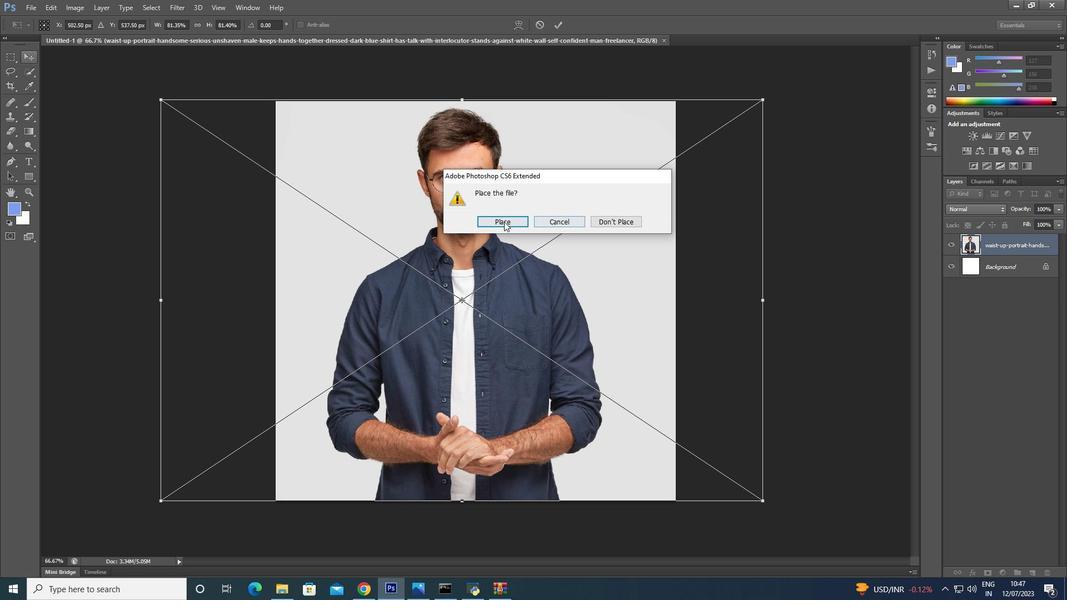 
Action: Mouse pressed left at (500, 221)
Screenshot: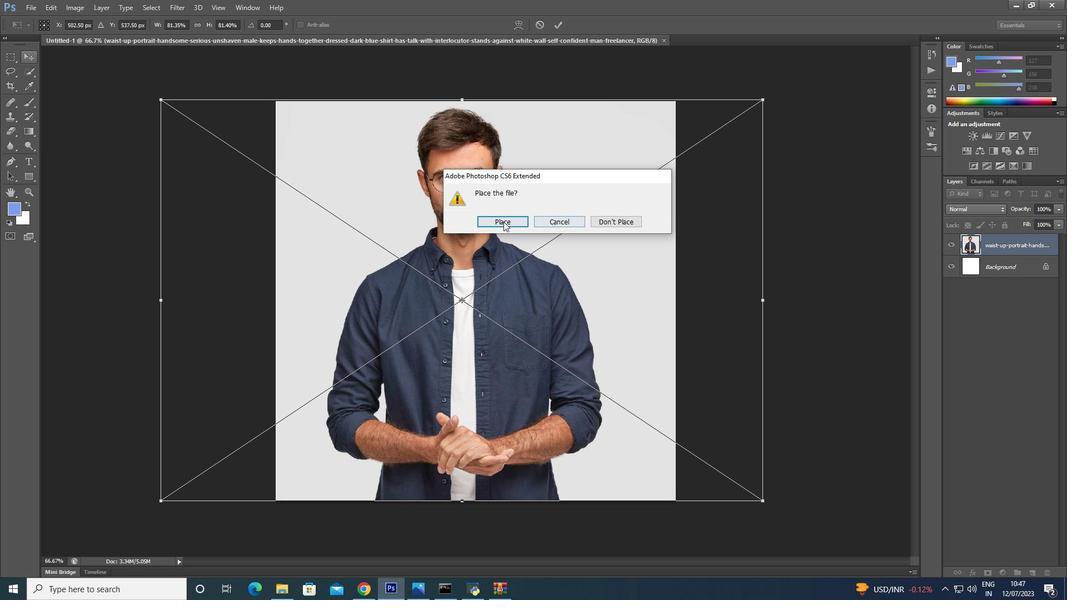 
Action: Mouse moved to (1012, 267)
Screenshot: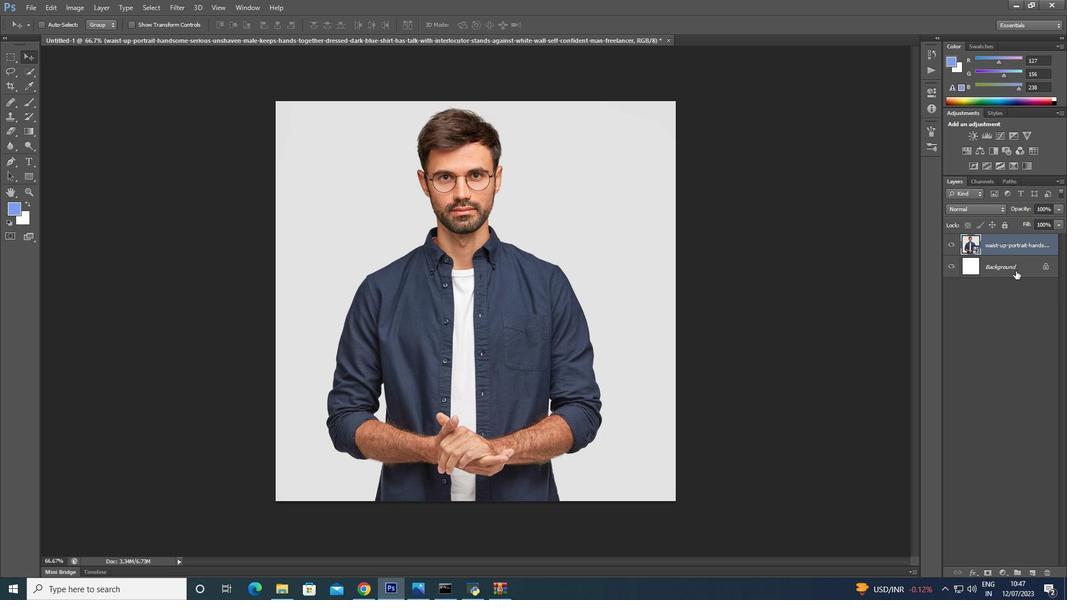 
Action: Mouse pressed left at (1012, 267)
Screenshot: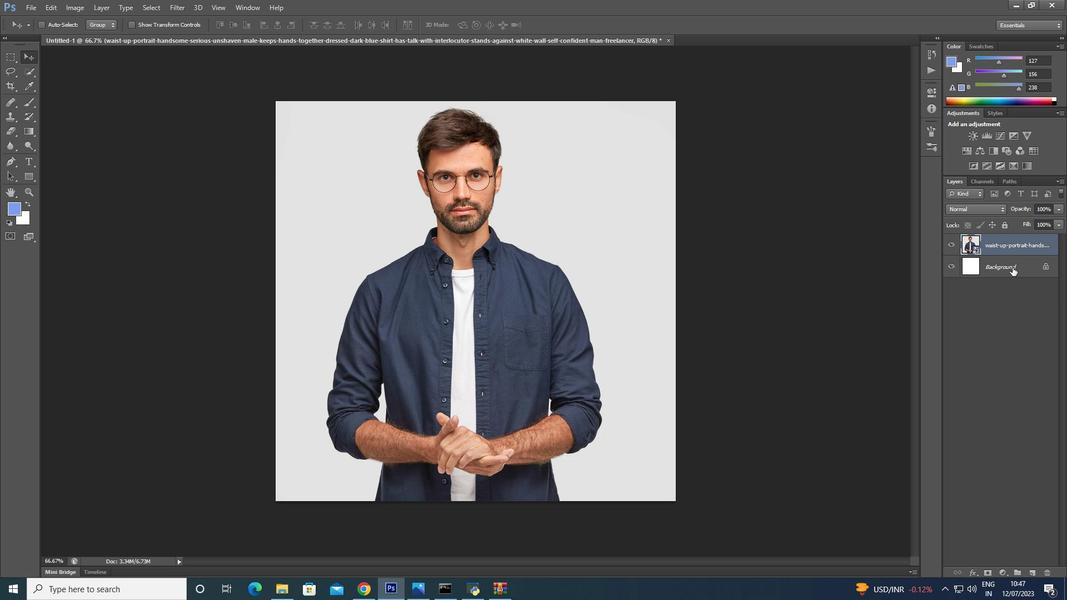 
Action: Mouse pressed right at (1012, 267)
Screenshot: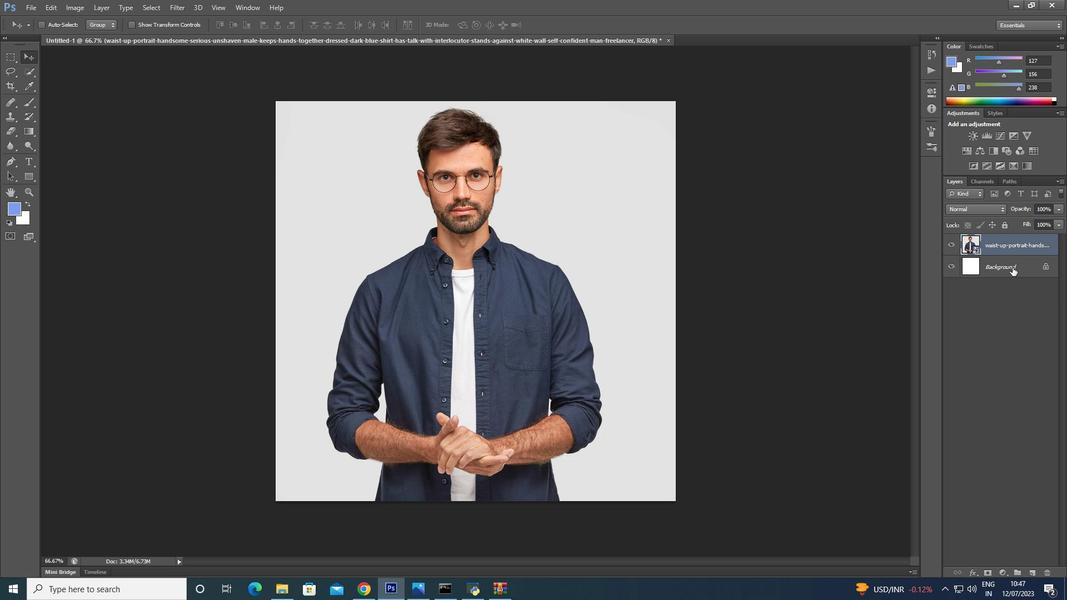 
Action: Mouse pressed left at (1012, 267)
Screenshot: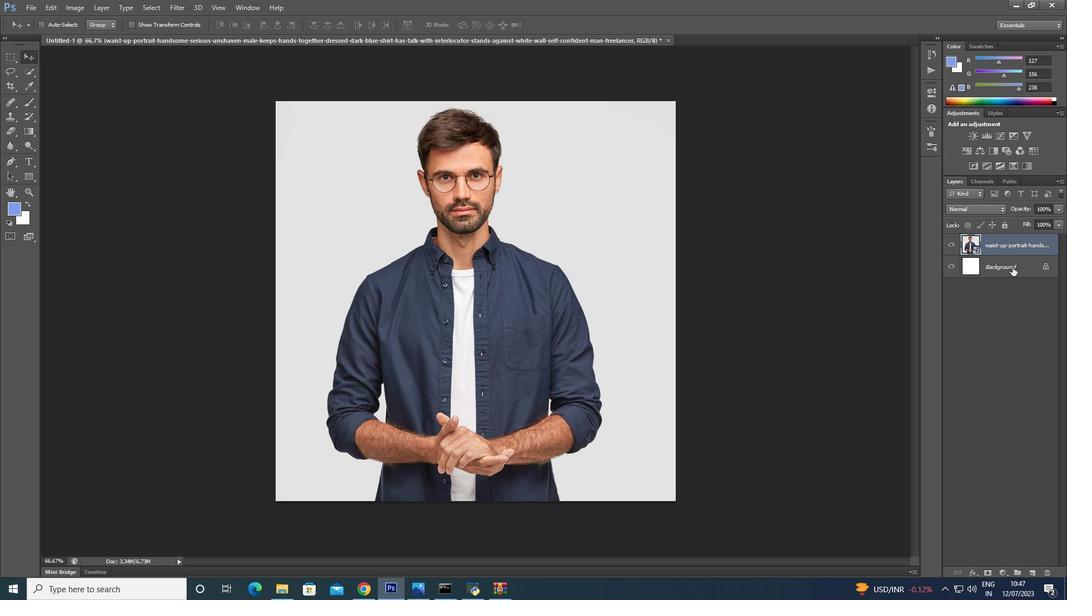 
Action: Mouse moved to (1005, 242)
Screenshot: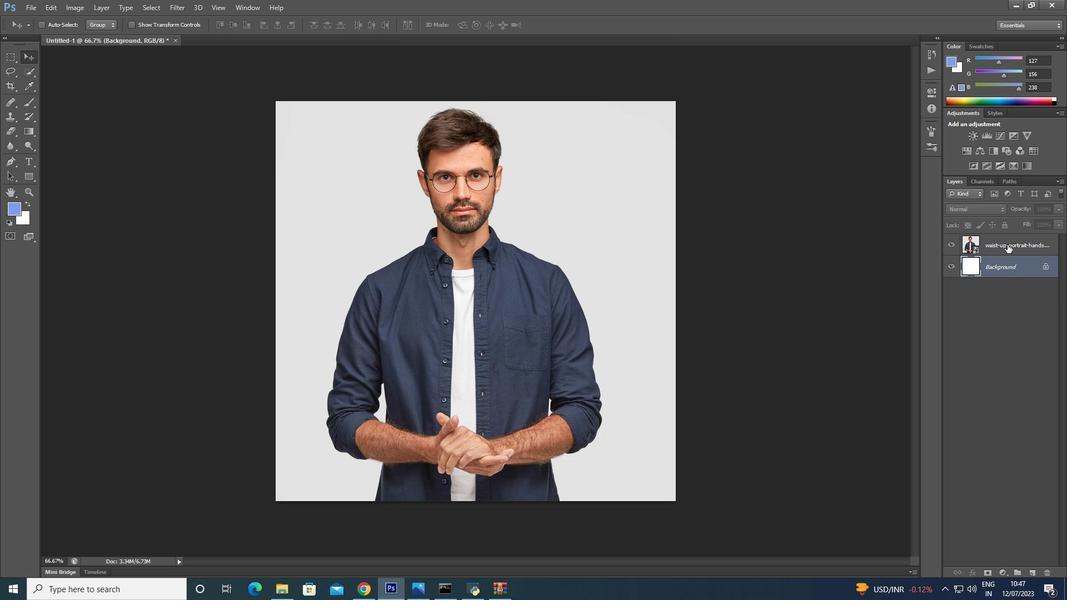 
Action: Mouse pressed left at (1005, 242)
Screenshot: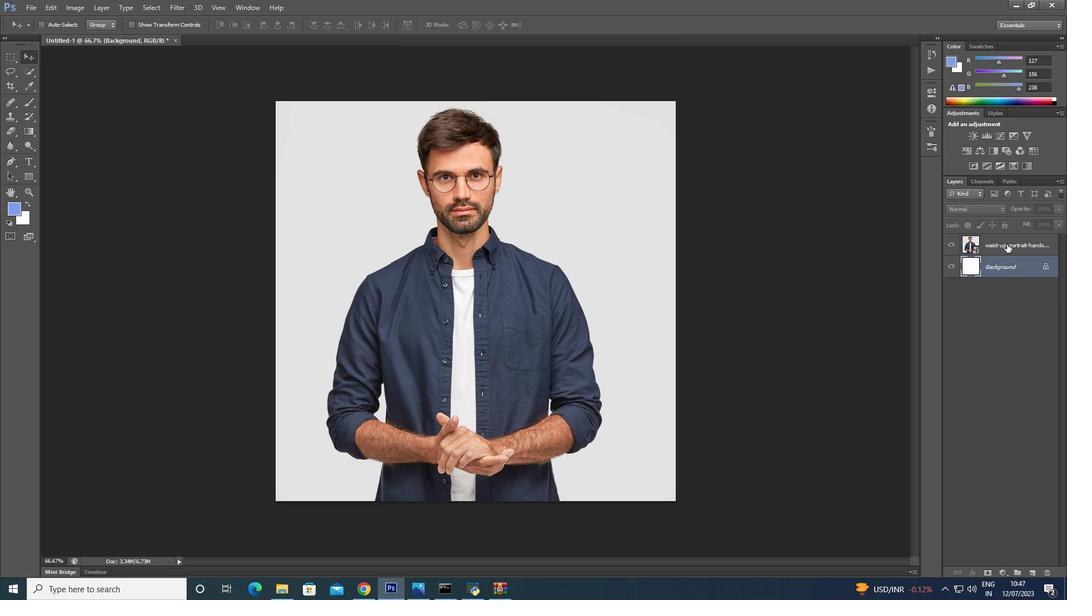
Action: Mouse moved to (1005, 571)
Screenshot: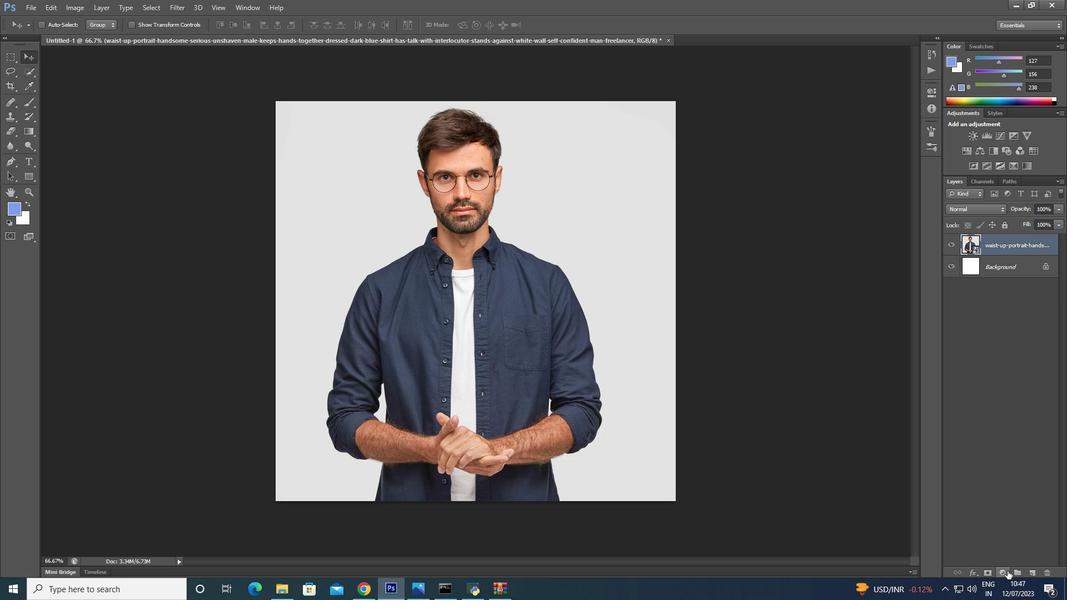 
Action: Mouse pressed left at (1005, 571)
Screenshot: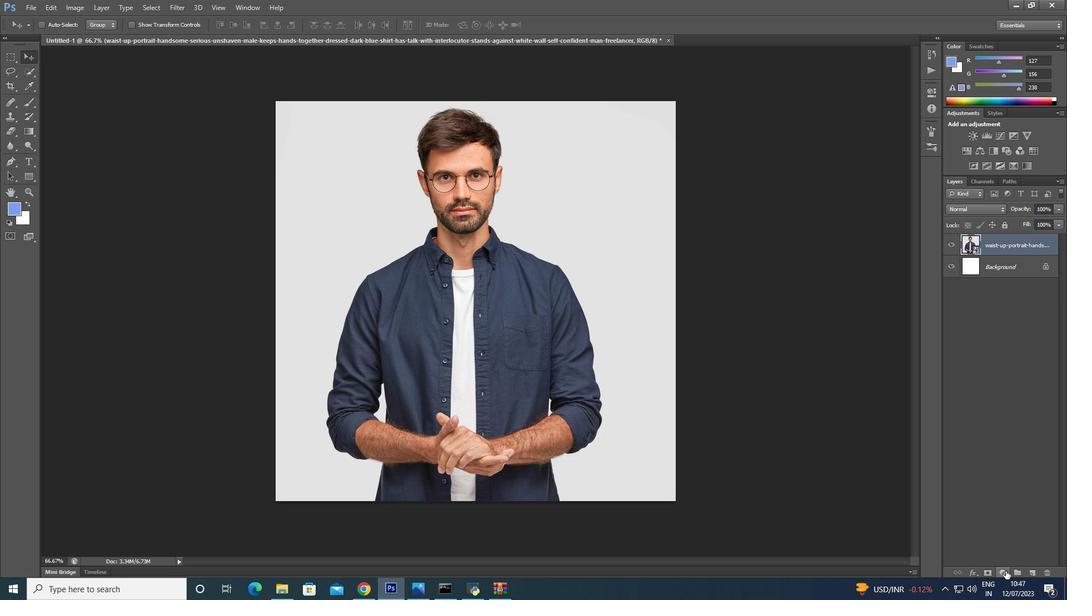 
Action: Mouse moved to (1000, 330)
Screenshot: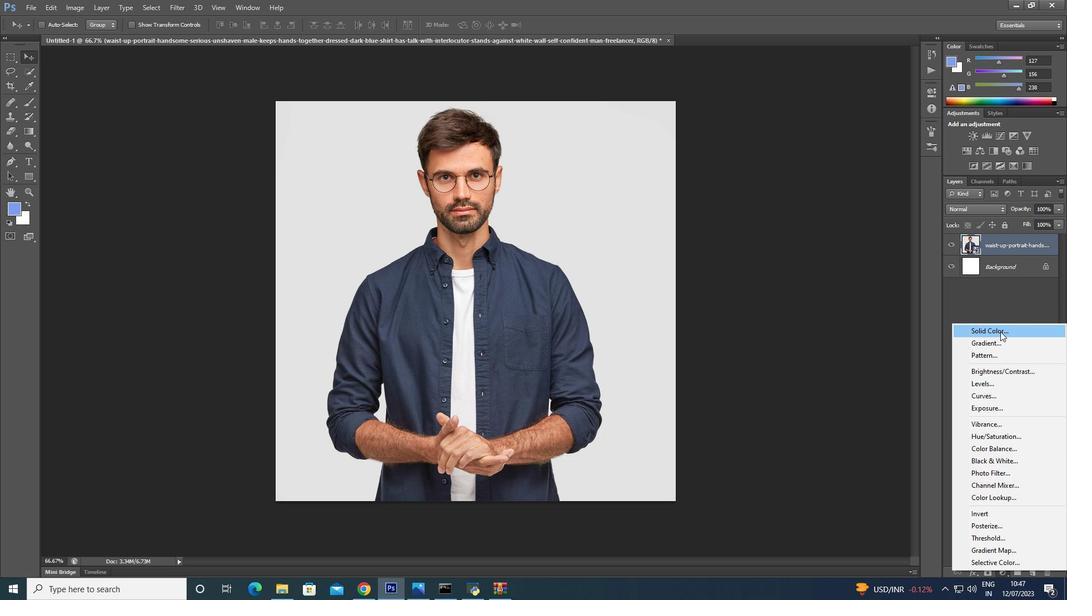 
Action: Mouse pressed left at (1000, 330)
Screenshot: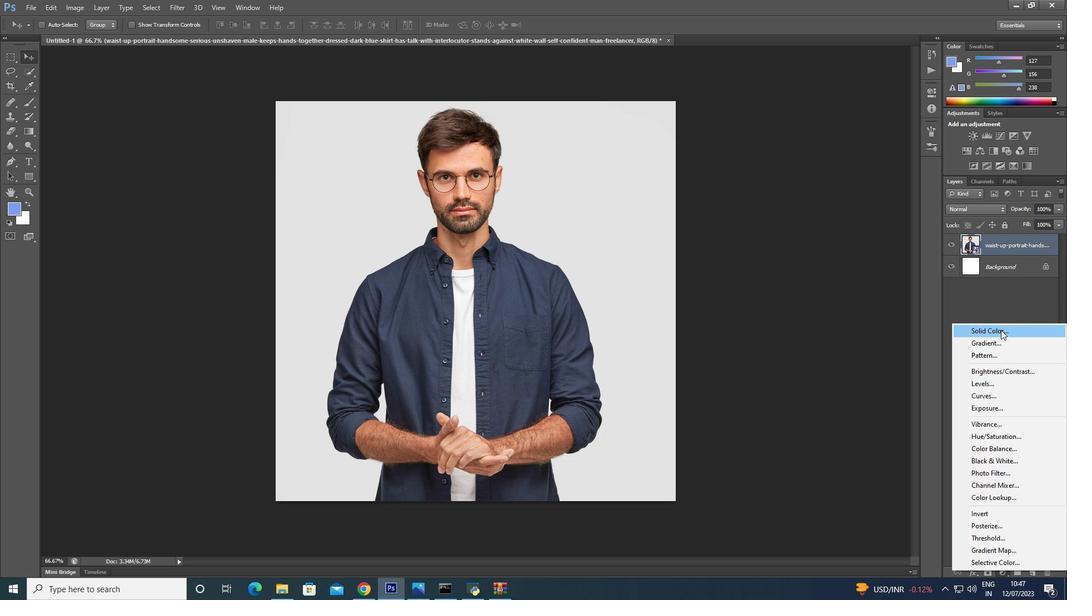 
Action: Mouse moved to (682, 129)
Screenshot: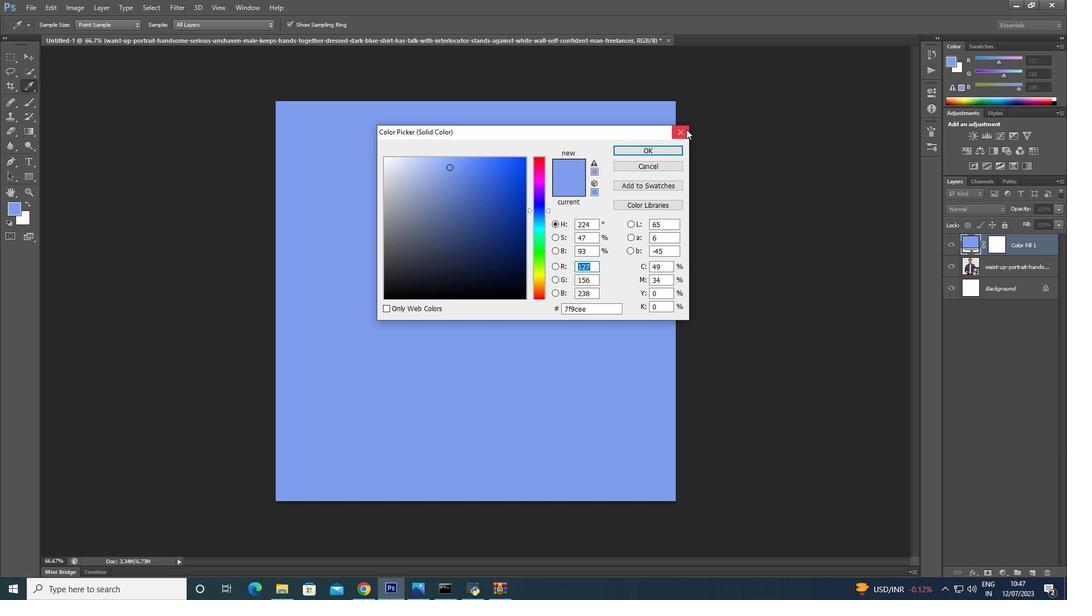 
Action: Mouse pressed left at (682, 129)
Screenshot: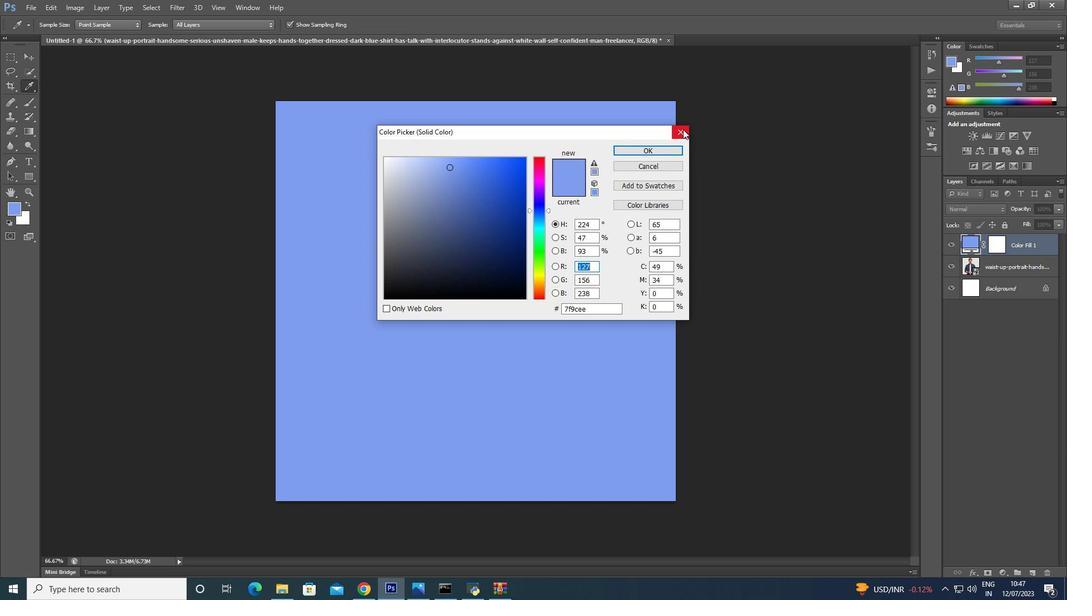 
Action: Mouse moved to (1003, 570)
Screenshot: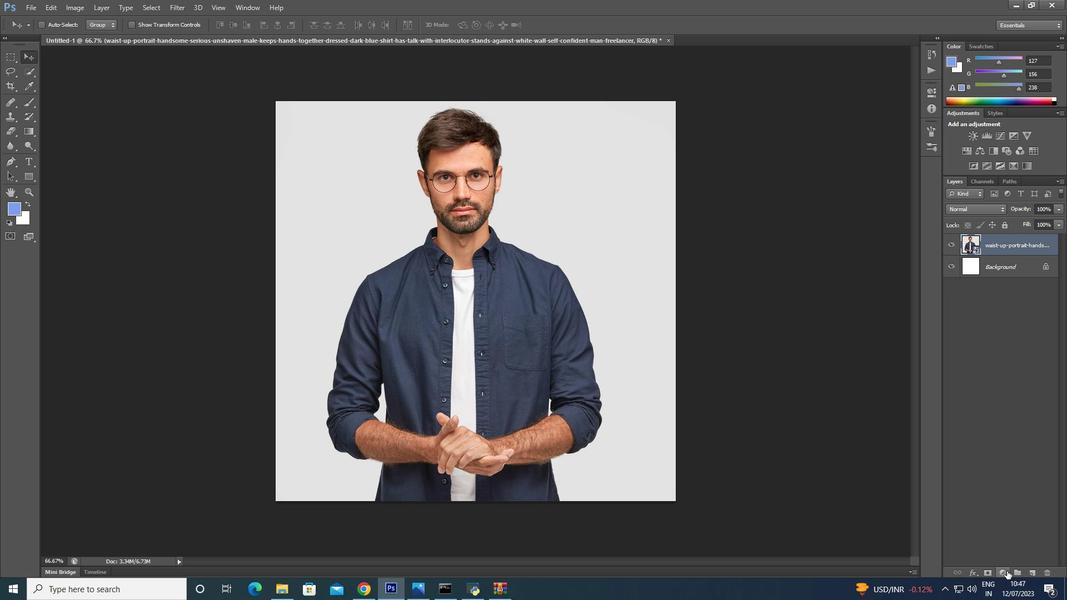 
Action: Mouse pressed left at (1003, 570)
Screenshot: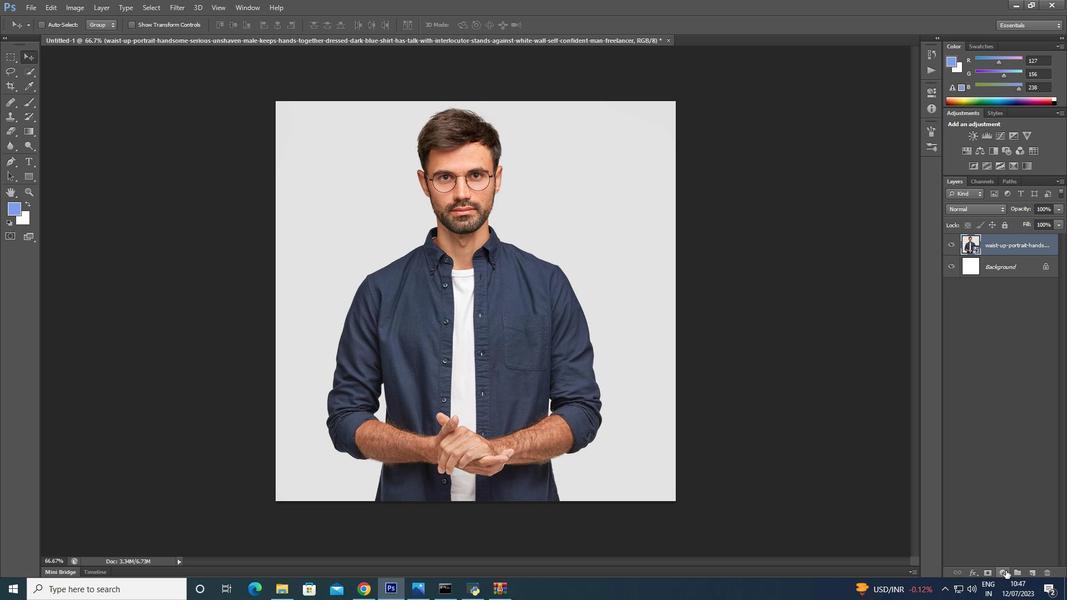 
Action: Mouse moved to (999, 485)
Screenshot: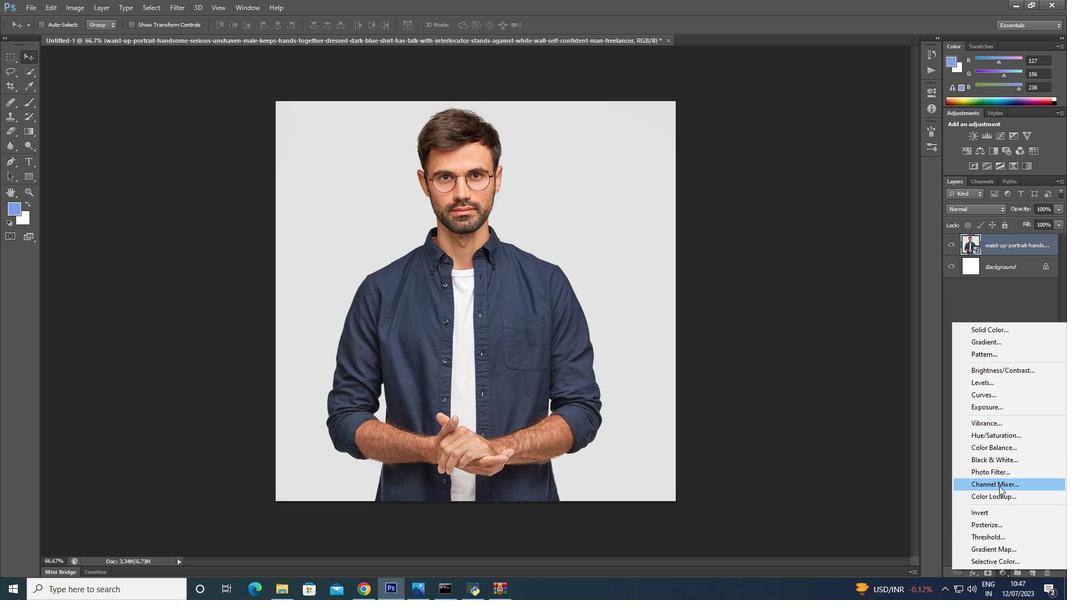 
Action: Mouse pressed left at (999, 485)
Screenshot: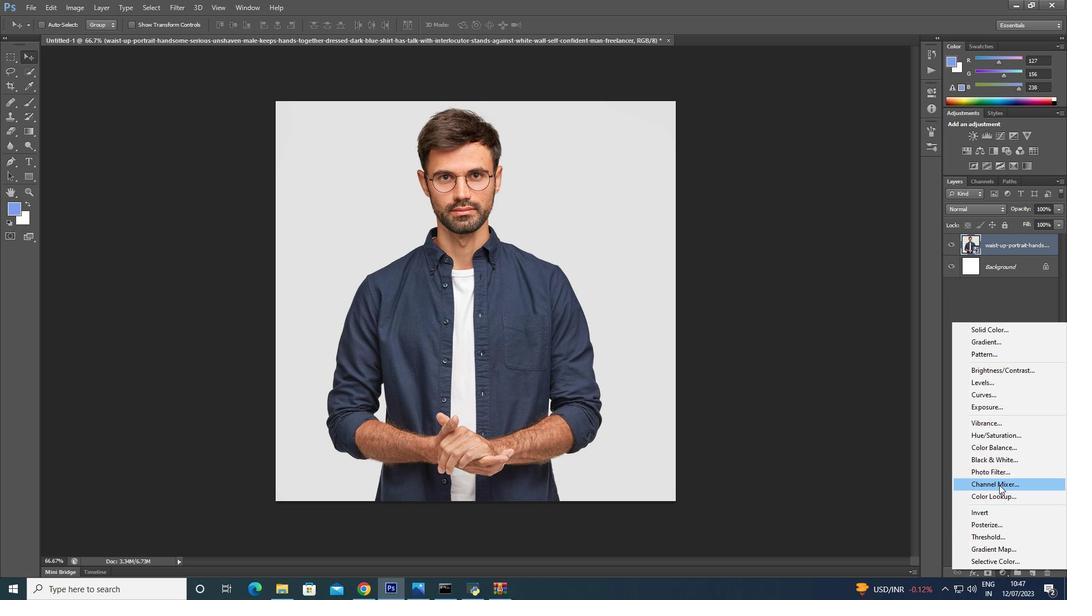 
Action: Mouse pressed right at (999, 485)
Screenshot: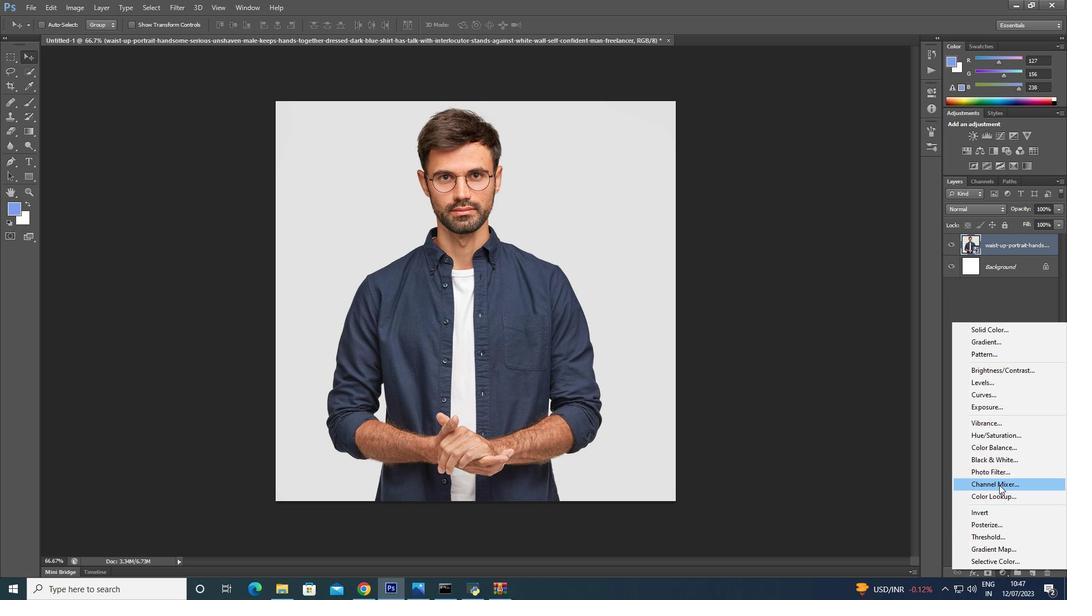 
Action: Mouse moved to (871, 222)
Screenshot: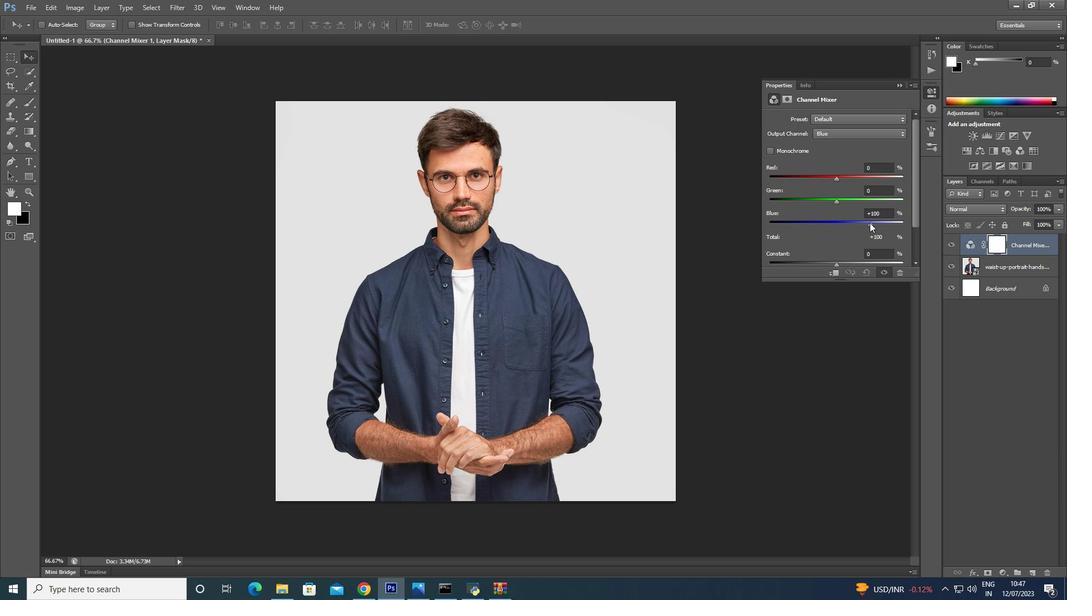 
Action: Mouse pressed left at (871, 222)
Screenshot: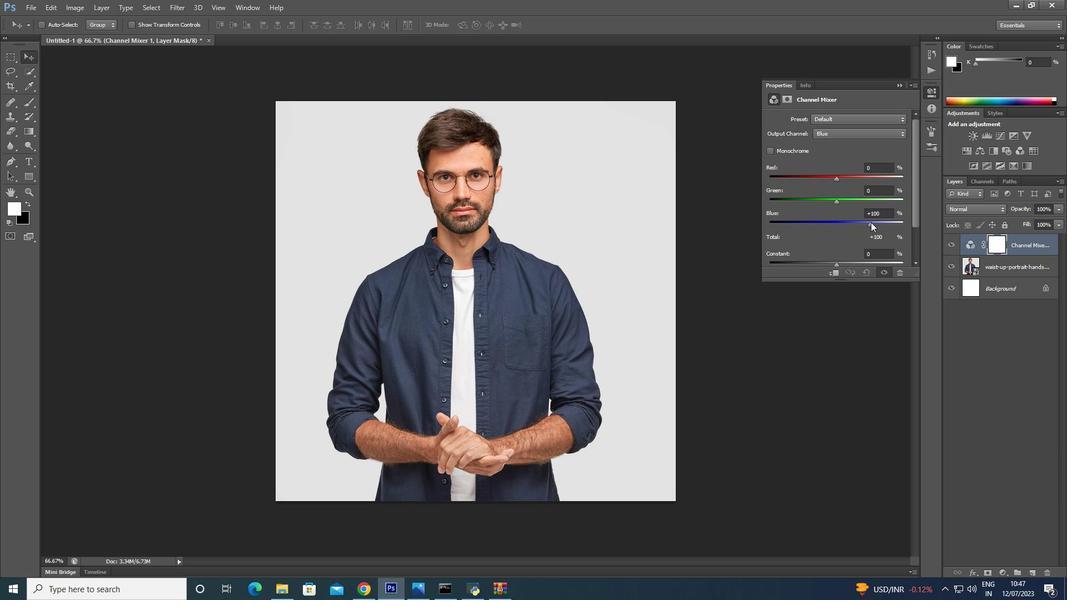 
Action: Mouse moved to (835, 201)
Screenshot: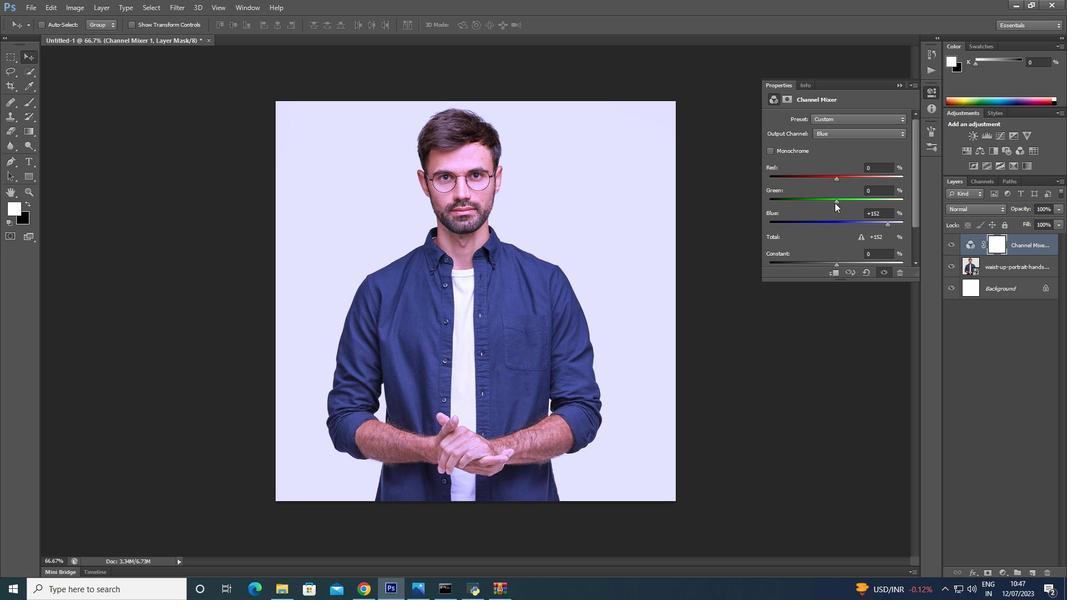 
Action: Mouse pressed left at (835, 201)
Screenshot: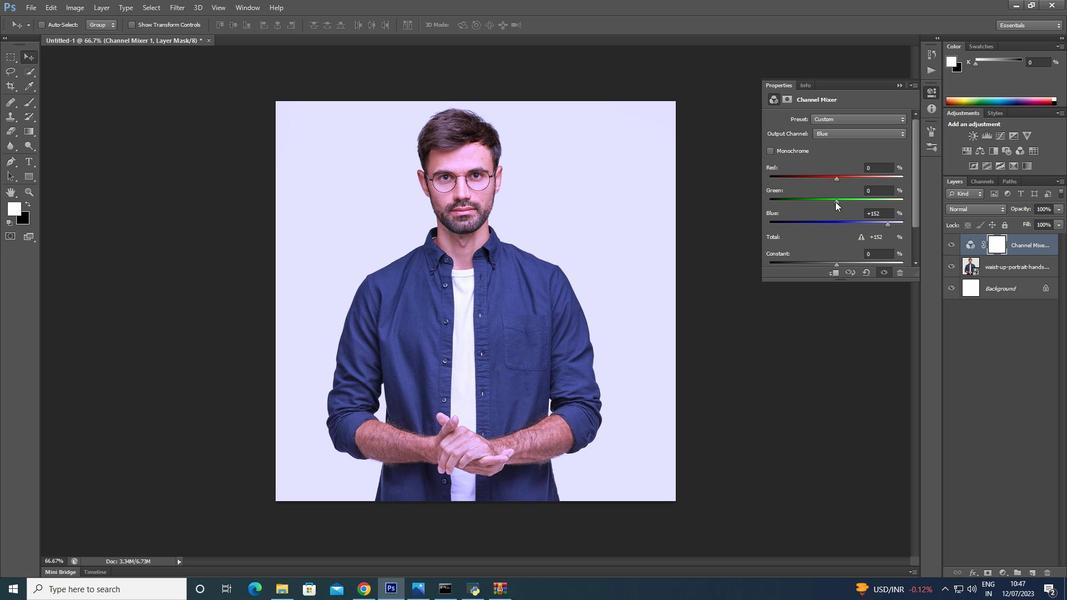 
Action: Mouse moved to (835, 180)
Screenshot: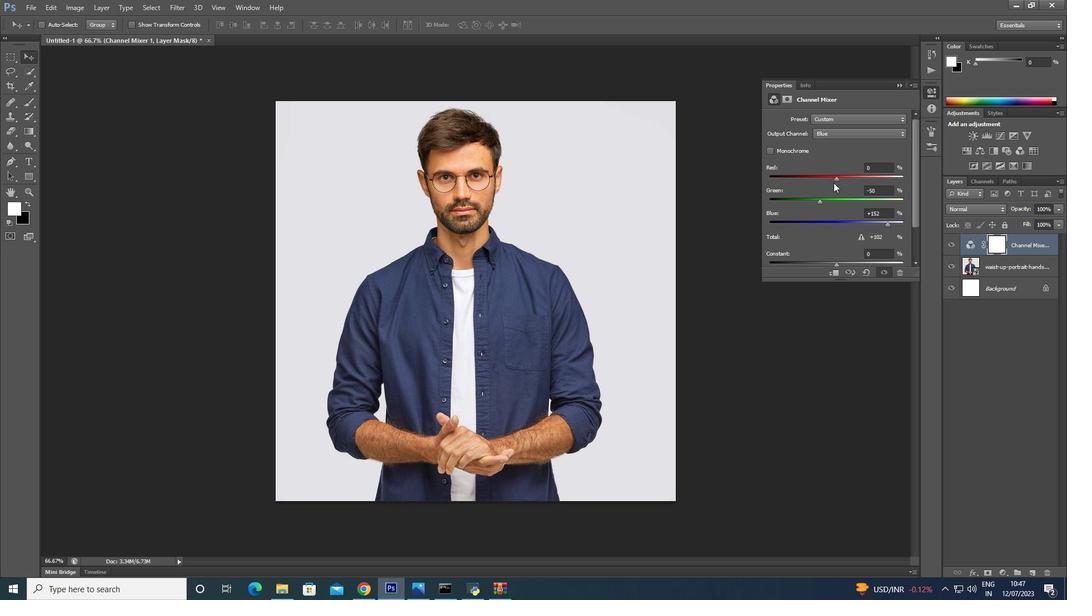 
Action: Mouse pressed left at (835, 180)
Screenshot: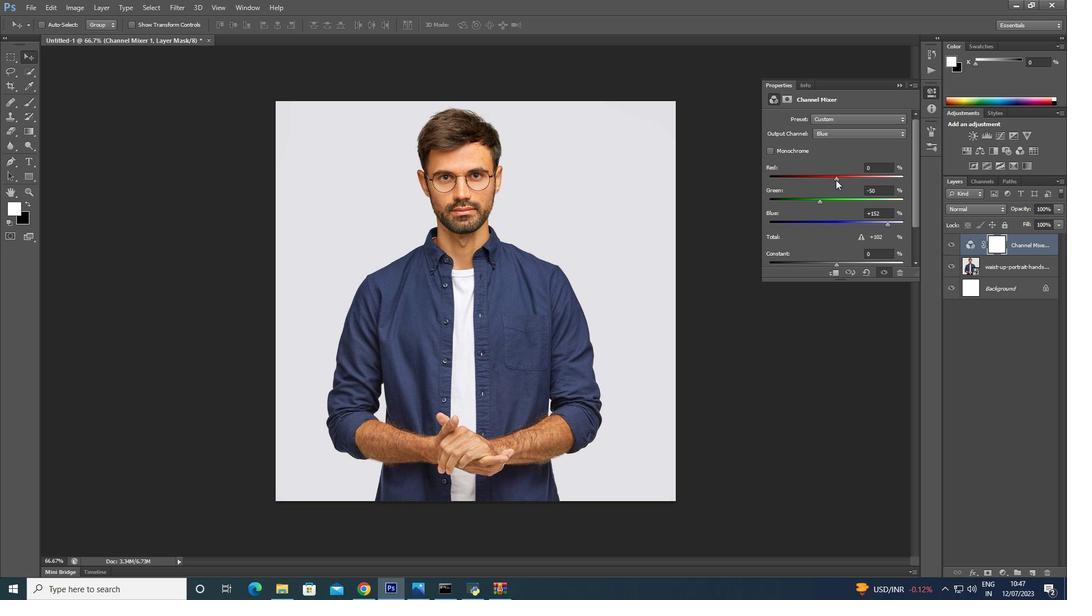
Action: Mouse moved to (841, 230)
Screenshot: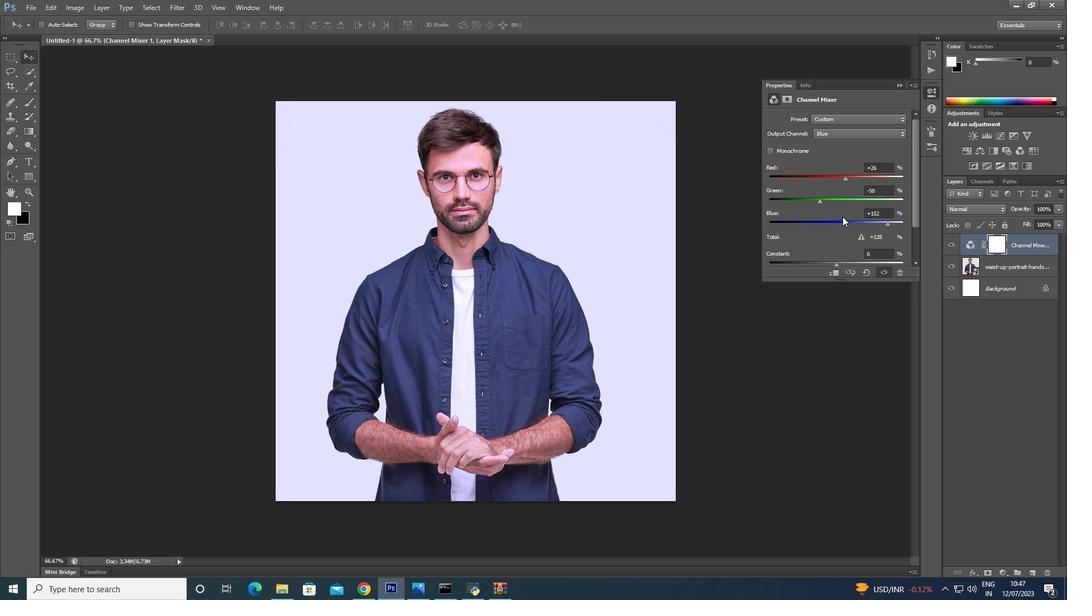 
Action: Mouse scrolled (841, 229) with delta (0, 0)
Screenshot: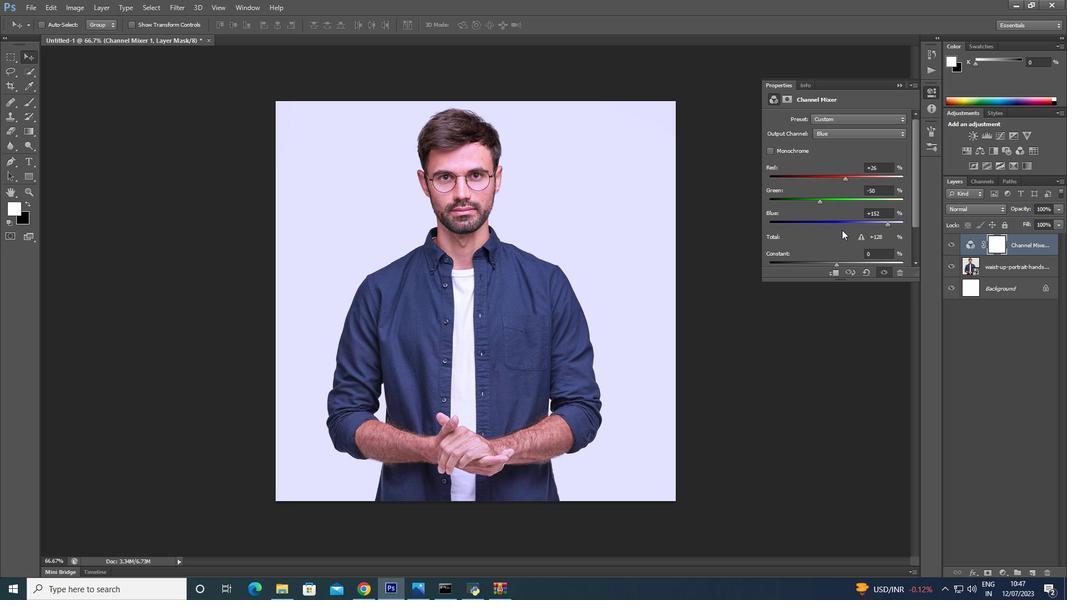 
Action: Mouse scrolled (841, 229) with delta (0, 0)
Screenshot: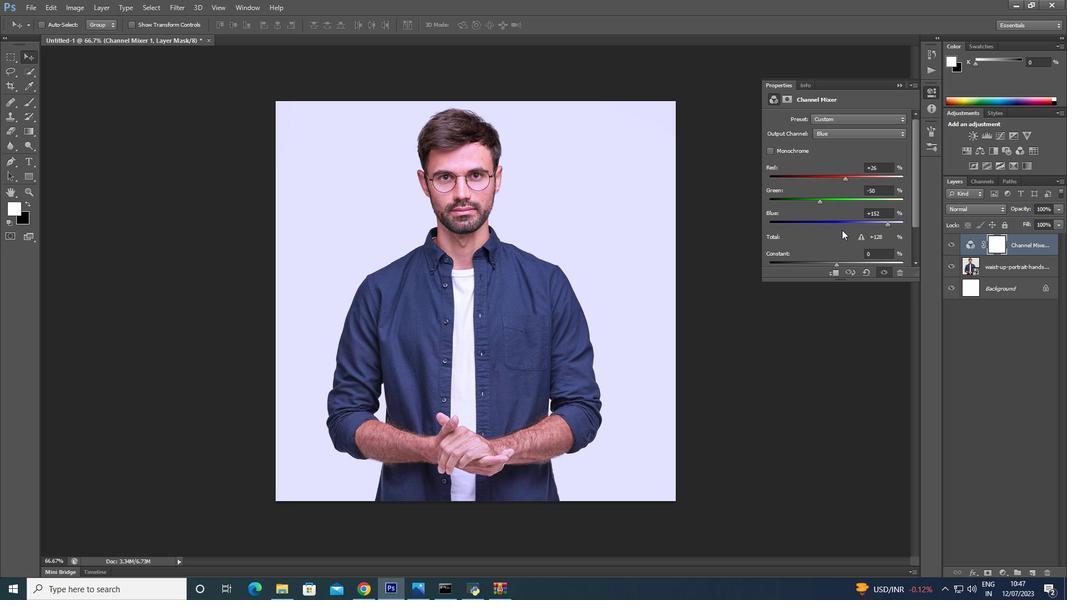 
Action: Mouse scrolled (841, 229) with delta (0, 0)
Screenshot: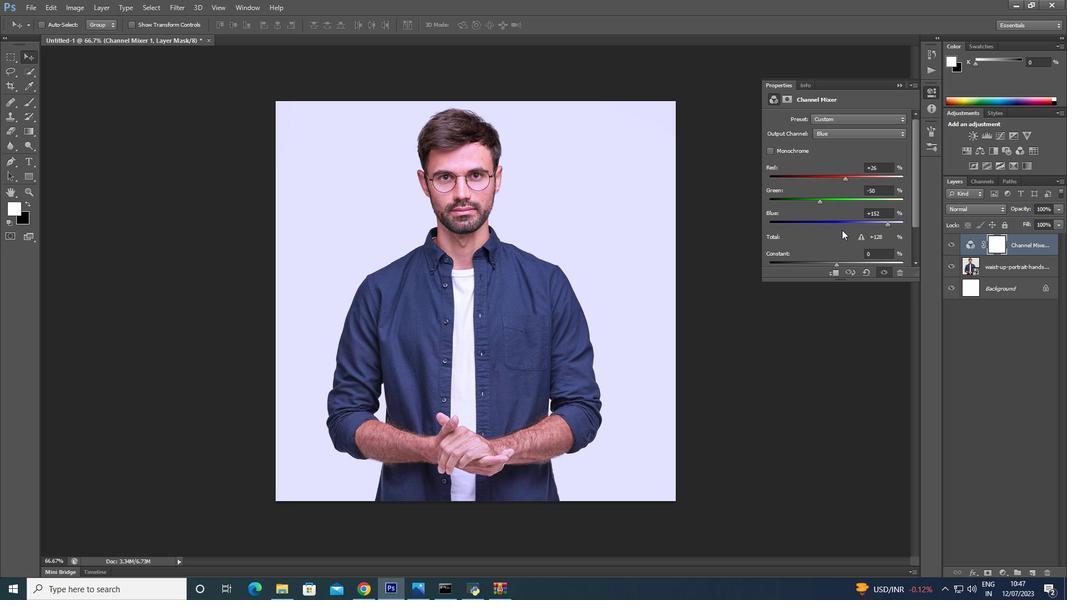 
Action: Mouse moved to (835, 236)
Screenshot: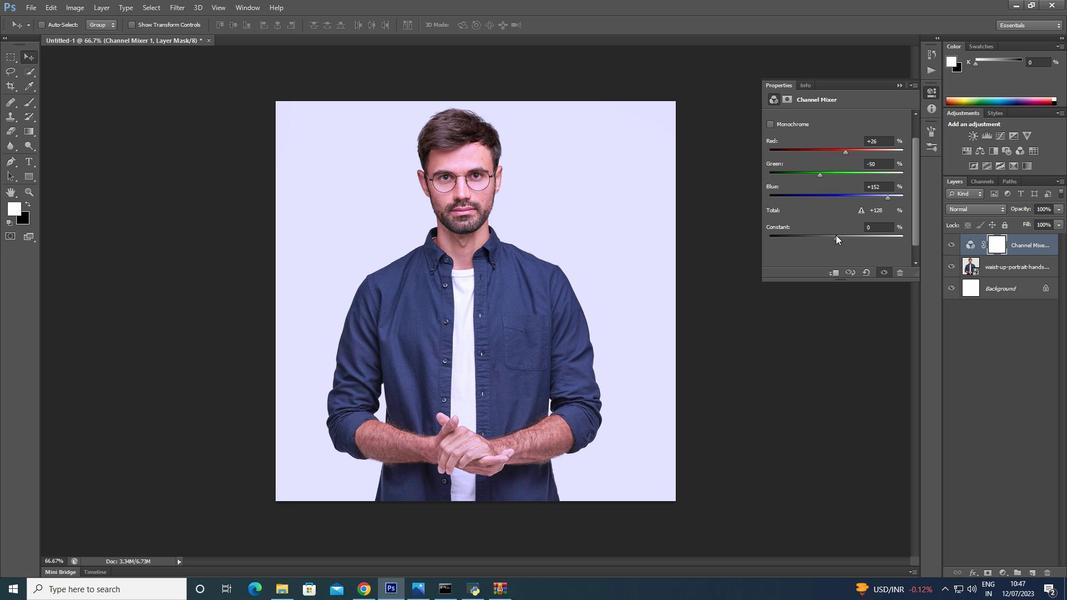 
Action: Mouse pressed left at (835, 236)
Screenshot: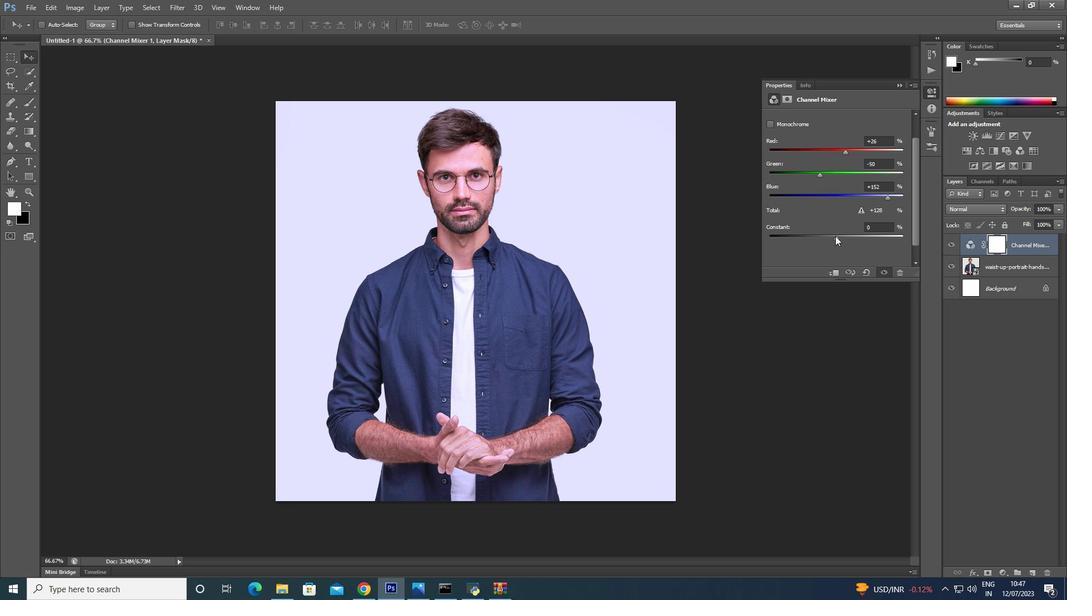 
Action: Mouse moved to (824, 177)
Screenshot: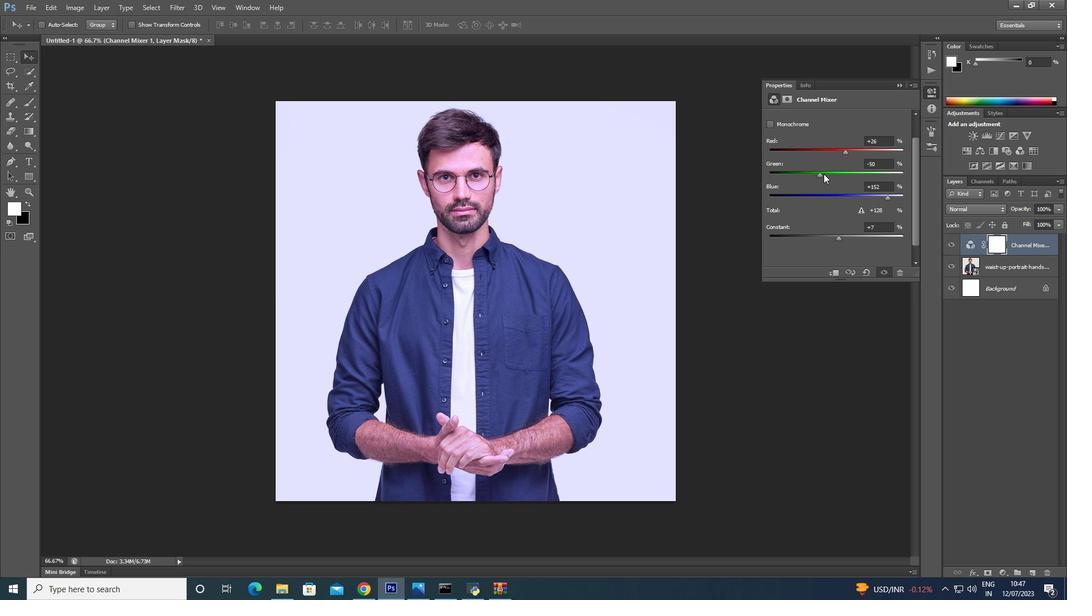 
Action: Mouse scrolled (824, 178) with delta (0, 0)
Screenshot: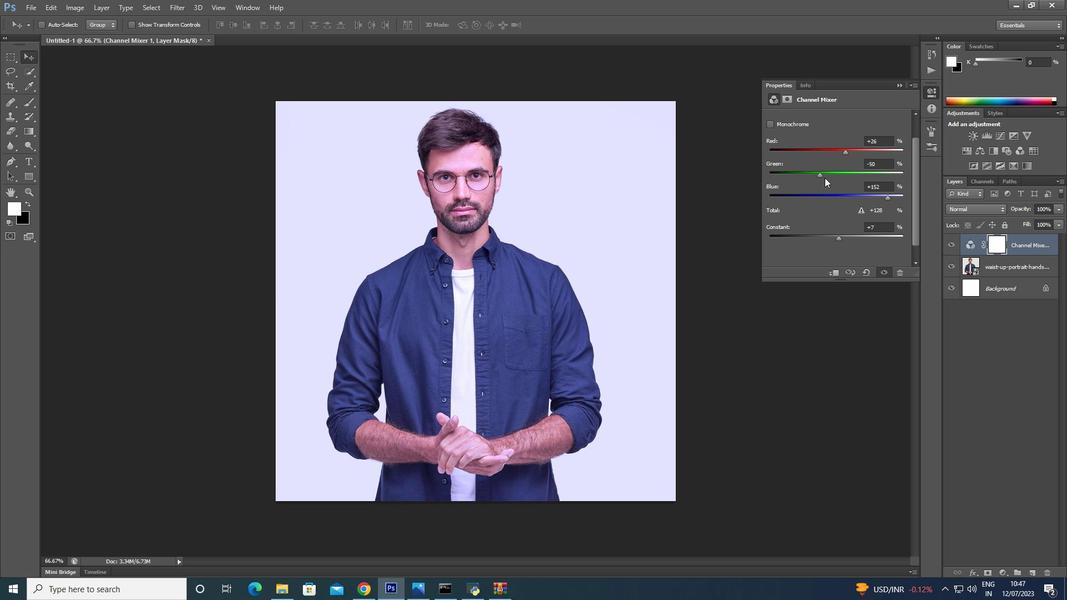 
Action: Mouse scrolled (824, 178) with delta (0, 0)
Screenshot: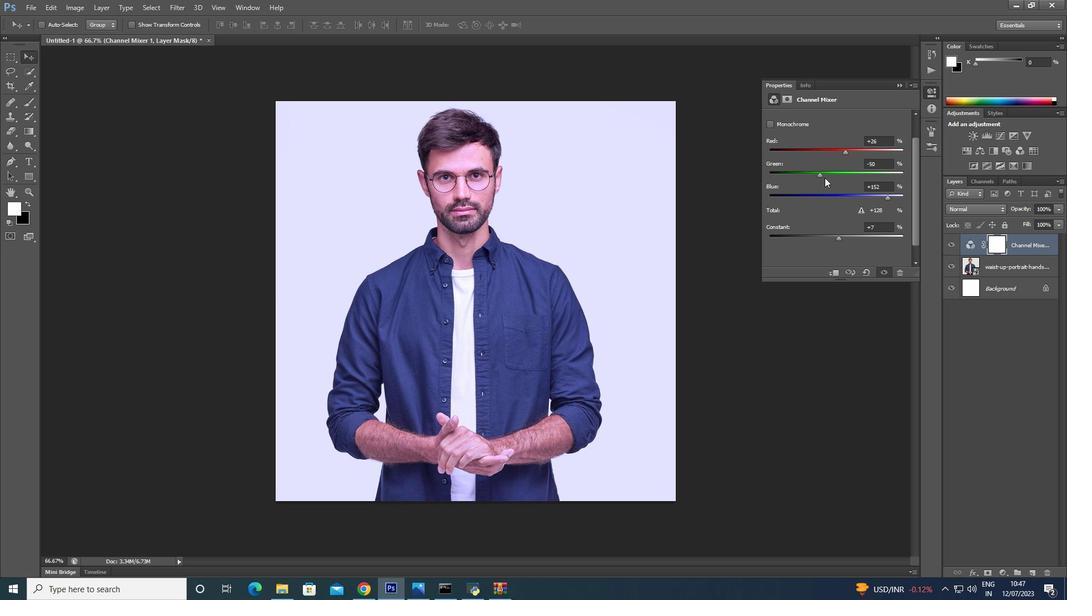 
Action: Mouse scrolled (824, 178) with delta (0, 0)
Screenshot: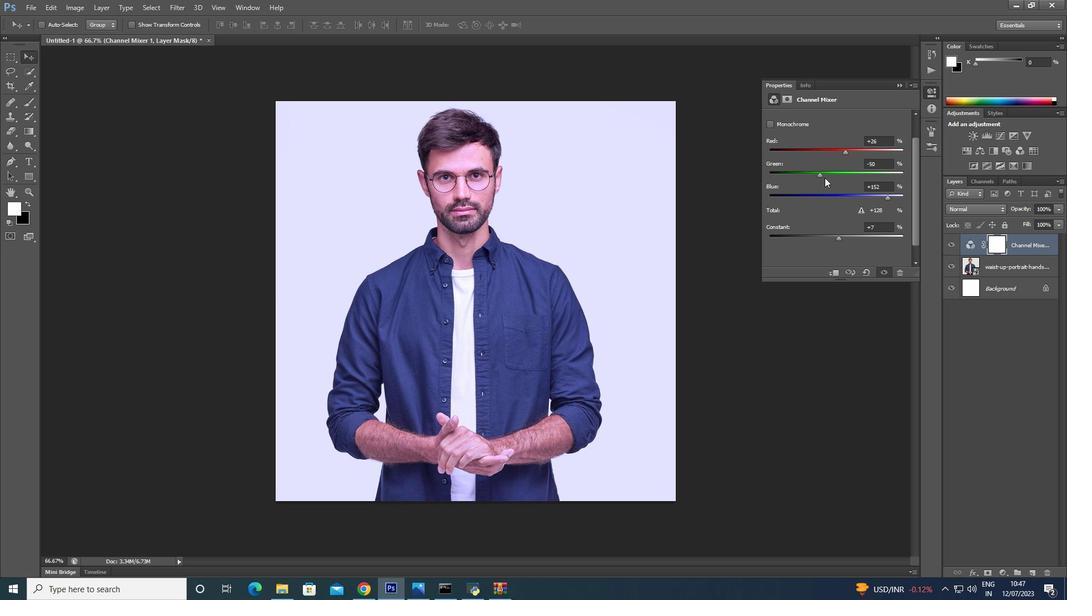 
Action: Mouse scrolled (824, 178) with delta (0, 0)
Screenshot: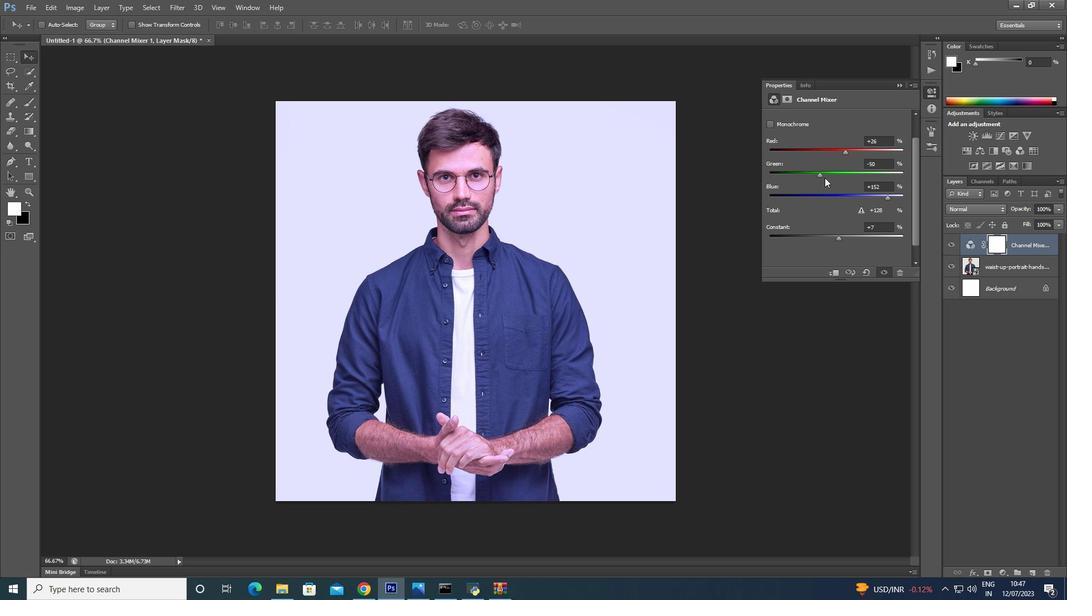 
Action: Mouse scrolled (824, 178) with delta (0, 0)
